 Task: Research Airbnb options in Berbera, Somalia from 12th December, 2023 to 16th December, 2023 for 8 adults.8 bedrooms having 8 beds and 8 bathrooms. Property type can be house. Amenities needed are: wifi, TV, free parkinig on premises, gym, breakfast. Booking option can be shelf check-in. Look for 4 properties as per requirement.
Action: Mouse moved to (528, 155)
Screenshot: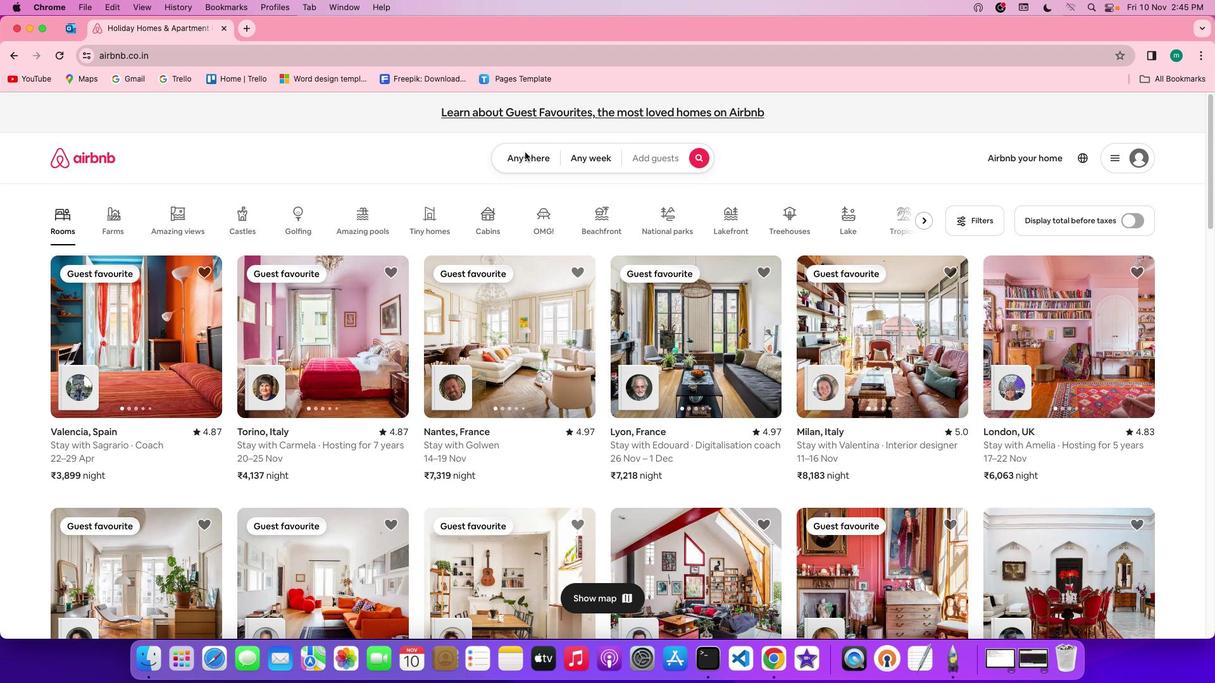 
Action: Mouse pressed left at (528, 155)
Screenshot: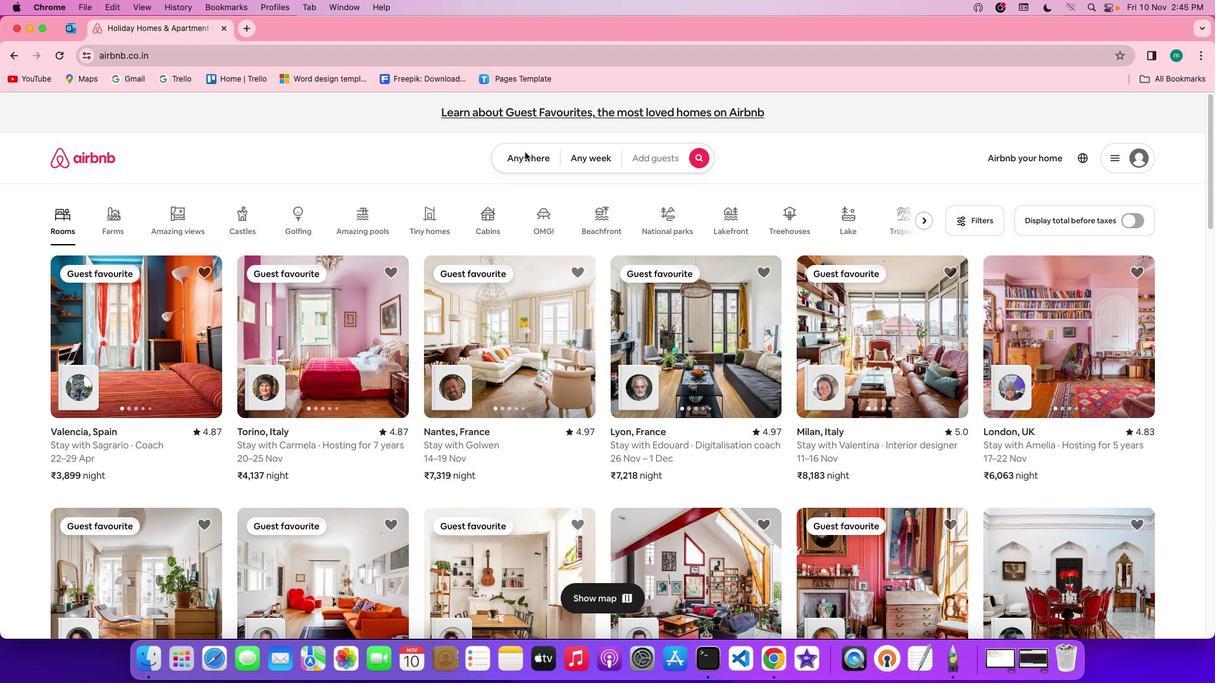 
Action: Mouse pressed left at (528, 155)
Screenshot: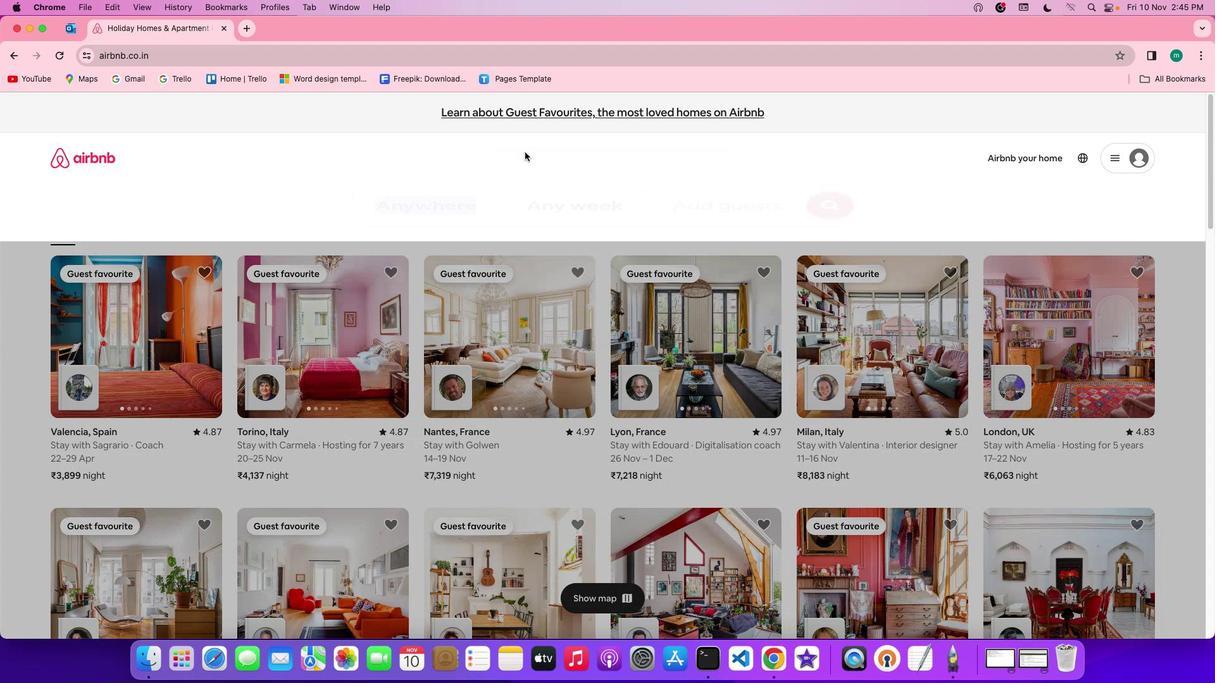 
Action: Mouse moved to (498, 213)
Screenshot: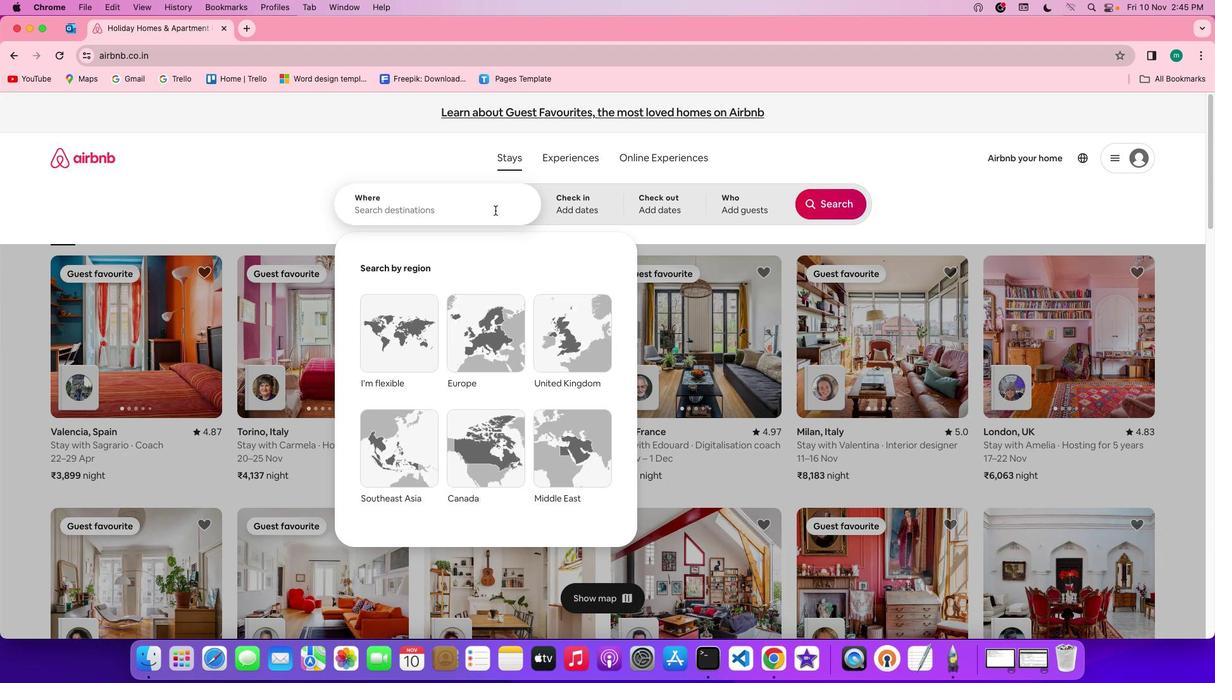 
Action: Mouse pressed left at (498, 213)
Screenshot: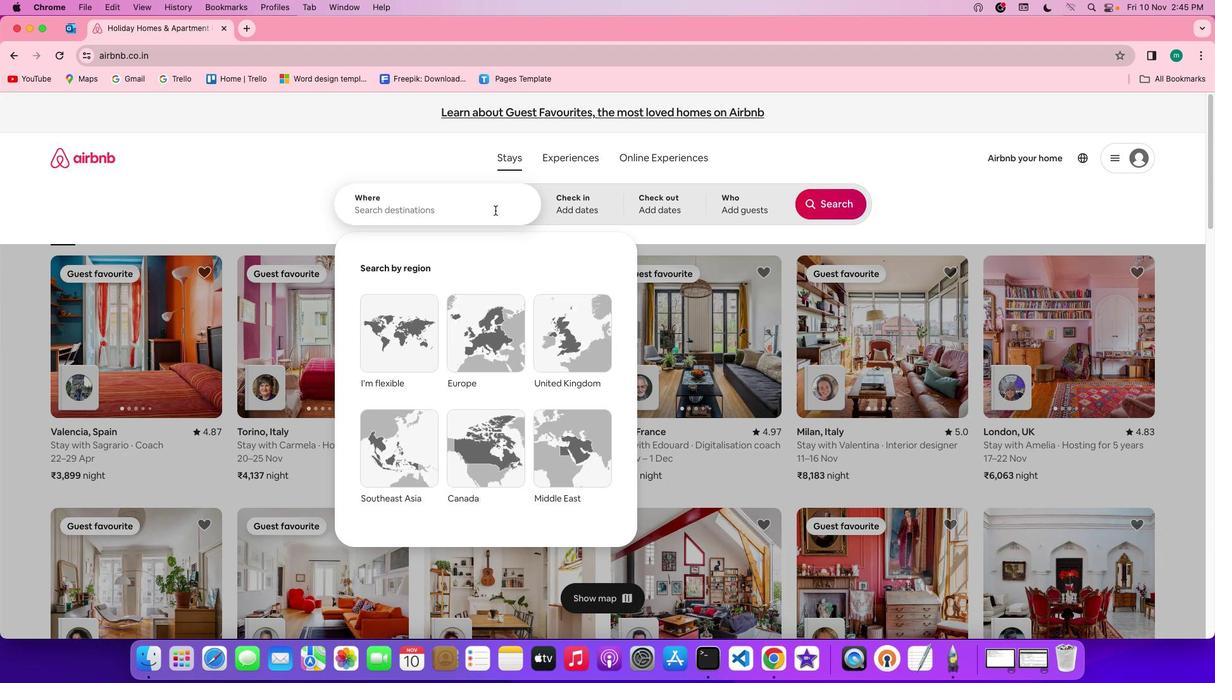 
Action: Key pressed Key.shift'b''e''r''b''e''r''a'','Key.shift'S''o''m''a''l''i''a'
Screenshot: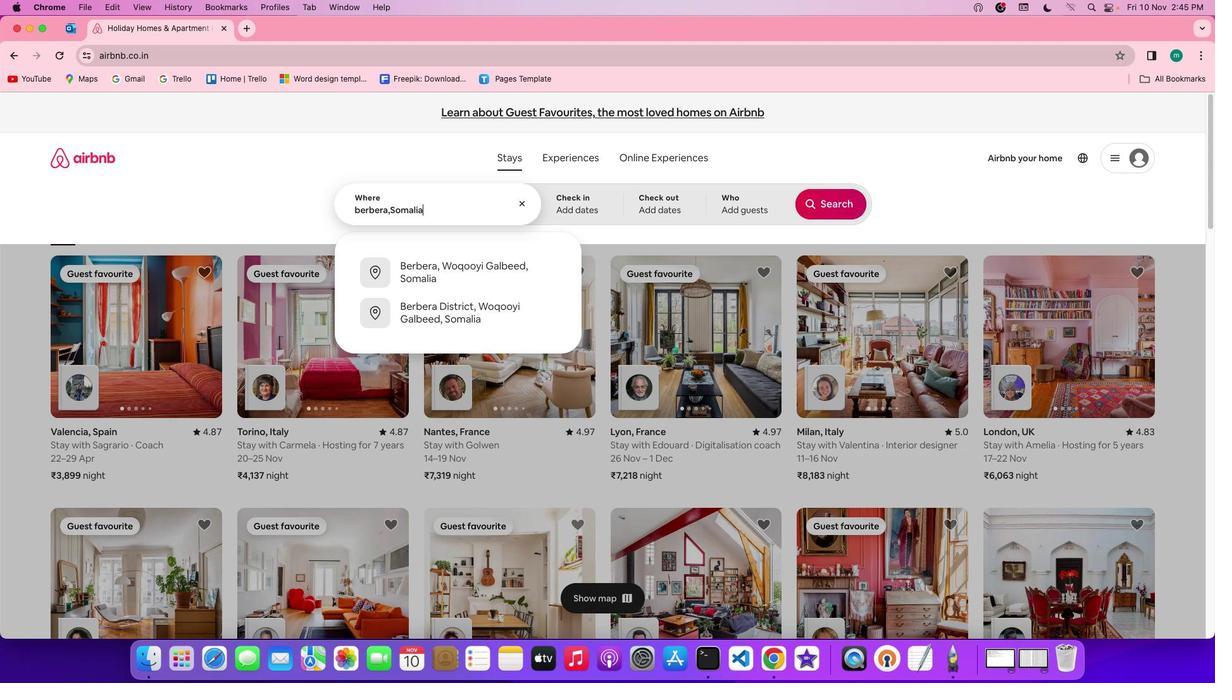 
Action: Mouse moved to (574, 214)
Screenshot: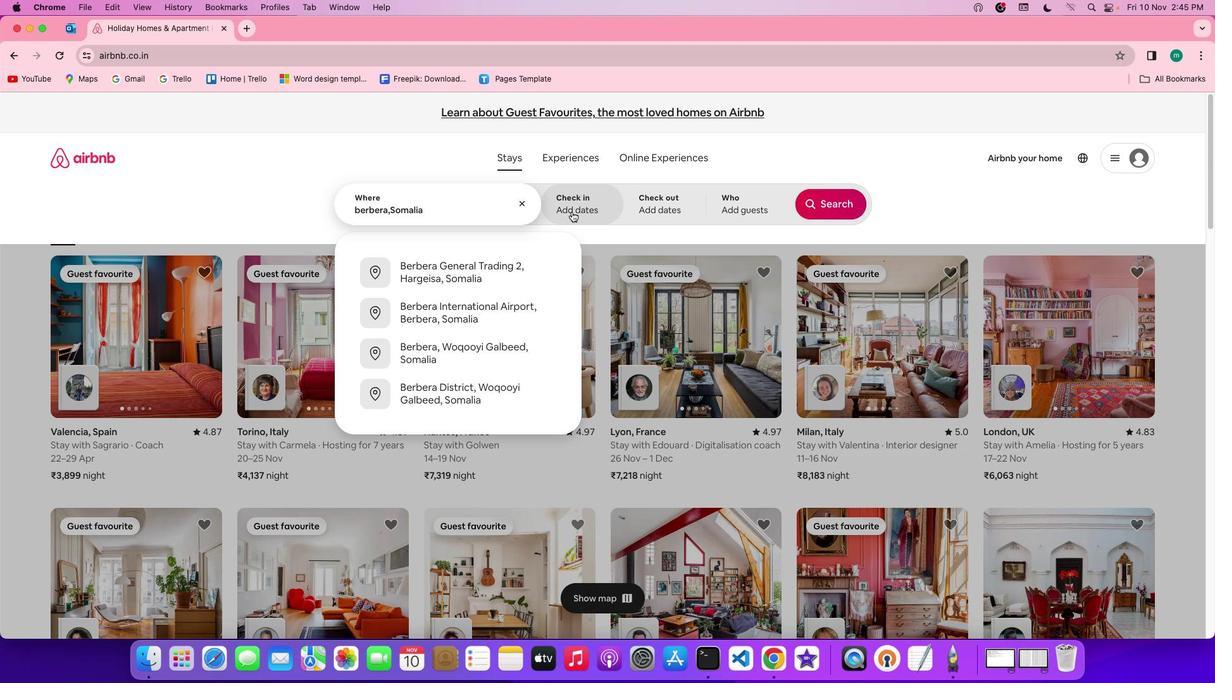 
Action: Mouse pressed left at (574, 214)
Screenshot: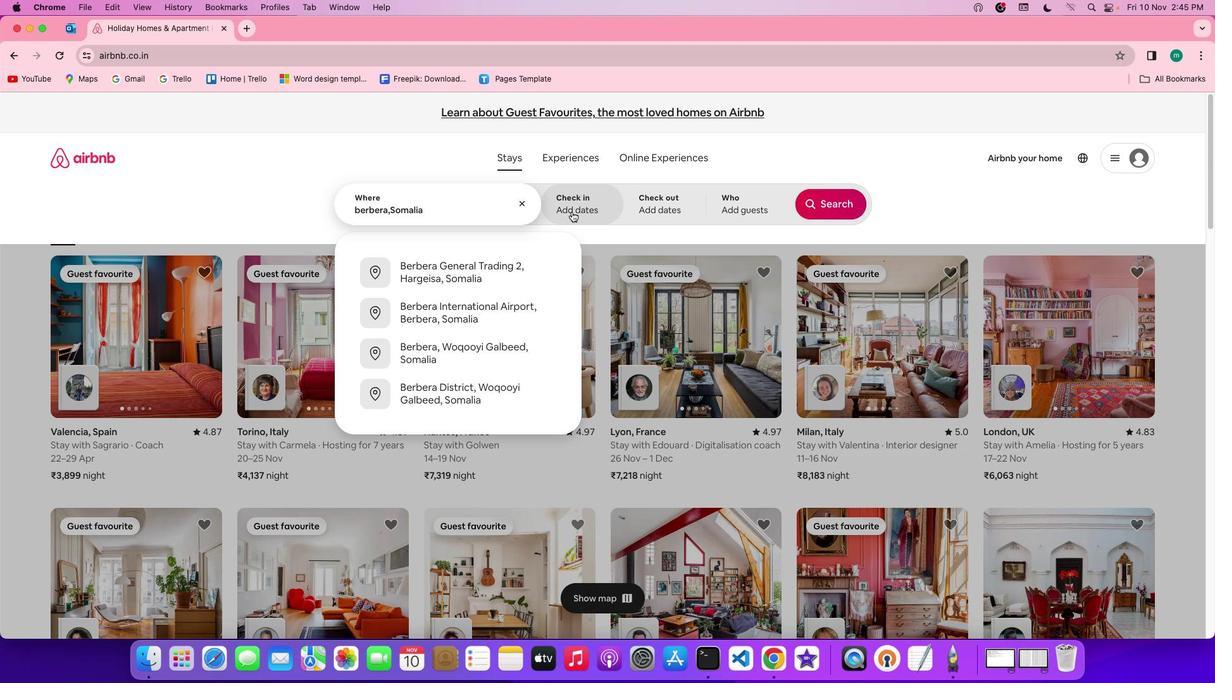 
Action: Mouse moved to (700, 431)
Screenshot: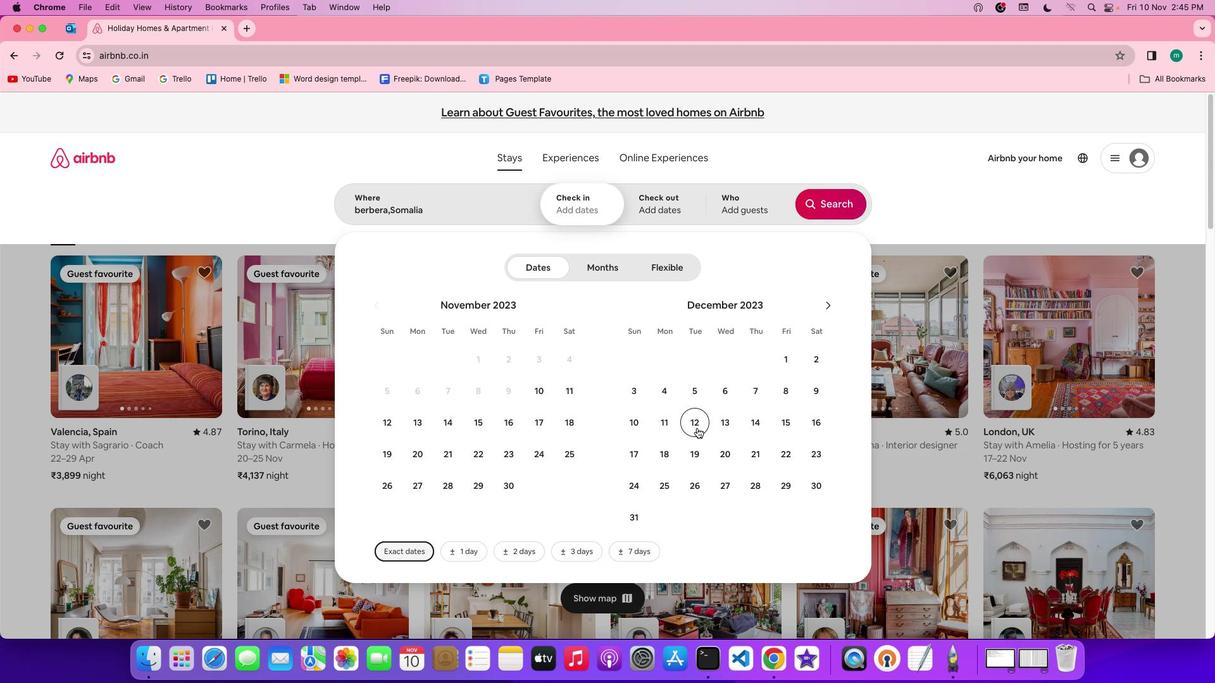
Action: Mouse pressed left at (700, 431)
Screenshot: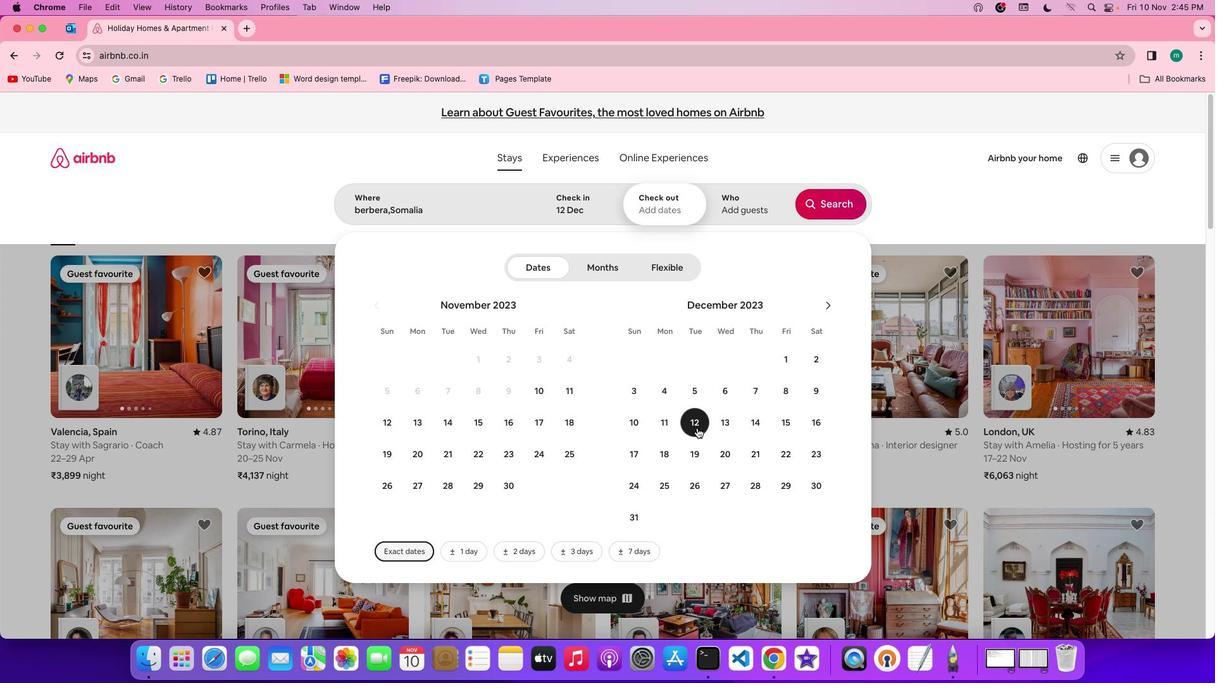 
Action: Mouse moved to (824, 439)
Screenshot: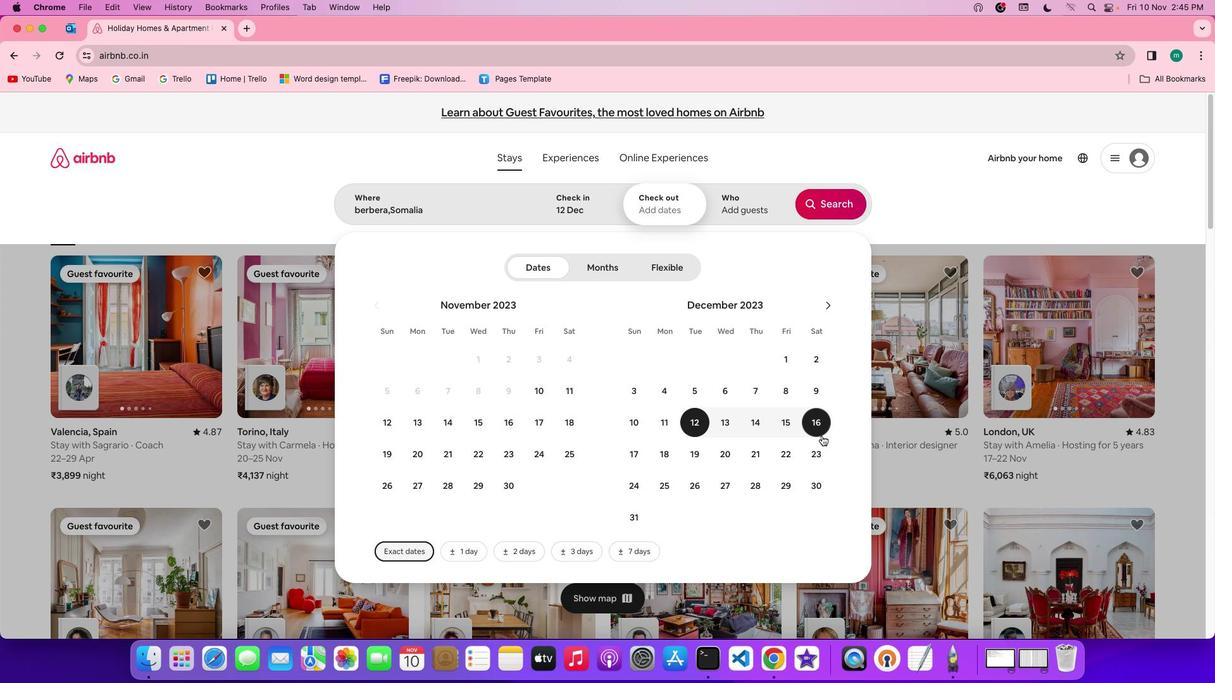 
Action: Mouse pressed left at (824, 439)
Screenshot: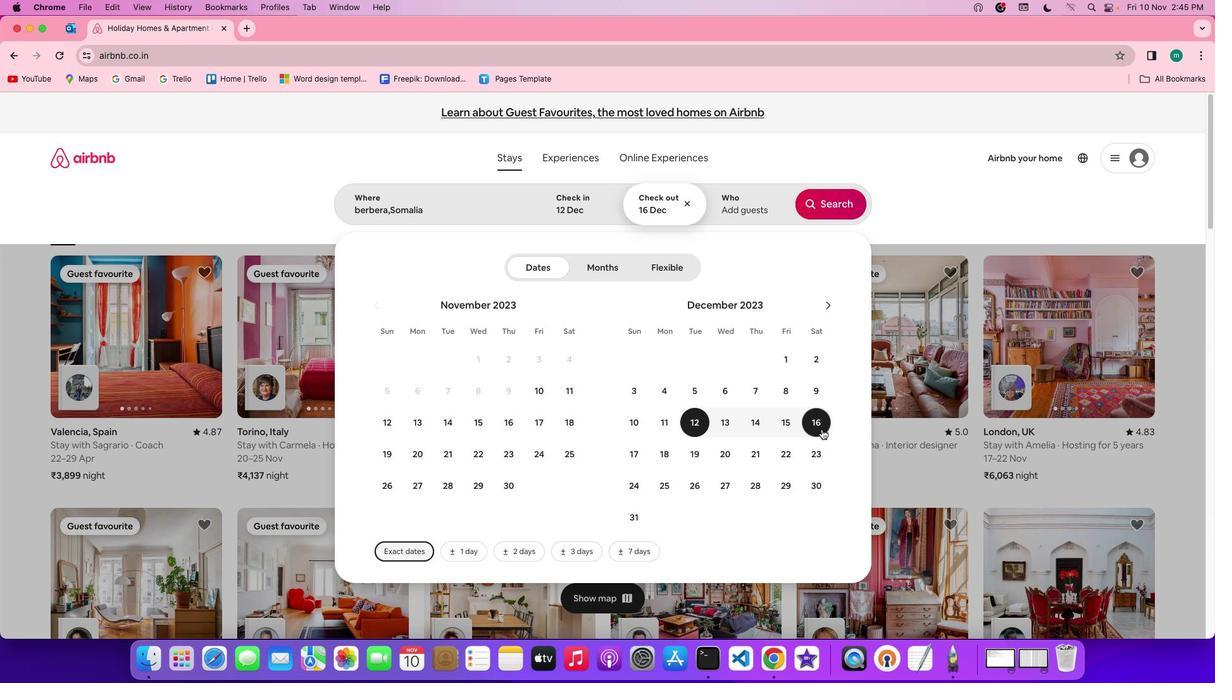 
Action: Mouse moved to (777, 210)
Screenshot: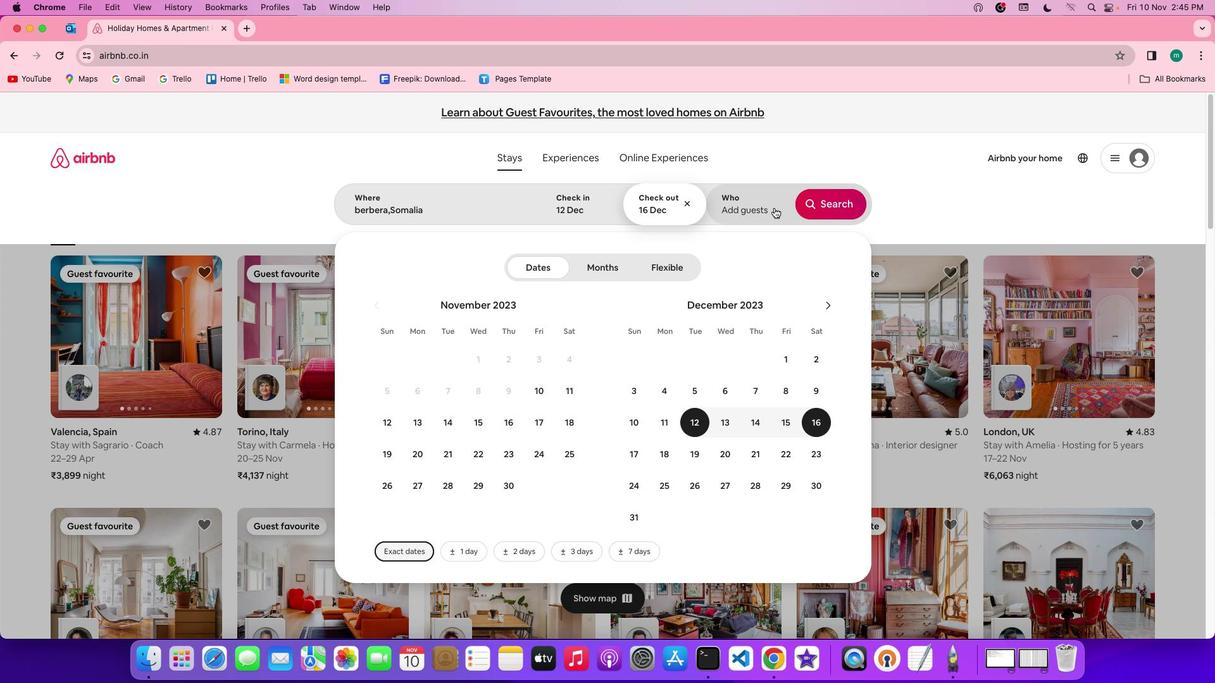 
Action: Mouse pressed left at (777, 210)
Screenshot: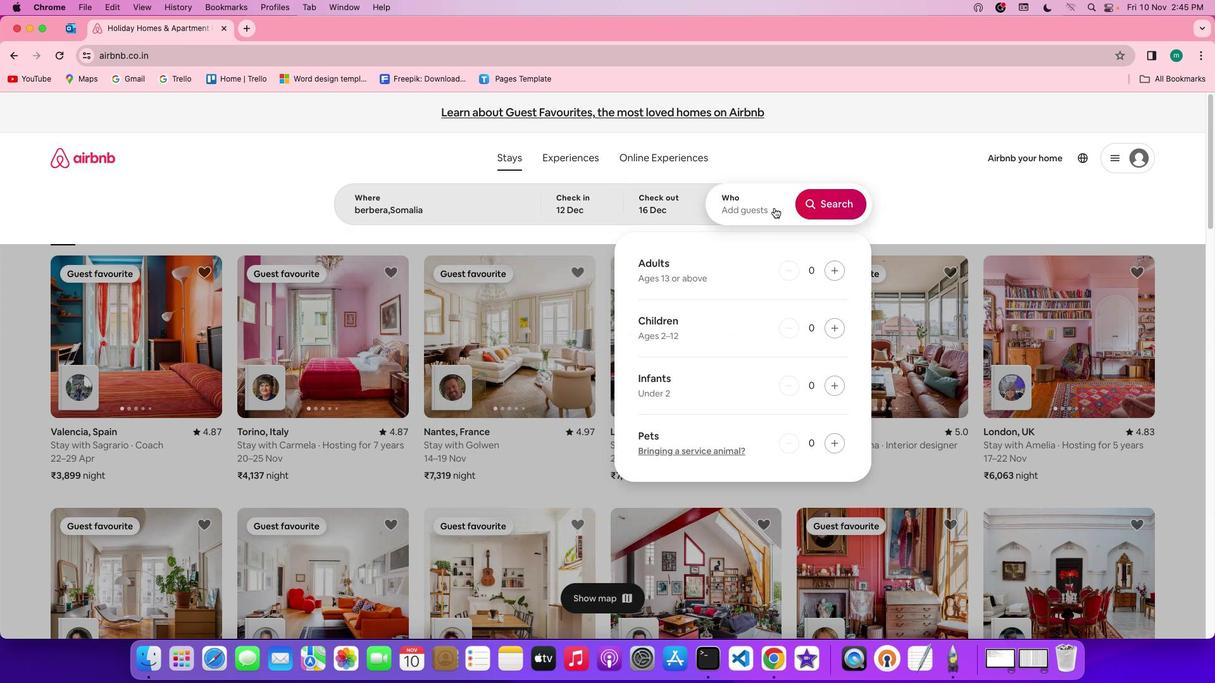 
Action: Mouse moved to (841, 265)
Screenshot: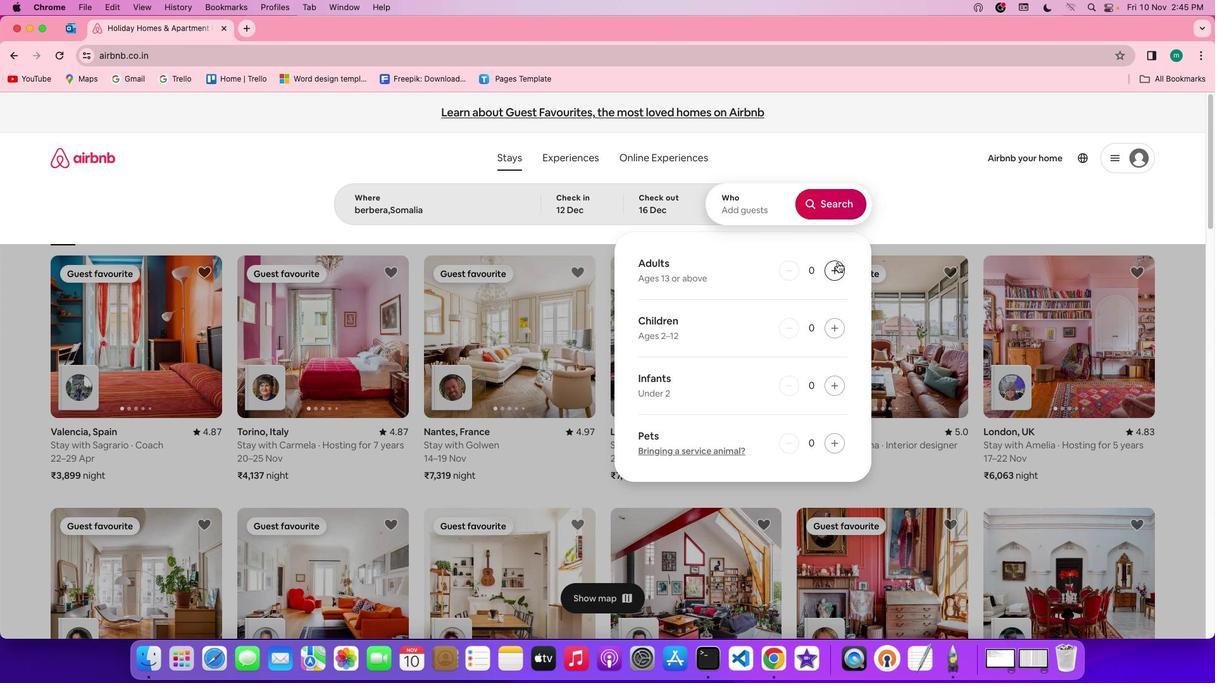 
Action: Mouse pressed left at (841, 265)
Screenshot: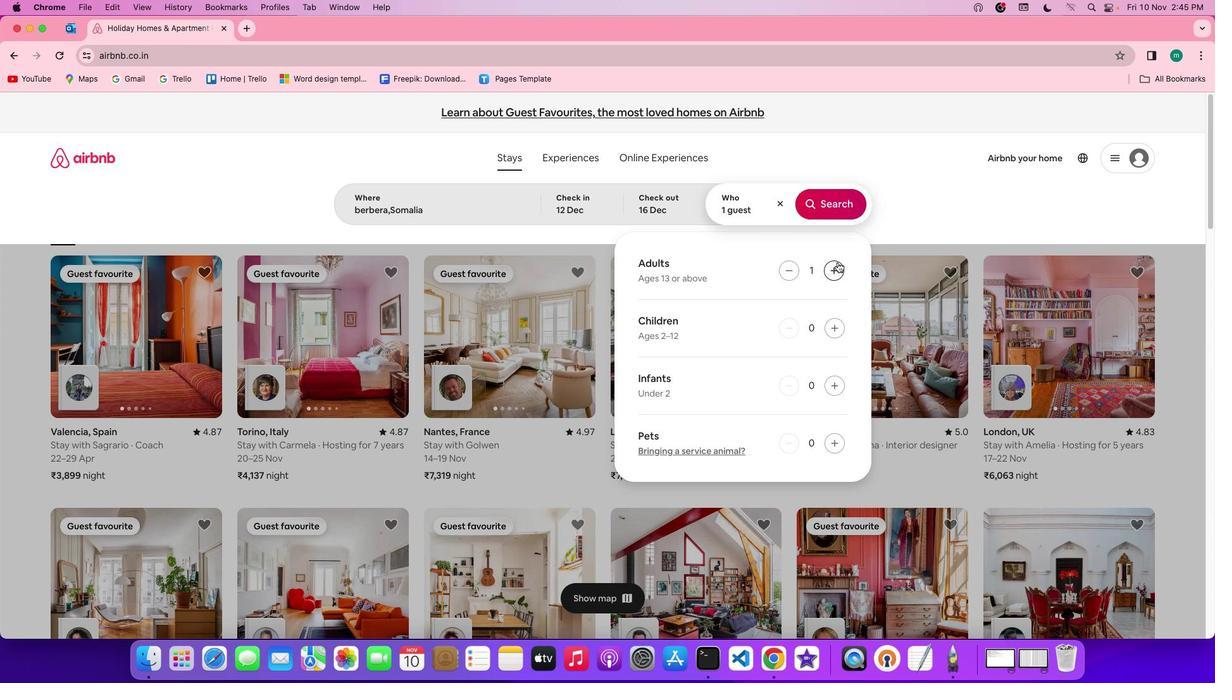 
Action: Mouse pressed left at (841, 265)
Screenshot: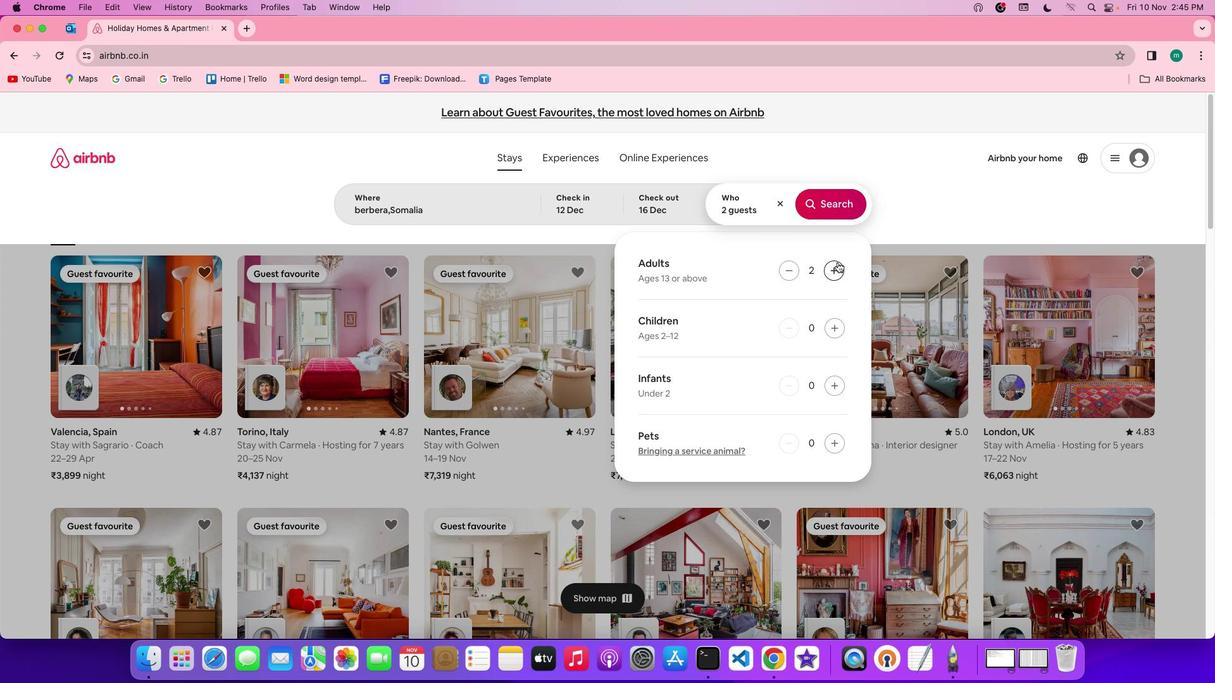 
Action: Mouse pressed left at (841, 265)
Screenshot: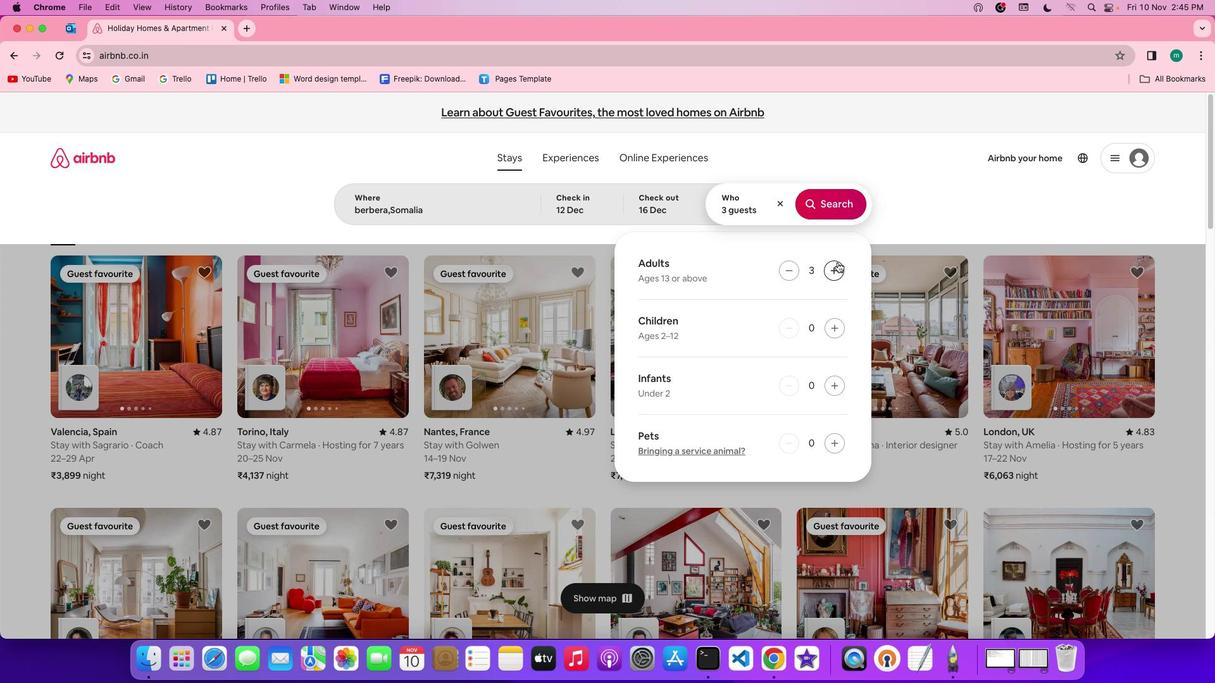 
Action: Mouse pressed left at (841, 265)
Screenshot: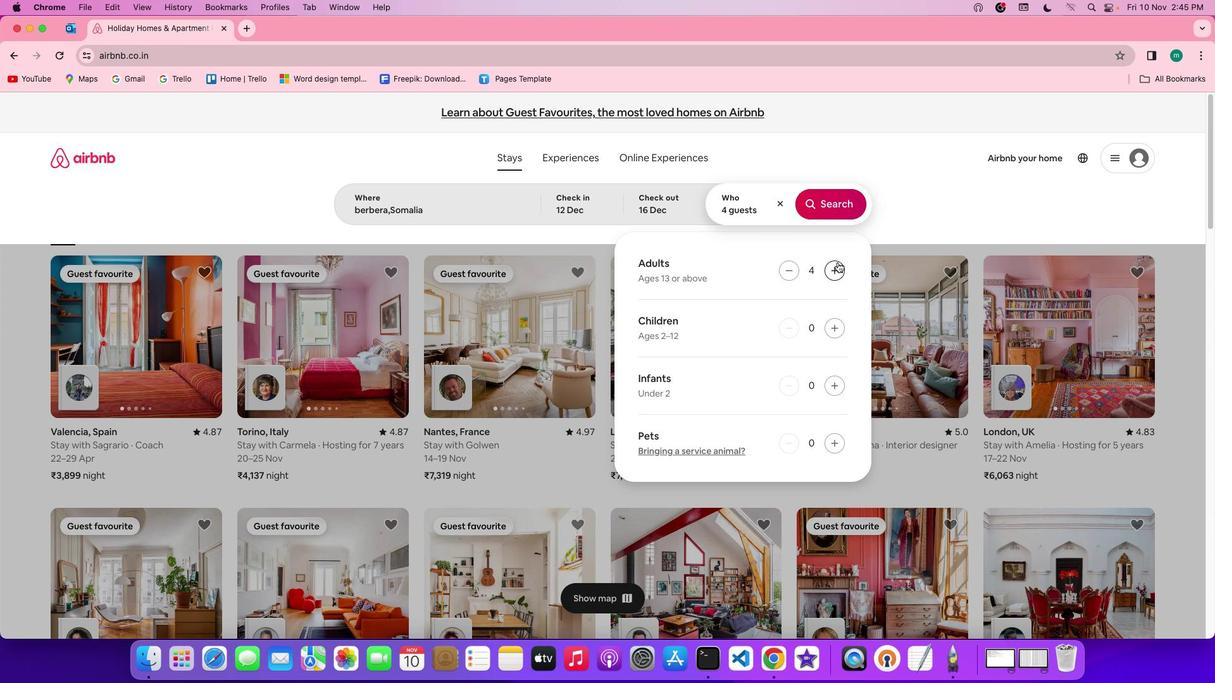 
Action: Mouse pressed left at (841, 265)
Screenshot: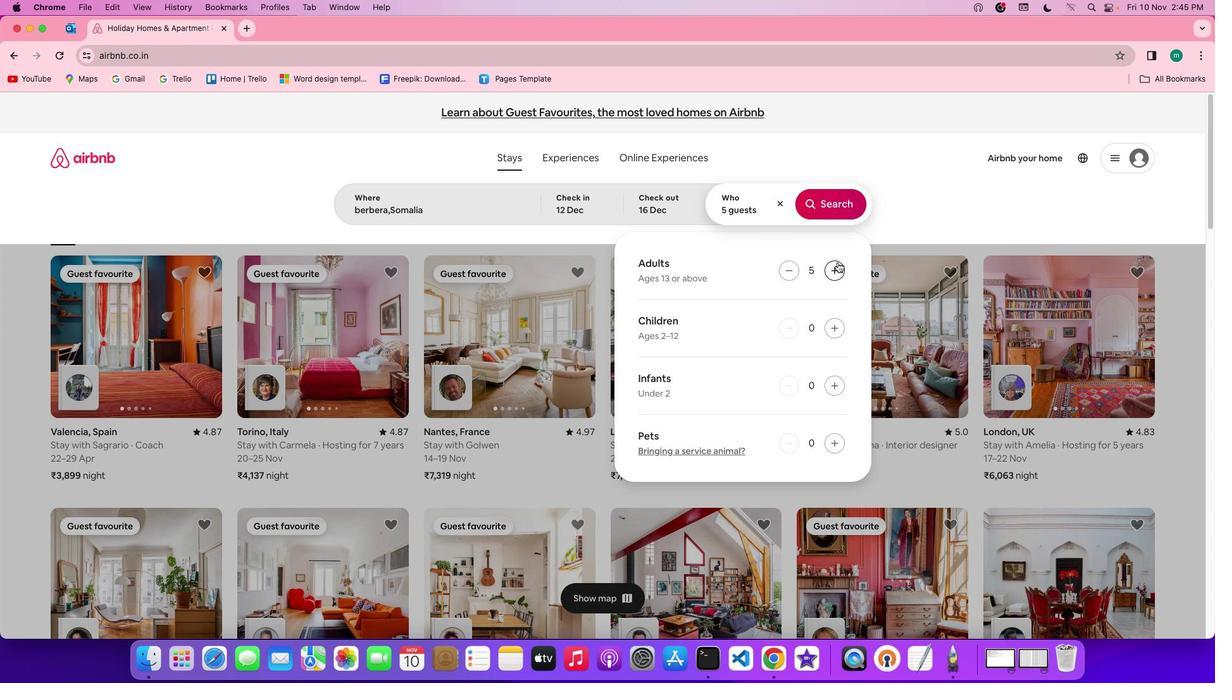 
Action: Mouse pressed left at (841, 265)
Screenshot: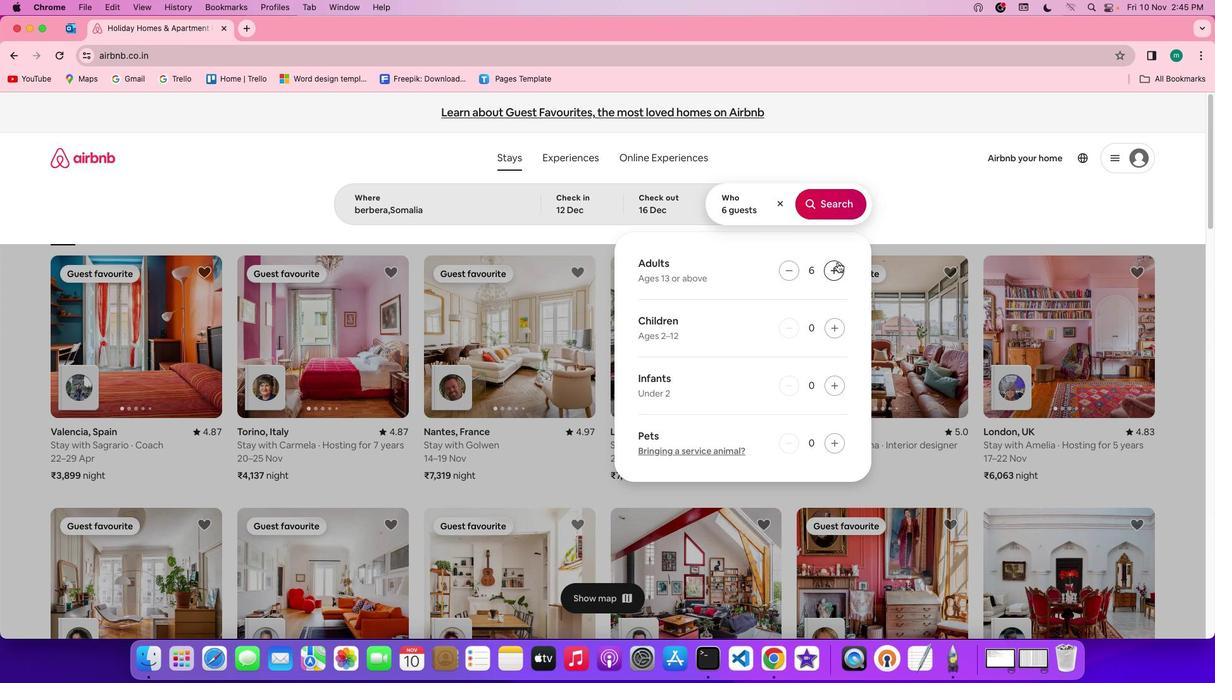 
Action: Mouse pressed left at (841, 265)
Screenshot: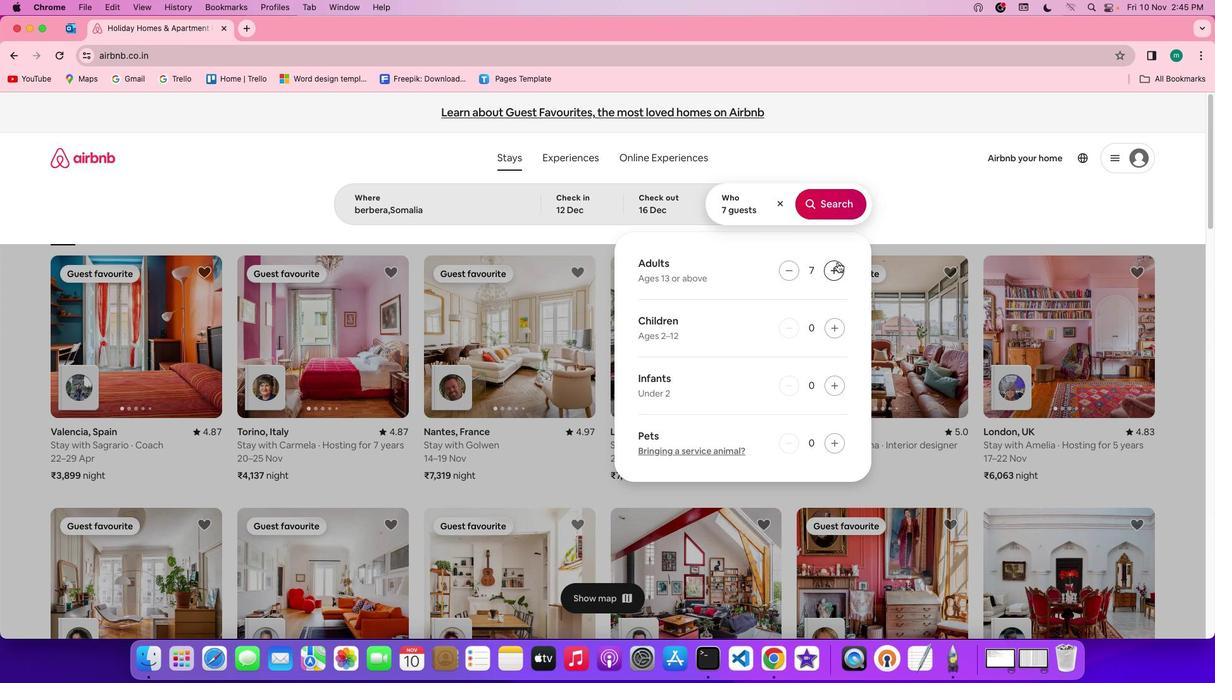 
Action: Mouse pressed left at (841, 265)
Screenshot: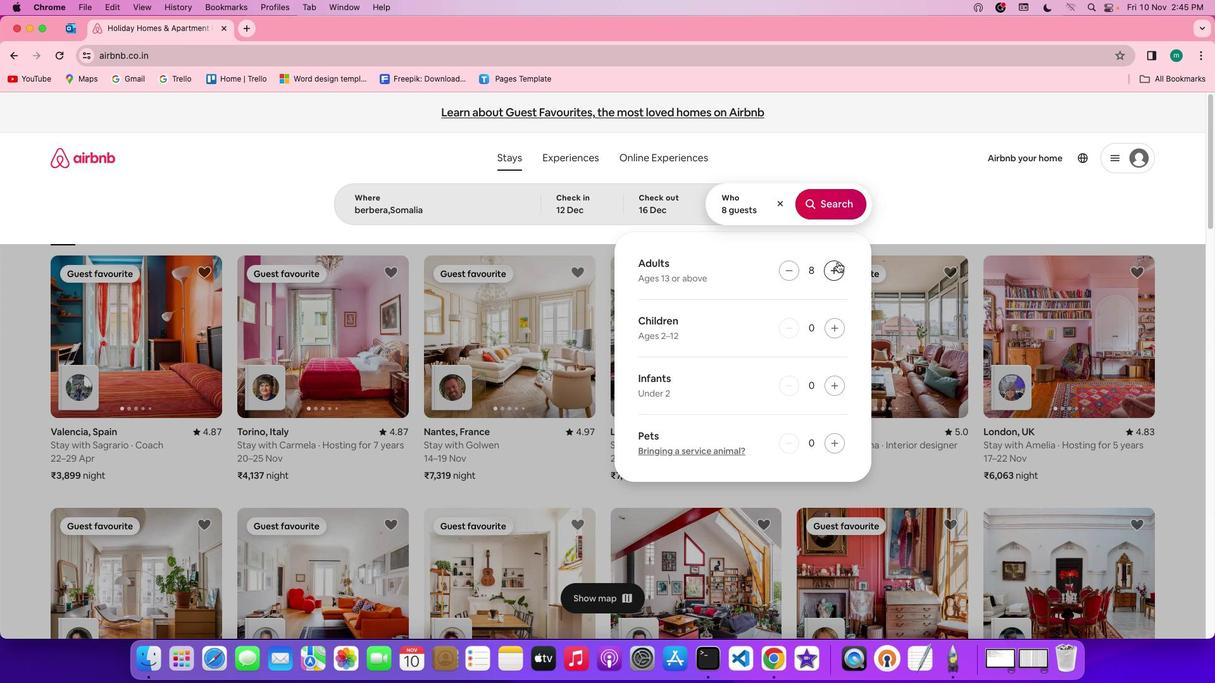 
Action: Mouse moved to (836, 206)
Screenshot: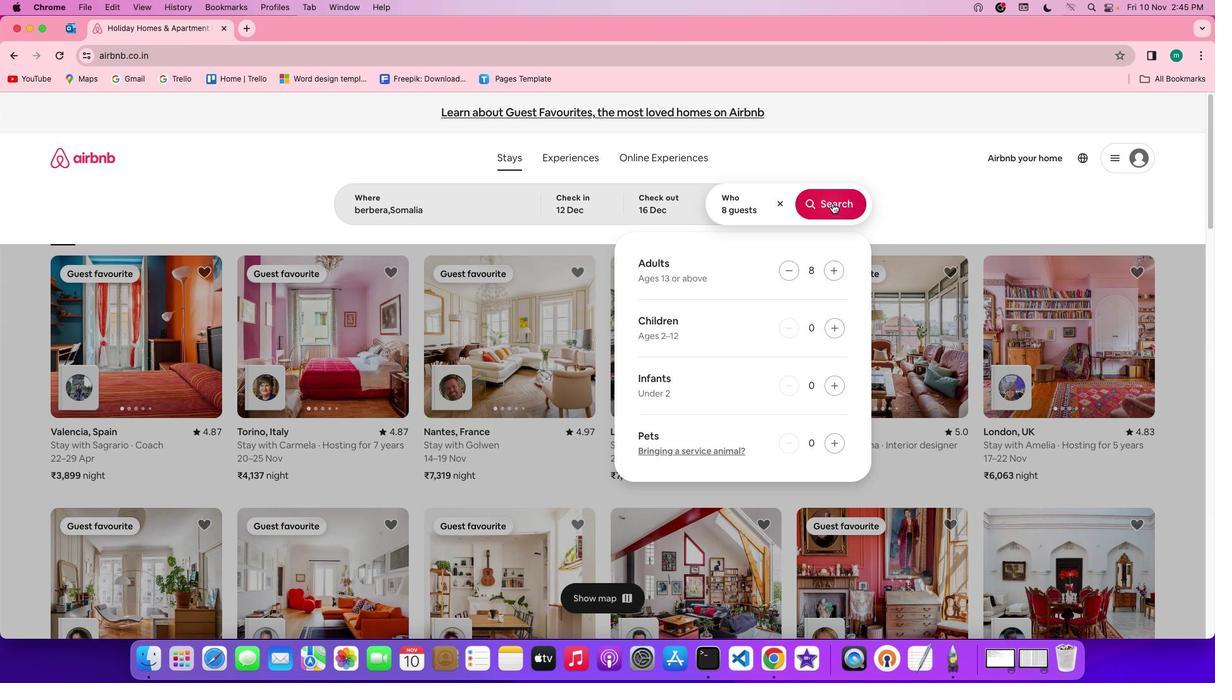 
Action: Mouse pressed left at (836, 206)
Screenshot: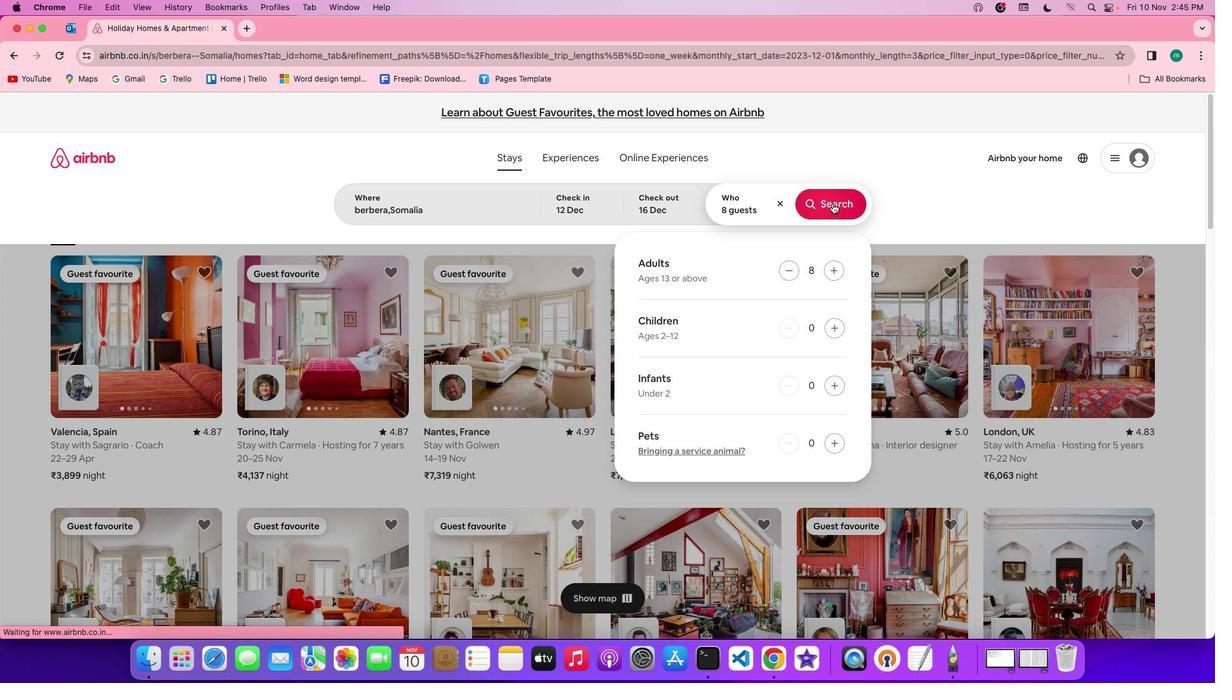 
Action: Mouse moved to (1010, 175)
Screenshot: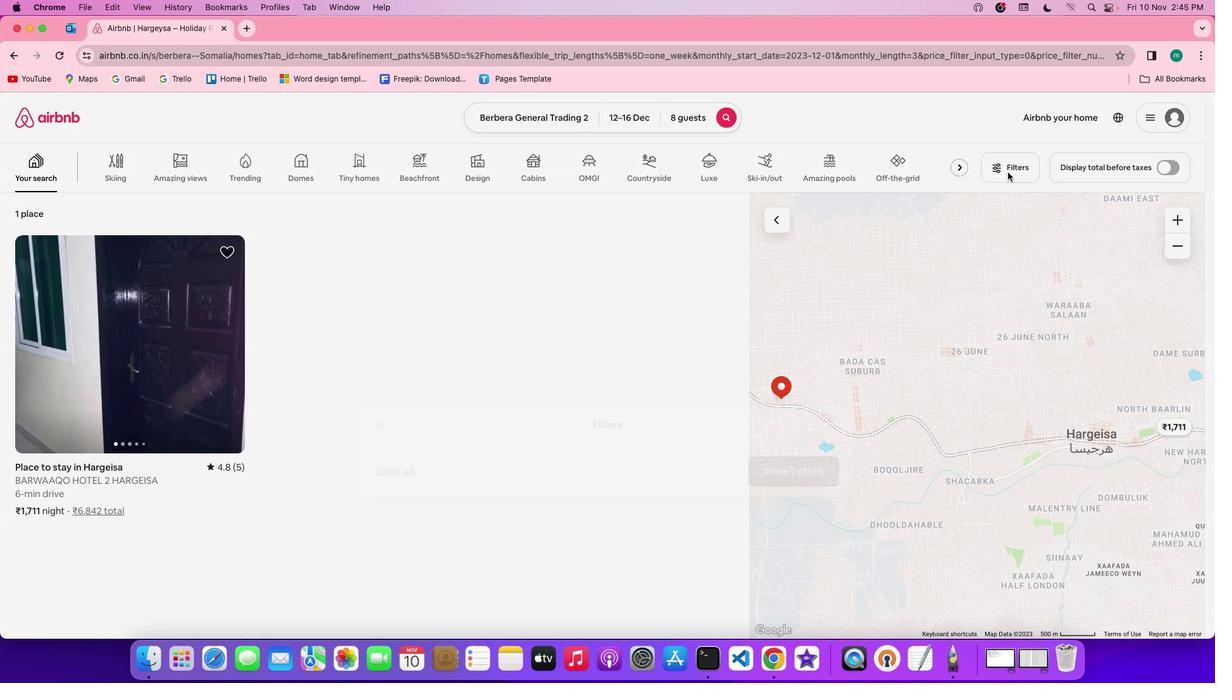 
Action: Mouse pressed left at (1010, 175)
Screenshot: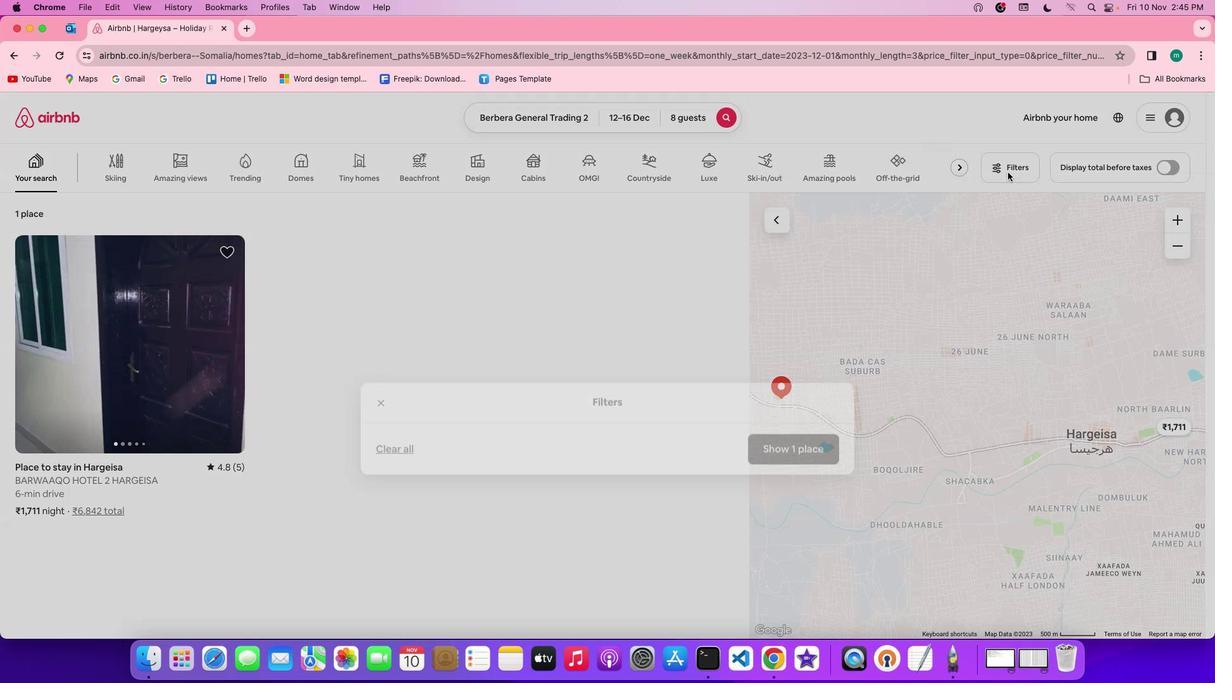 
Action: Mouse moved to (705, 381)
Screenshot: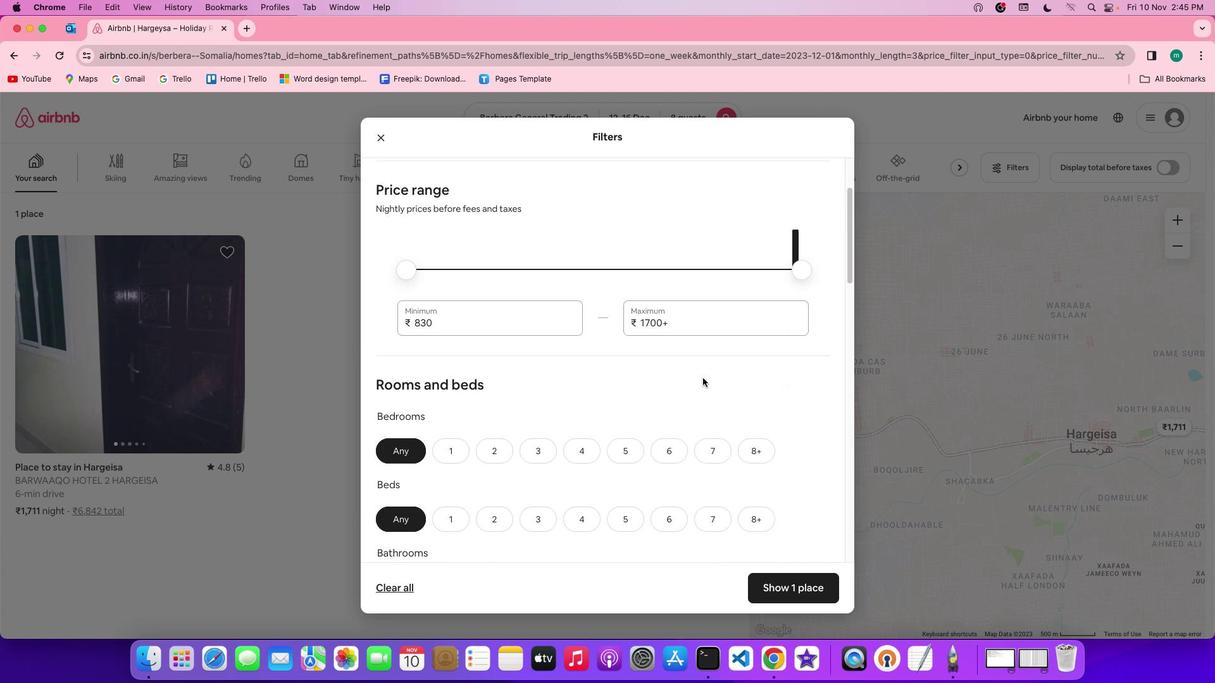 
Action: Mouse scrolled (705, 381) with delta (3, 2)
Screenshot: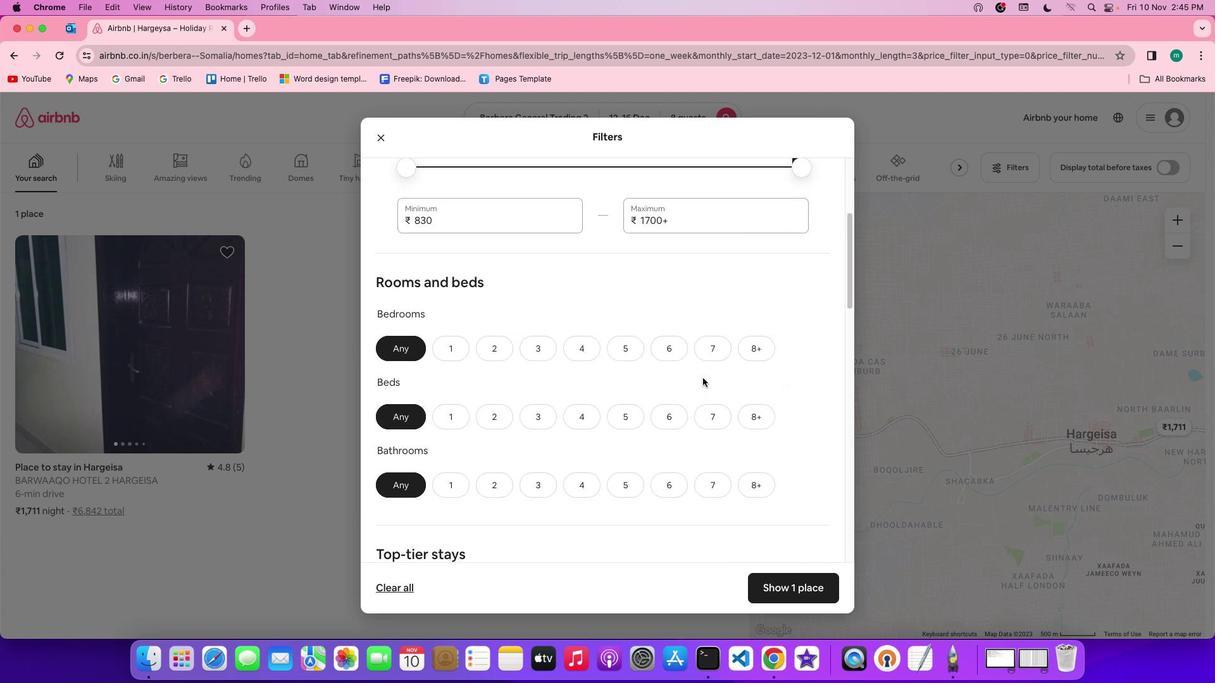 
Action: Mouse scrolled (705, 381) with delta (3, 2)
Screenshot: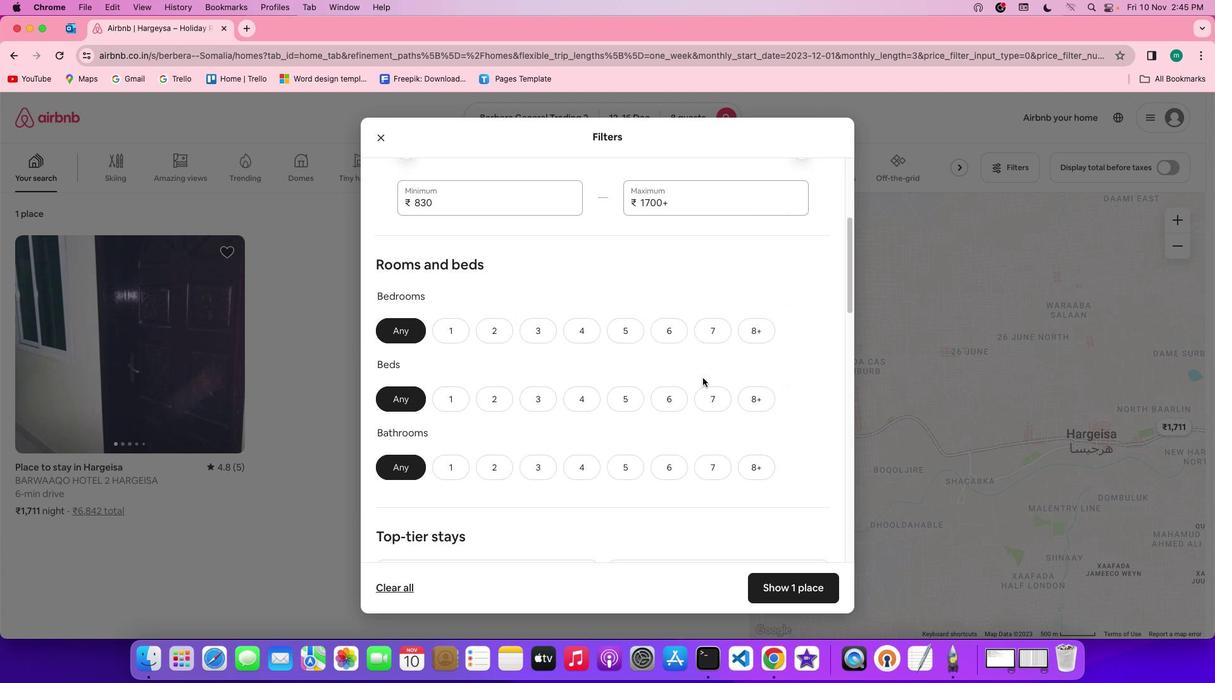 
Action: Mouse scrolled (705, 381) with delta (3, 1)
Screenshot: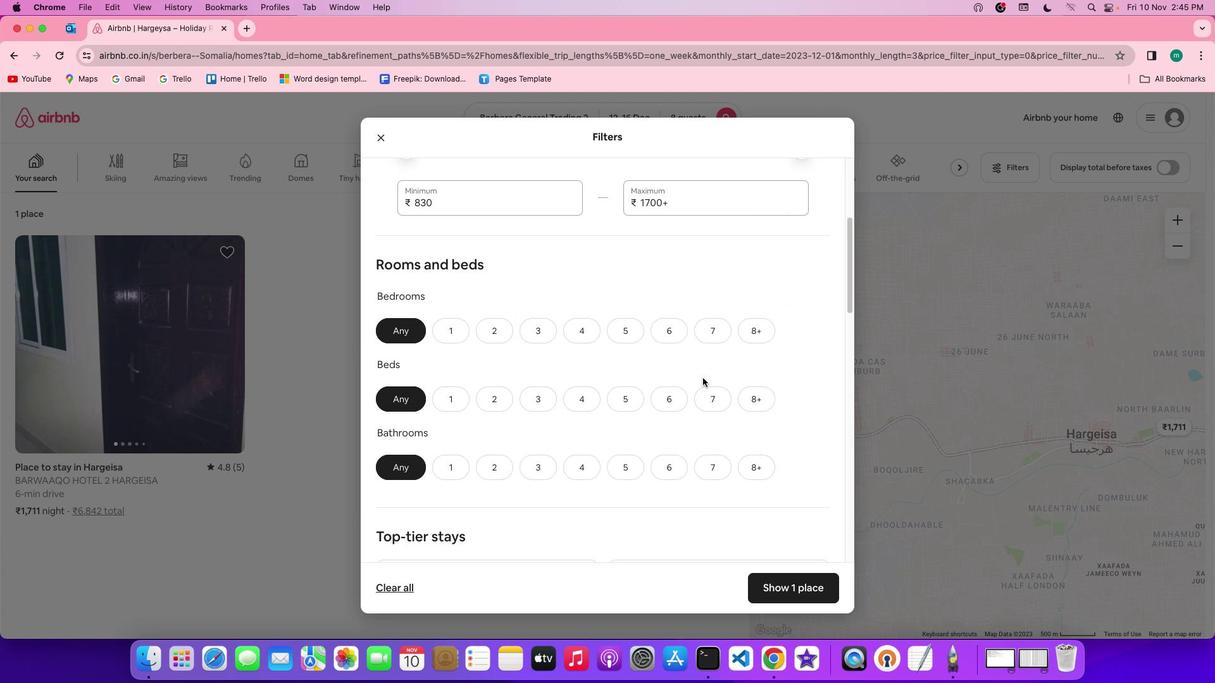 
Action: Mouse scrolled (705, 381) with delta (3, 0)
Screenshot: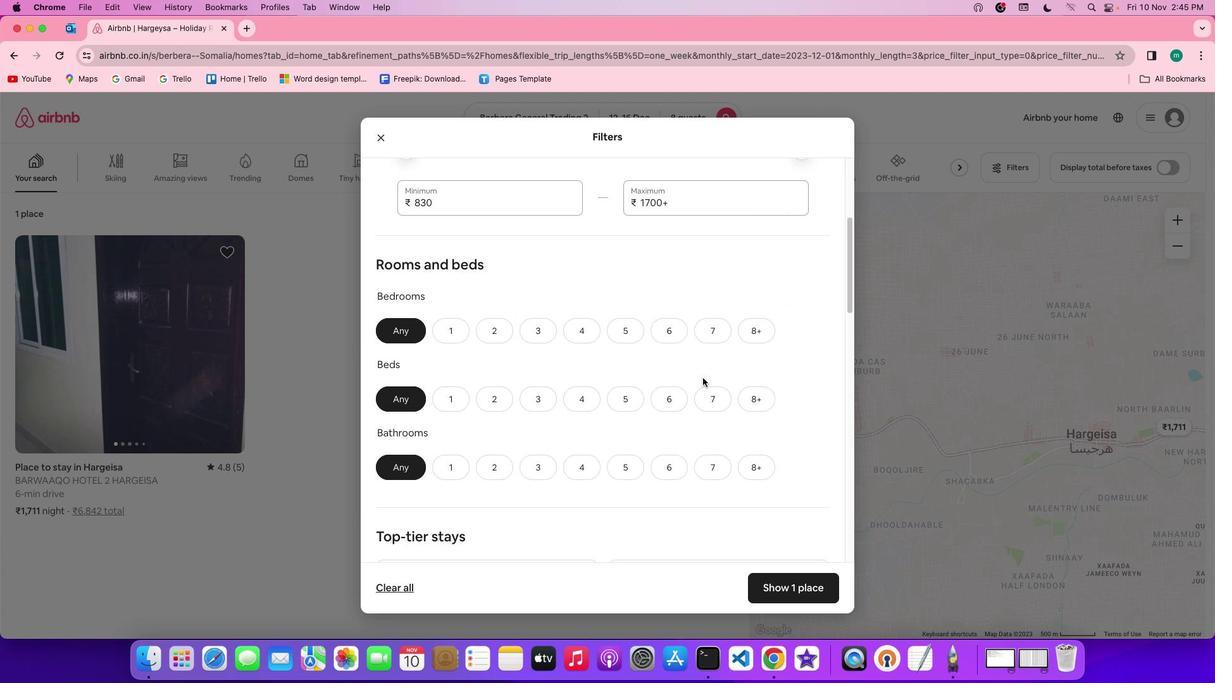 
Action: Mouse moved to (762, 327)
Screenshot: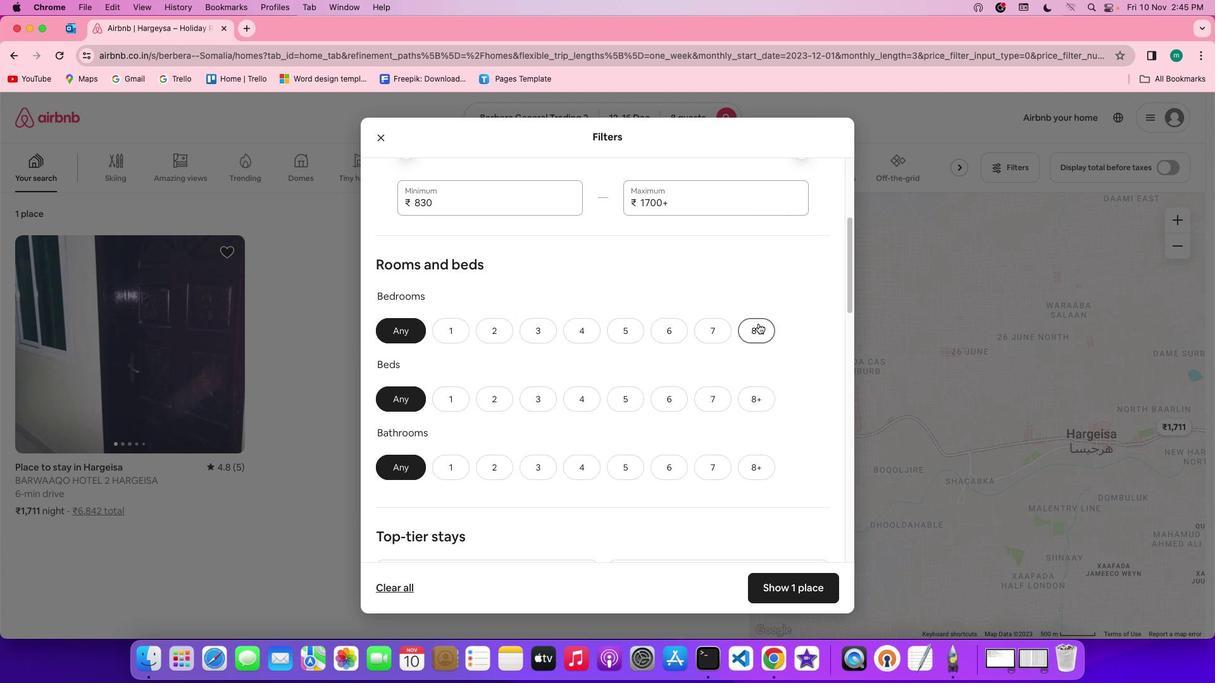 
Action: Mouse pressed left at (762, 327)
Screenshot: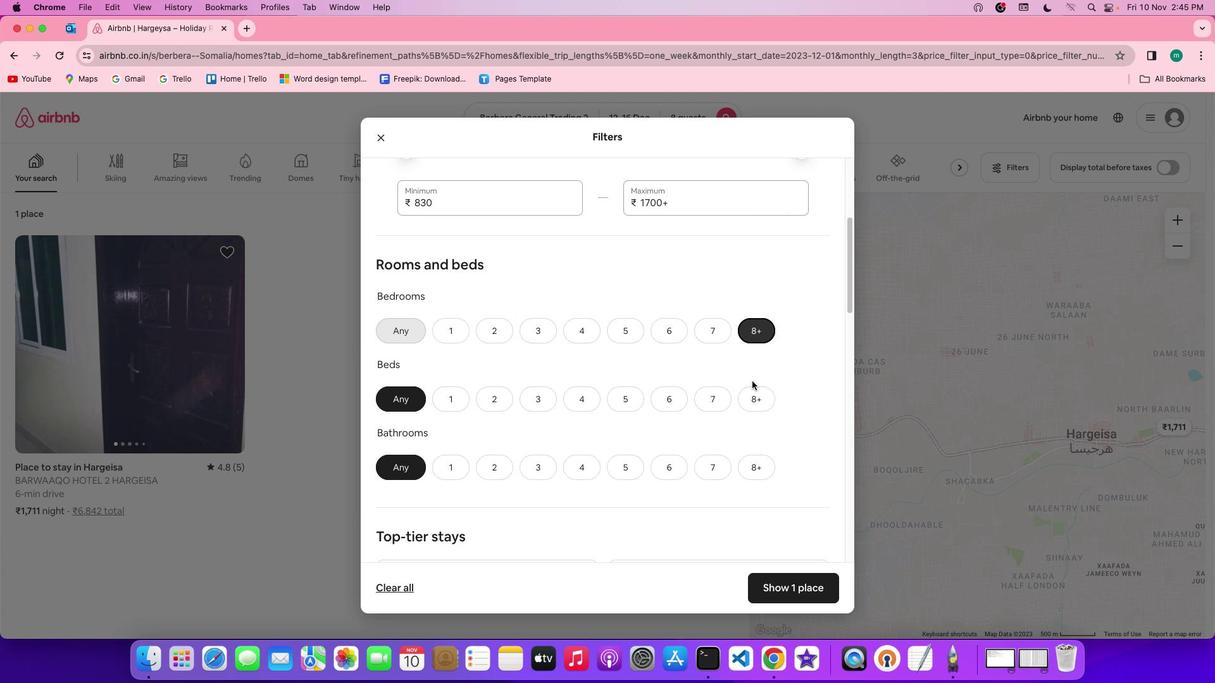 
Action: Mouse moved to (754, 404)
Screenshot: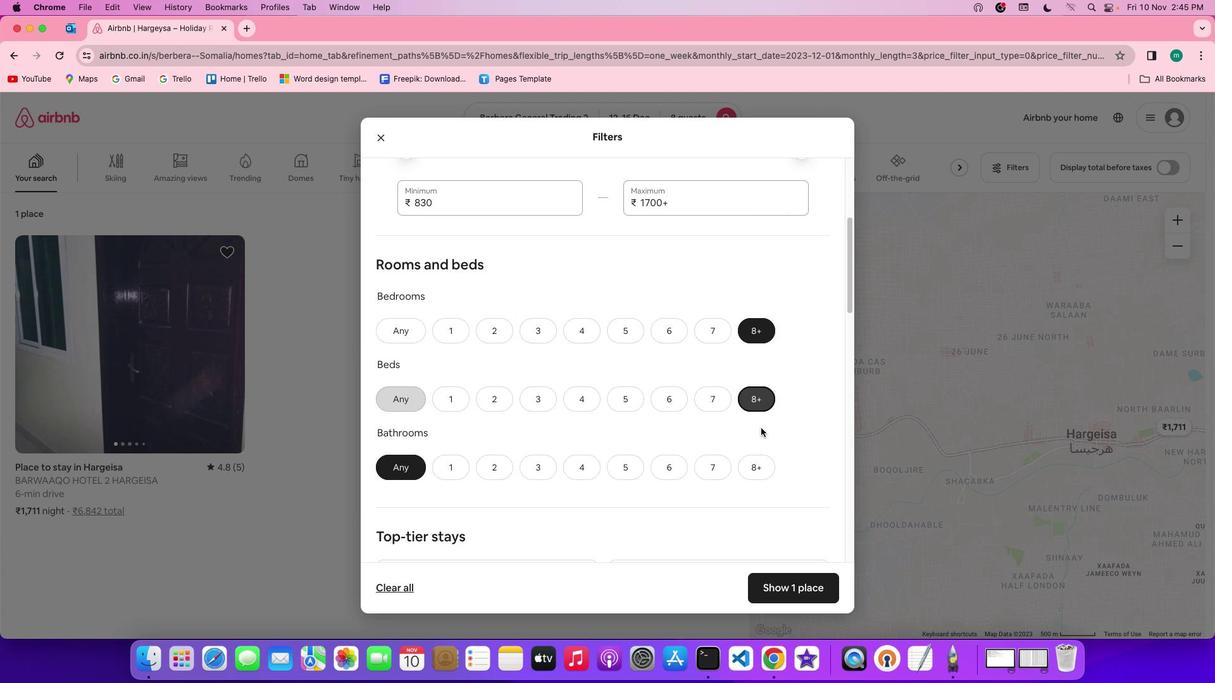 
Action: Mouse pressed left at (754, 404)
Screenshot: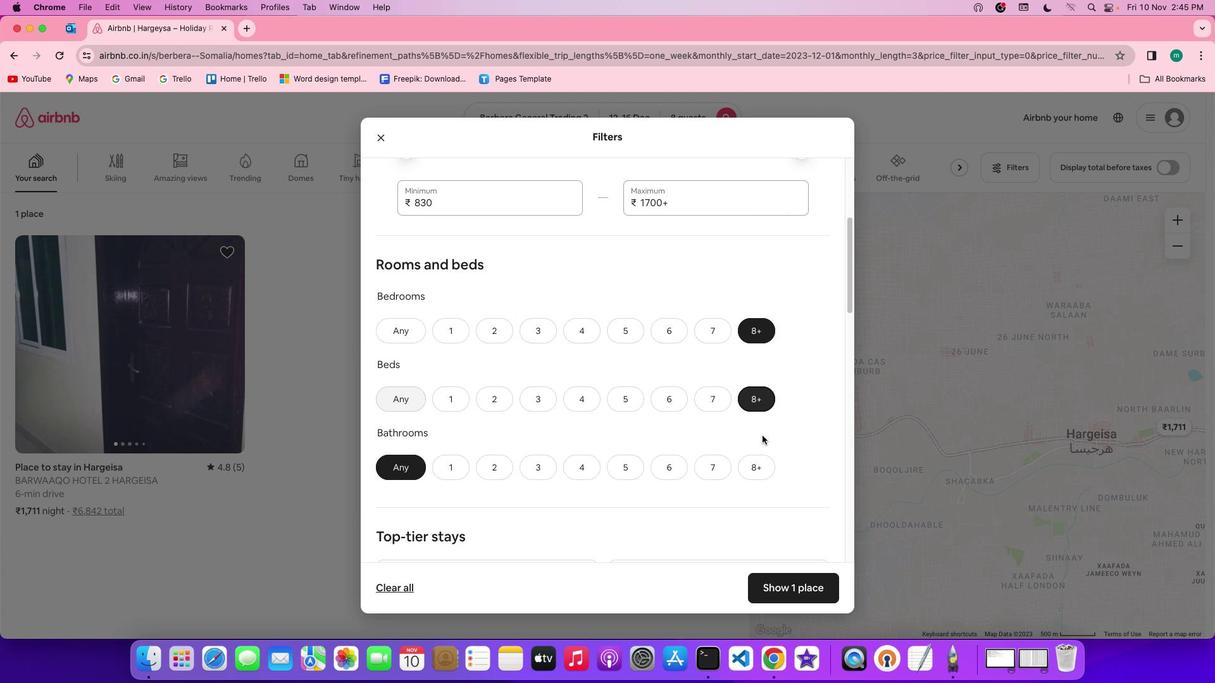 
Action: Mouse moved to (767, 472)
Screenshot: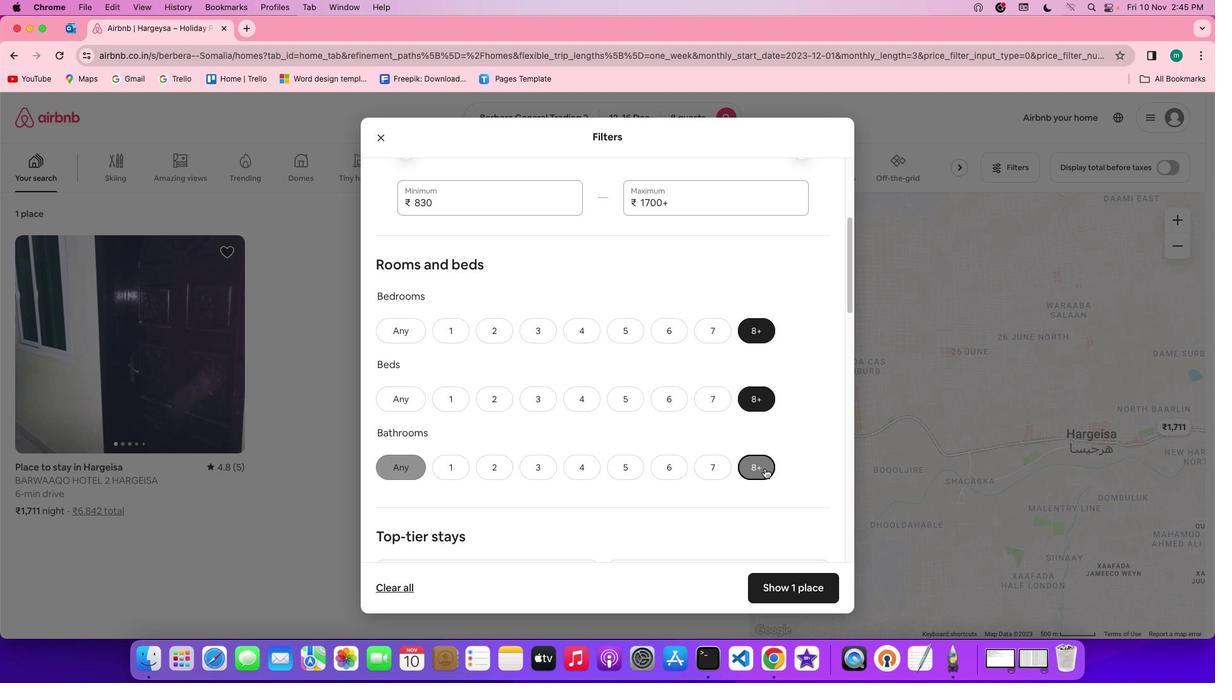 
Action: Mouse pressed left at (767, 472)
Screenshot: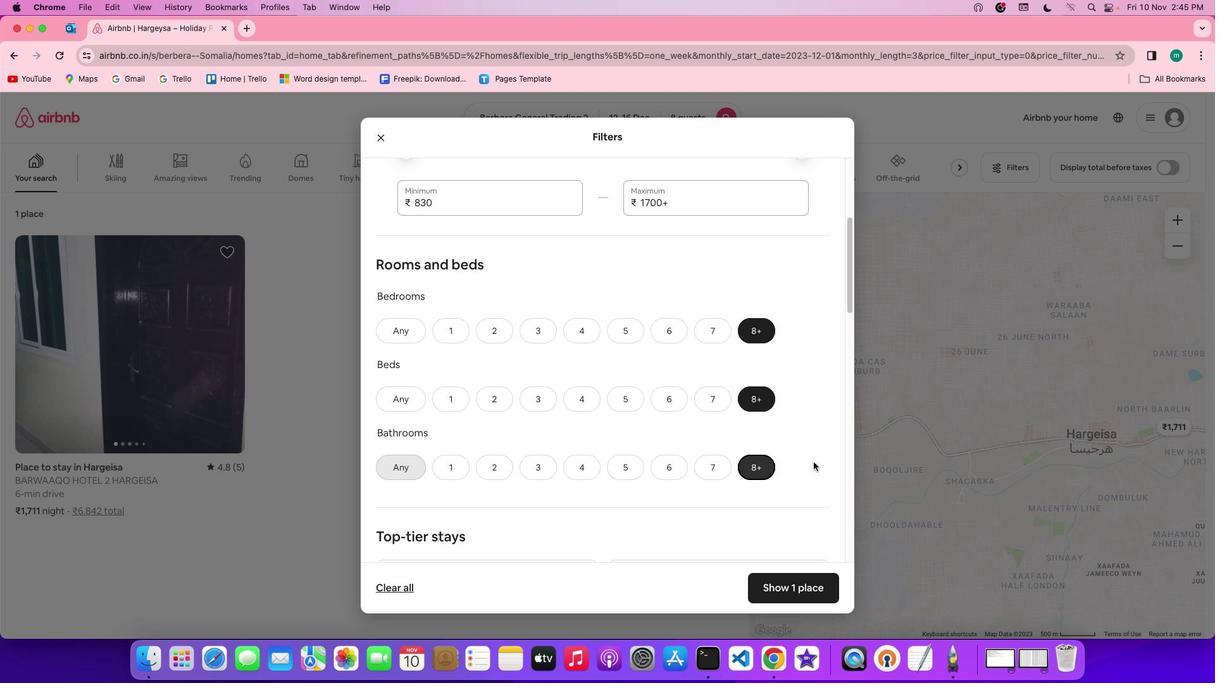 
Action: Mouse moved to (827, 461)
Screenshot: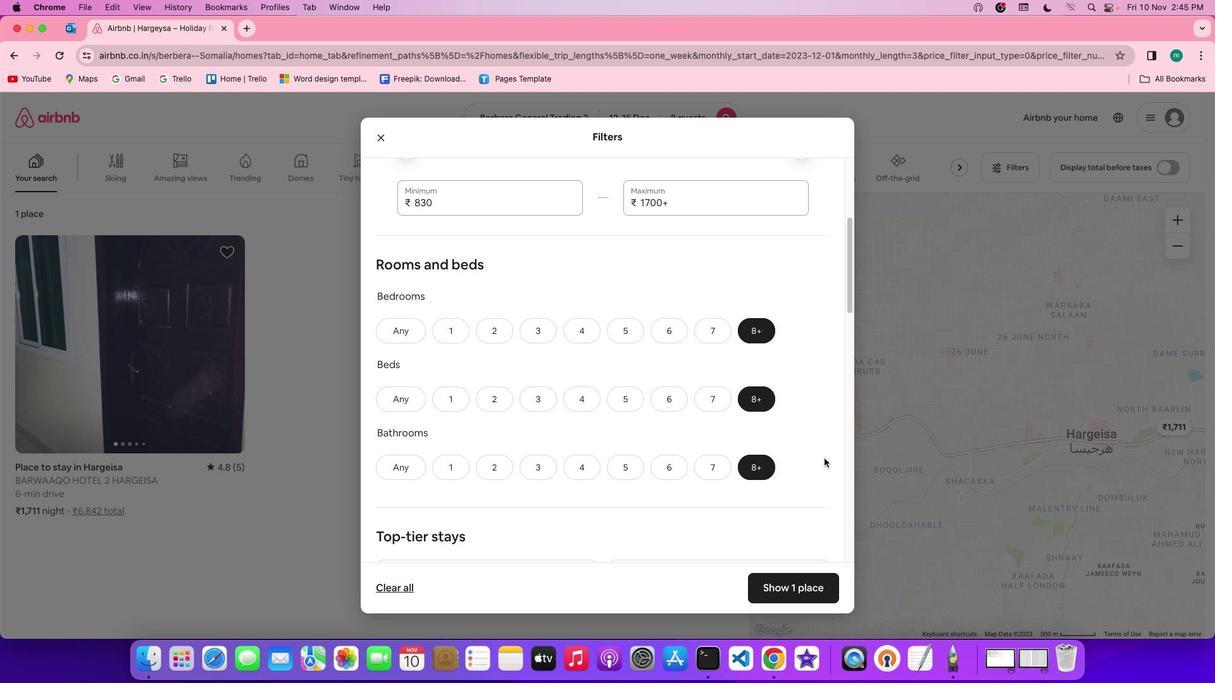
Action: Mouse scrolled (827, 461) with delta (3, 2)
Screenshot: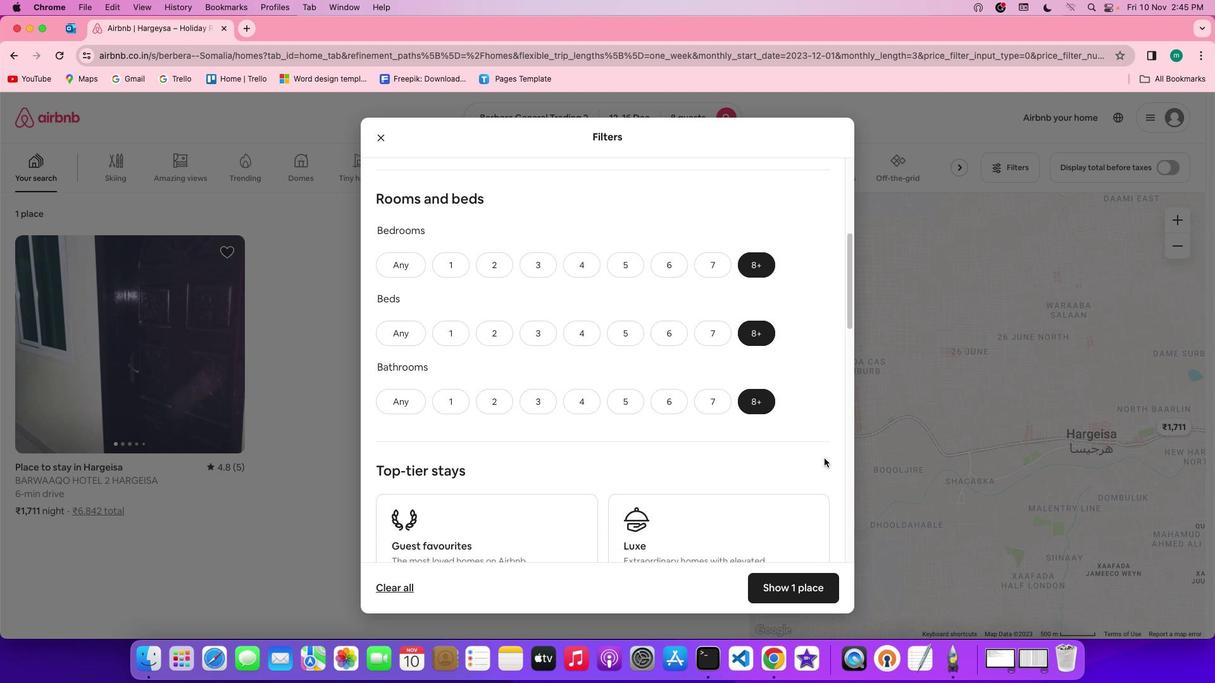 
Action: Mouse scrolled (827, 461) with delta (3, 2)
Screenshot: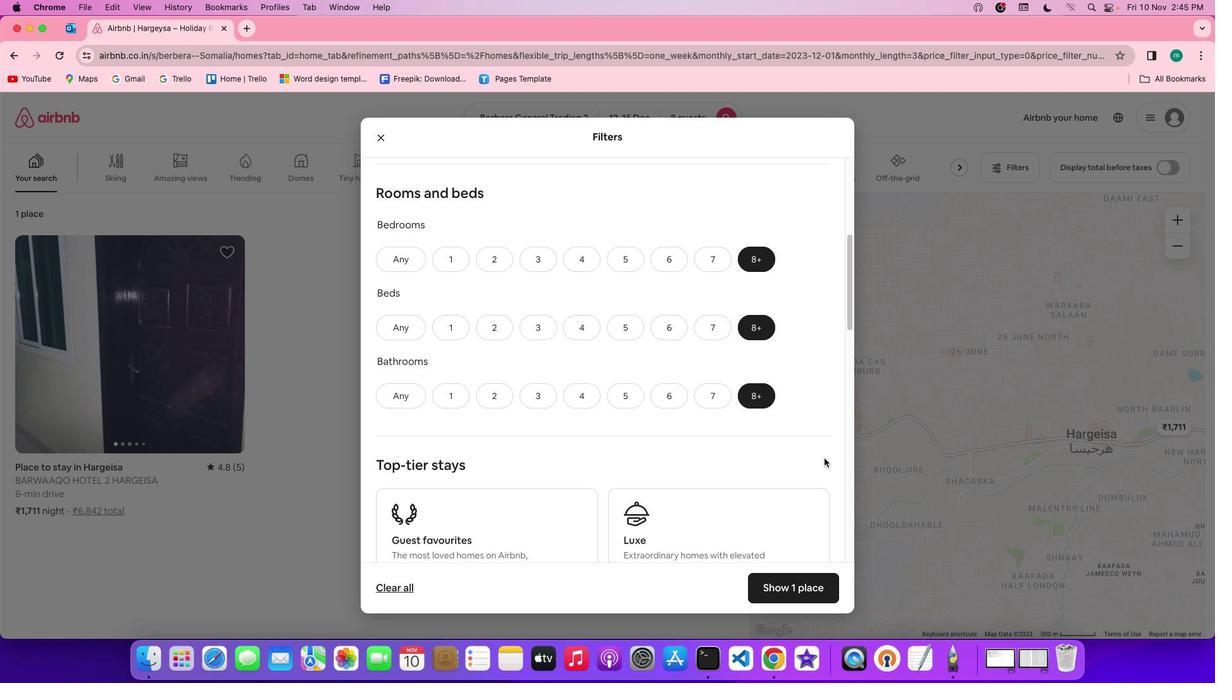 
Action: Mouse scrolled (827, 461) with delta (3, 1)
Screenshot: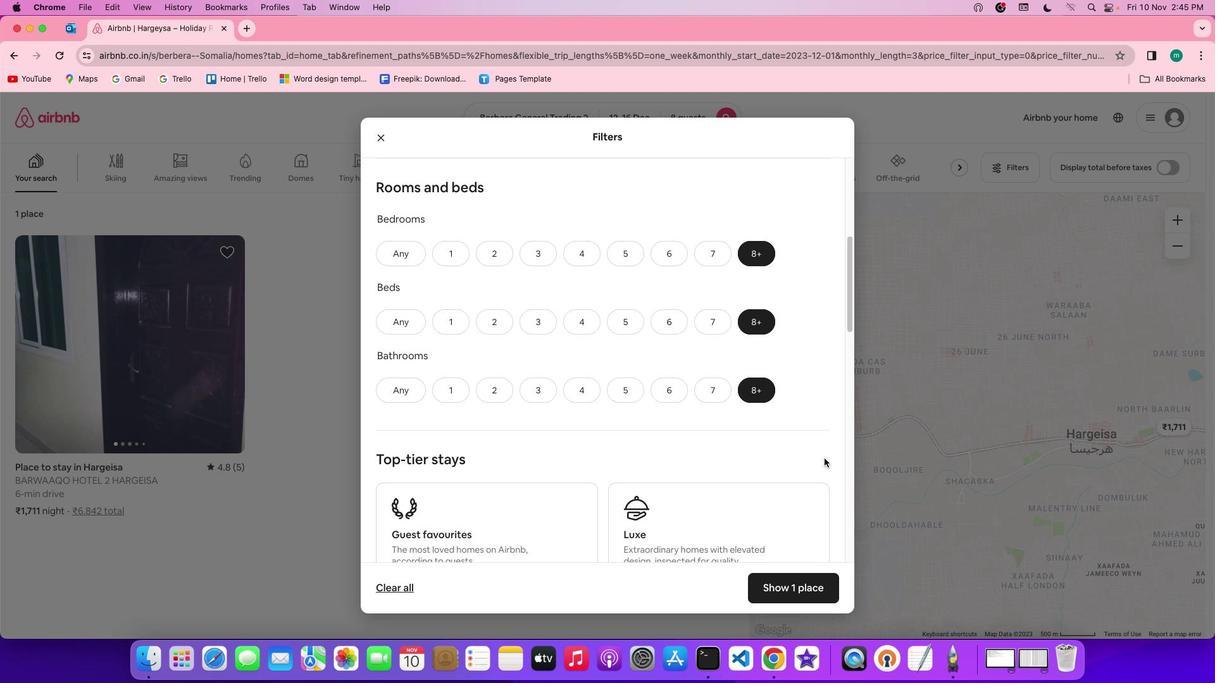 
Action: Mouse scrolled (827, 461) with delta (3, 2)
Screenshot: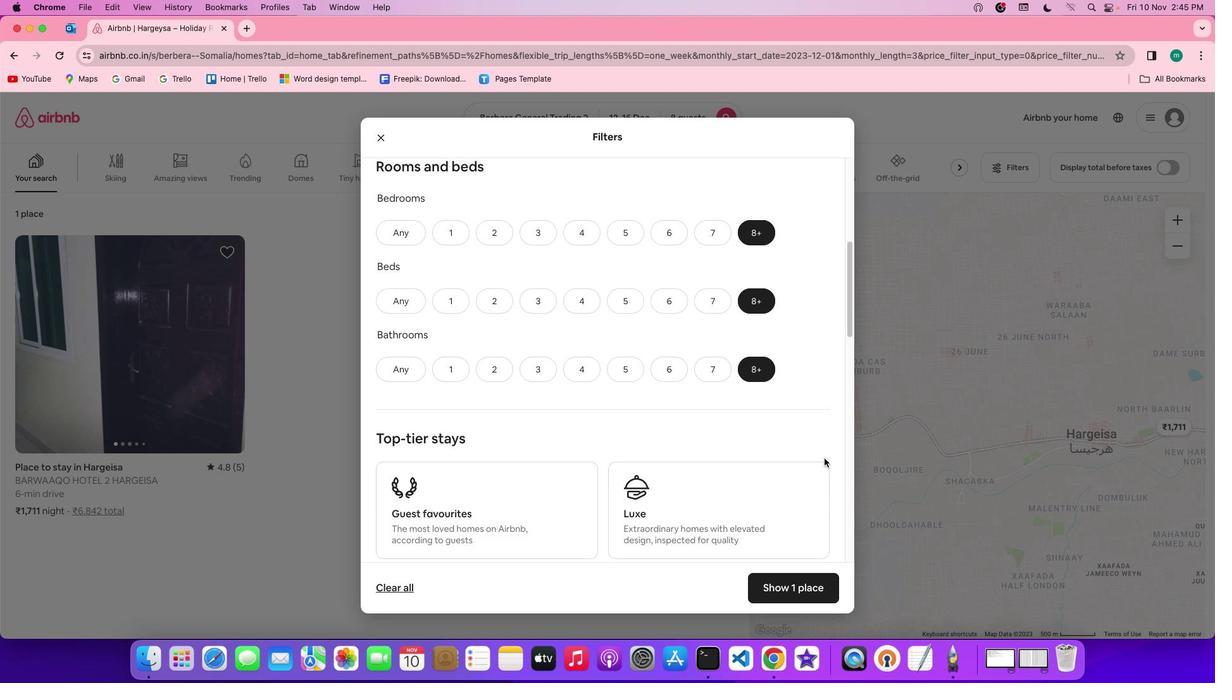 
Action: Mouse scrolled (827, 461) with delta (3, 2)
Screenshot: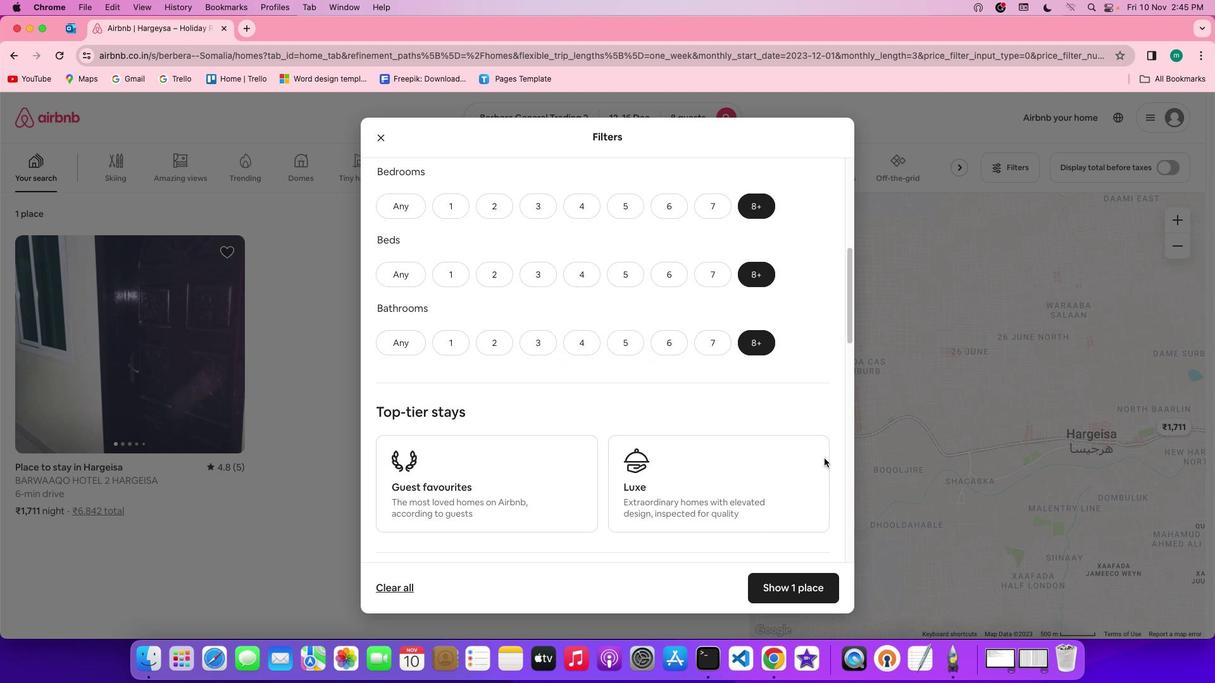 
Action: Mouse scrolled (827, 461) with delta (3, 2)
Screenshot: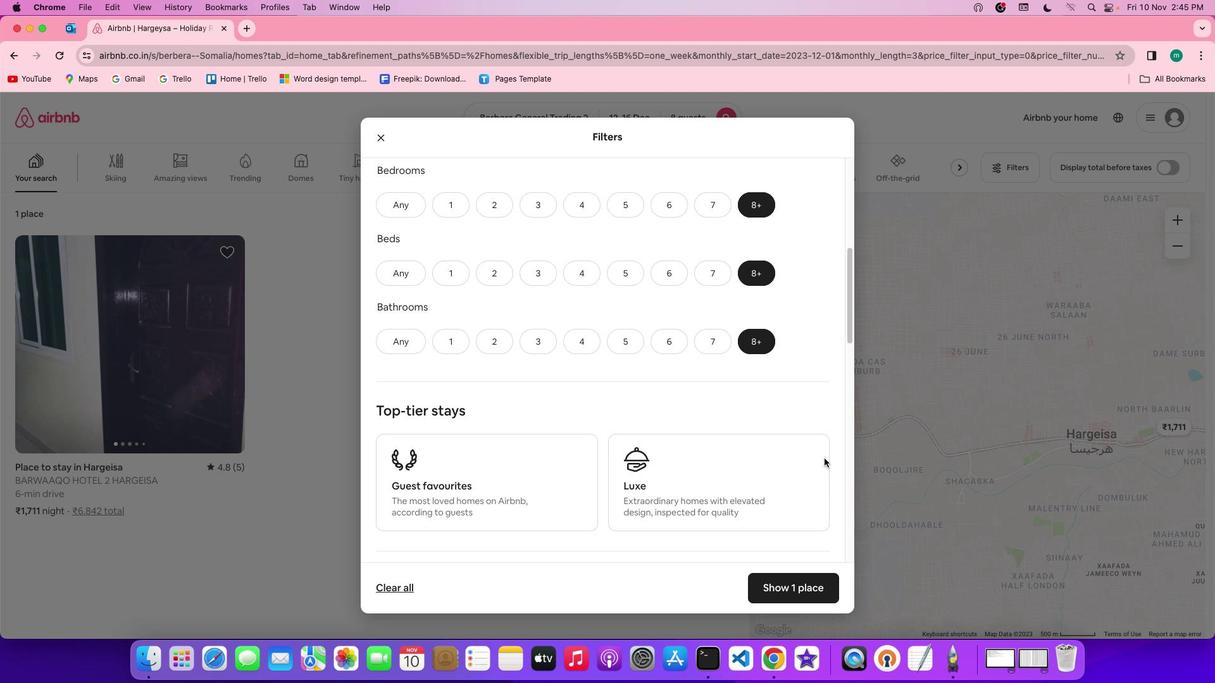 
Action: Mouse scrolled (827, 461) with delta (3, 2)
Screenshot: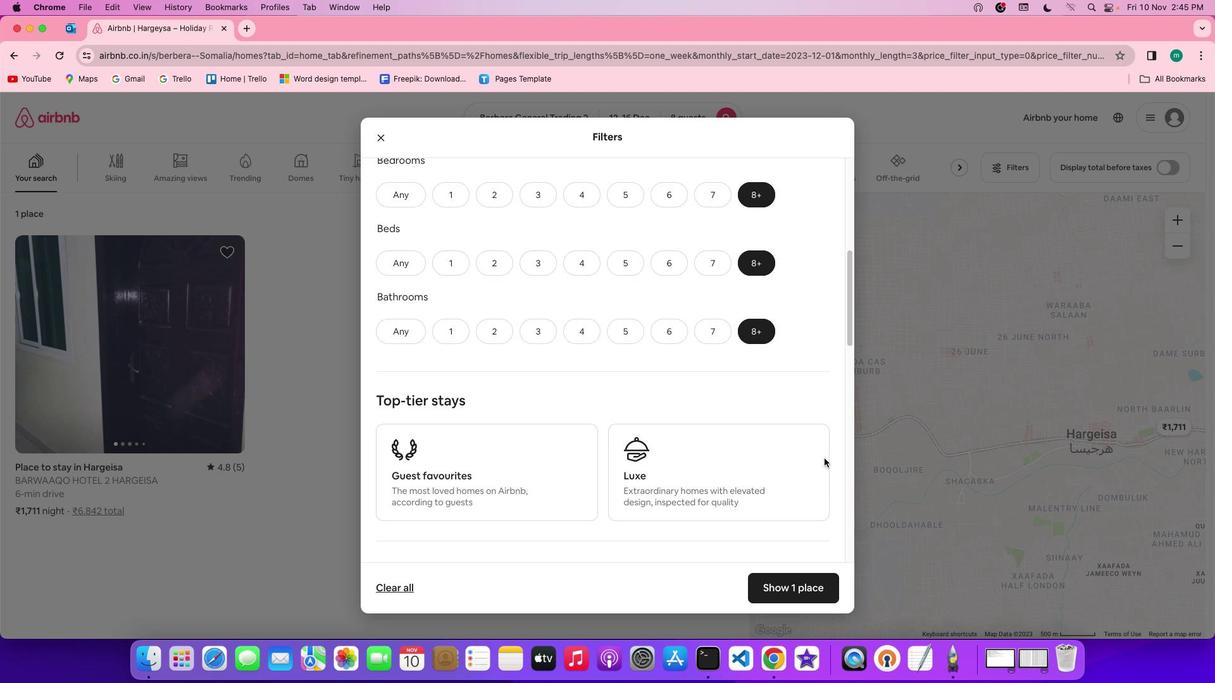 
Action: Mouse scrolled (827, 461) with delta (3, 2)
Screenshot: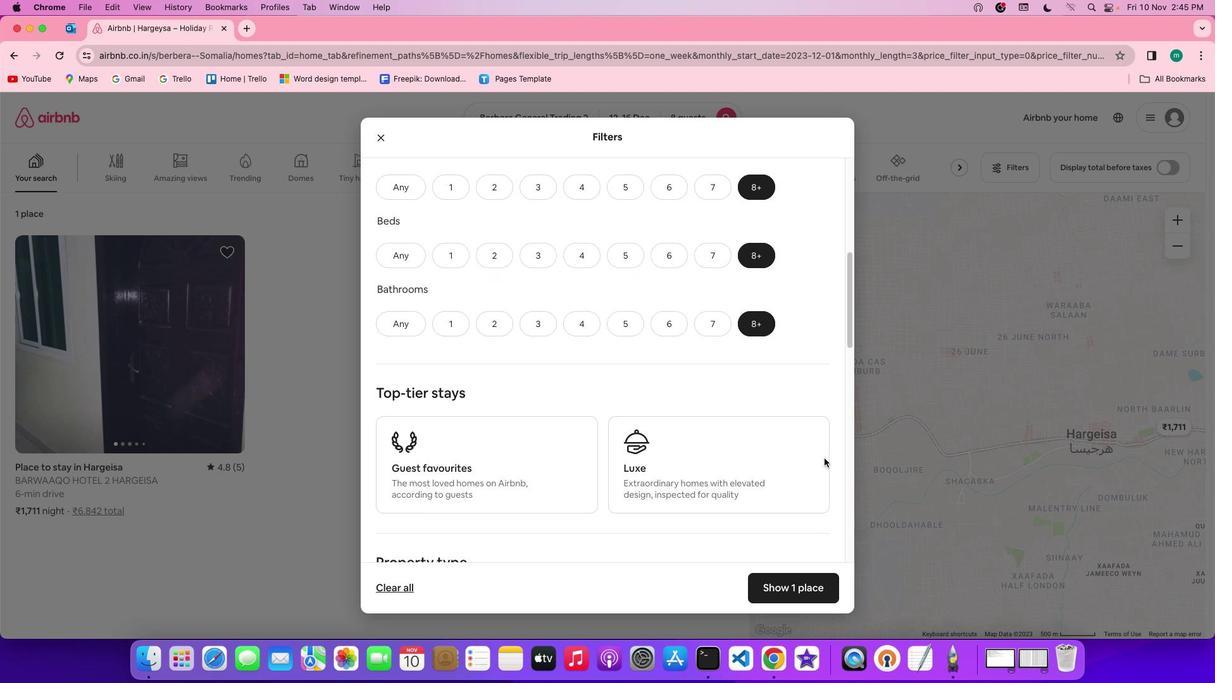 
Action: Mouse scrolled (827, 461) with delta (3, 2)
Screenshot: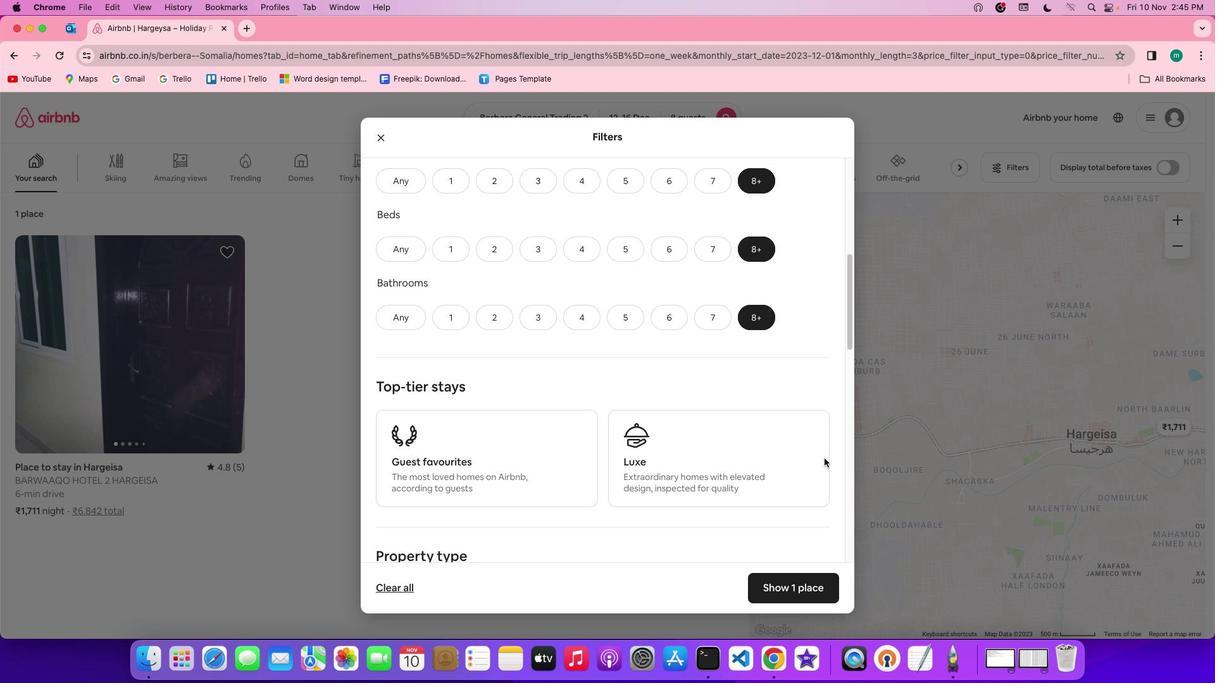 
Action: Mouse scrolled (827, 461) with delta (3, 2)
Screenshot: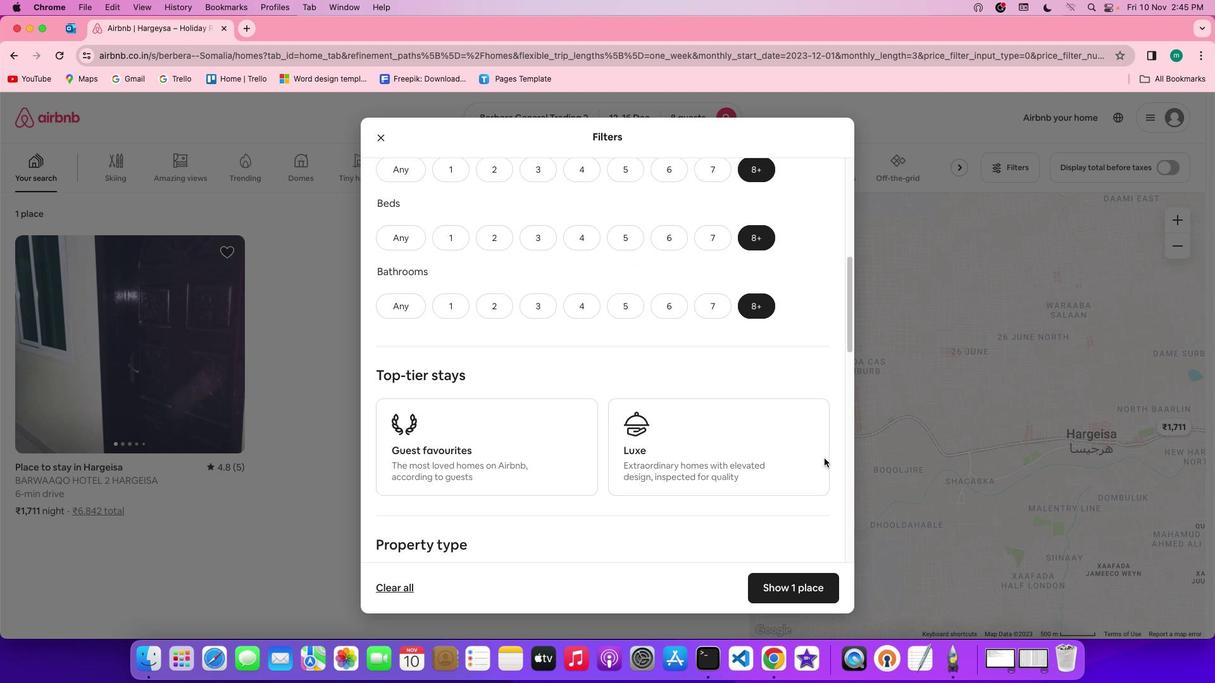 
Action: Mouse scrolled (827, 461) with delta (3, 2)
Screenshot: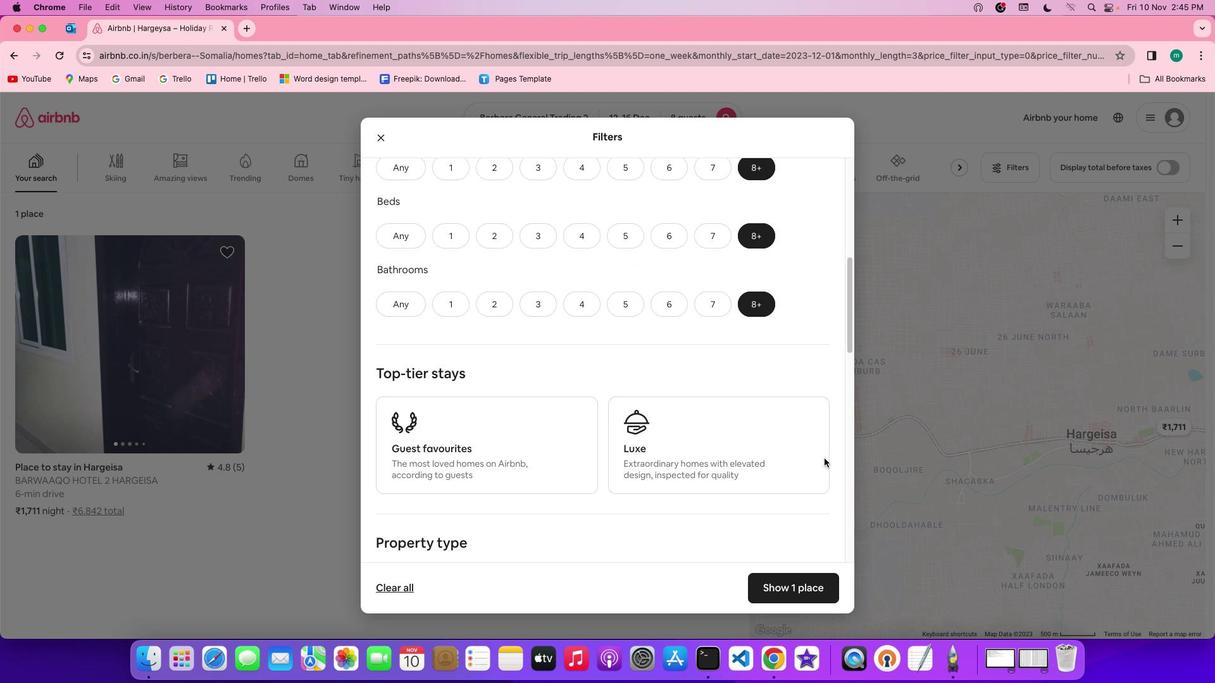 
Action: Mouse scrolled (827, 461) with delta (3, 2)
Screenshot: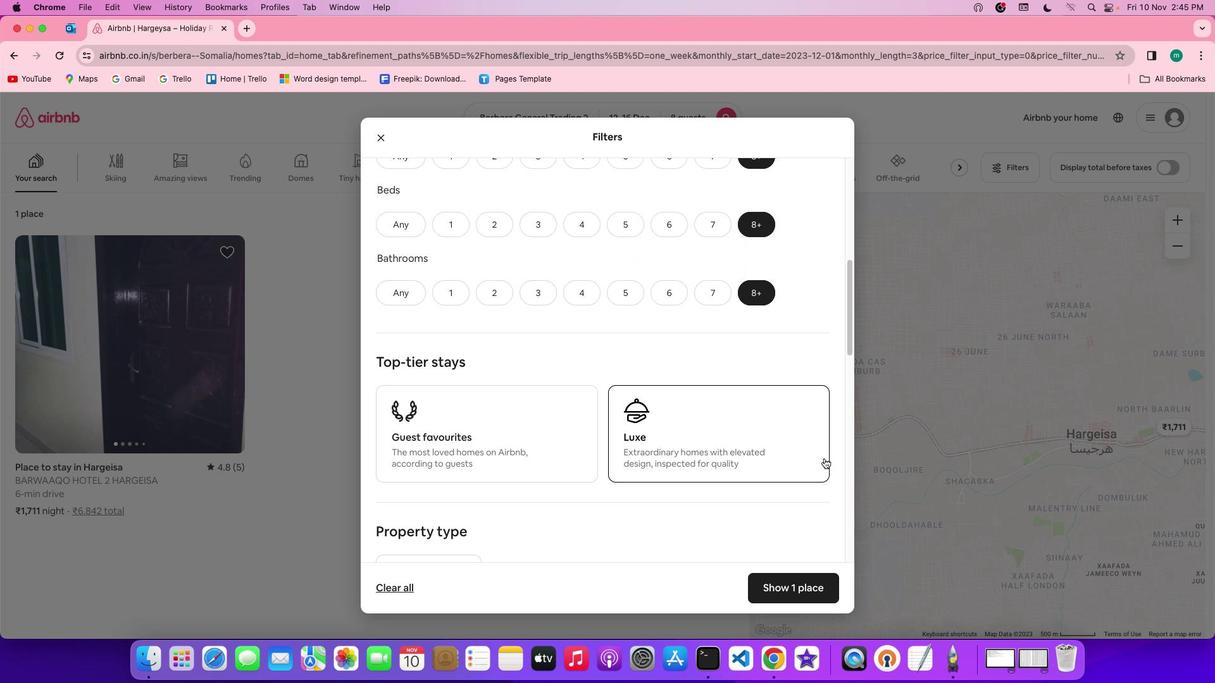 
Action: Mouse scrolled (827, 461) with delta (3, 2)
Screenshot: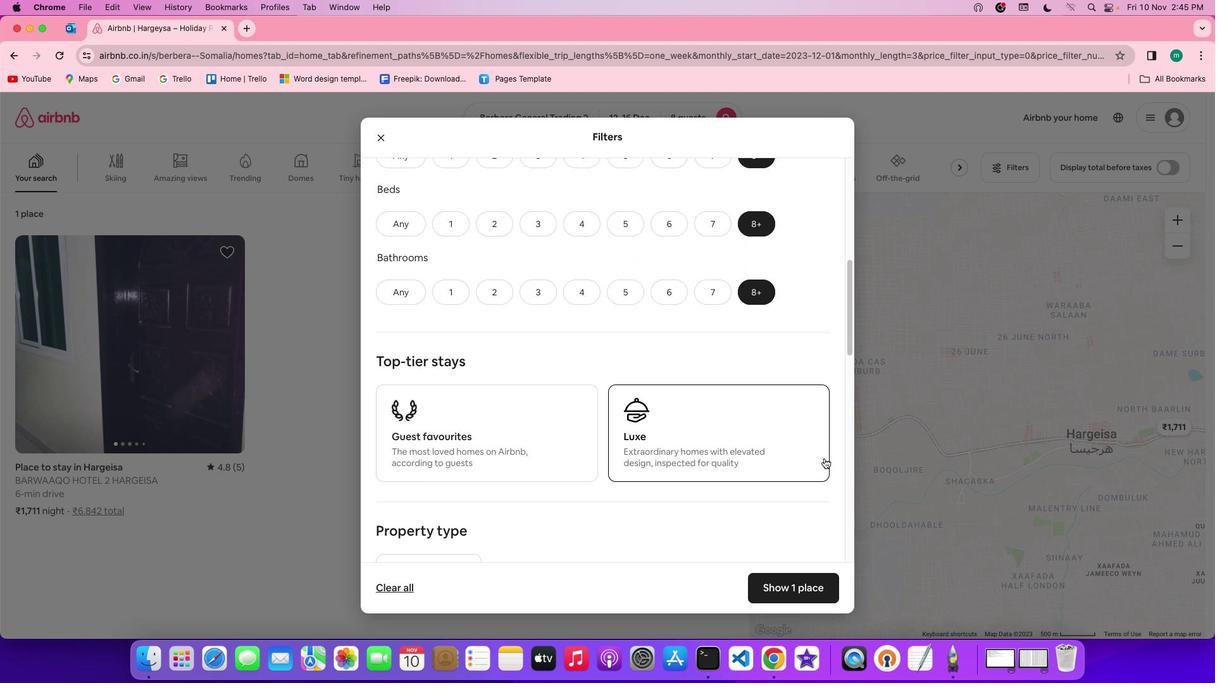 
Action: Mouse scrolled (827, 461) with delta (3, 2)
Screenshot: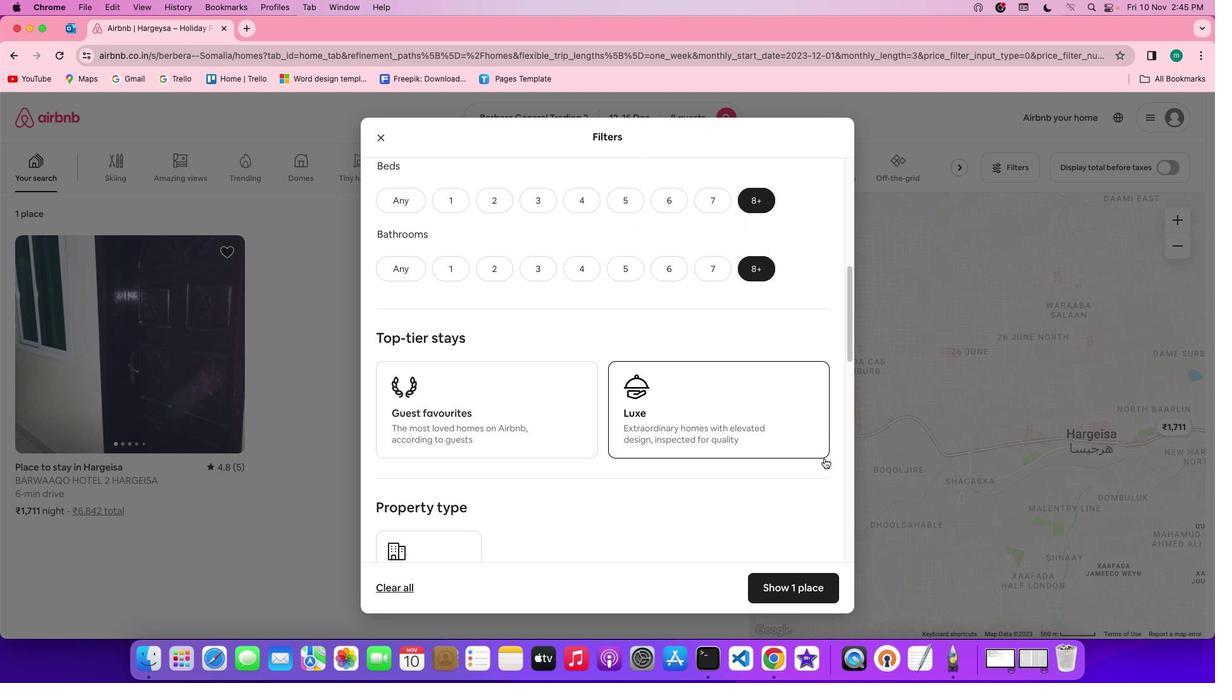 
Action: Mouse scrolled (827, 461) with delta (3, 2)
Screenshot: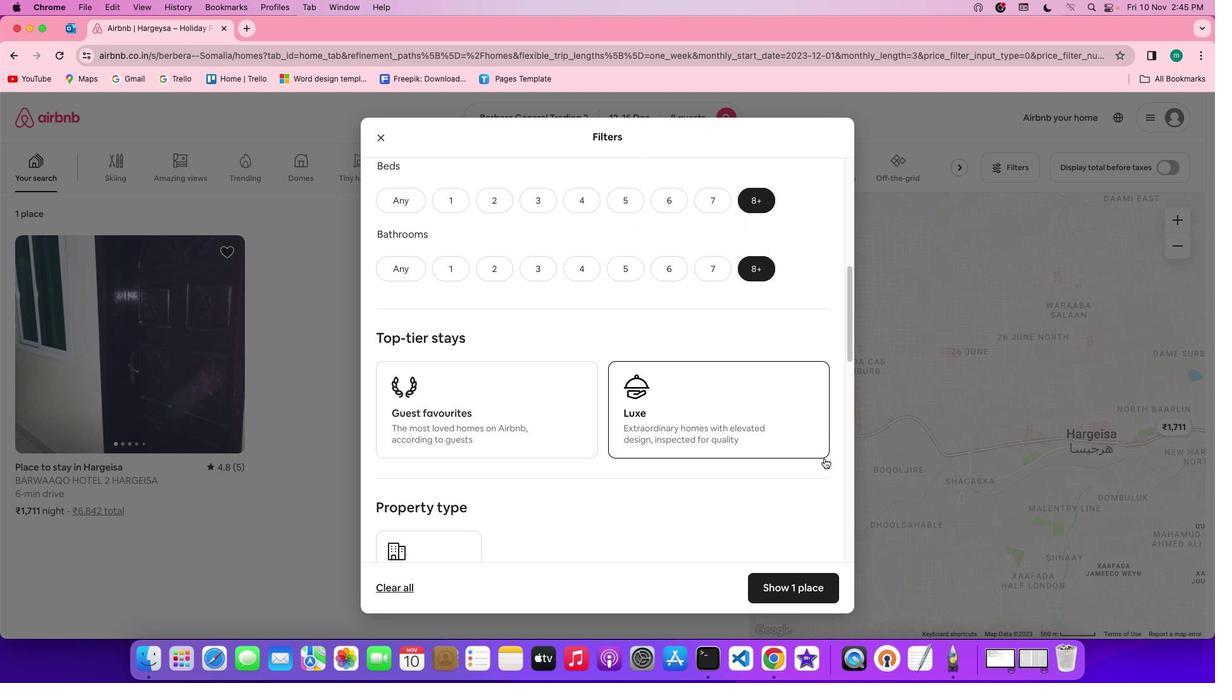 
Action: Mouse scrolled (827, 461) with delta (3, 2)
Screenshot: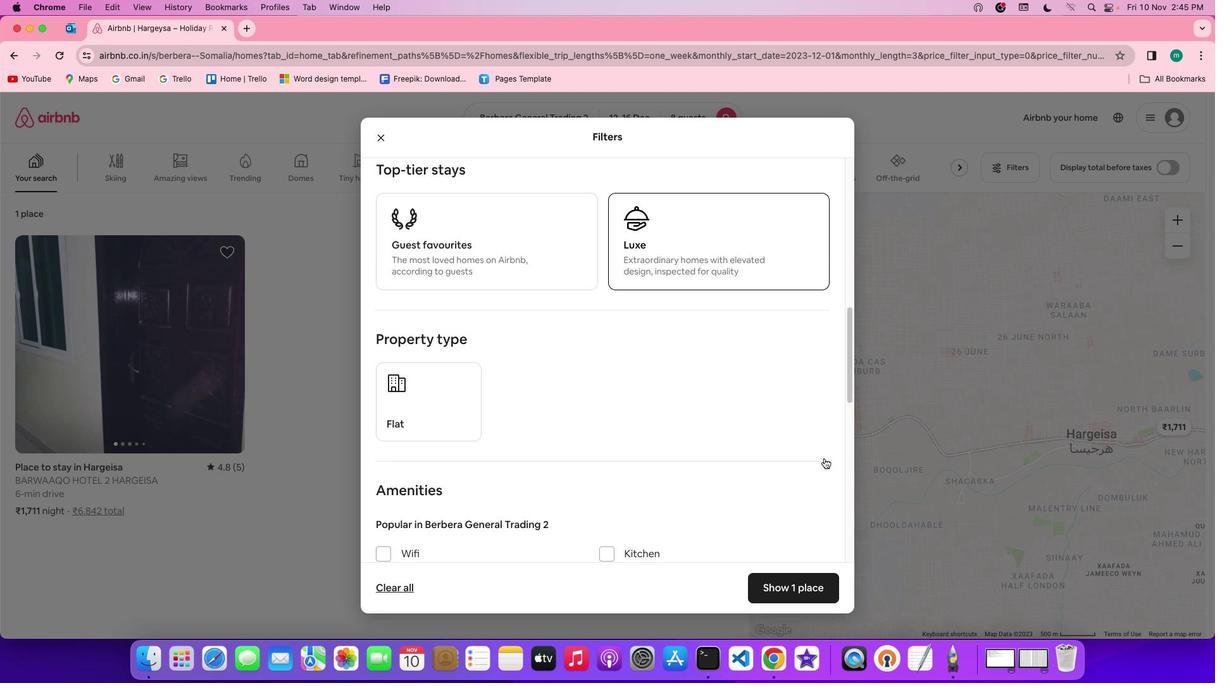
Action: Mouse scrolled (827, 461) with delta (3, 2)
Screenshot: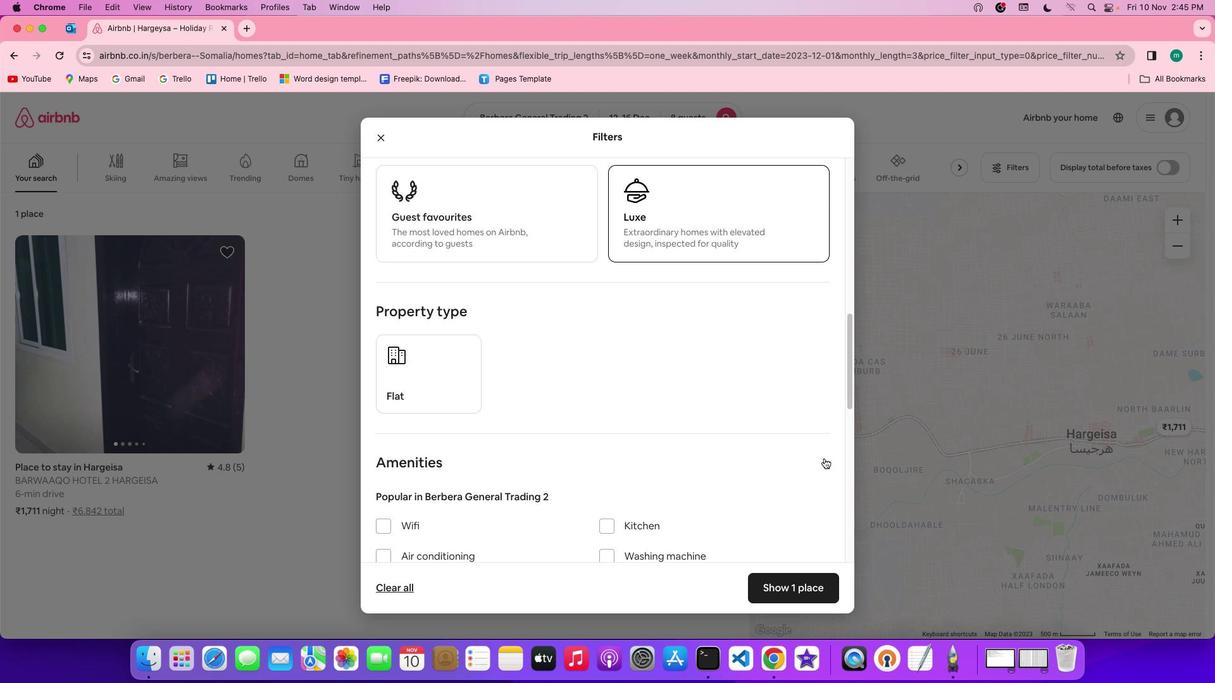 
Action: Mouse scrolled (827, 461) with delta (3, 1)
Screenshot: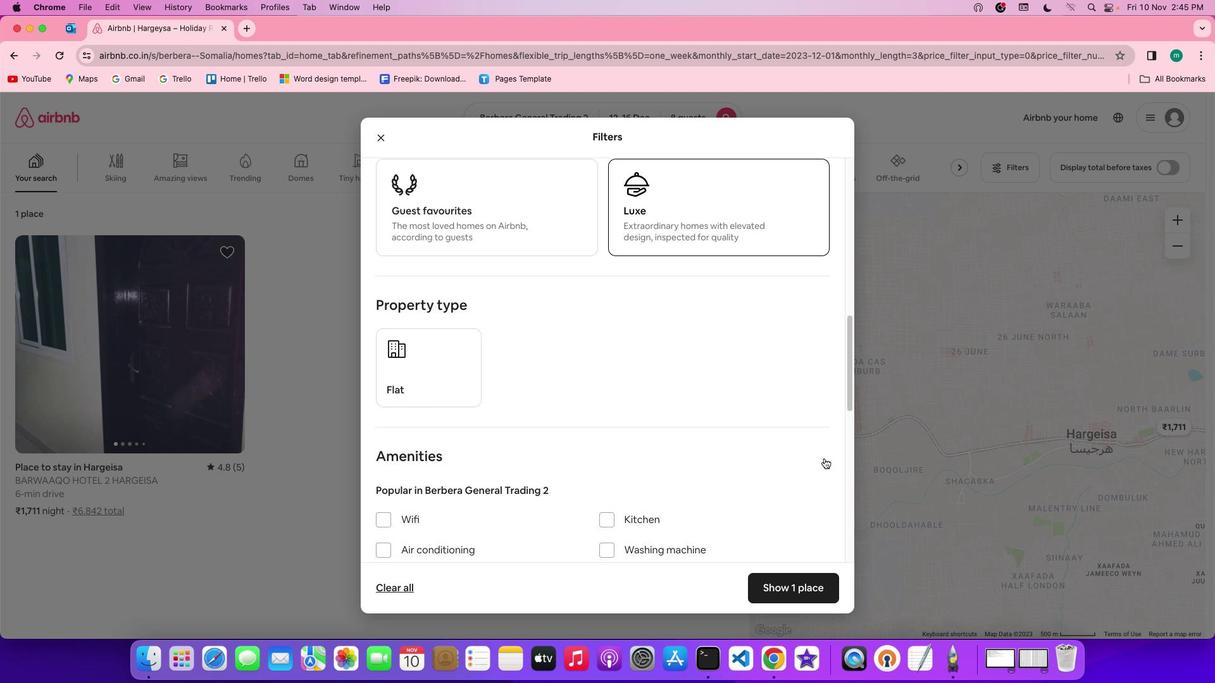 
Action: Mouse scrolled (827, 461) with delta (3, 1)
Screenshot: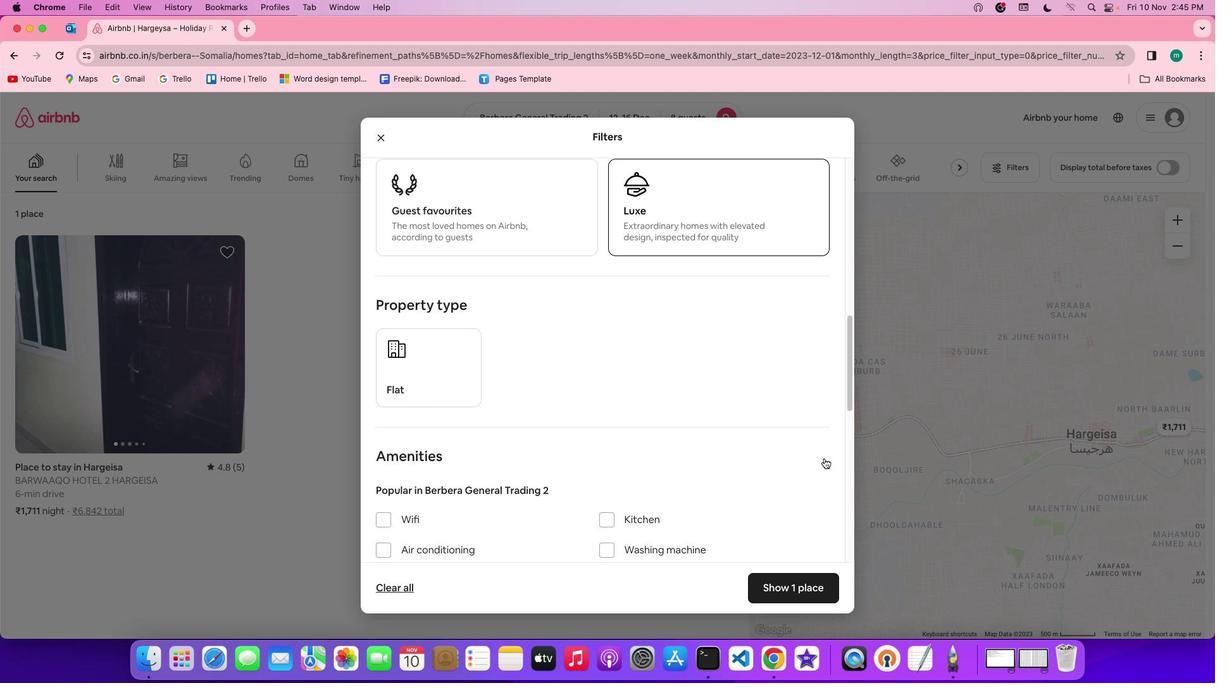 
Action: Mouse moved to (647, 424)
Screenshot: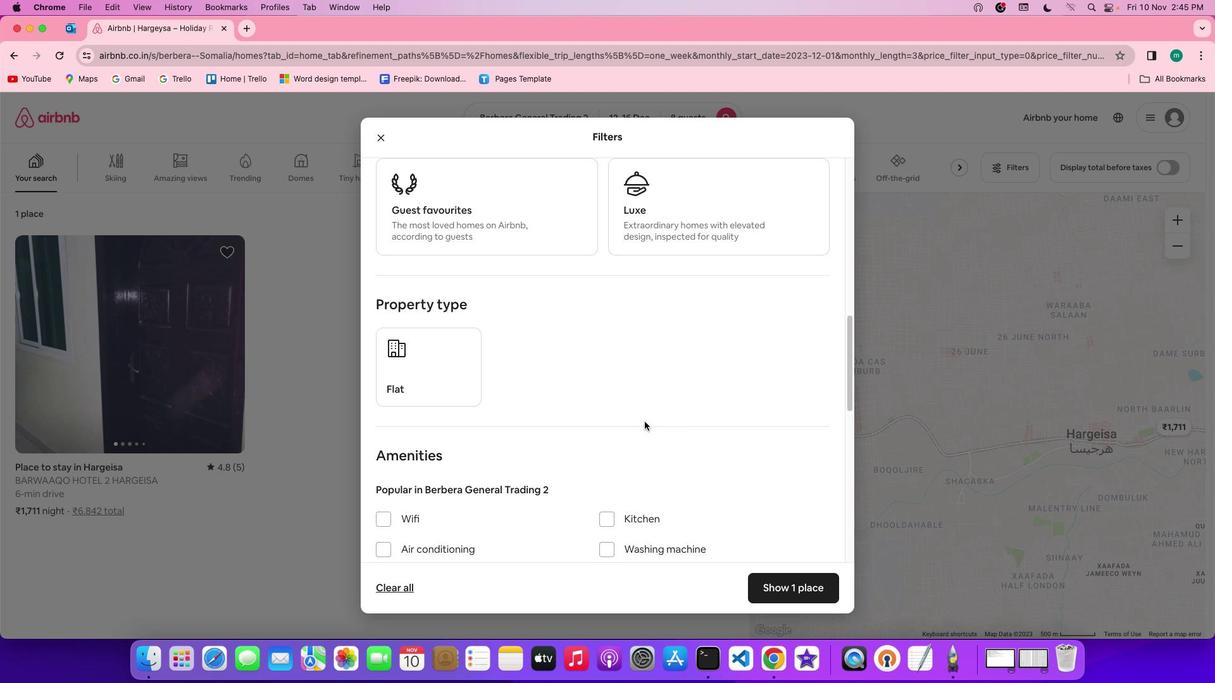 
Action: Mouse scrolled (647, 424) with delta (3, 2)
Screenshot: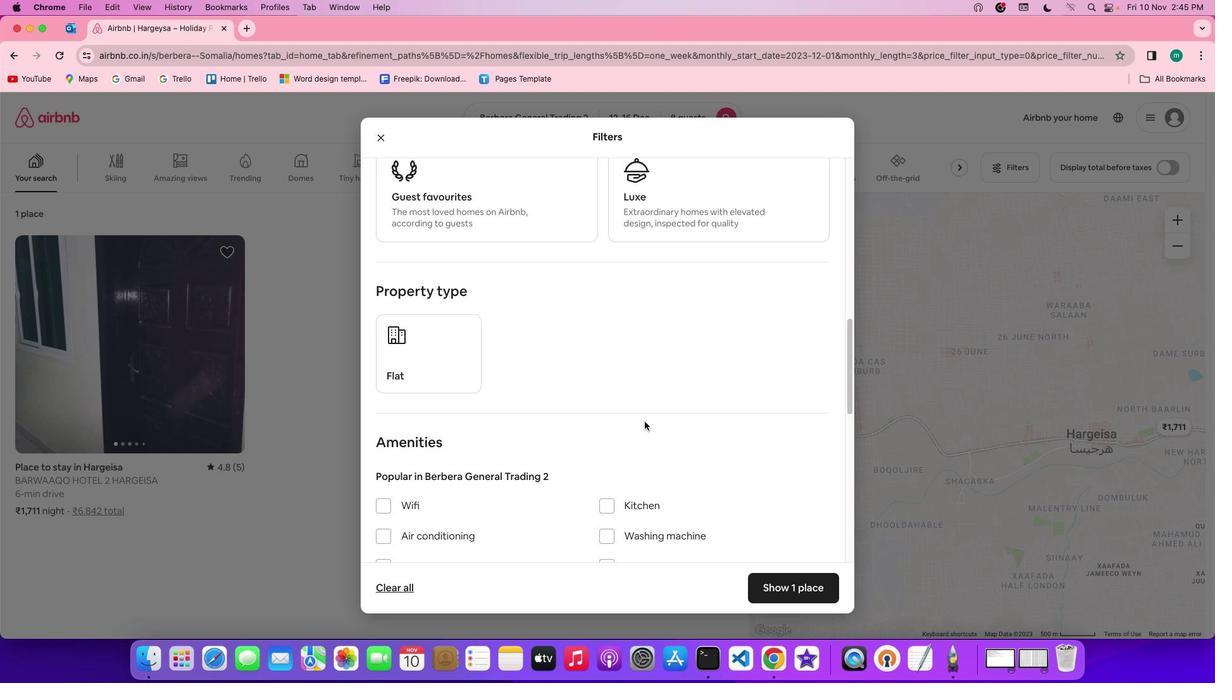 
Action: Mouse scrolled (647, 424) with delta (3, 2)
Screenshot: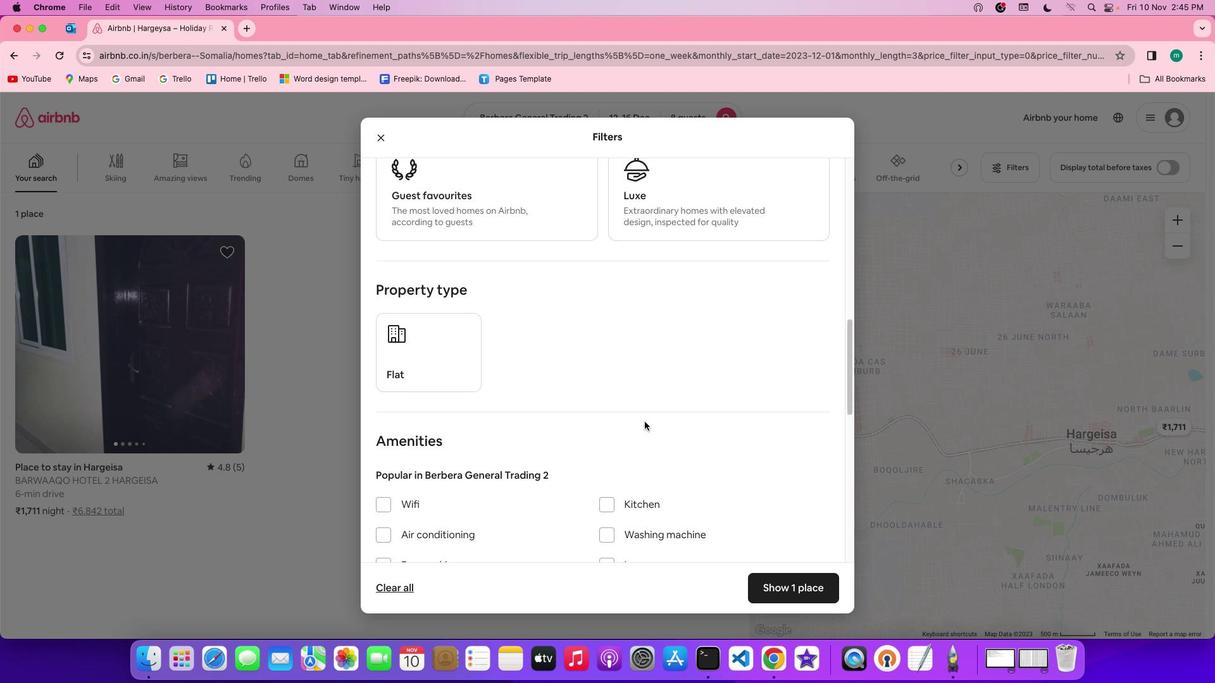 
Action: Mouse scrolled (647, 424) with delta (3, 2)
Screenshot: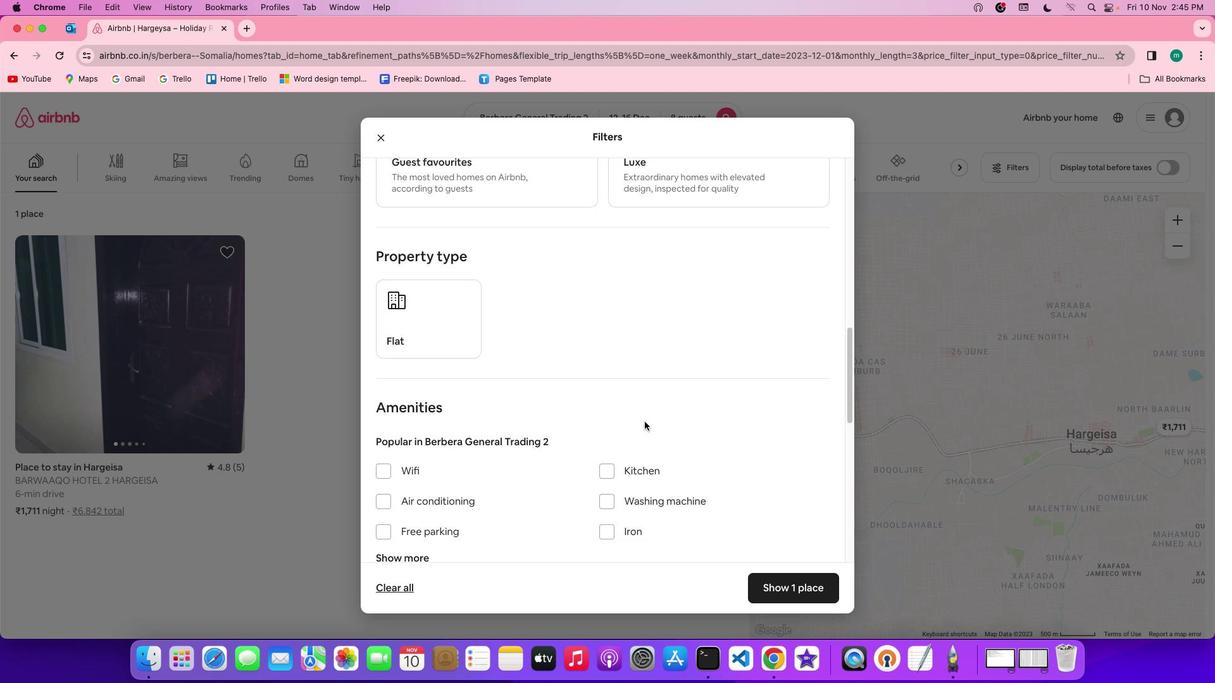 
Action: Mouse scrolled (647, 424) with delta (3, 2)
Screenshot: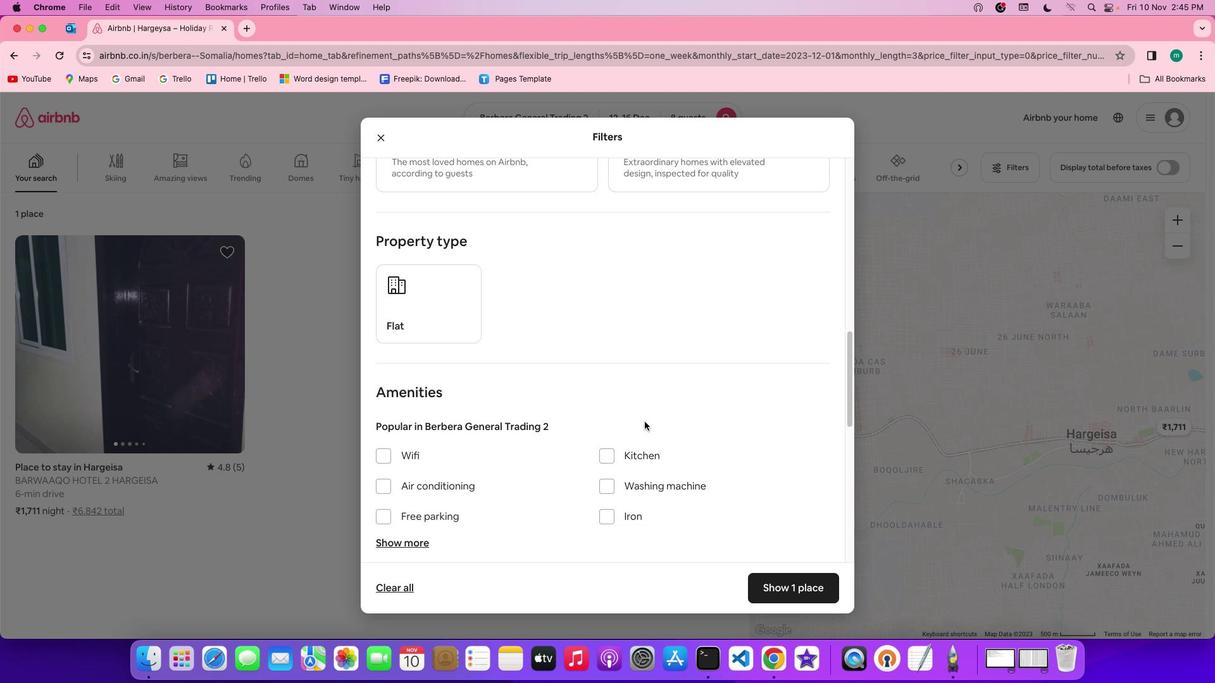 
Action: Mouse scrolled (647, 424) with delta (3, 2)
Screenshot: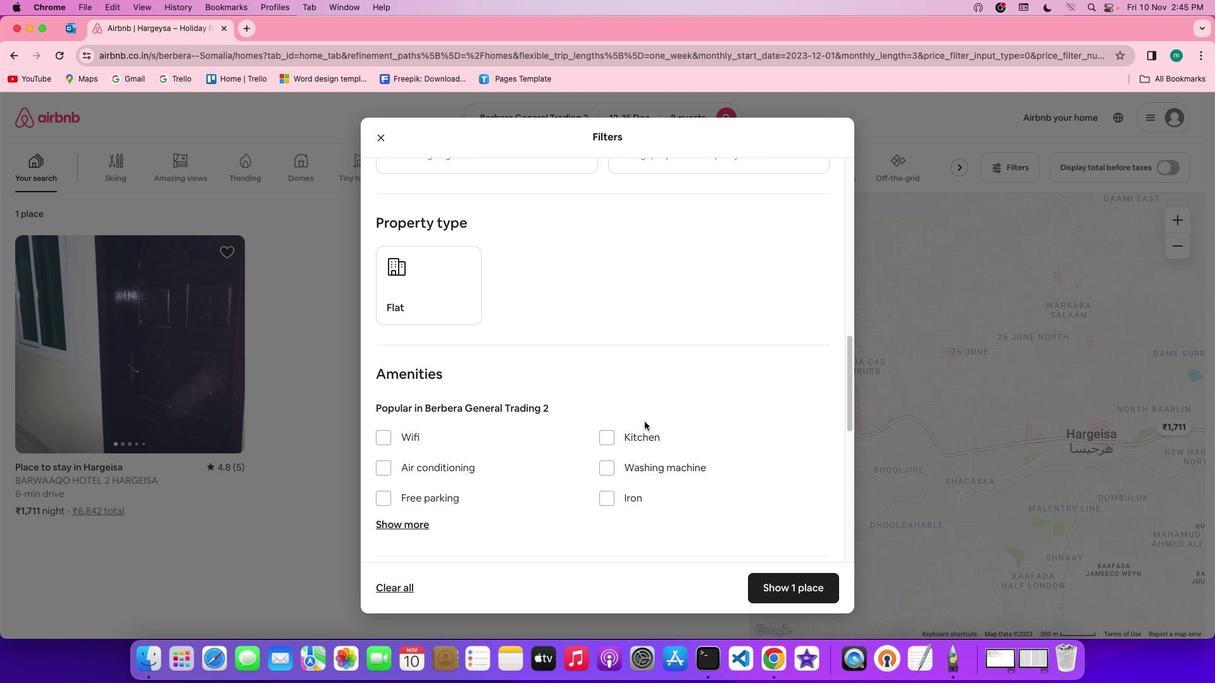 
Action: Mouse scrolled (647, 424) with delta (3, 2)
Screenshot: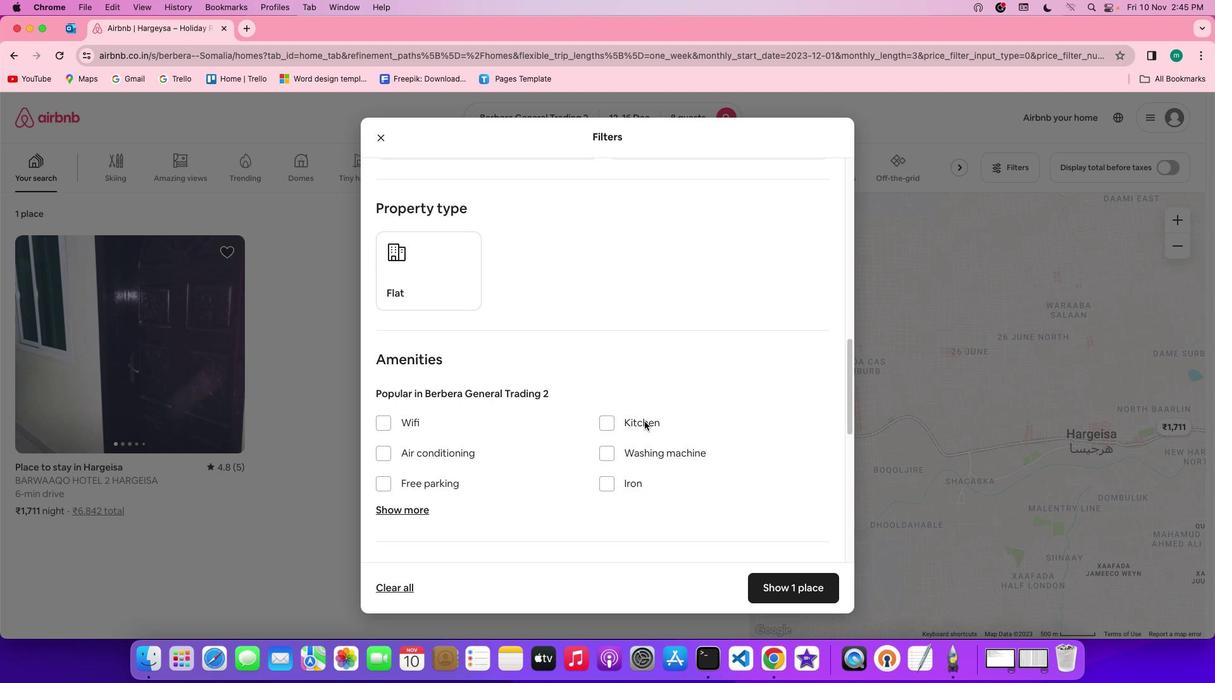 
Action: Mouse scrolled (647, 424) with delta (3, 2)
Screenshot: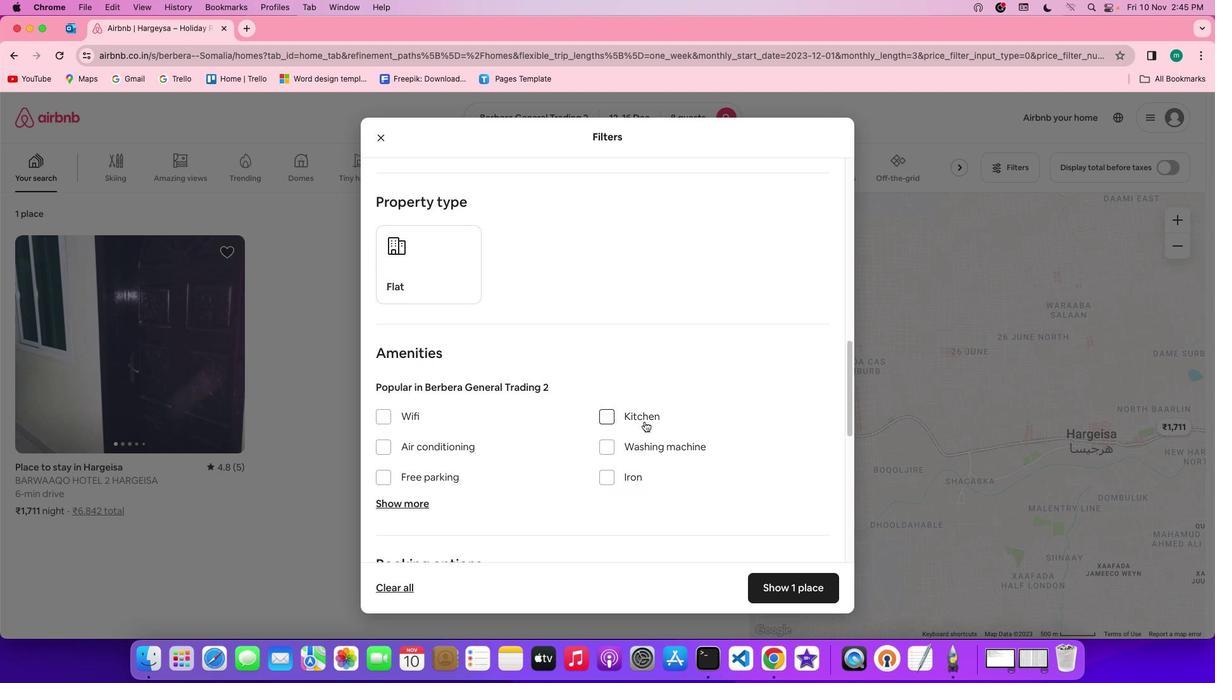 
Action: Mouse scrolled (647, 424) with delta (3, 2)
Screenshot: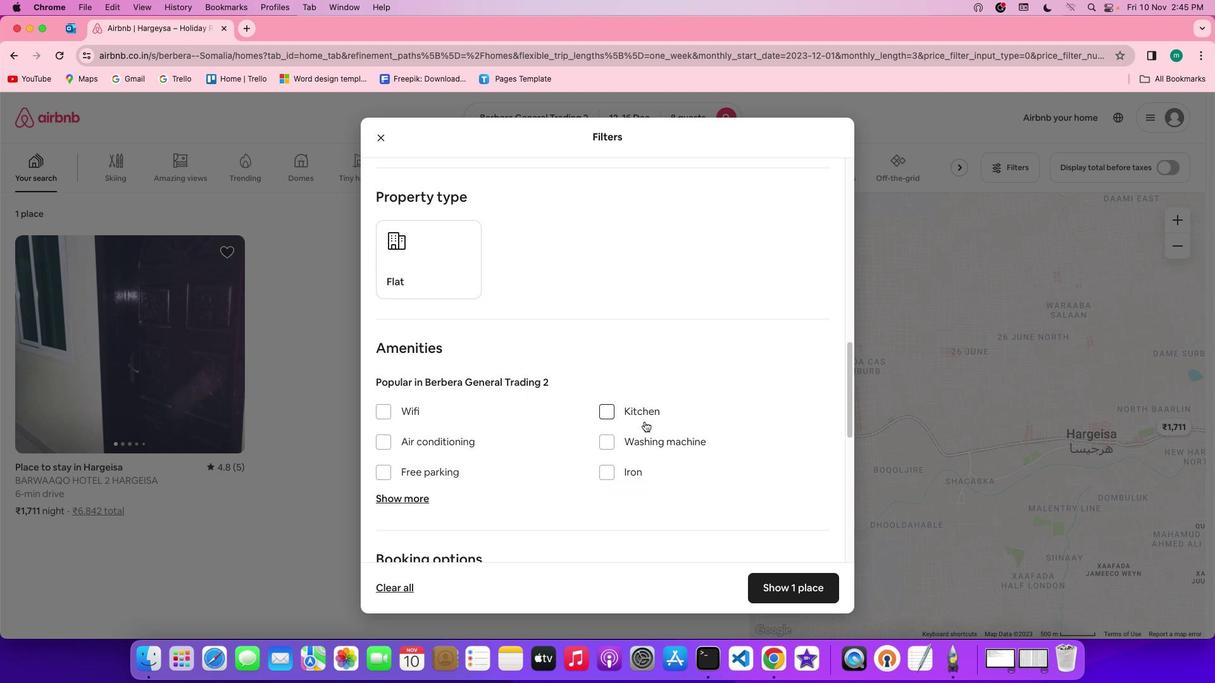 
Action: Mouse scrolled (647, 424) with delta (3, 2)
Screenshot: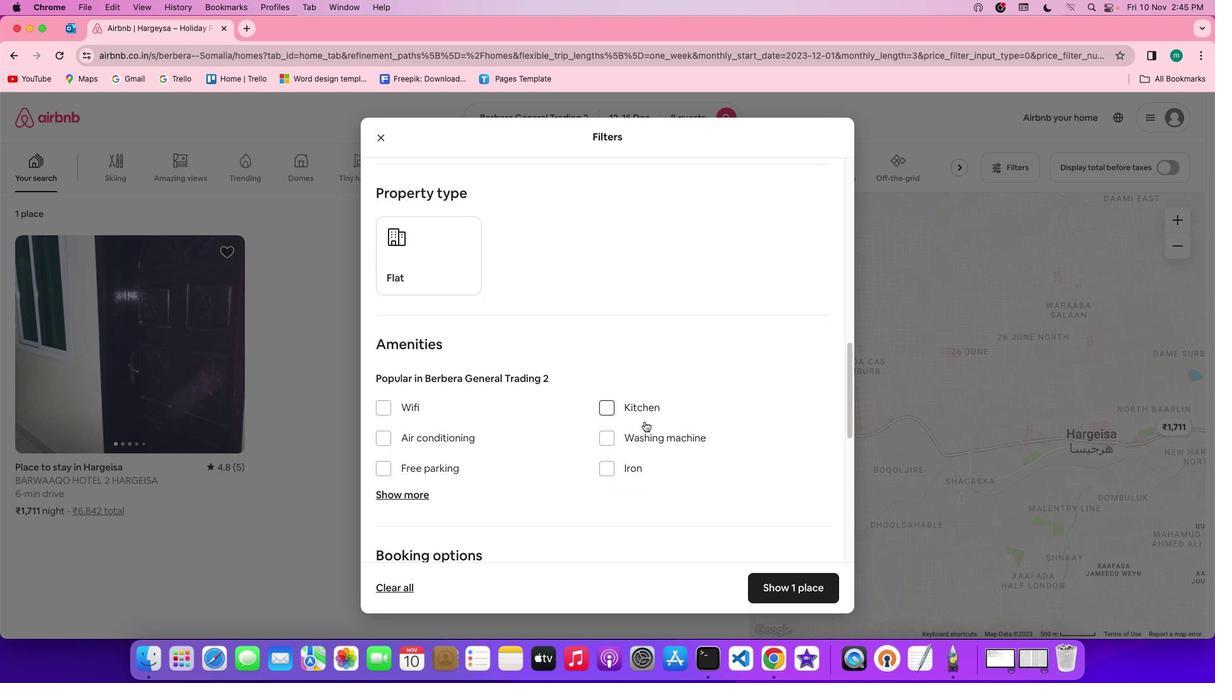 
Action: Mouse scrolled (647, 424) with delta (3, 2)
Screenshot: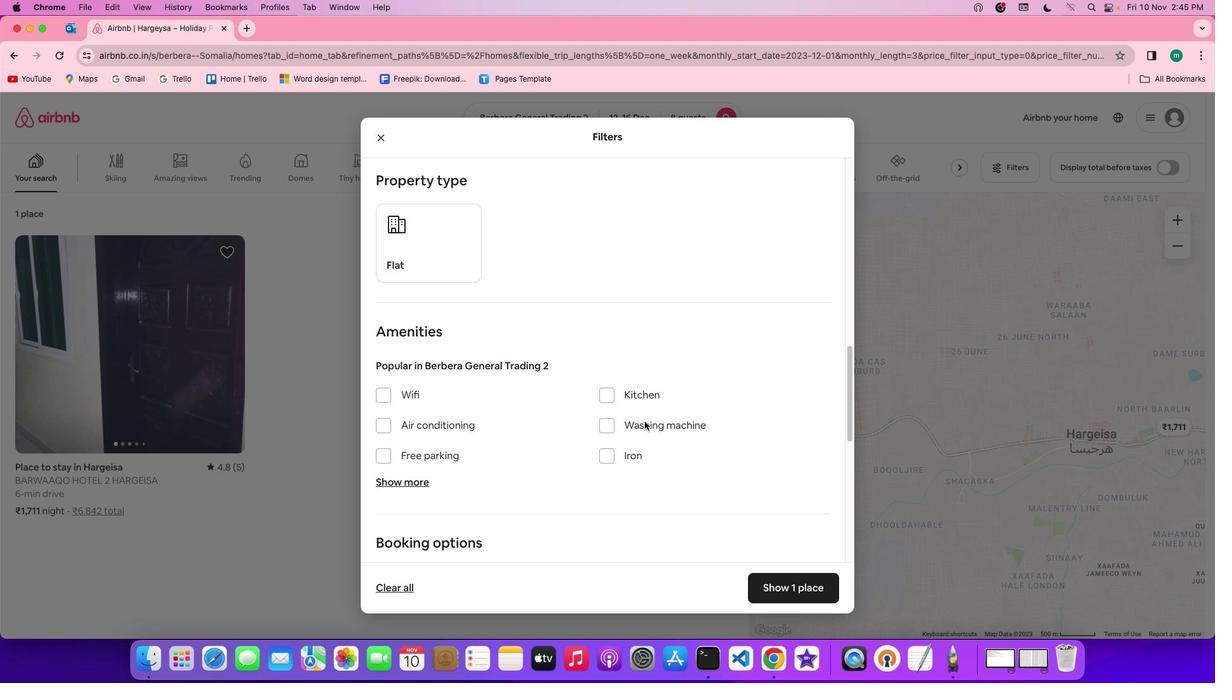 
Action: Mouse scrolled (647, 424) with delta (3, 2)
Screenshot: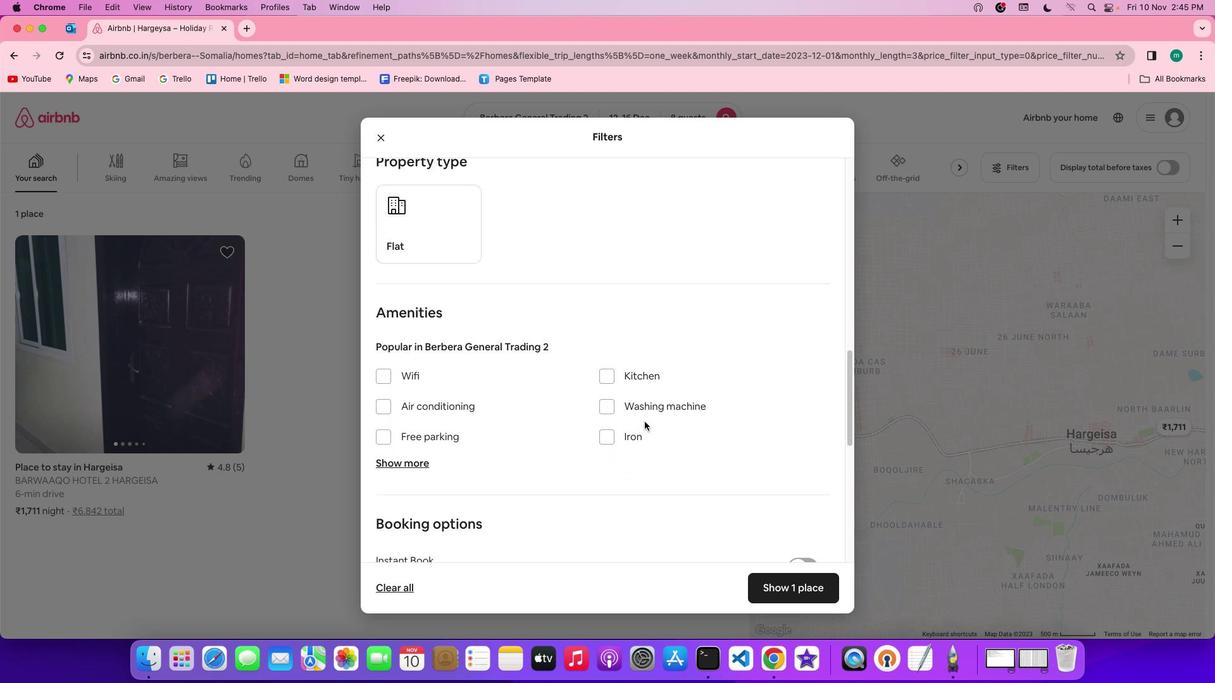 
Action: Mouse scrolled (647, 424) with delta (3, 2)
Screenshot: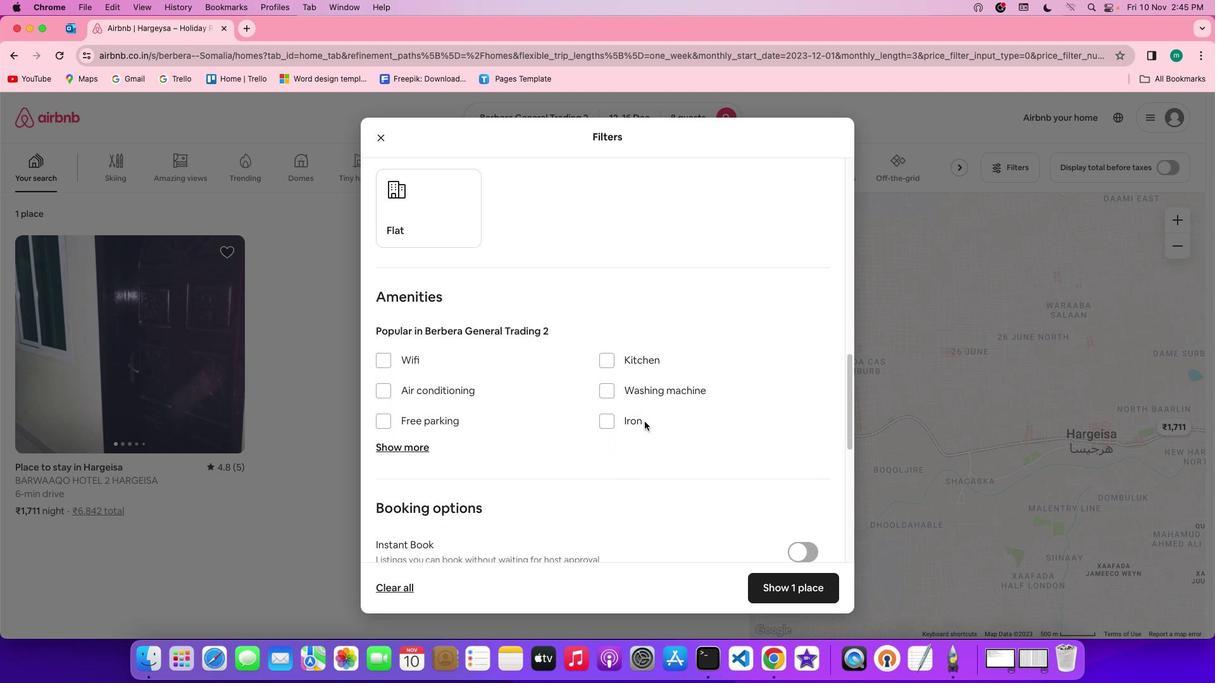 
Action: Mouse scrolled (647, 424) with delta (3, 2)
Screenshot: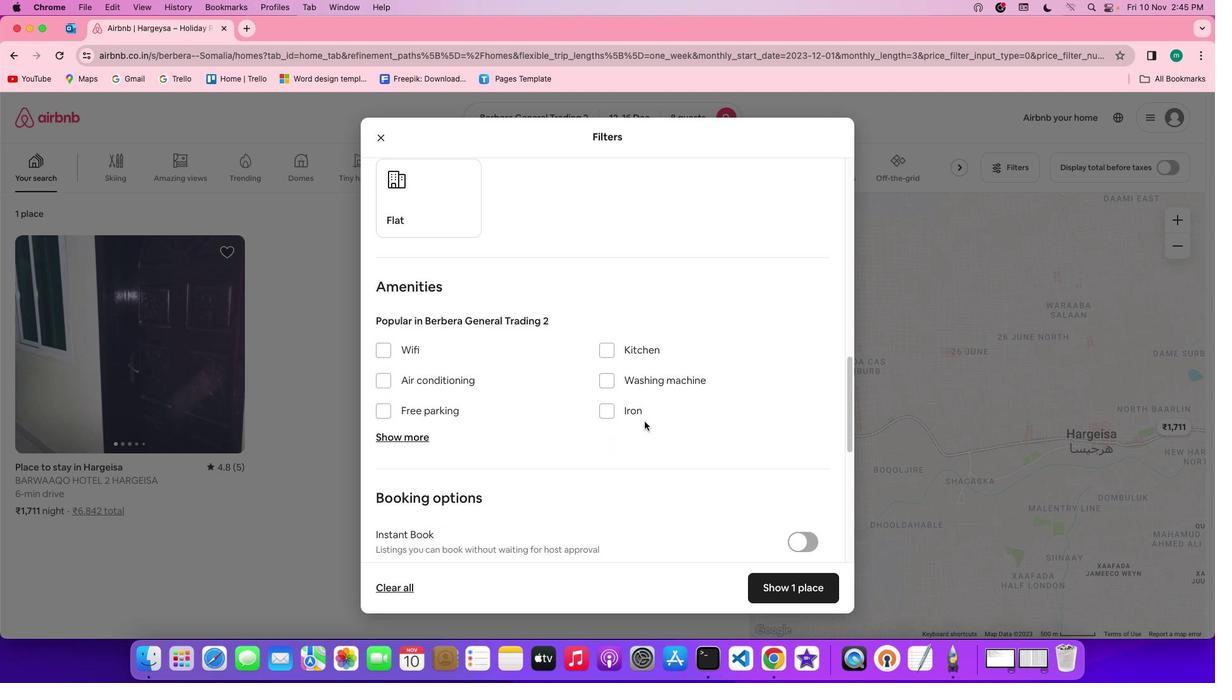 
Action: Mouse scrolled (647, 424) with delta (3, 2)
Screenshot: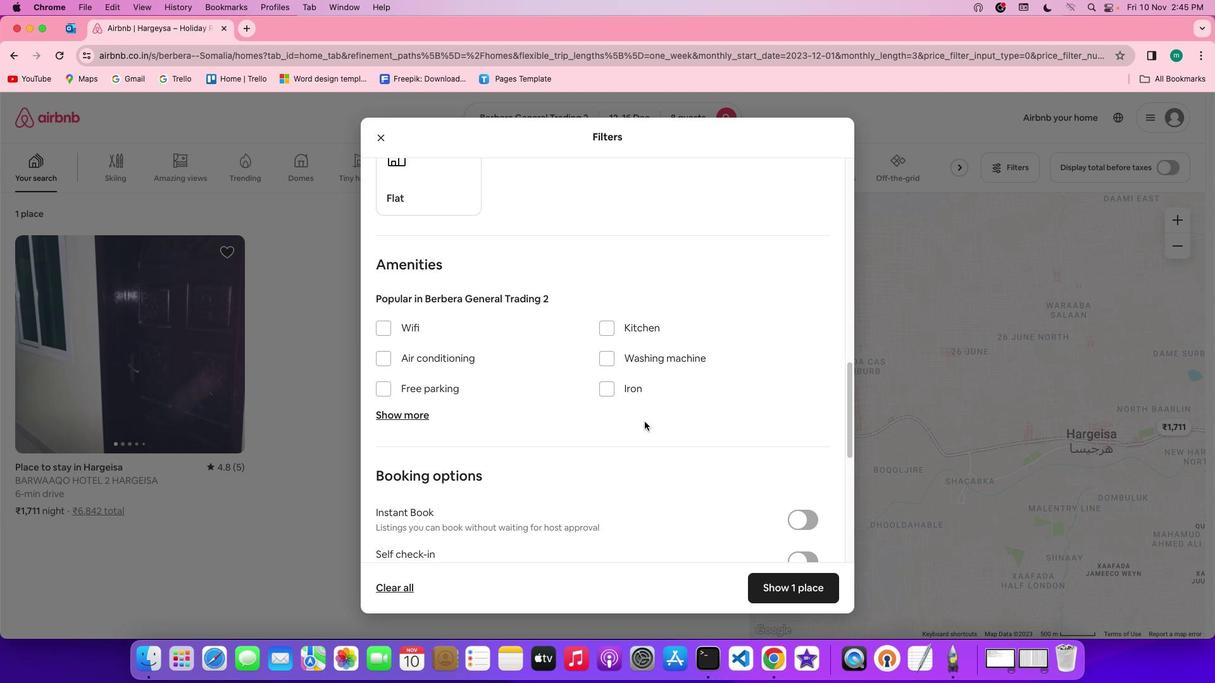 
Action: Mouse scrolled (647, 424) with delta (3, 2)
Screenshot: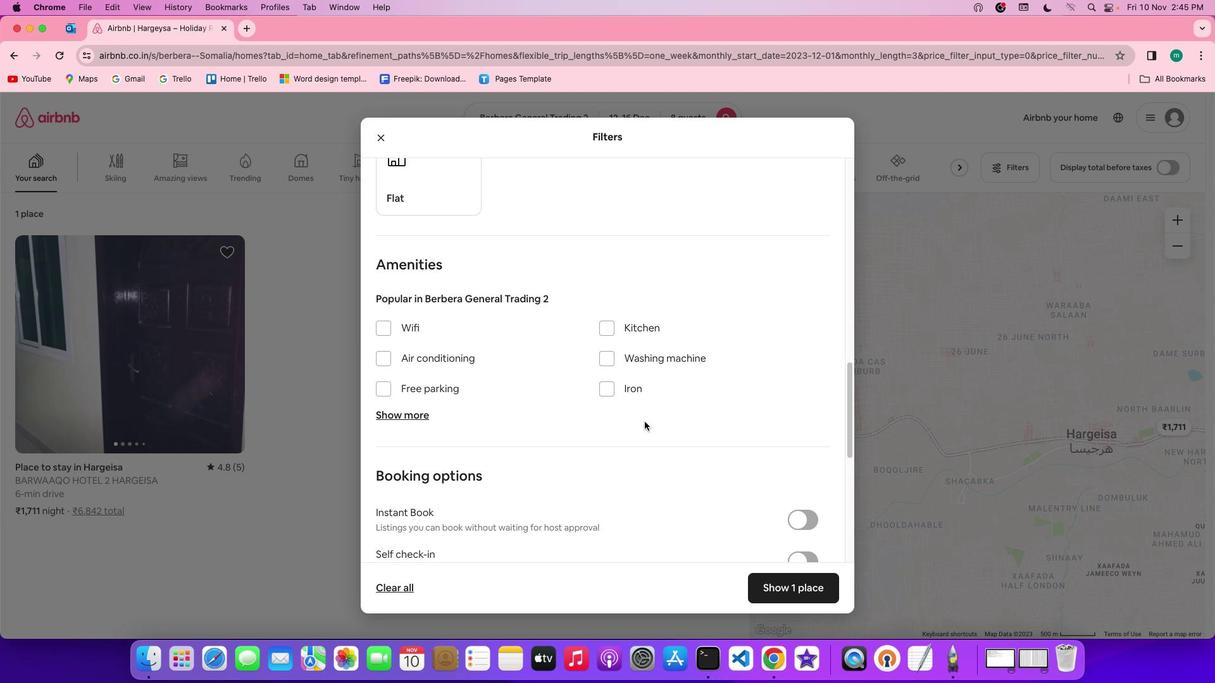 
Action: Mouse moved to (381, 327)
Screenshot: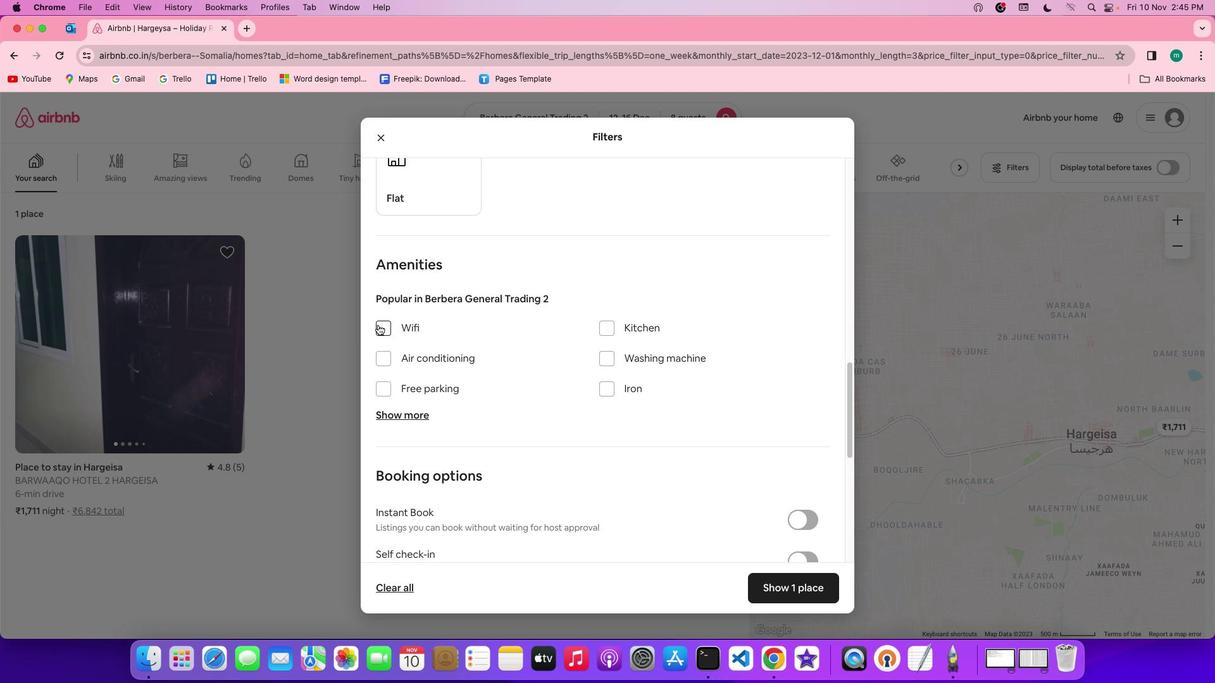 
Action: Mouse pressed left at (381, 327)
Screenshot: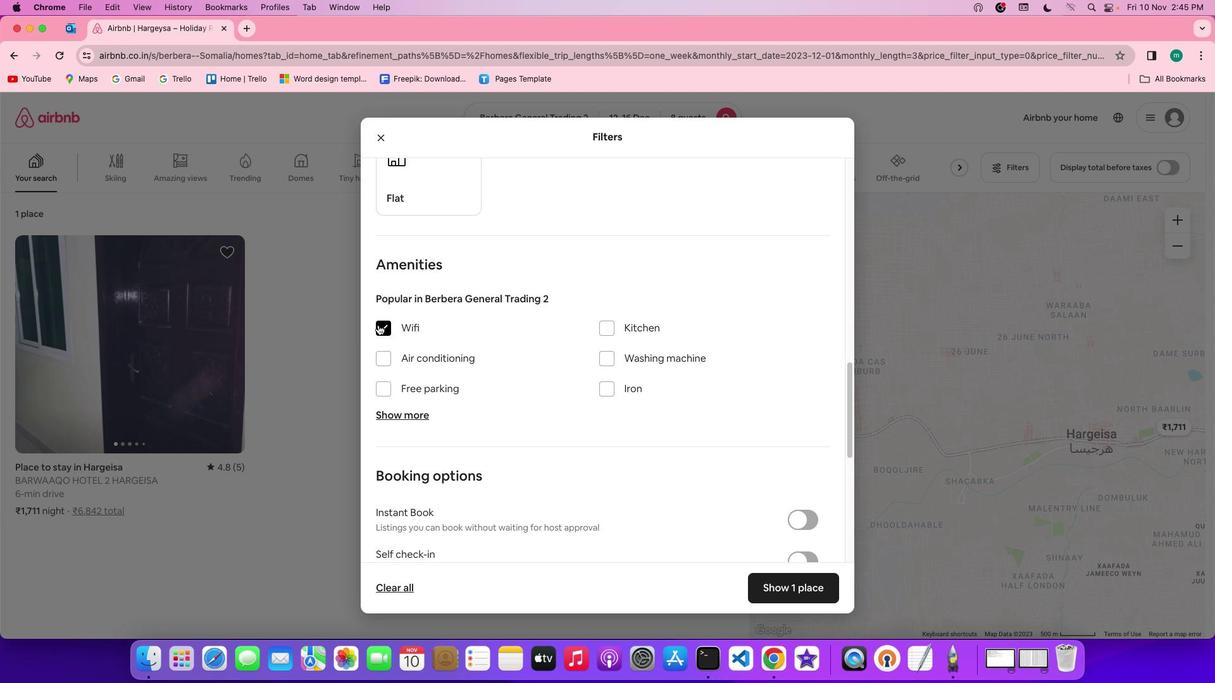 
Action: Mouse moved to (410, 415)
Screenshot: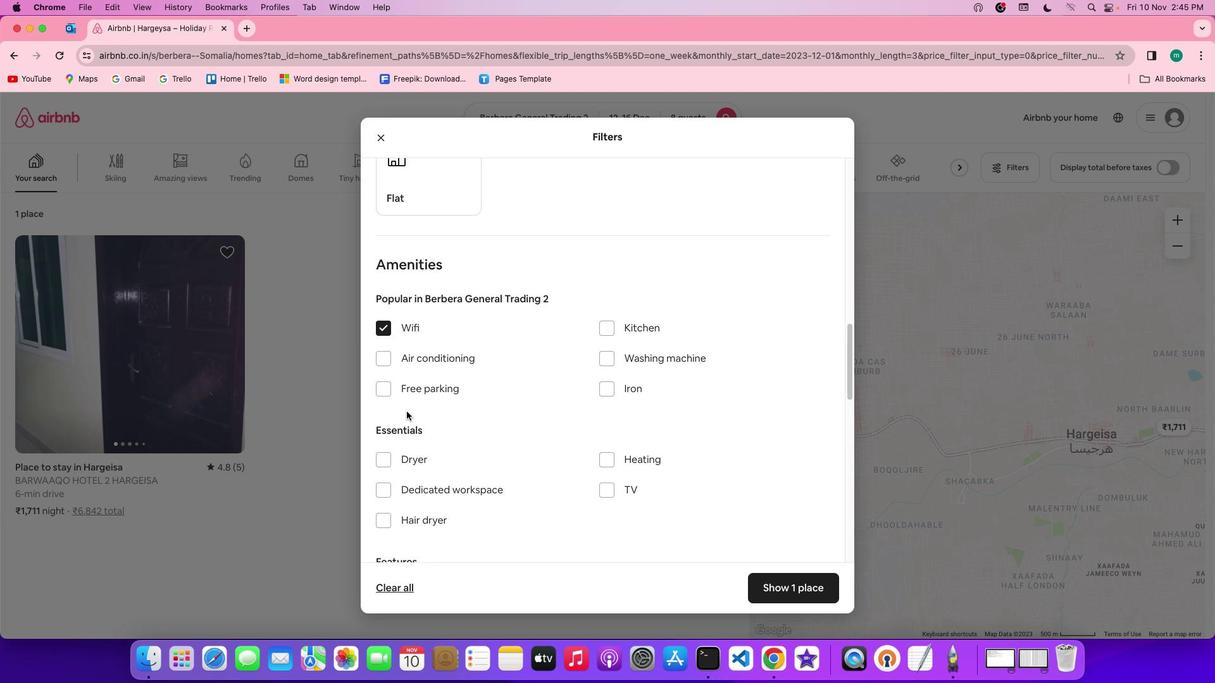 
Action: Mouse pressed left at (410, 415)
Screenshot: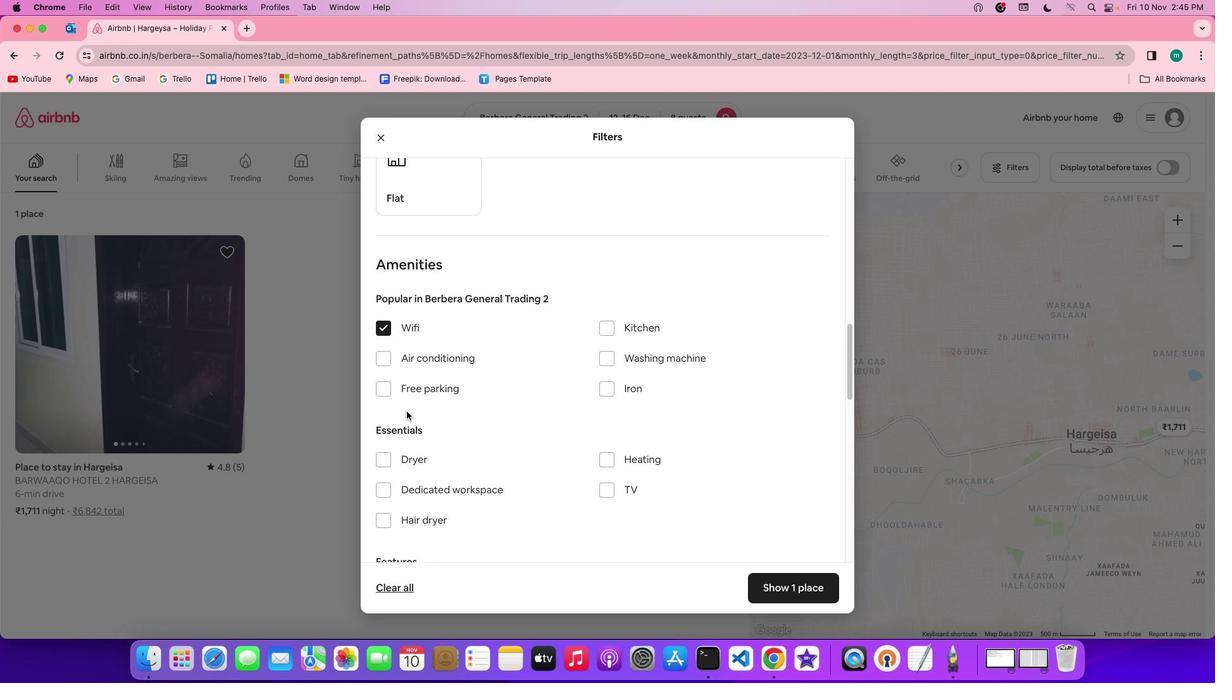 
Action: Mouse moved to (615, 498)
Screenshot: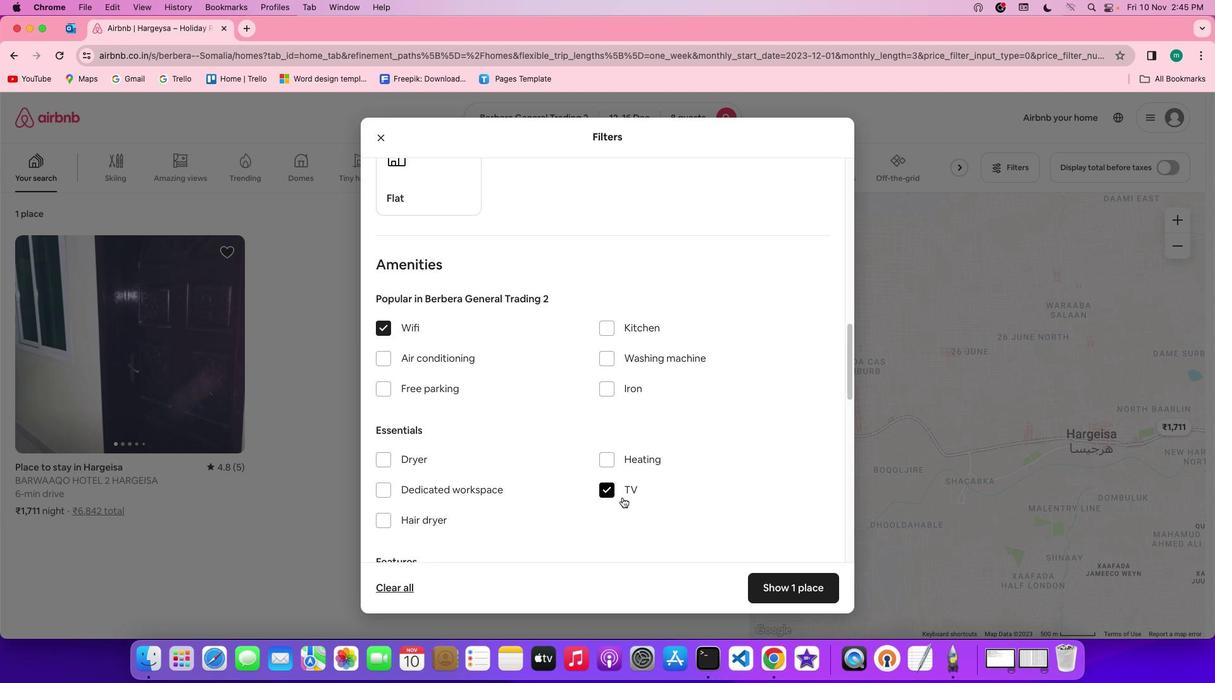 
Action: Mouse pressed left at (615, 498)
Screenshot: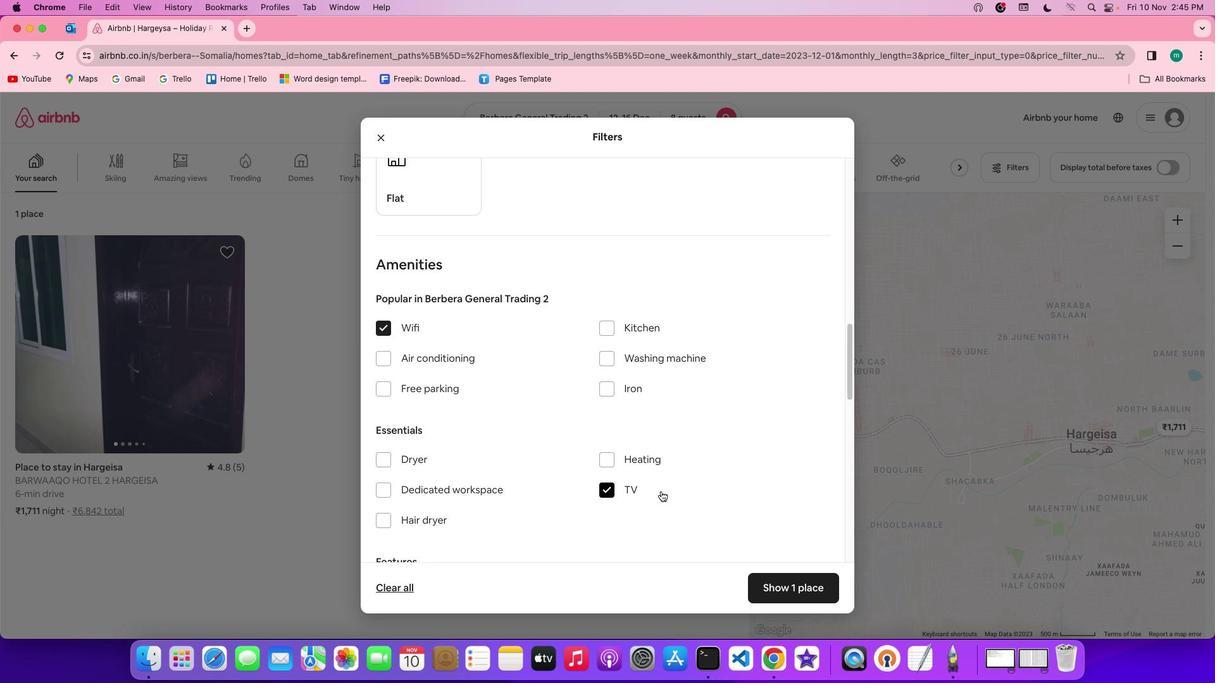 
Action: Mouse moved to (700, 481)
Screenshot: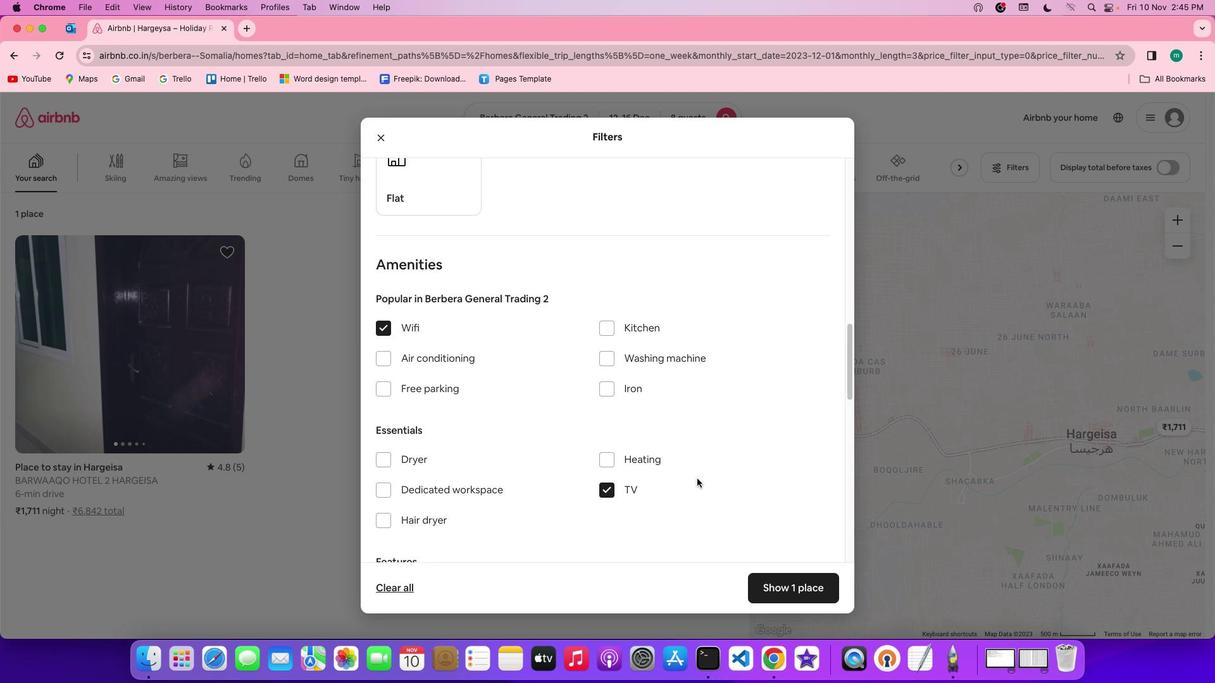 
Action: Mouse scrolled (700, 481) with delta (3, 2)
Screenshot: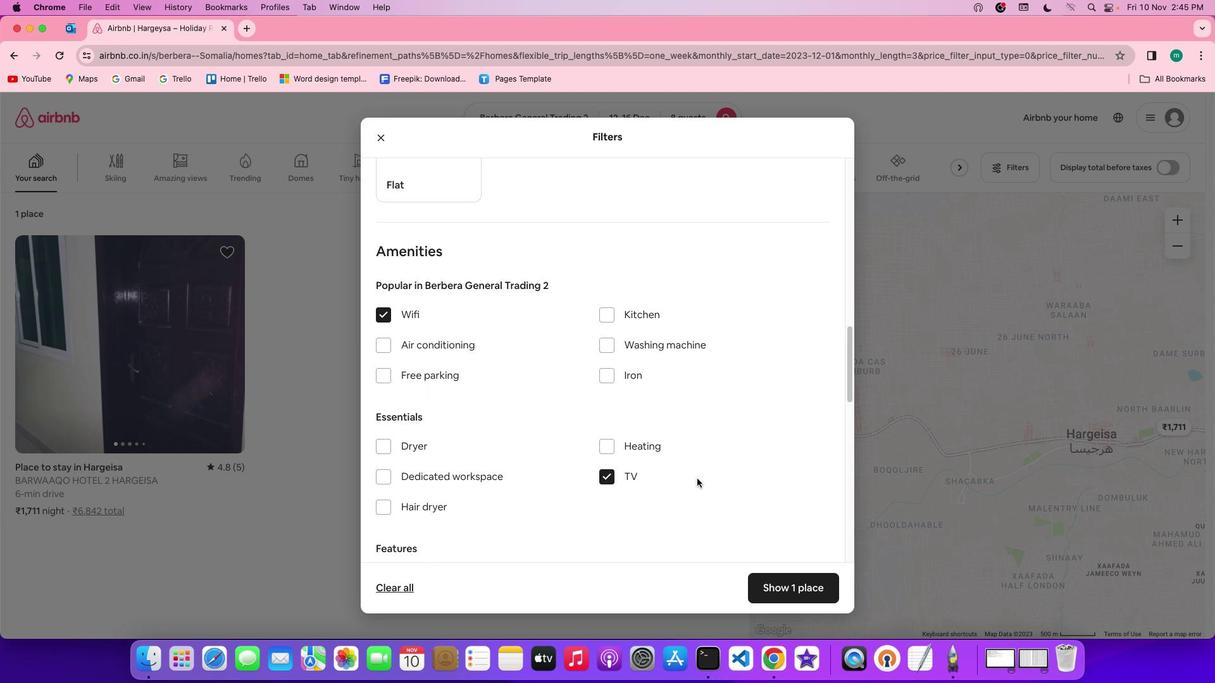 
Action: Mouse scrolled (700, 481) with delta (3, 2)
Screenshot: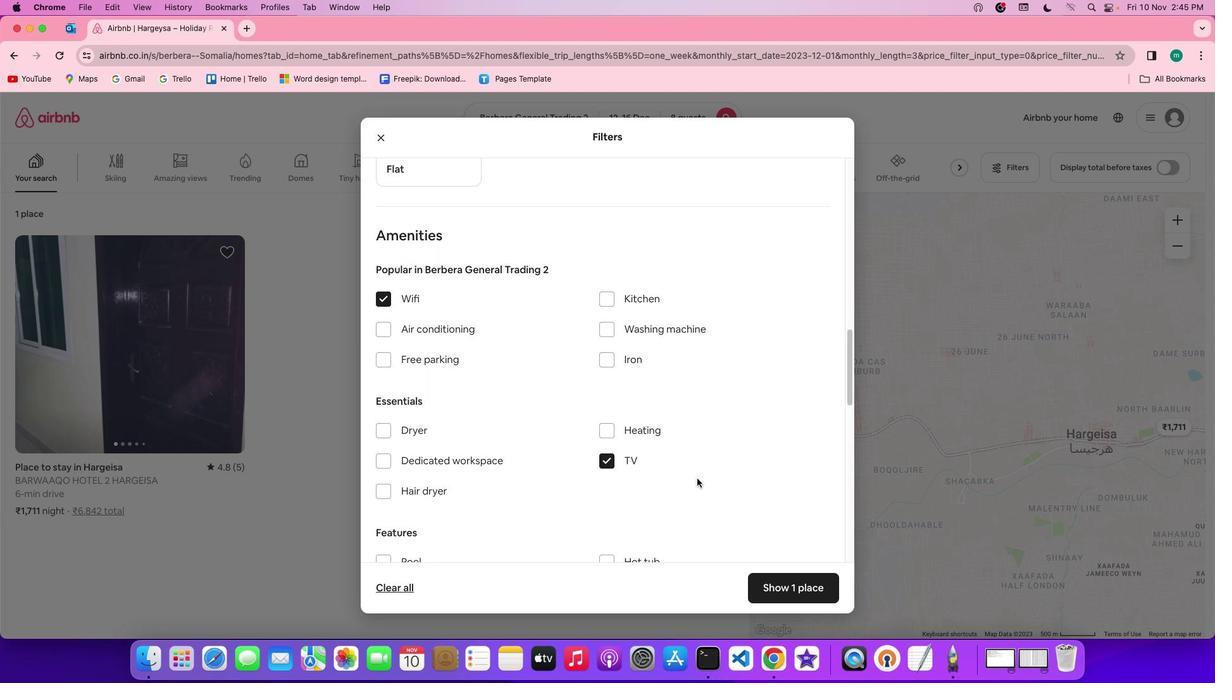 
Action: Mouse scrolled (700, 481) with delta (3, 2)
Screenshot: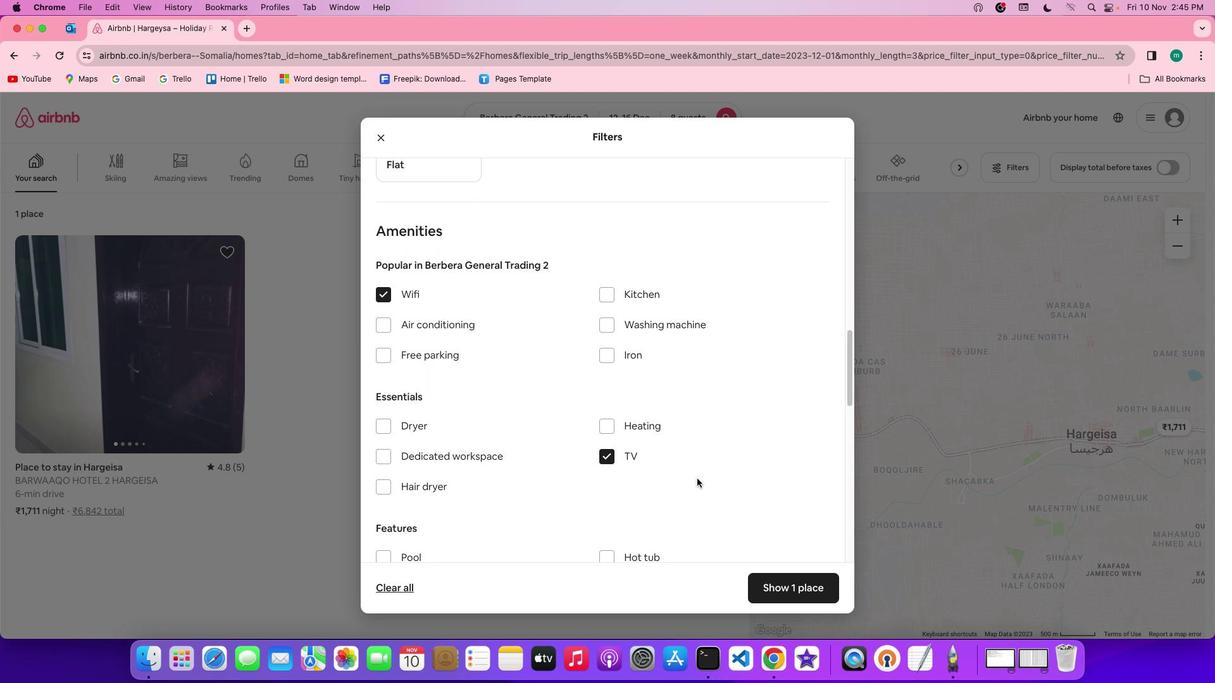 
Action: Mouse scrolled (700, 481) with delta (3, 2)
Screenshot: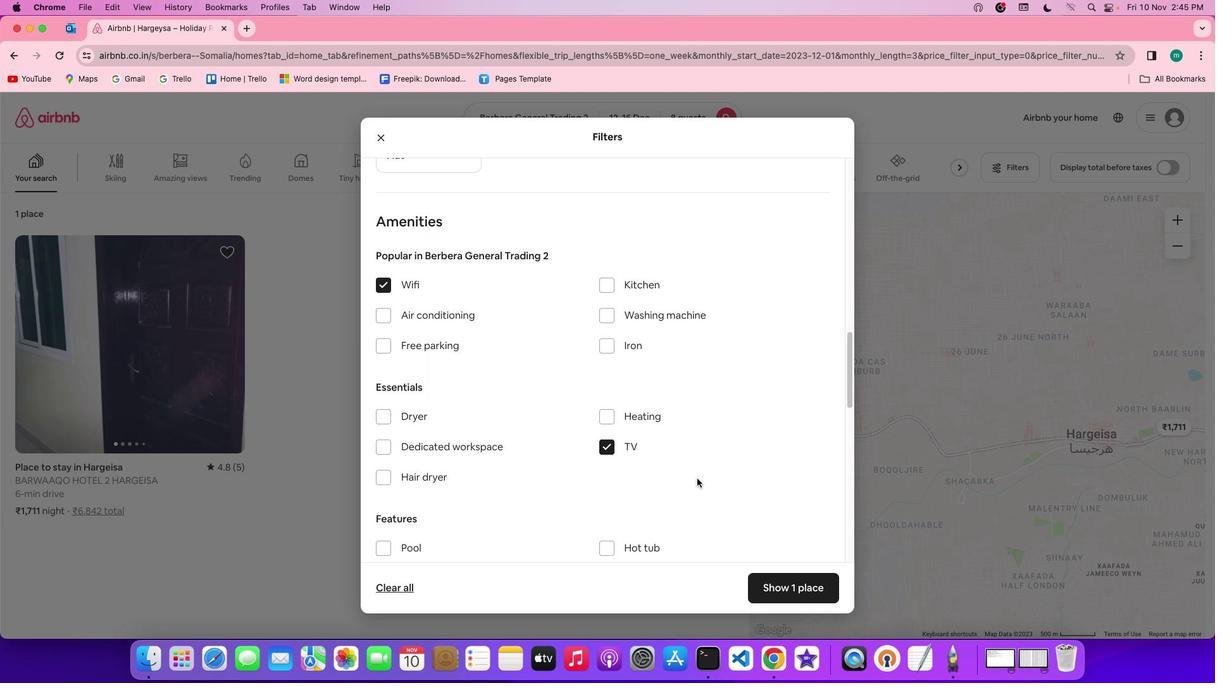 
Action: Mouse scrolled (700, 481) with delta (3, 2)
Screenshot: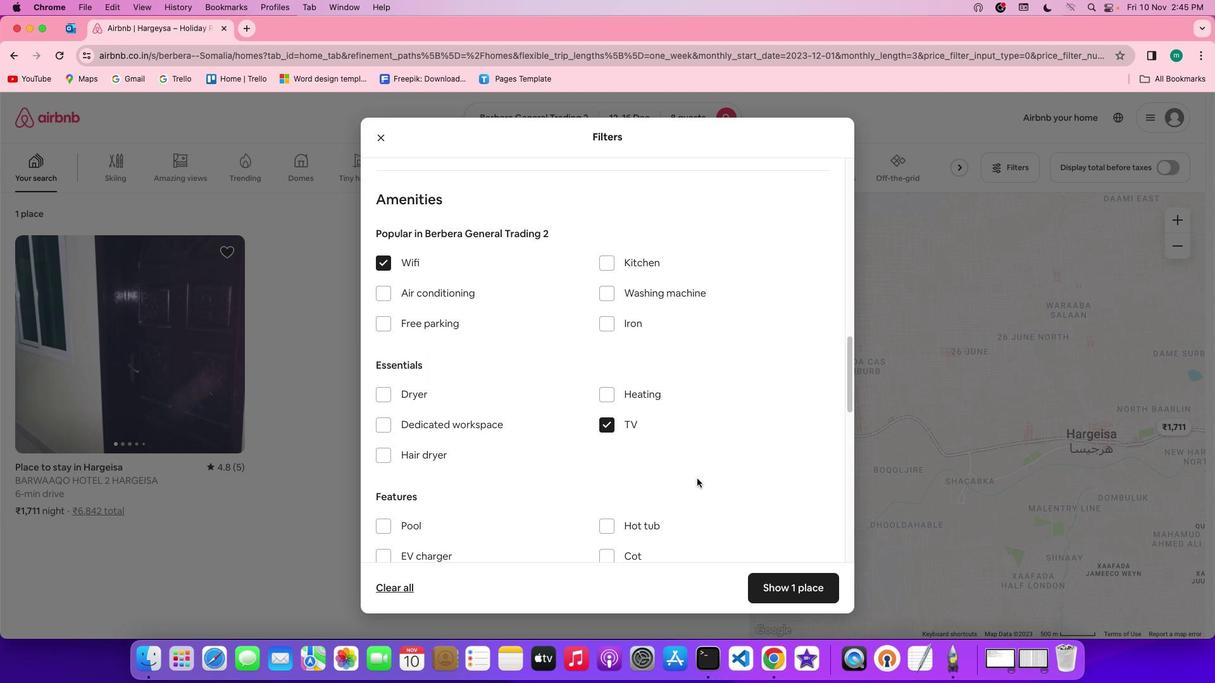 
Action: Mouse scrolled (700, 481) with delta (3, 2)
Screenshot: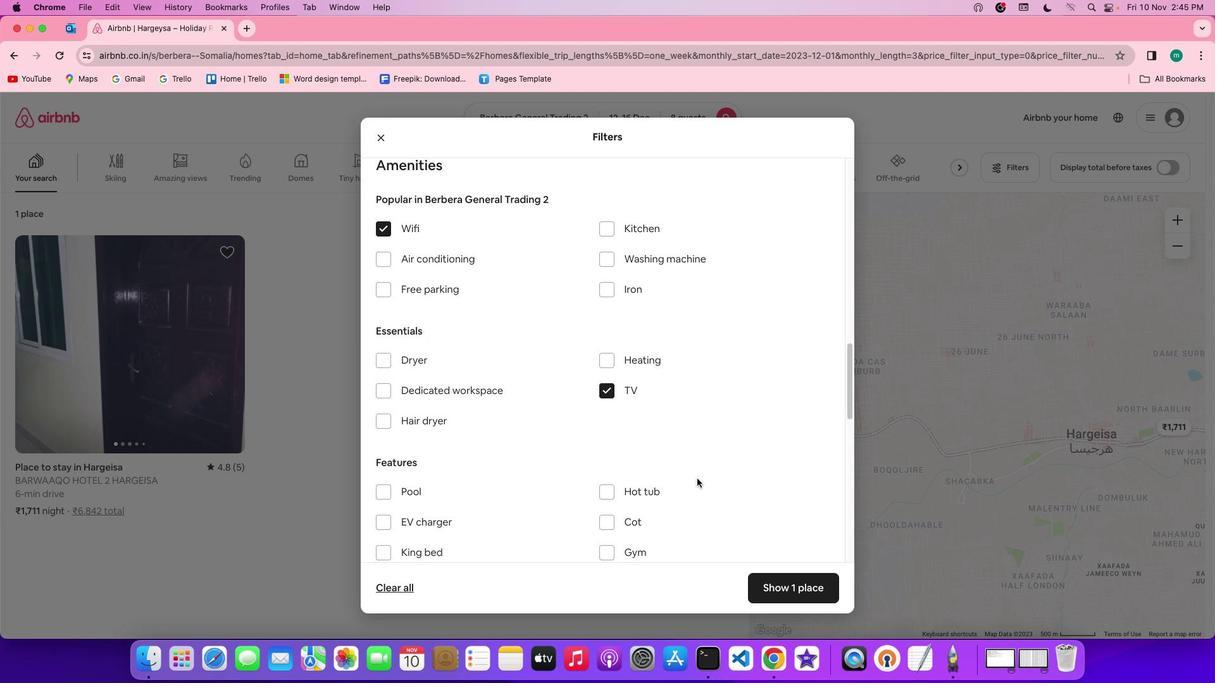 
Action: Mouse scrolled (700, 481) with delta (3, 2)
Screenshot: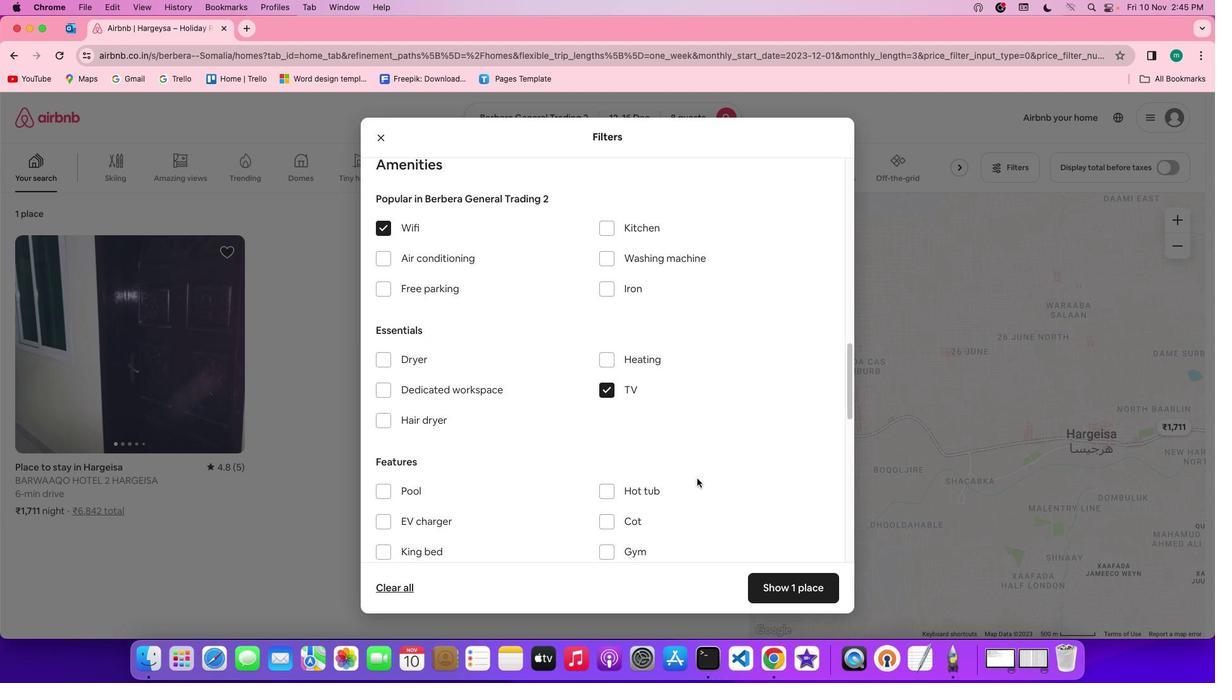 
Action: Mouse scrolled (700, 481) with delta (3, 2)
Screenshot: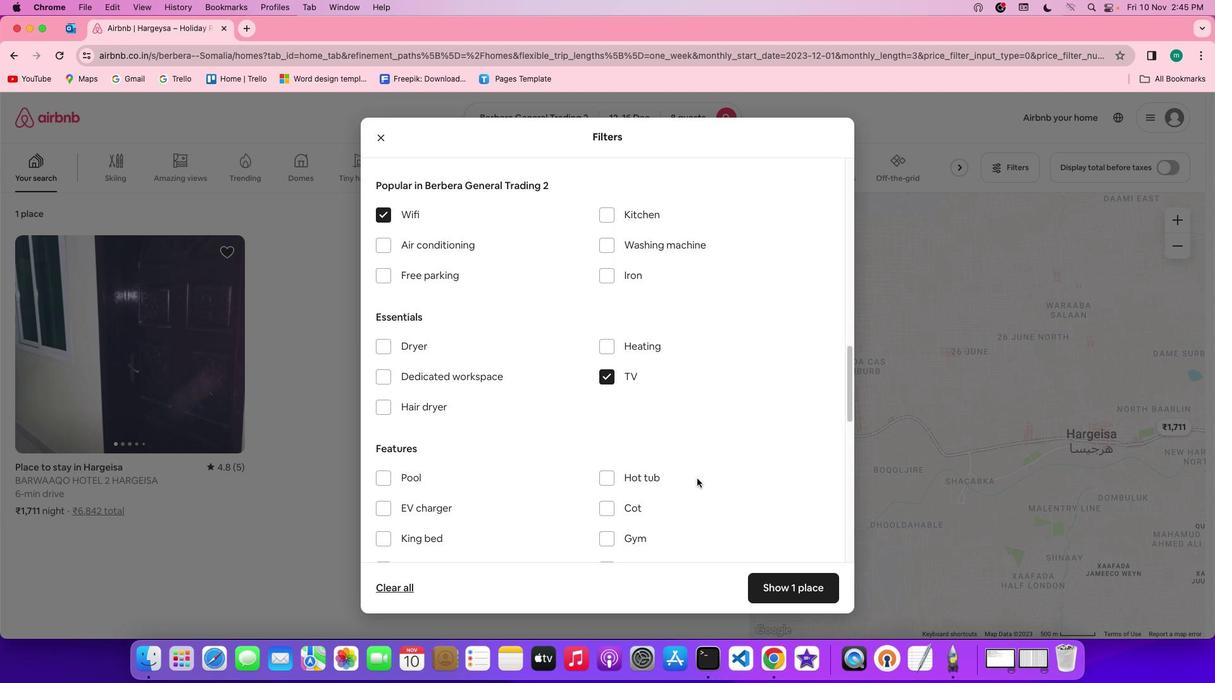 
Action: Mouse scrolled (700, 481) with delta (3, 2)
Screenshot: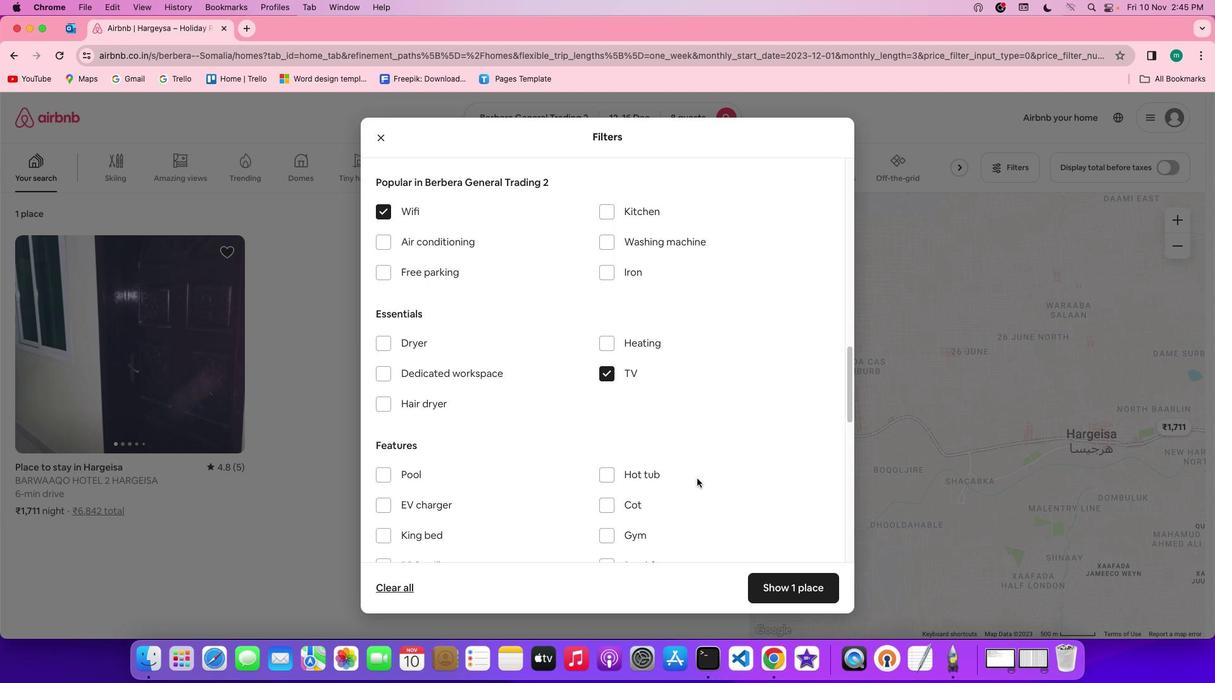 
Action: Mouse scrolled (700, 481) with delta (3, 2)
Screenshot: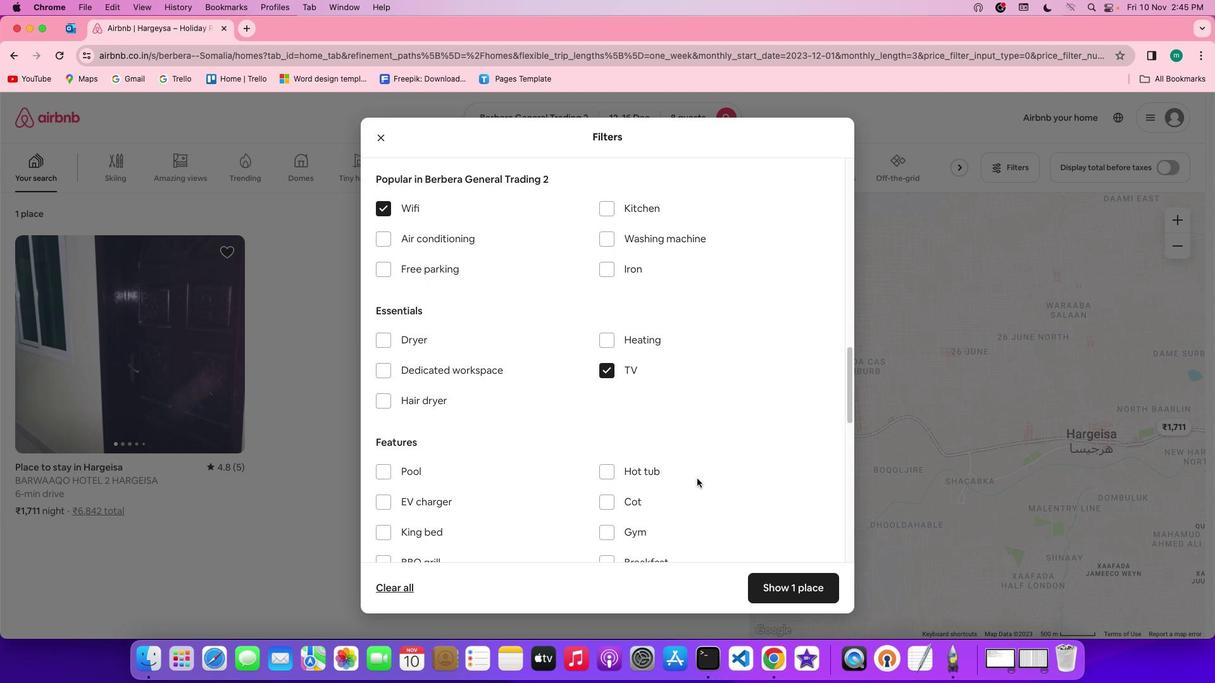 
Action: Mouse scrolled (700, 481) with delta (3, 2)
Screenshot: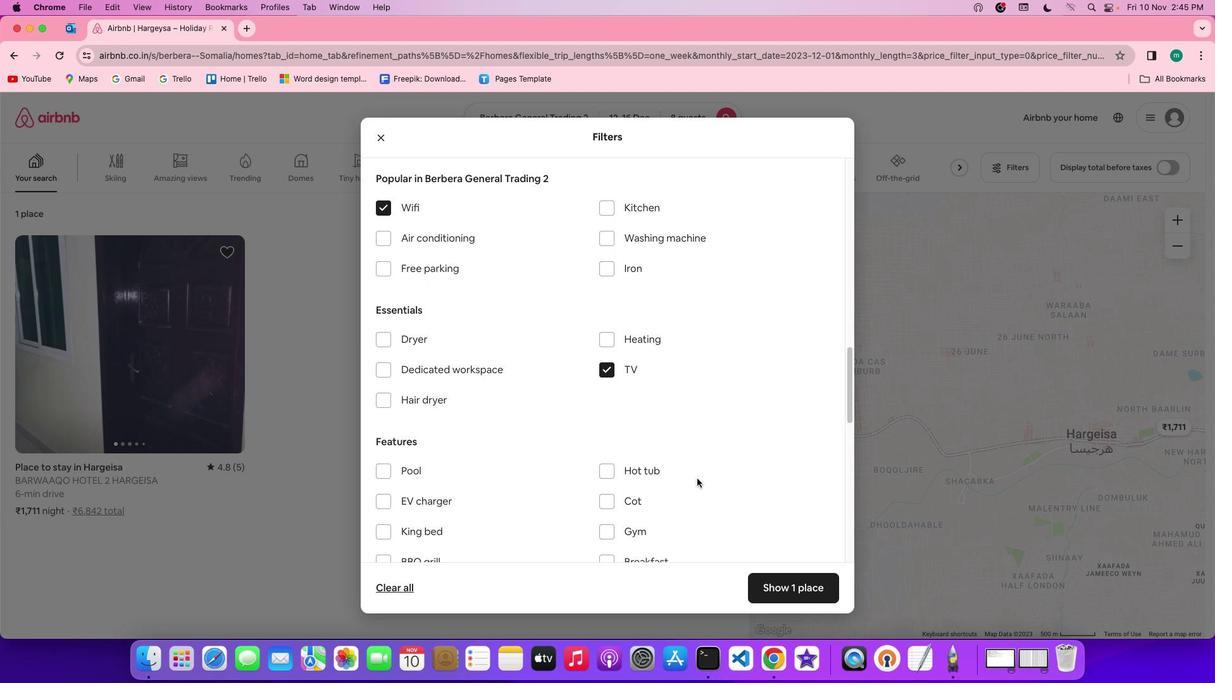 
Action: Mouse scrolled (700, 481) with delta (3, 2)
Screenshot: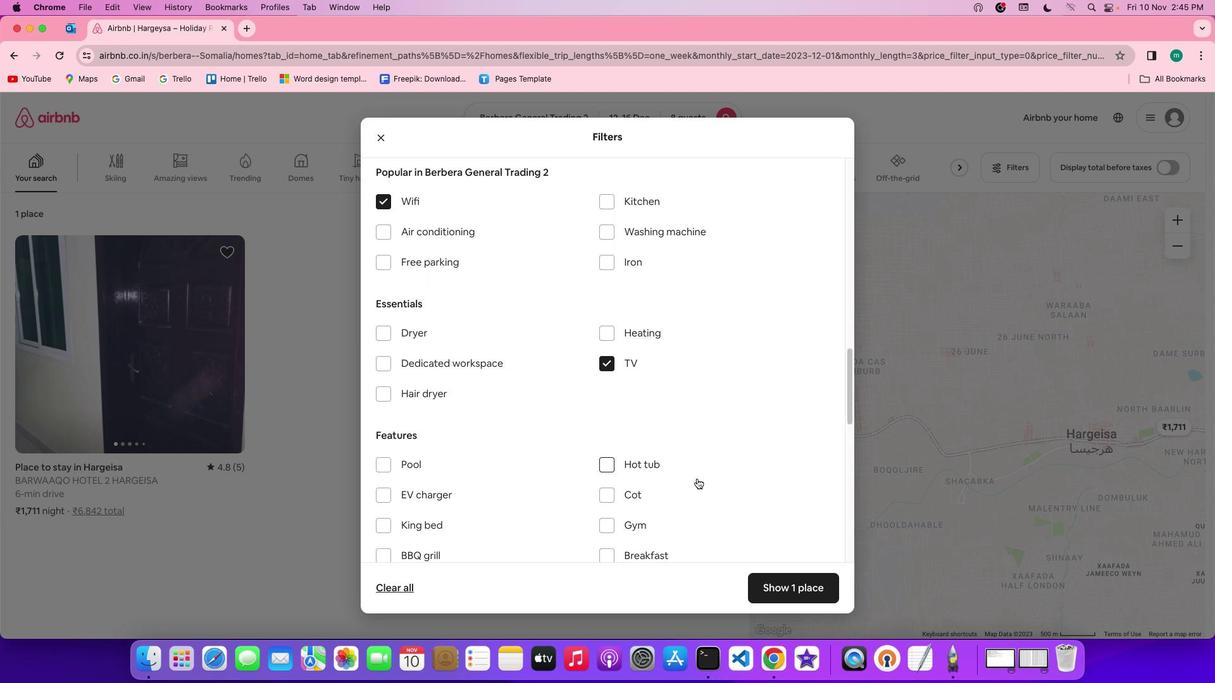 
Action: Mouse scrolled (700, 481) with delta (3, 2)
Screenshot: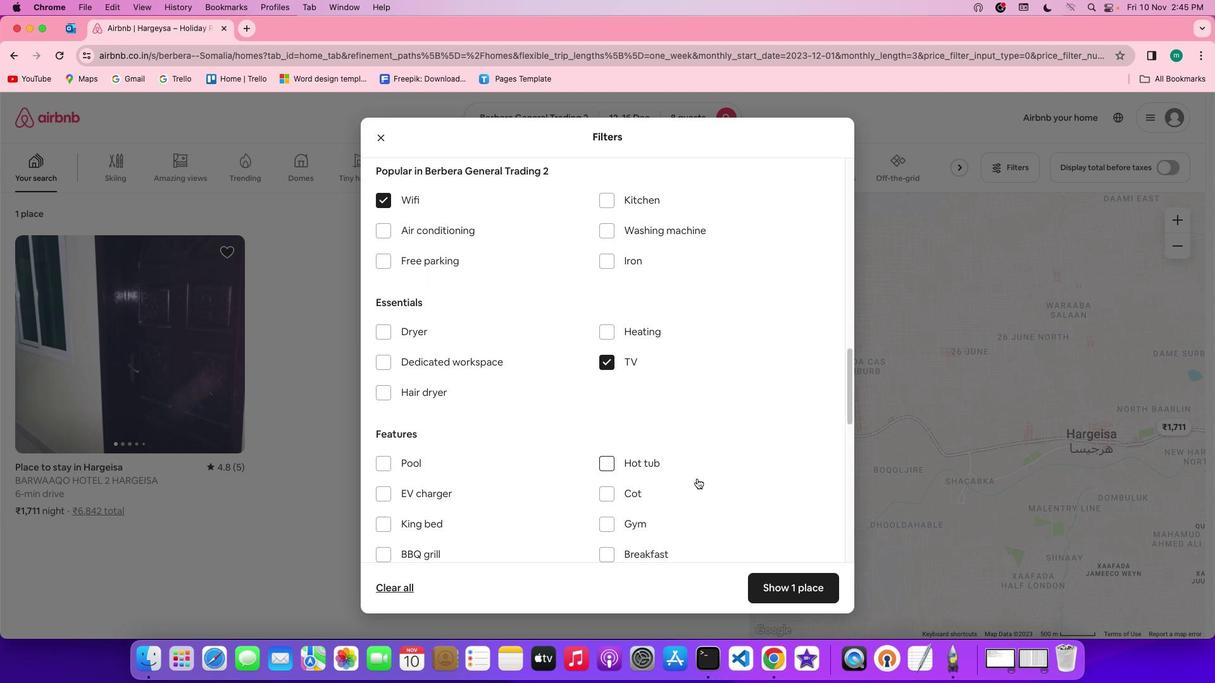 
Action: Mouse moved to (441, 263)
Screenshot: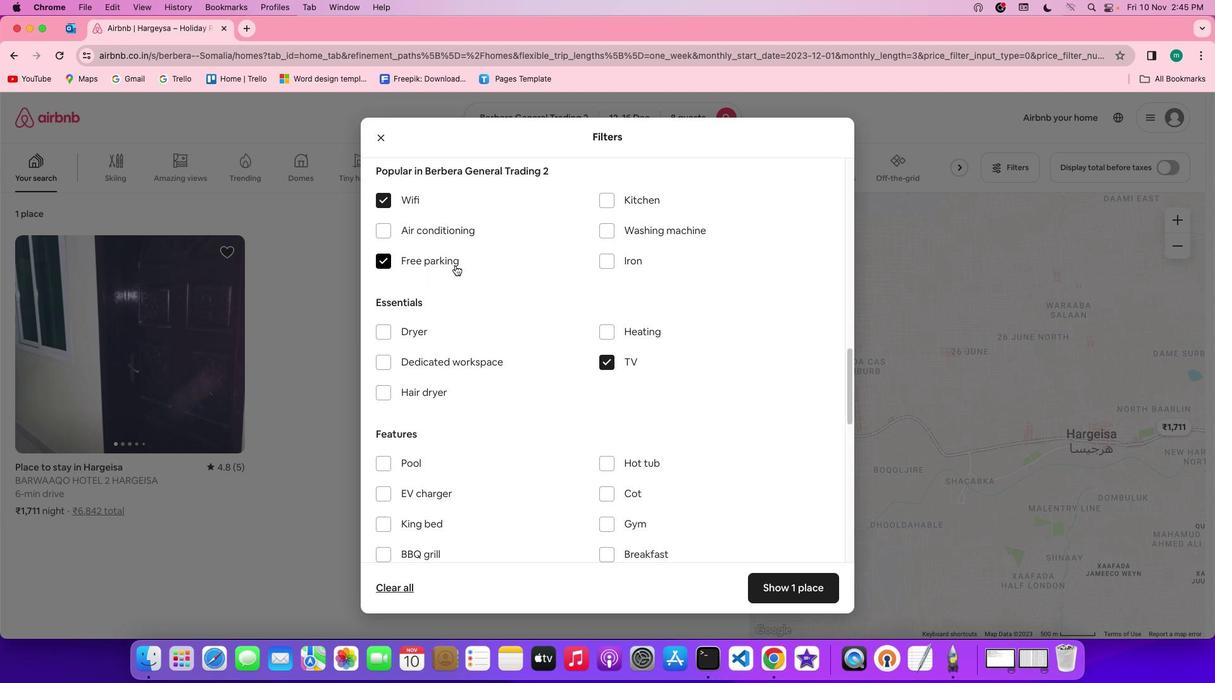 
Action: Mouse pressed left at (441, 263)
Screenshot: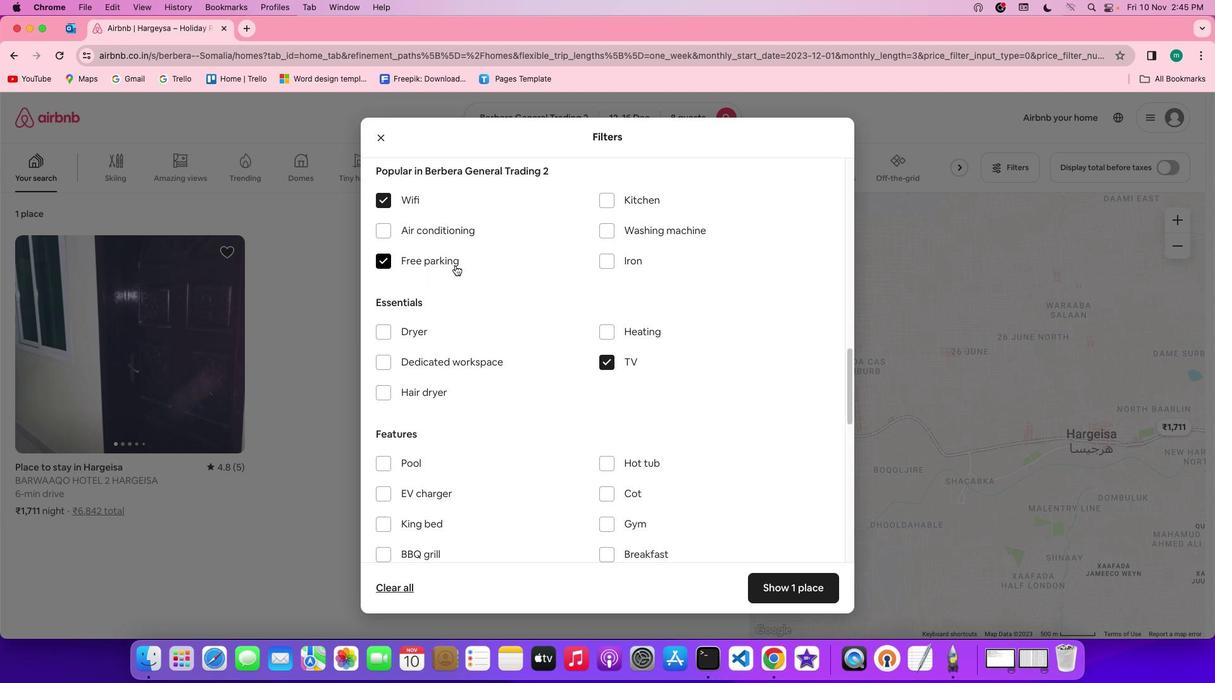 
Action: Mouse moved to (650, 340)
Screenshot: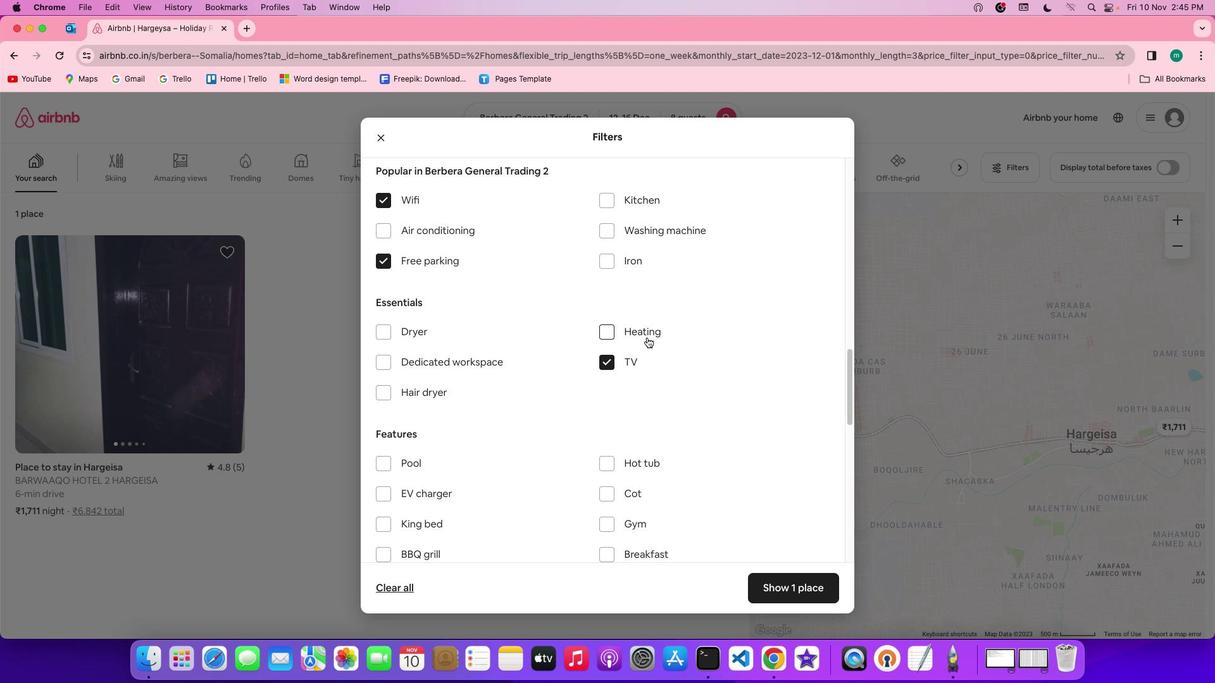 
Action: Mouse scrolled (650, 340) with delta (3, 2)
Screenshot: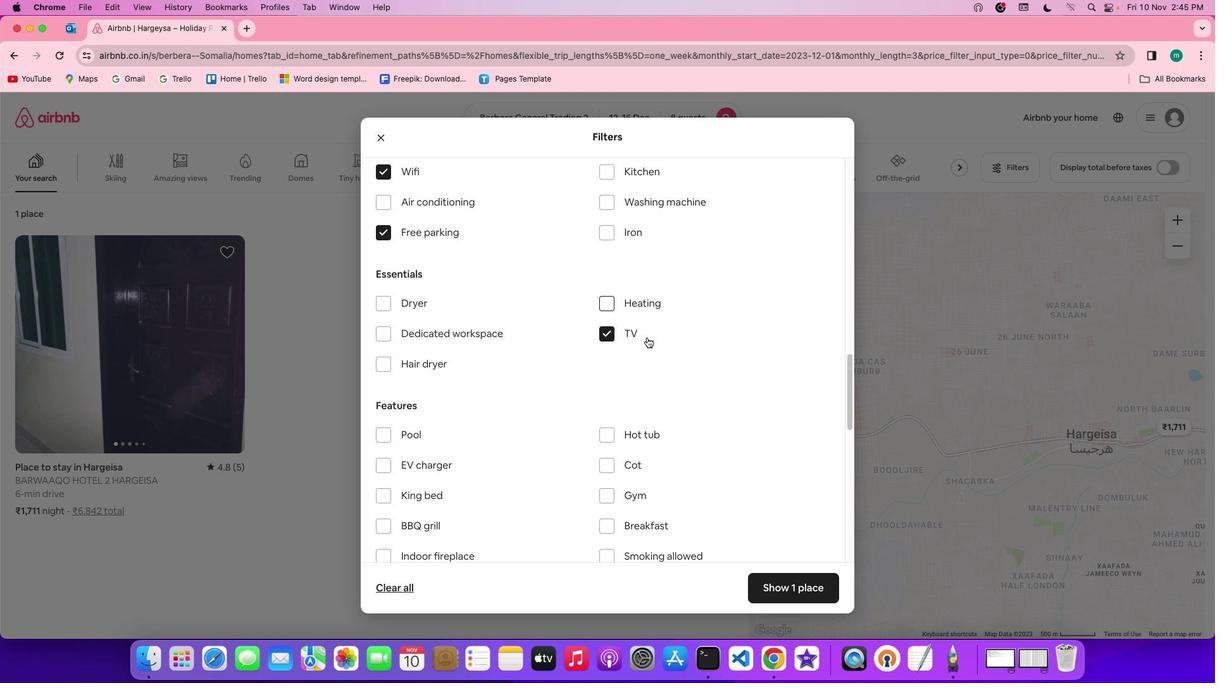 
Action: Mouse scrolled (650, 340) with delta (3, 2)
Screenshot: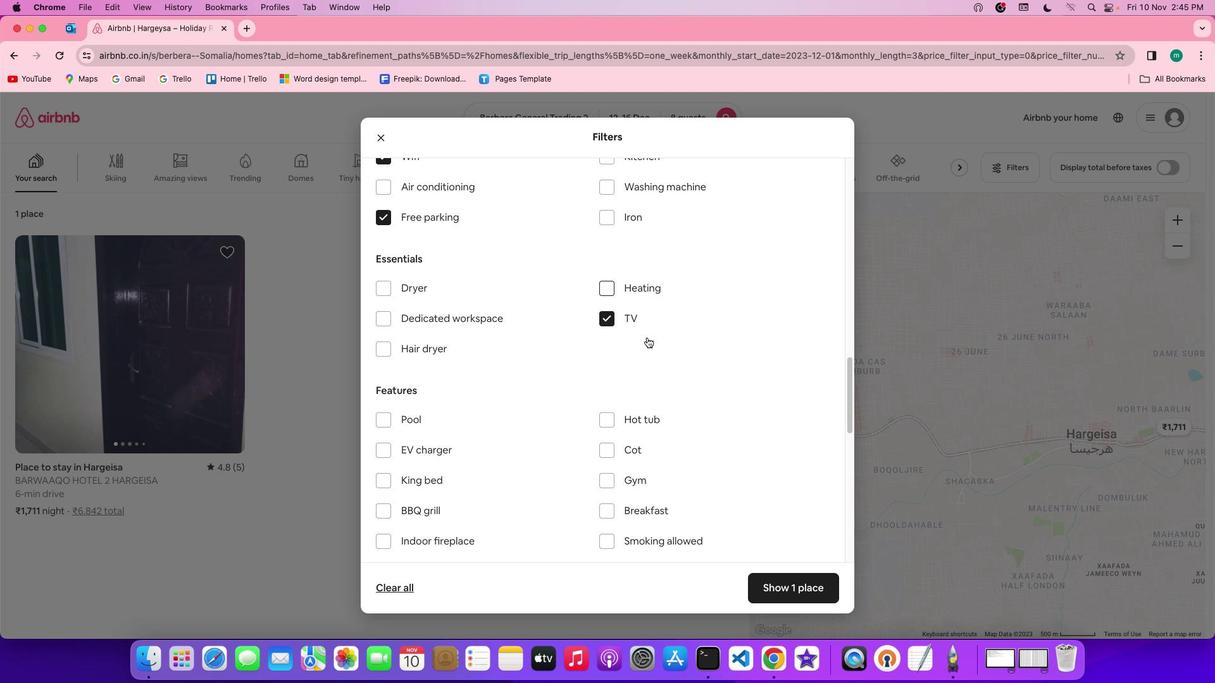 
Action: Mouse scrolled (650, 340) with delta (3, 2)
Screenshot: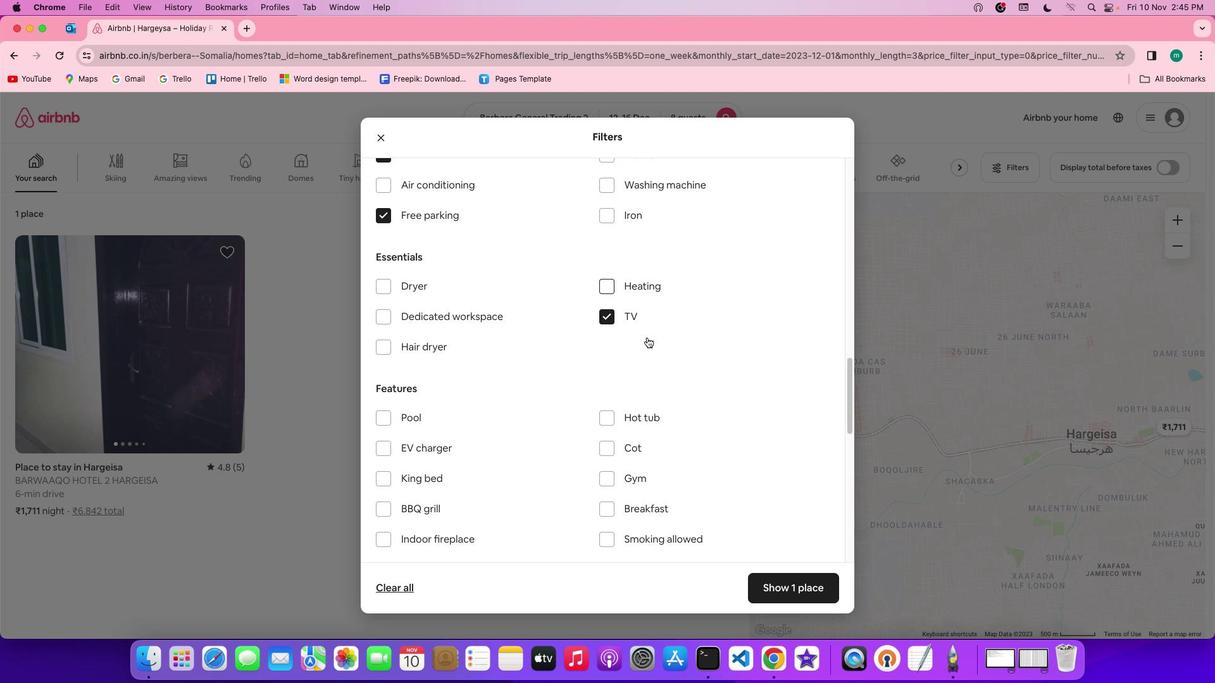 
Action: Mouse scrolled (650, 340) with delta (3, 2)
Screenshot: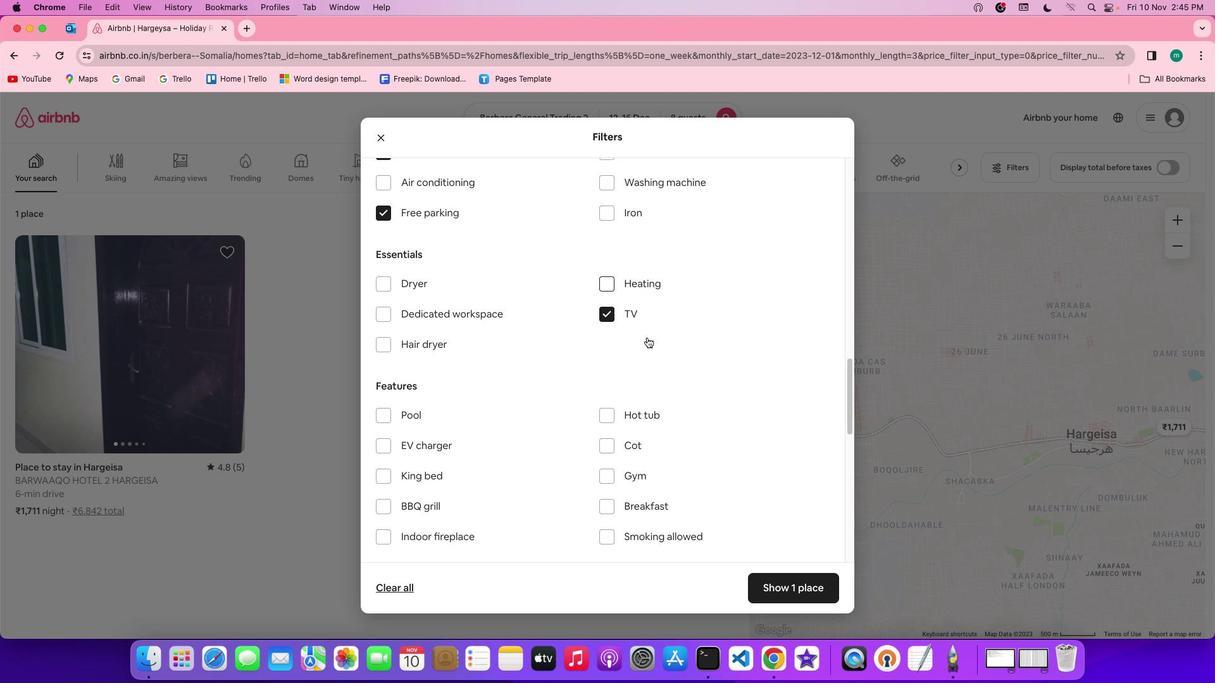 
Action: Mouse scrolled (650, 340) with delta (3, 2)
Screenshot: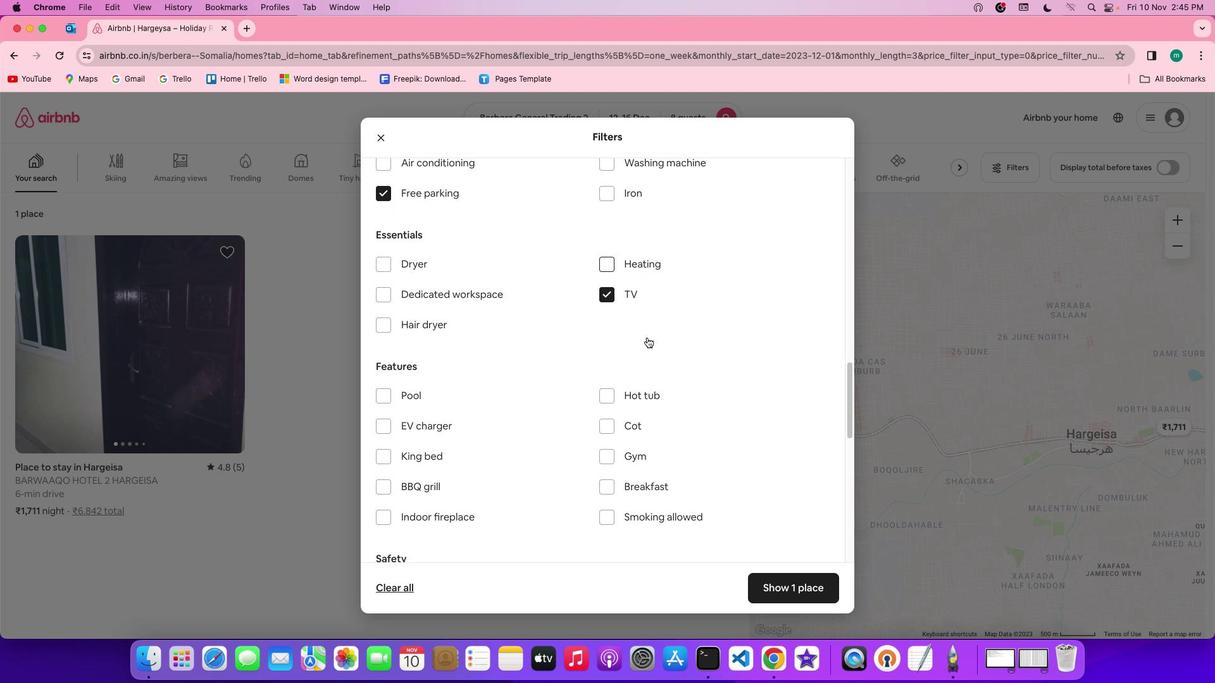 
Action: Mouse scrolled (650, 340) with delta (3, 2)
Screenshot: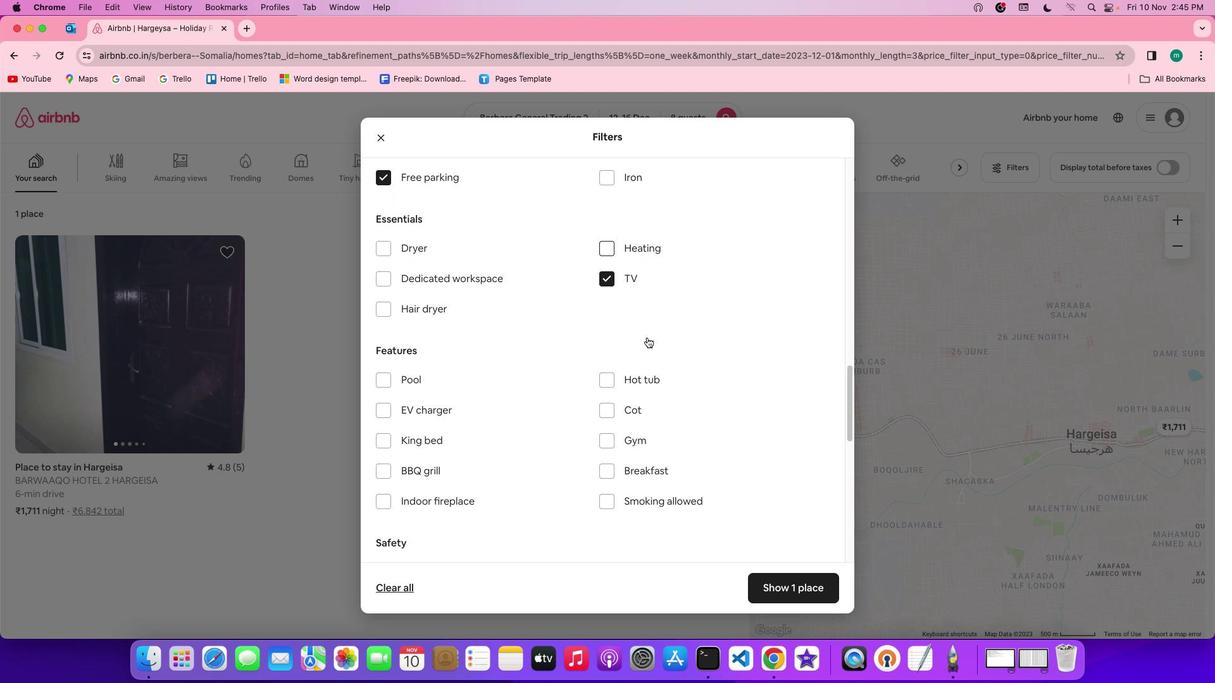 
Action: Mouse scrolled (650, 340) with delta (3, 2)
Screenshot: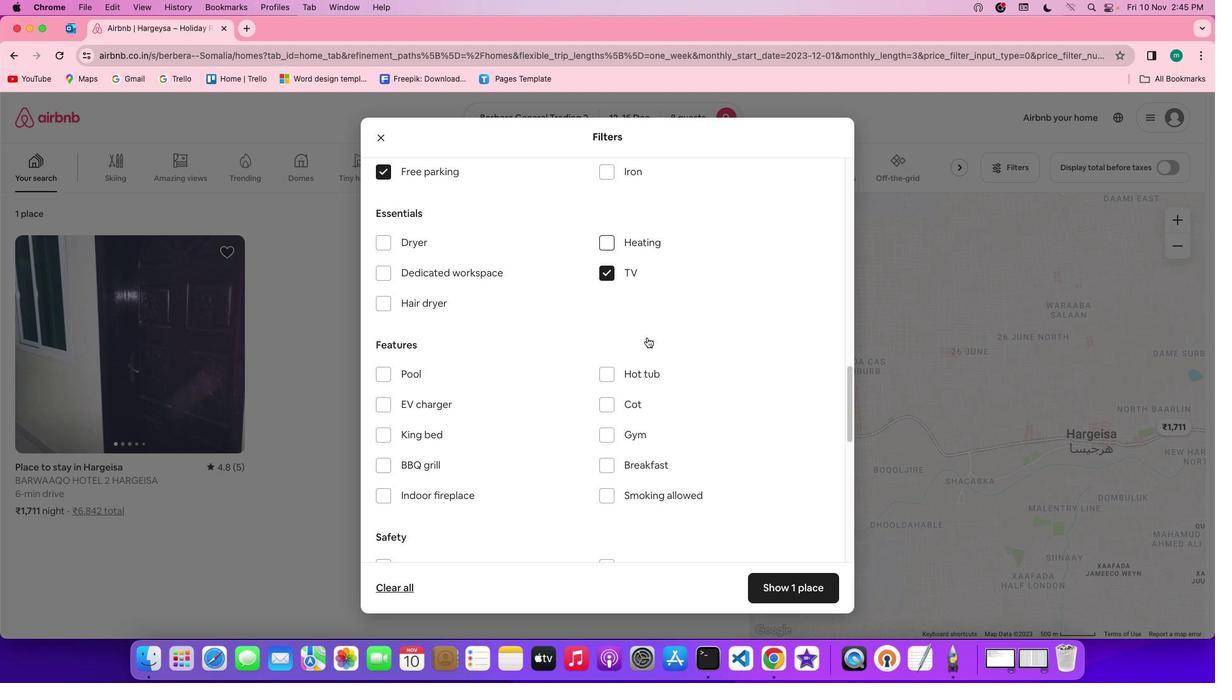 
Action: Mouse scrolled (650, 340) with delta (3, 2)
Screenshot: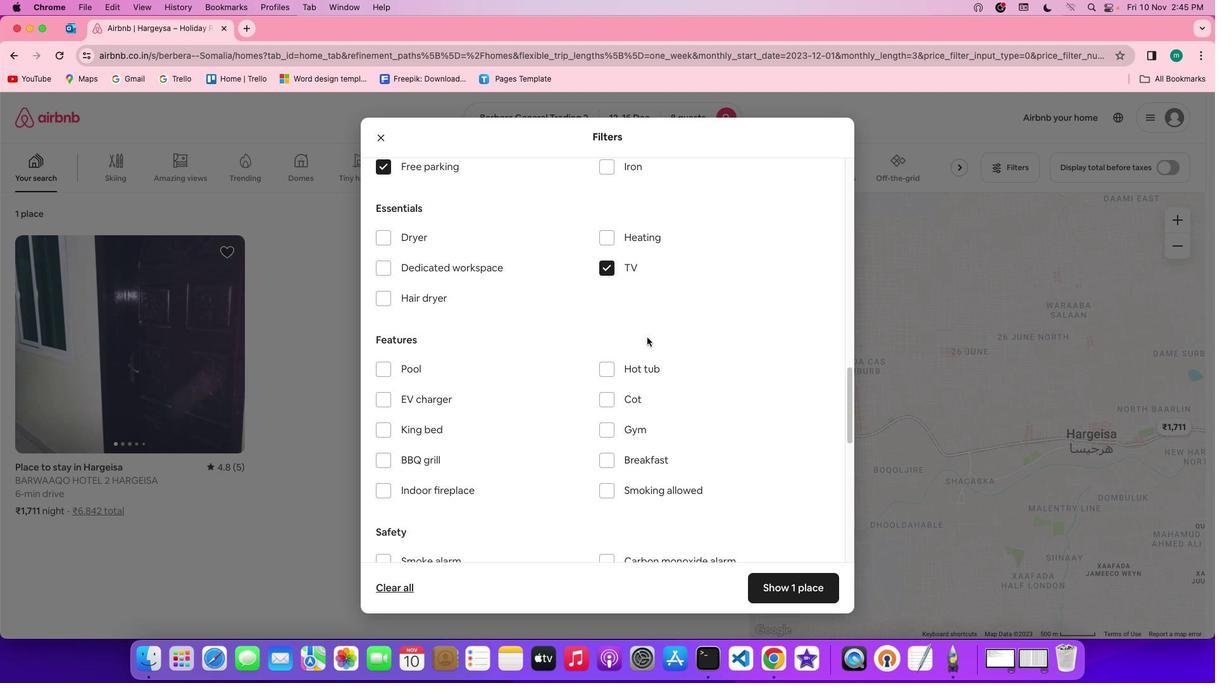 
Action: Mouse scrolled (650, 340) with delta (3, 2)
Screenshot: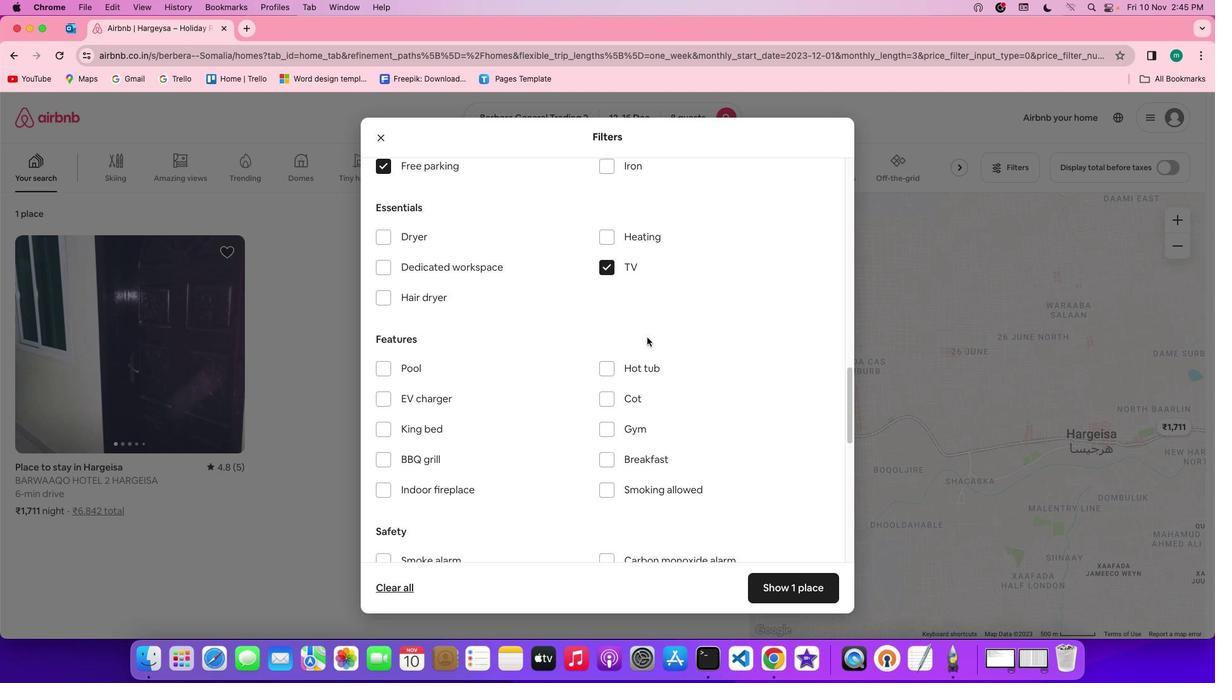 
Action: Mouse scrolled (650, 340) with delta (3, 2)
Screenshot: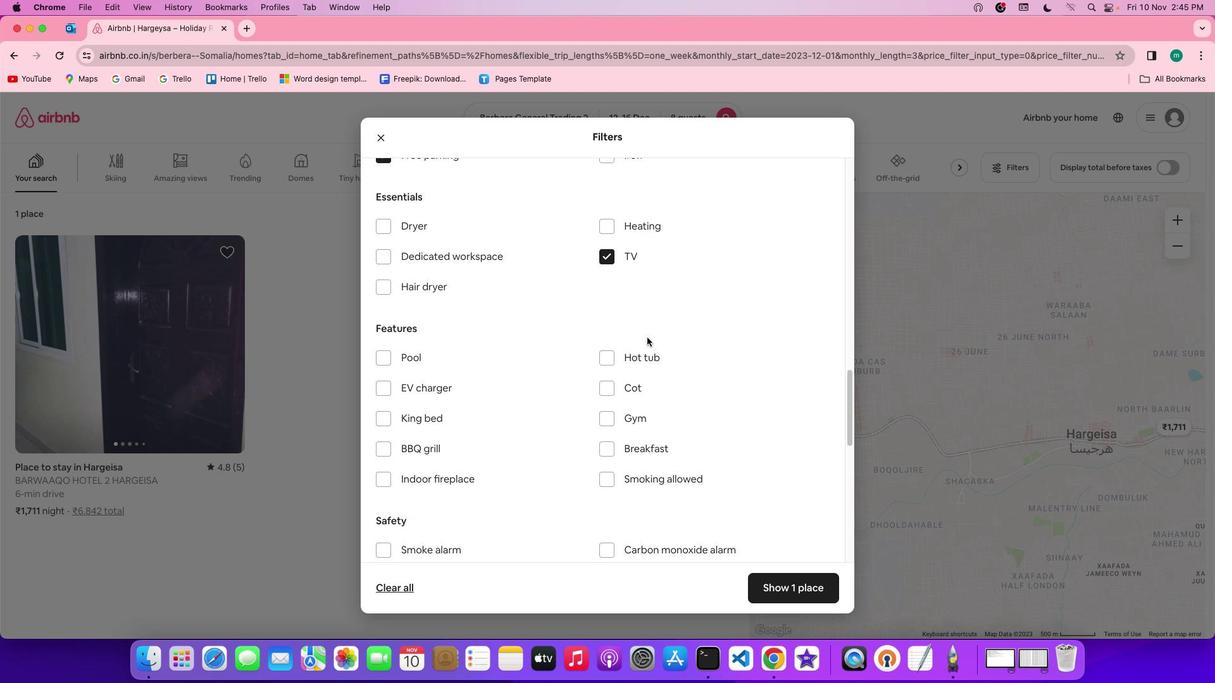 
Action: Mouse scrolled (650, 340) with delta (3, 2)
Screenshot: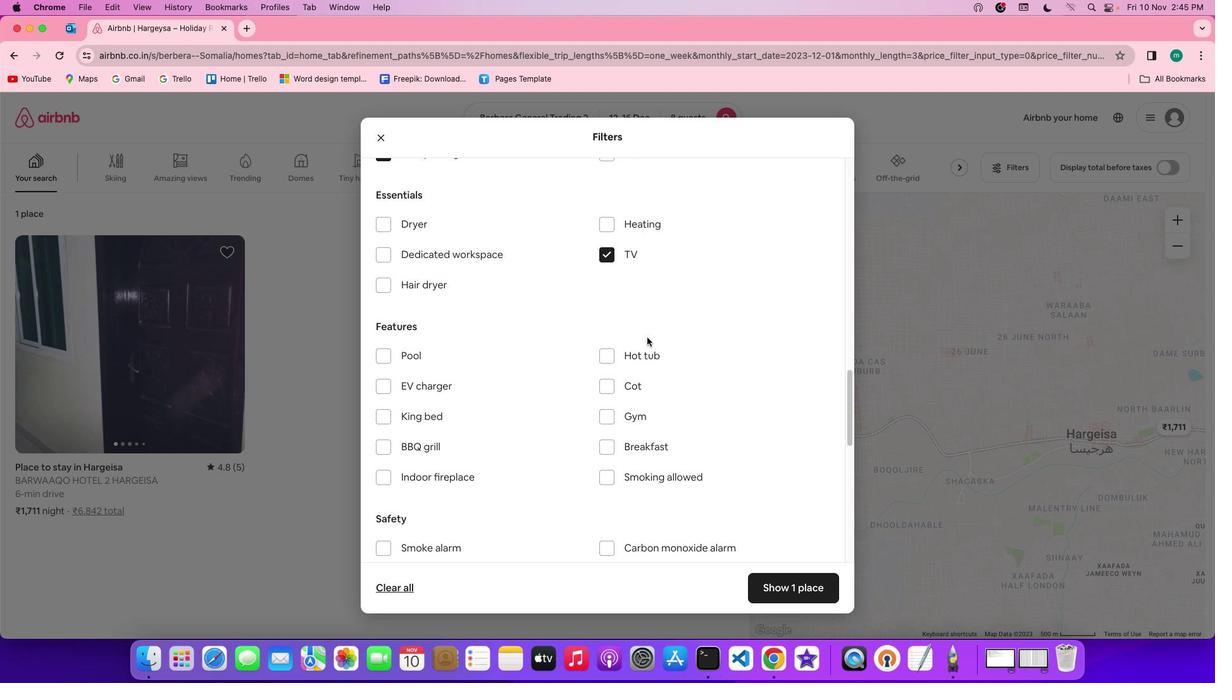 
Action: Mouse scrolled (650, 340) with delta (3, 2)
Screenshot: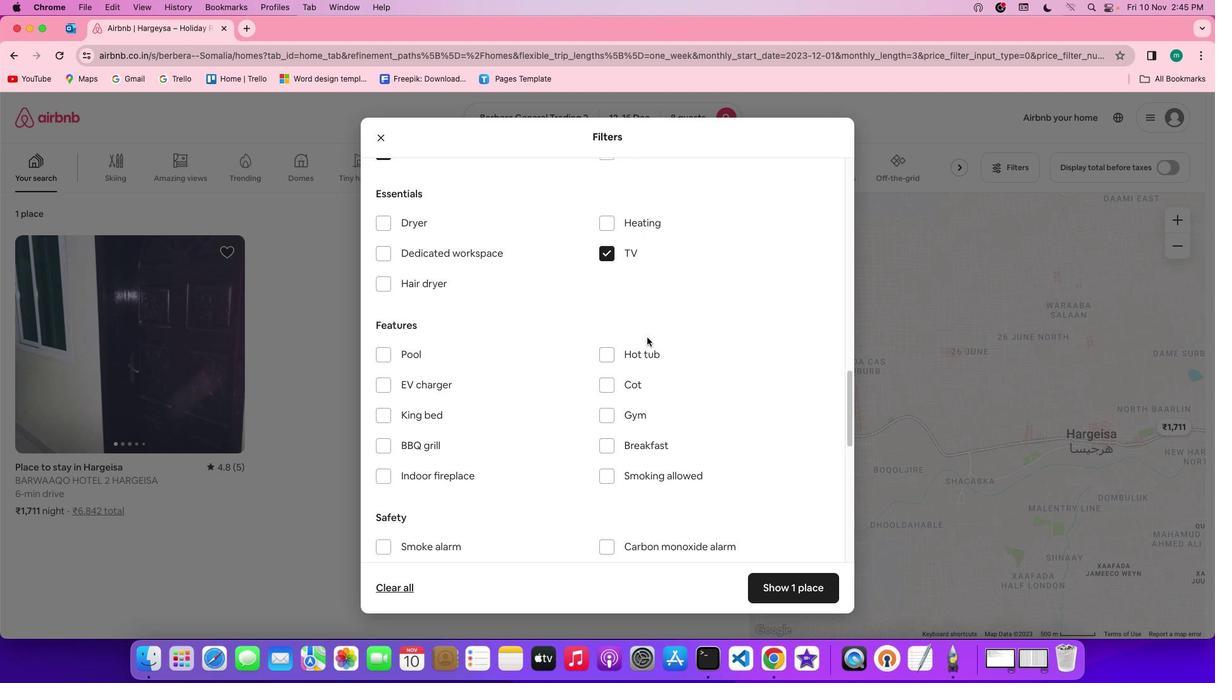 
Action: Mouse moved to (637, 420)
Screenshot: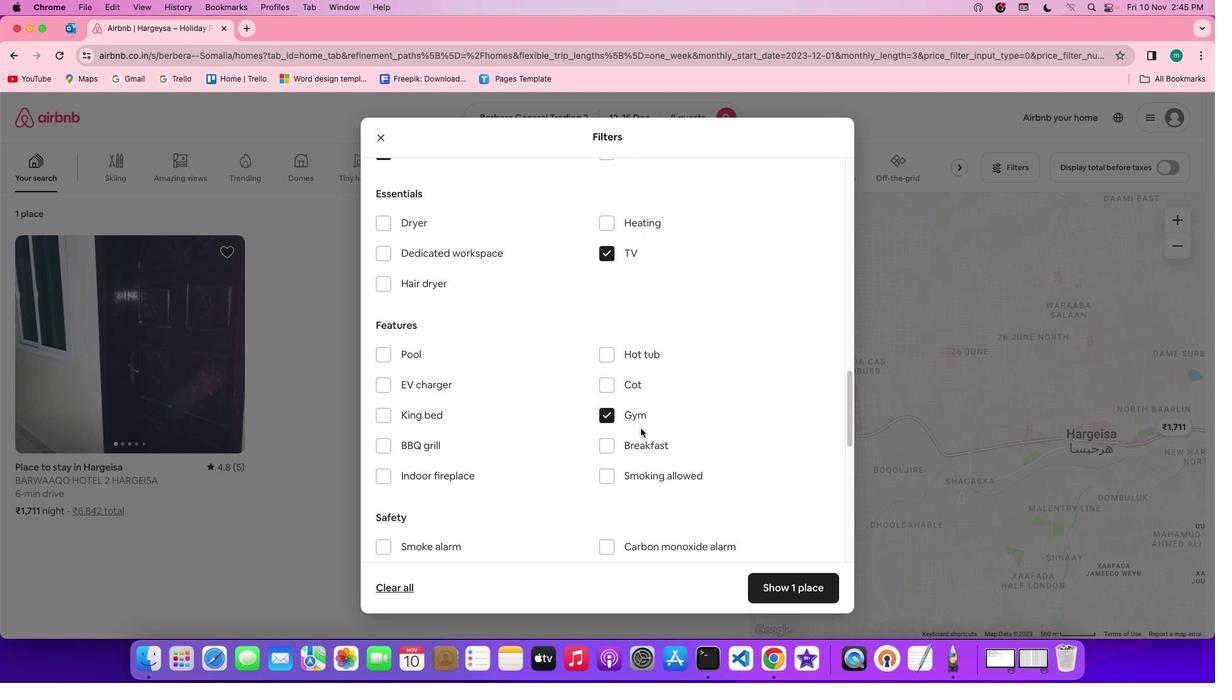 
Action: Mouse pressed left at (637, 420)
Screenshot: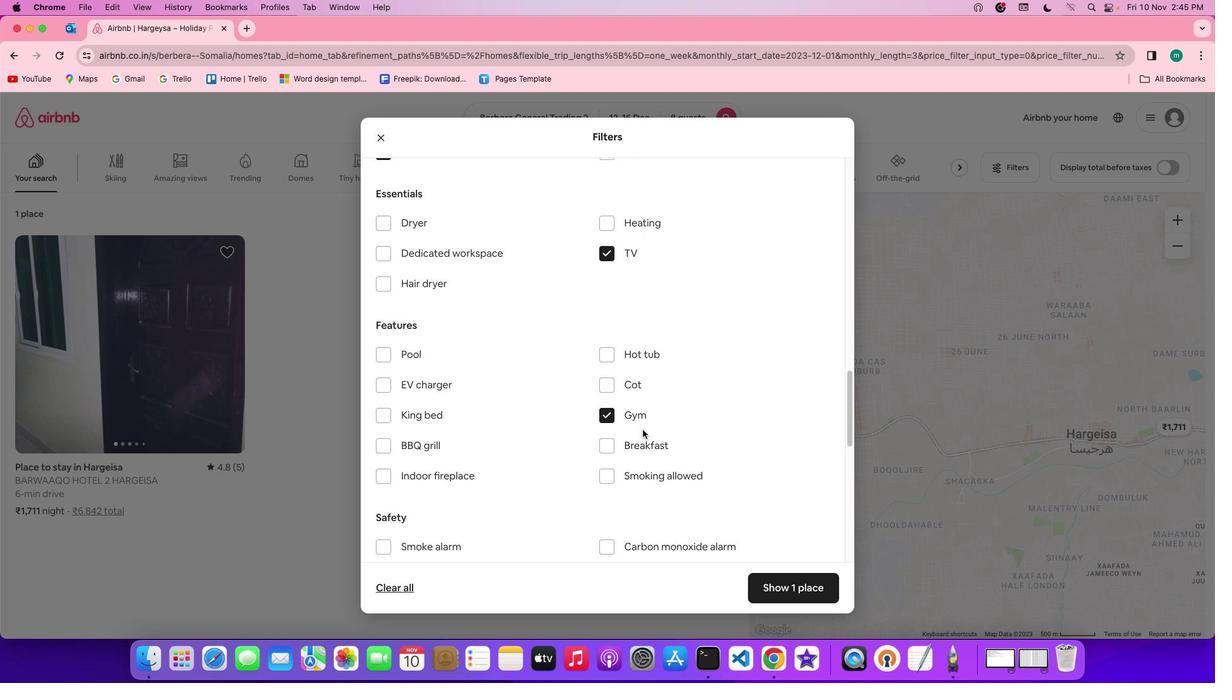 
Action: Mouse moved to (643, 448)
Screenshot: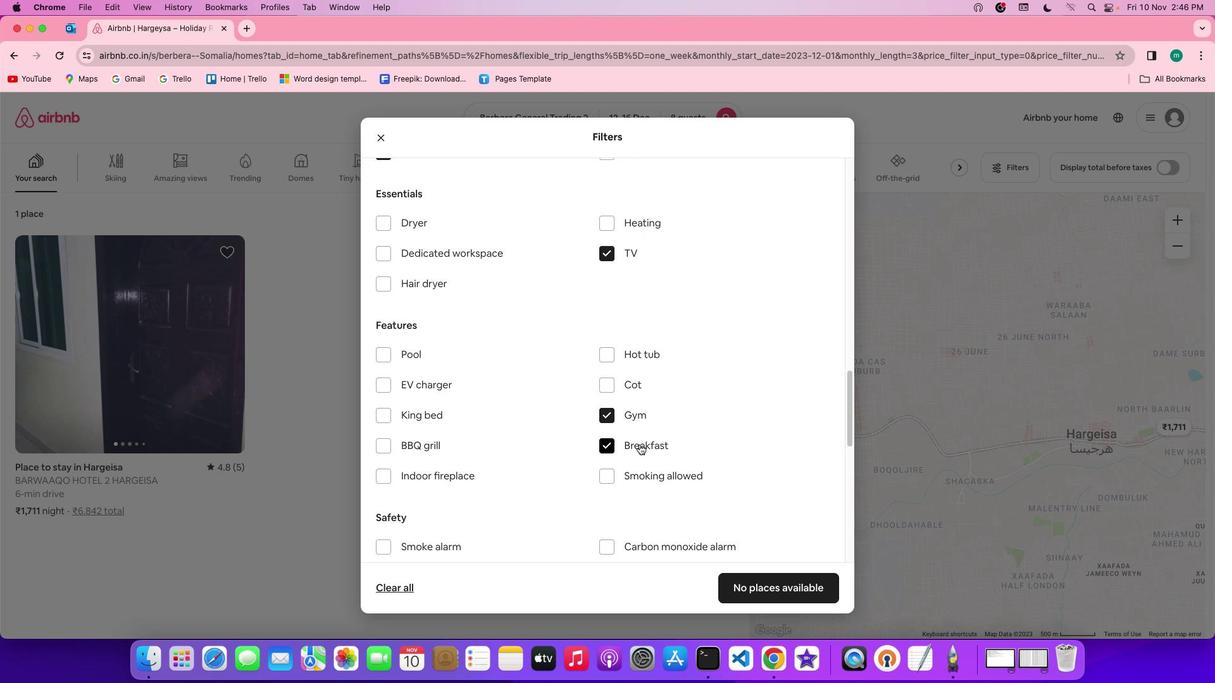 
Action: Mouse pressed left at (643, 448)
Screenshot: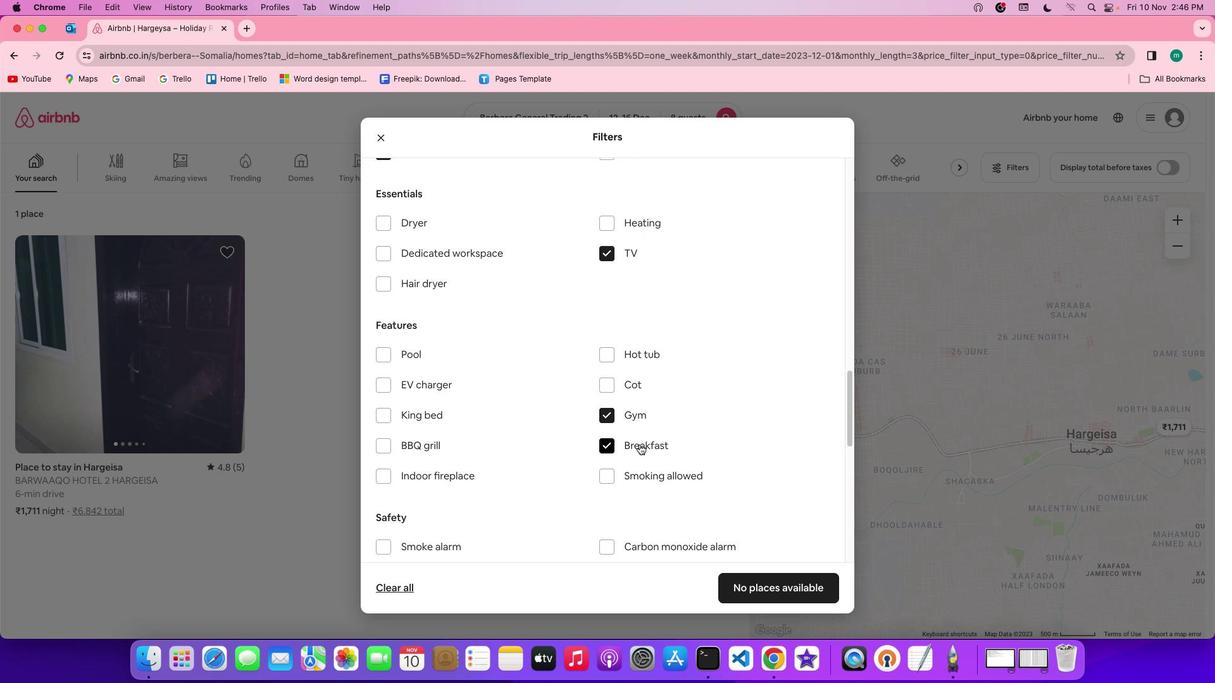 
Action: Mouse moved to (769, 431)
Screenshot: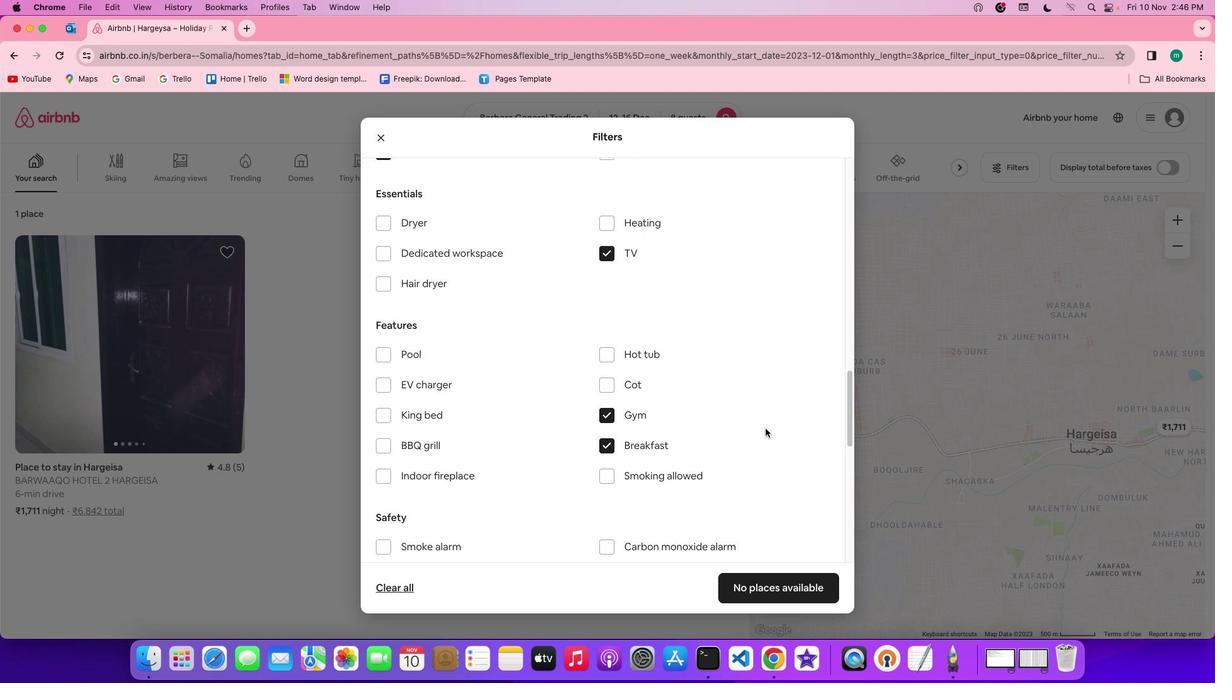 
Action: Mouse scrolled (769, 431) with delta (3, 2)
Screenshot: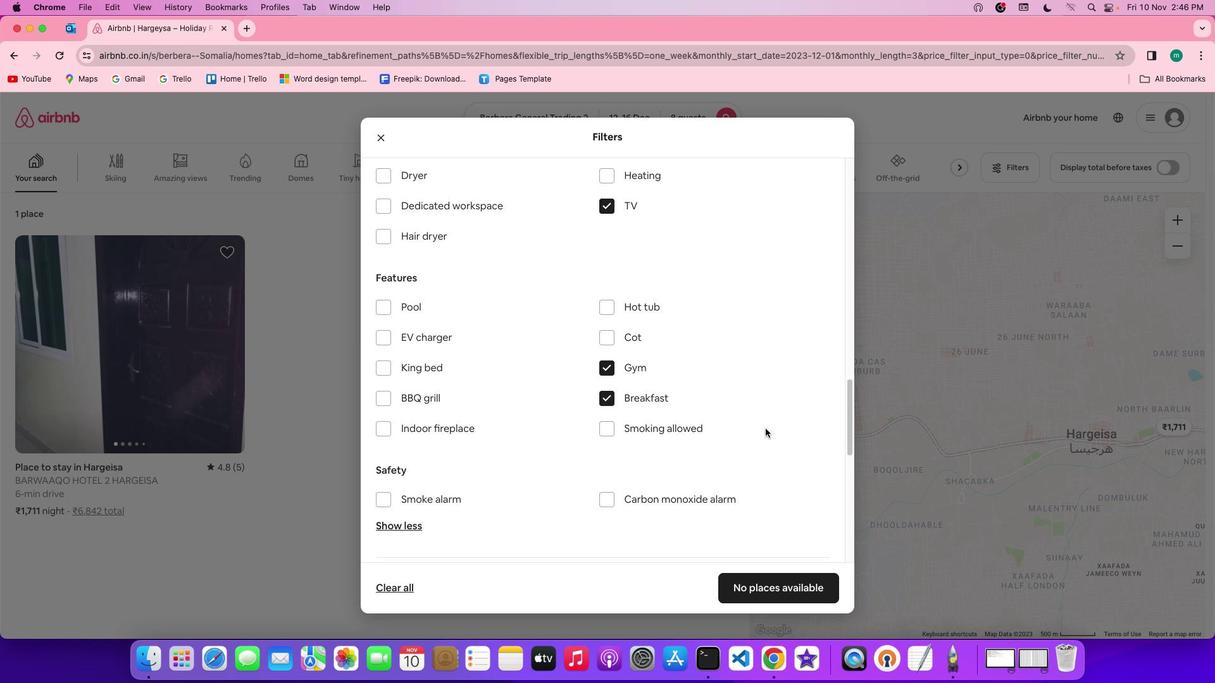 
Action: Mouse scrolled (769, 431) with delta (3, 2)
Screenshot: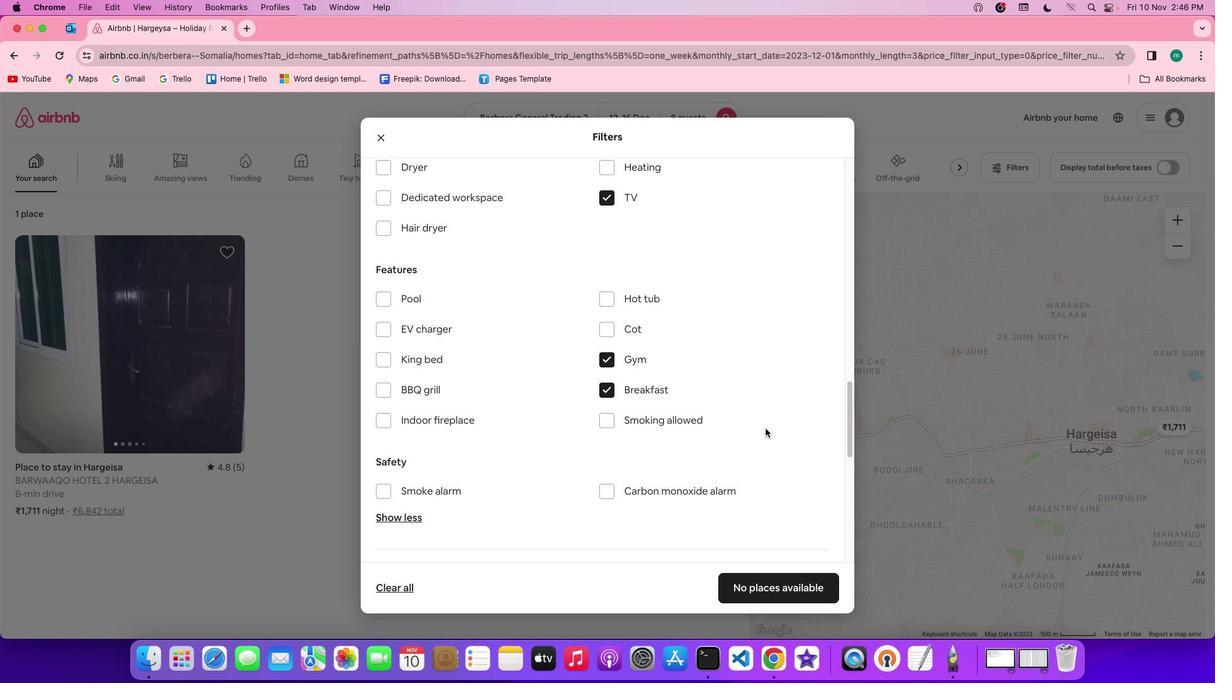 
Action: Mouse scrolled (769, 431) with delta (3, 2)
Screenshot: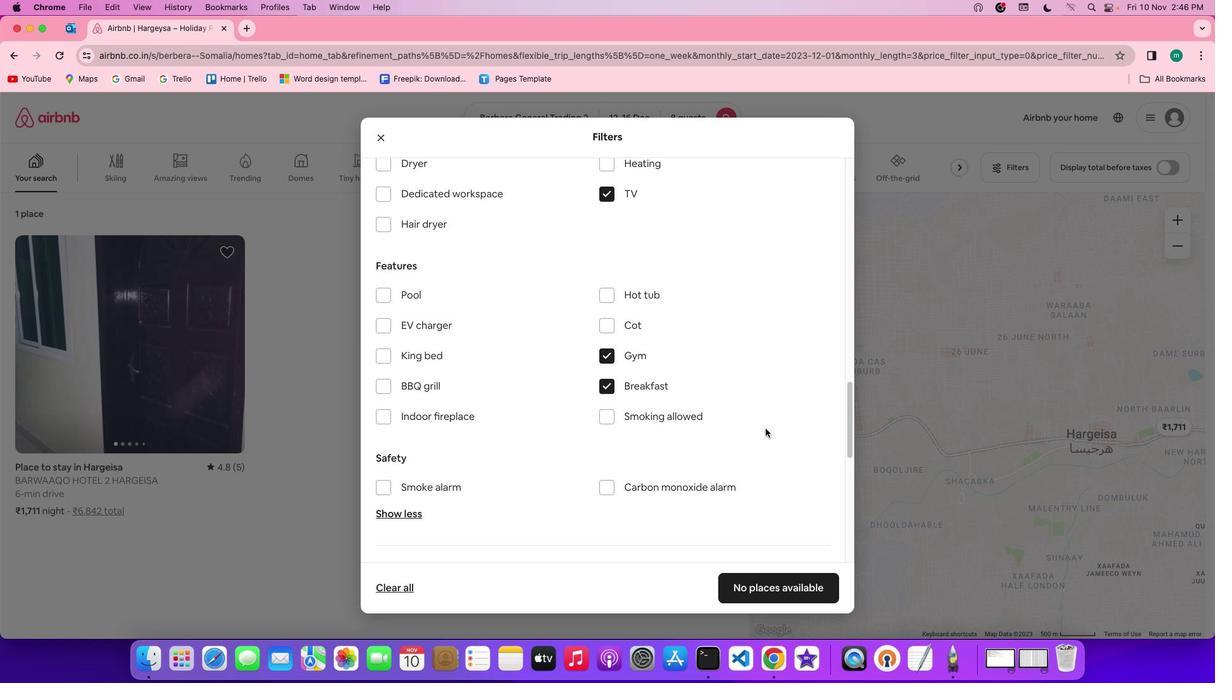 
Action: Mouse scrolled (769, 431) with delta (3, 2)
Screenshot: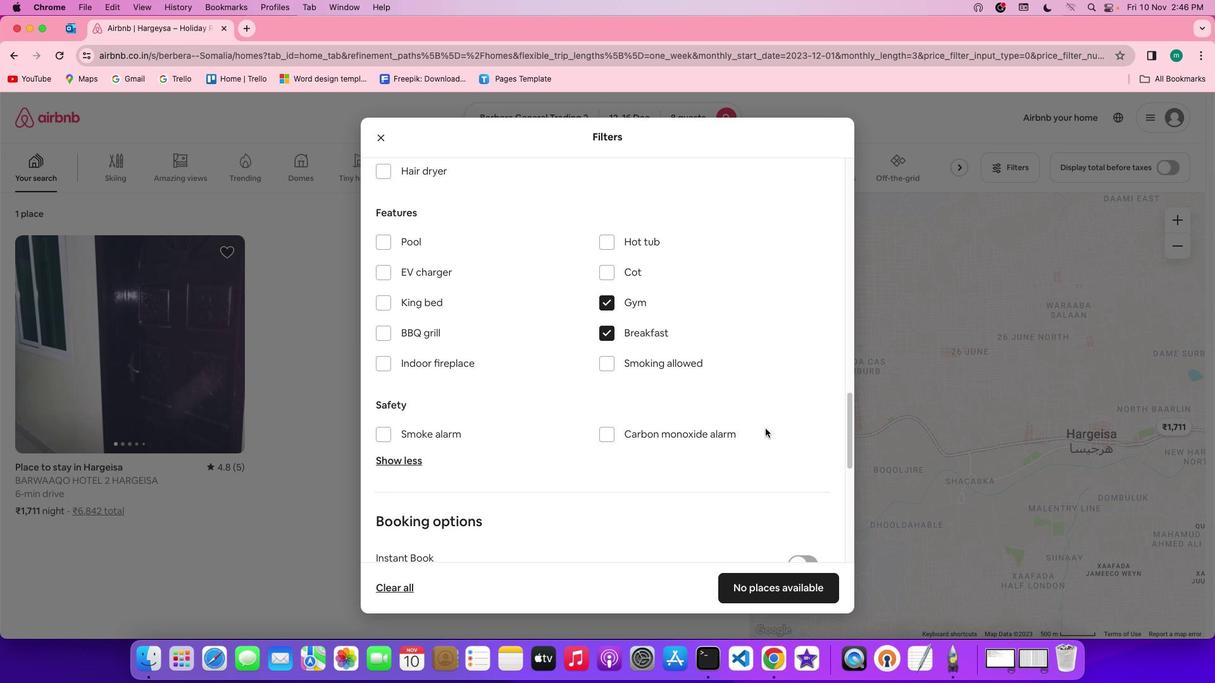 
Action: Mouse scrolled (769, 431) with delta (3, 2)
Screenshot: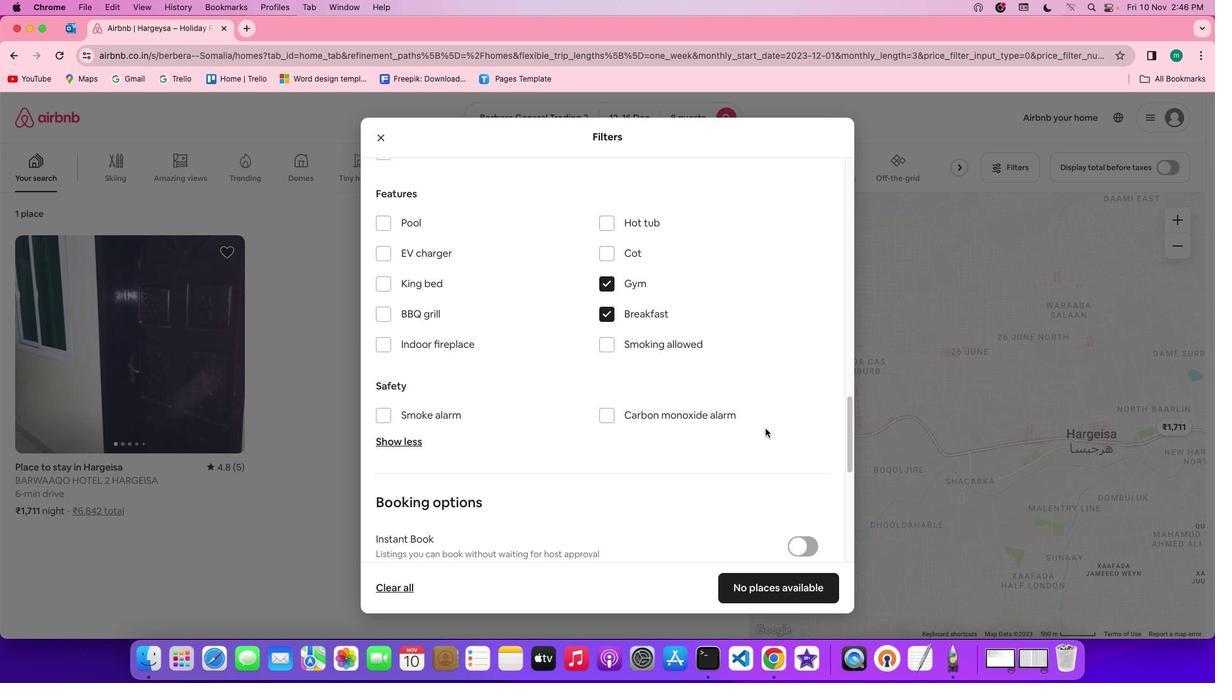 
Action: Mouse scrolled (769, 431) with delta (3, 1)
Screenshot: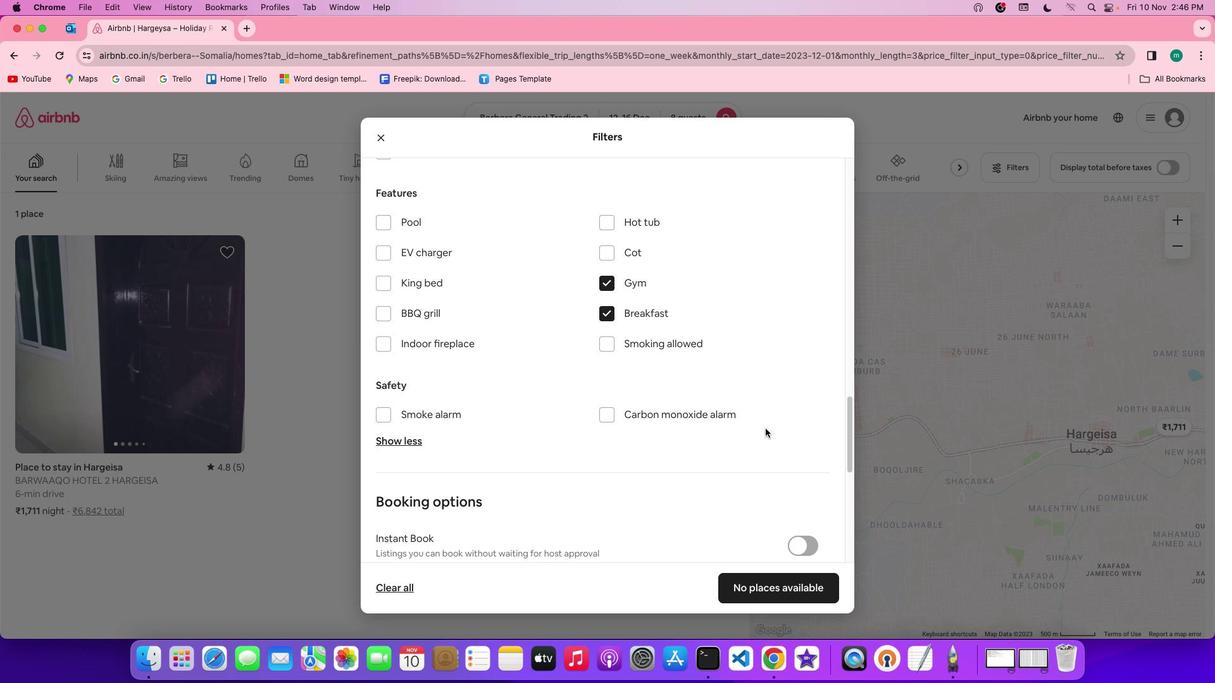 
Action: Mouse scrolled (769, 431) with delta (3, 2)
Screenshot: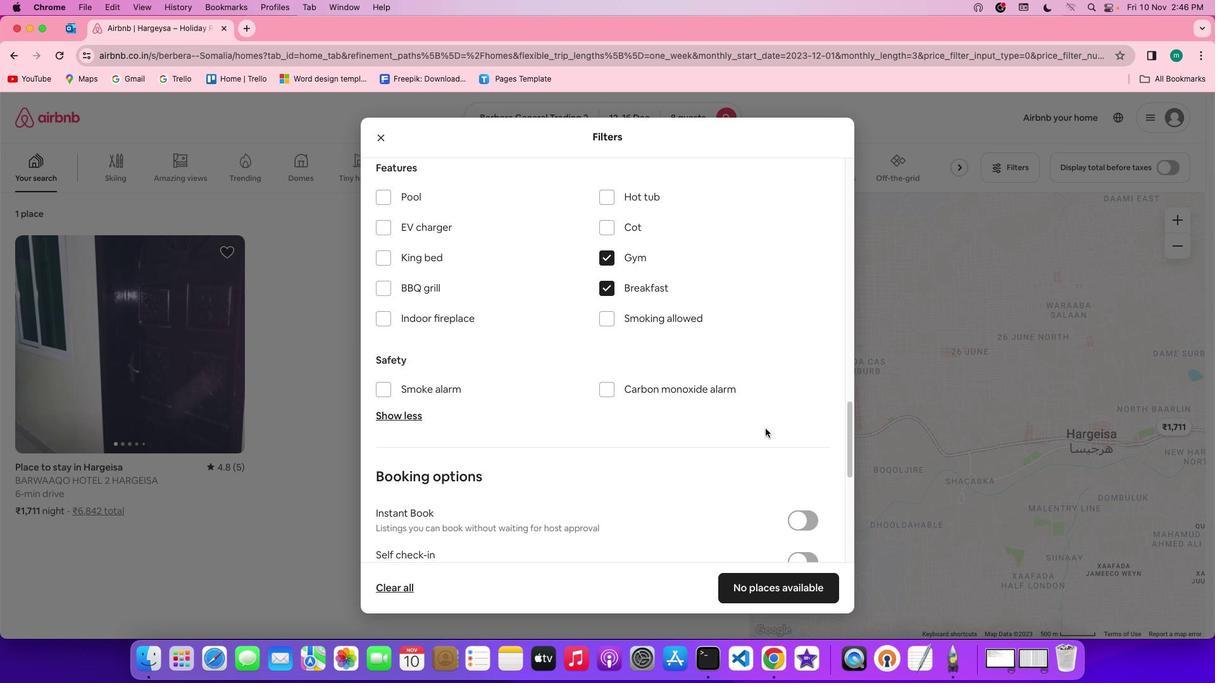 
Action: Mouse scrolled (769, 431) with delta (3, 2)
Screenshot: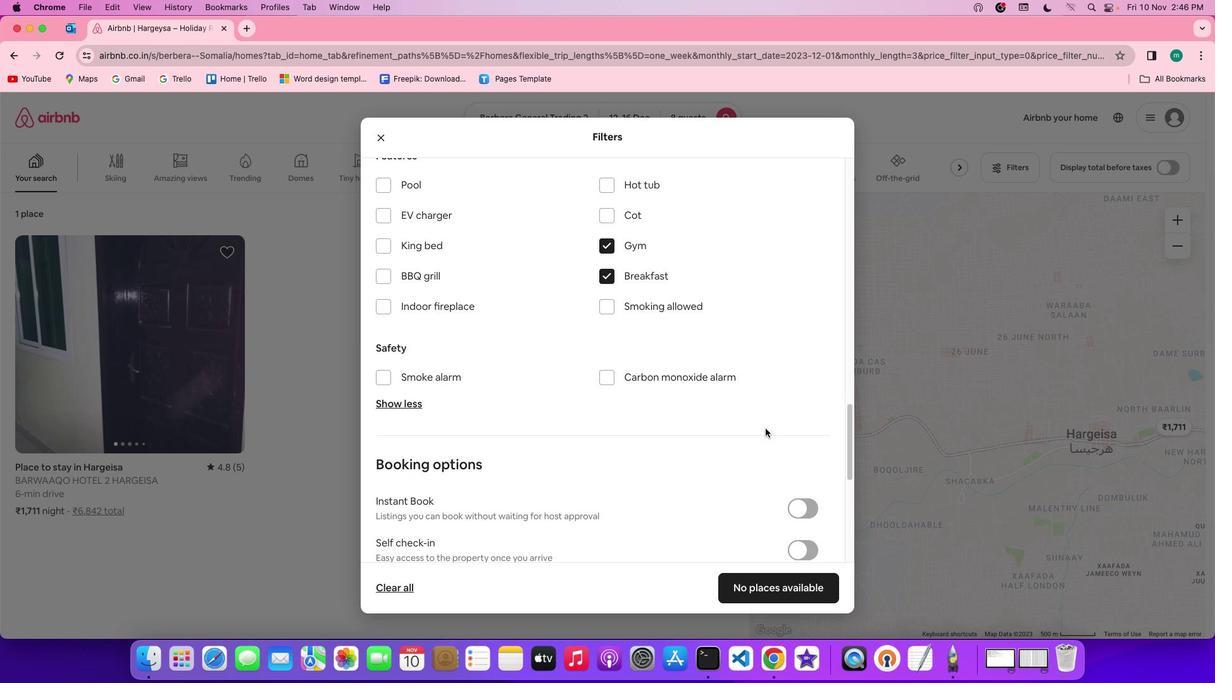 
Action: Mouse scrolled (769, 431) with delta (3, 2)
Screenshot: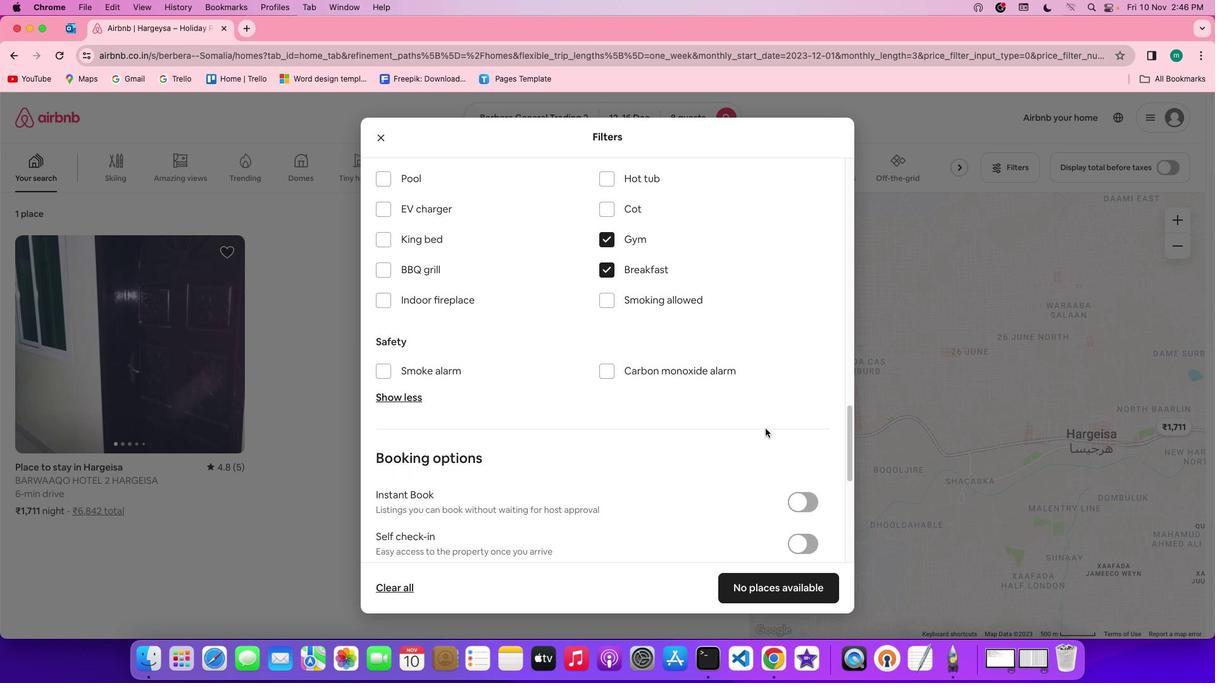 
Action: Mouse scrolled (769, 431) with delta (3, 2)
Screenshot: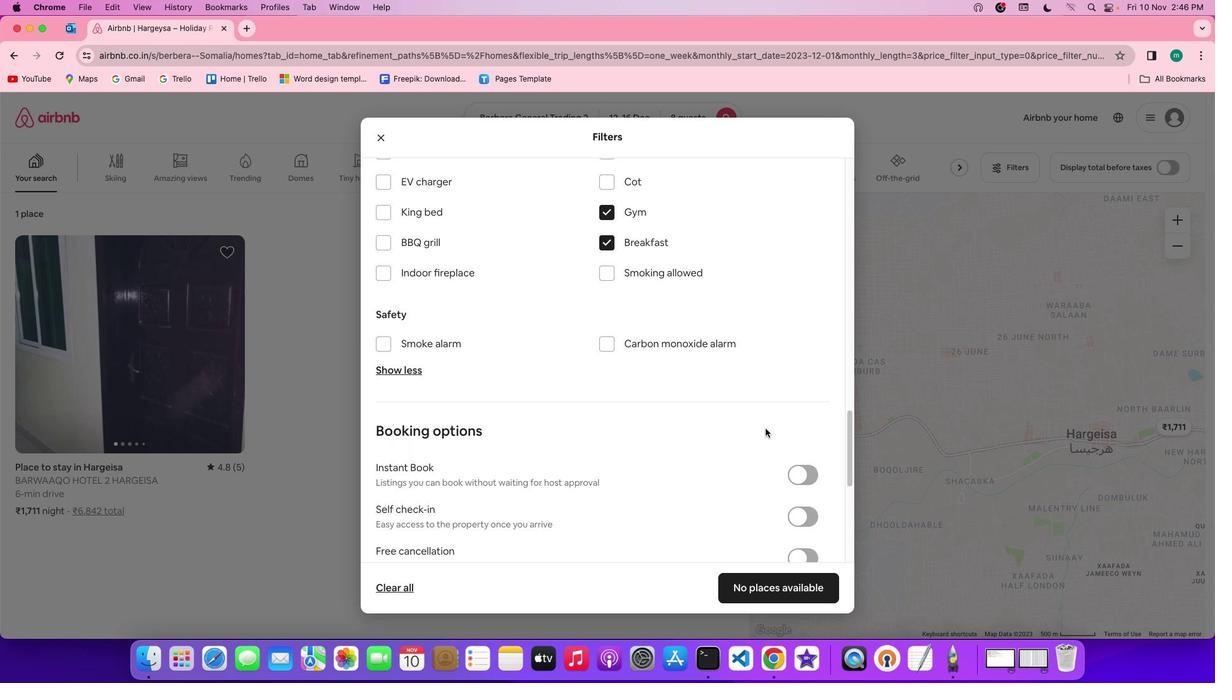 
Action: Mouse scrolled (769, 431) with delta (3, 2)
Screenshot: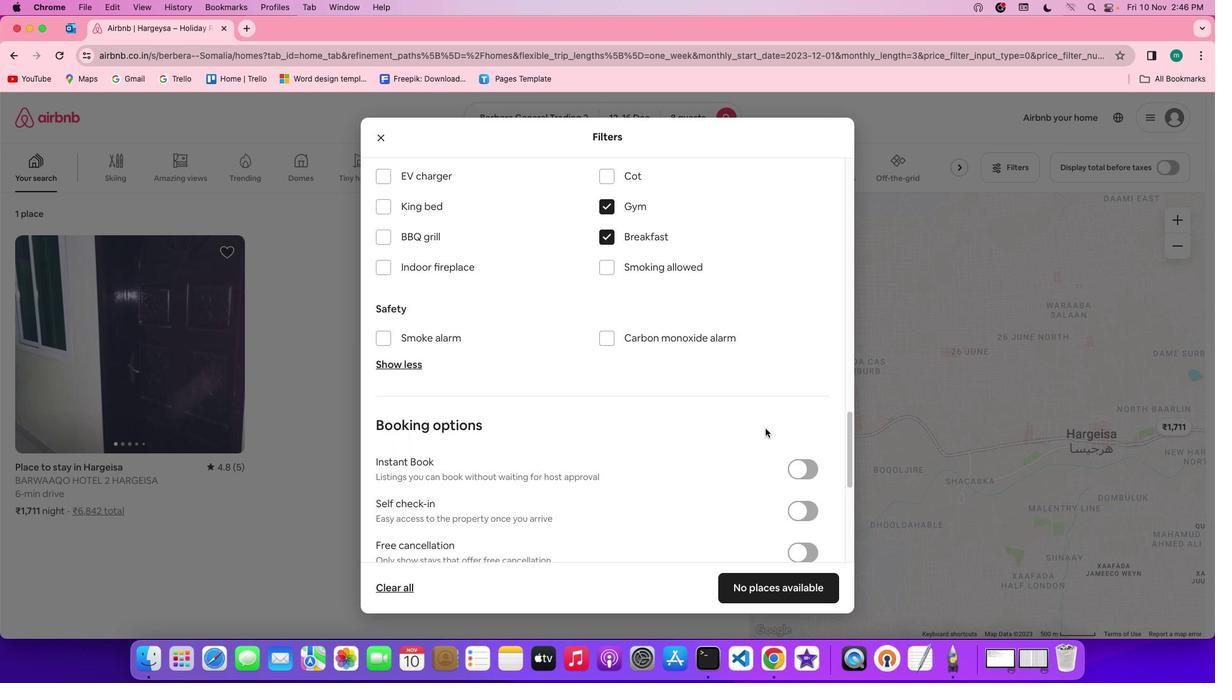
Action: Mouse scrolled (769, 431) with delta (3, 2)
Screenshot: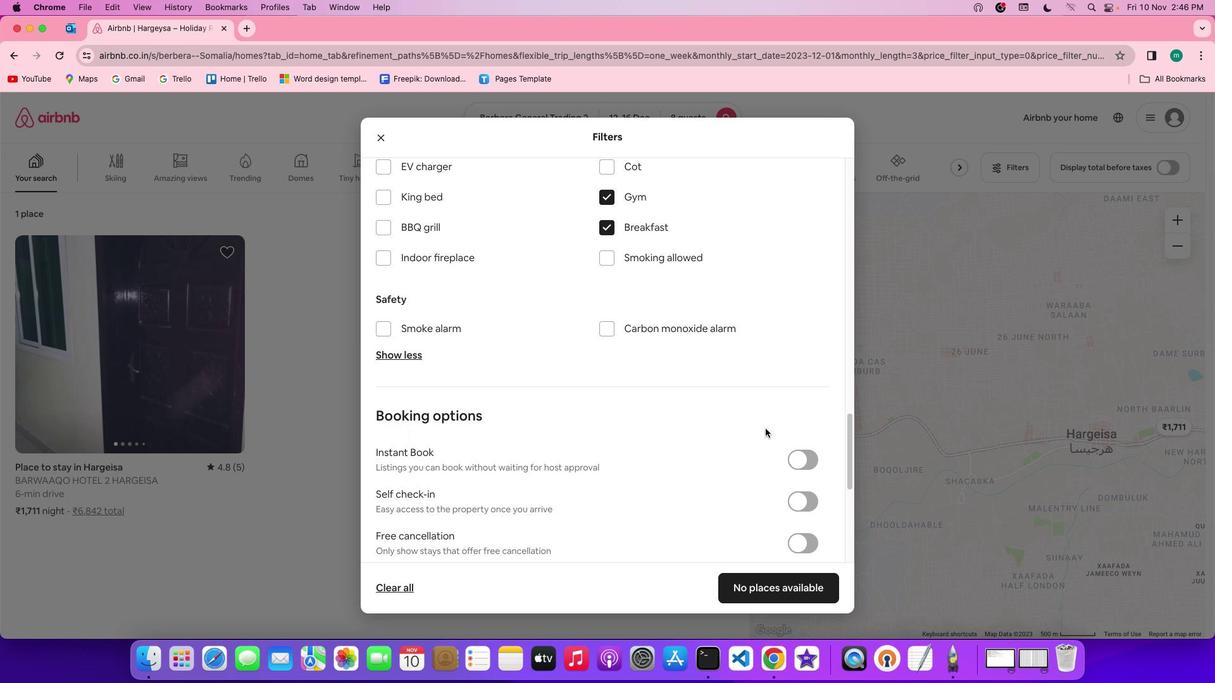 
Action: Mouse scrolled (769, 431) with delta (3, 2)
Screenshot: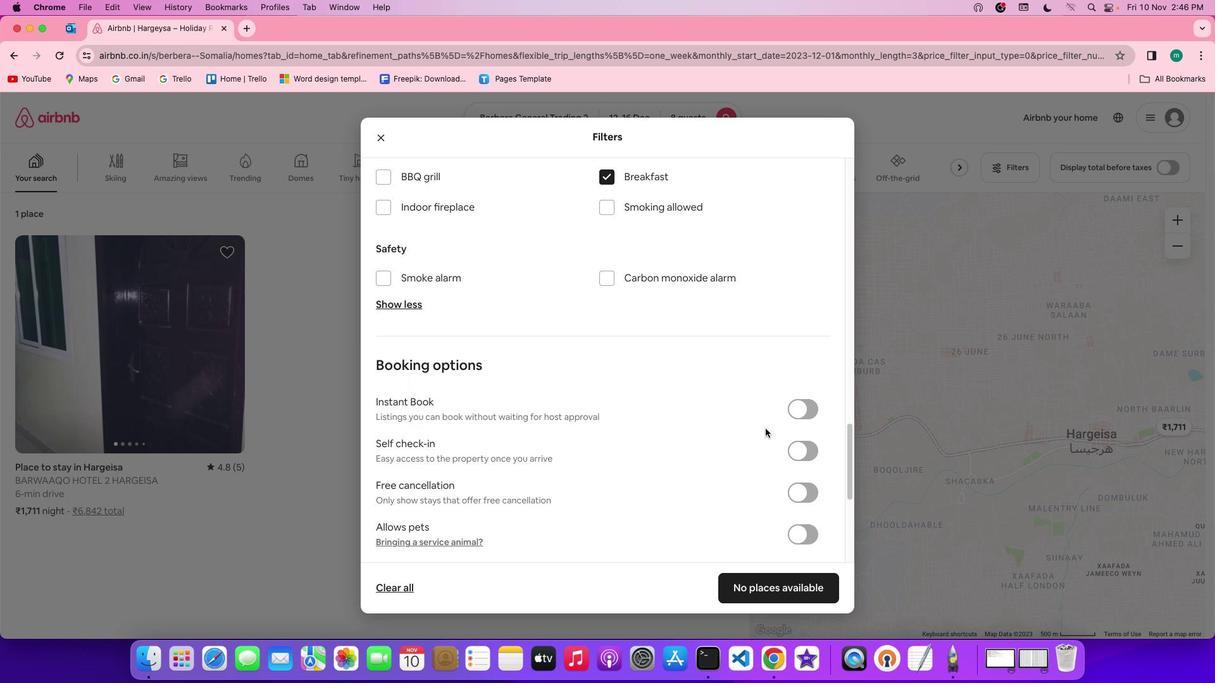 
Action: Mouse scrolled (769, 431) with delta (3, 2)
Screenshot: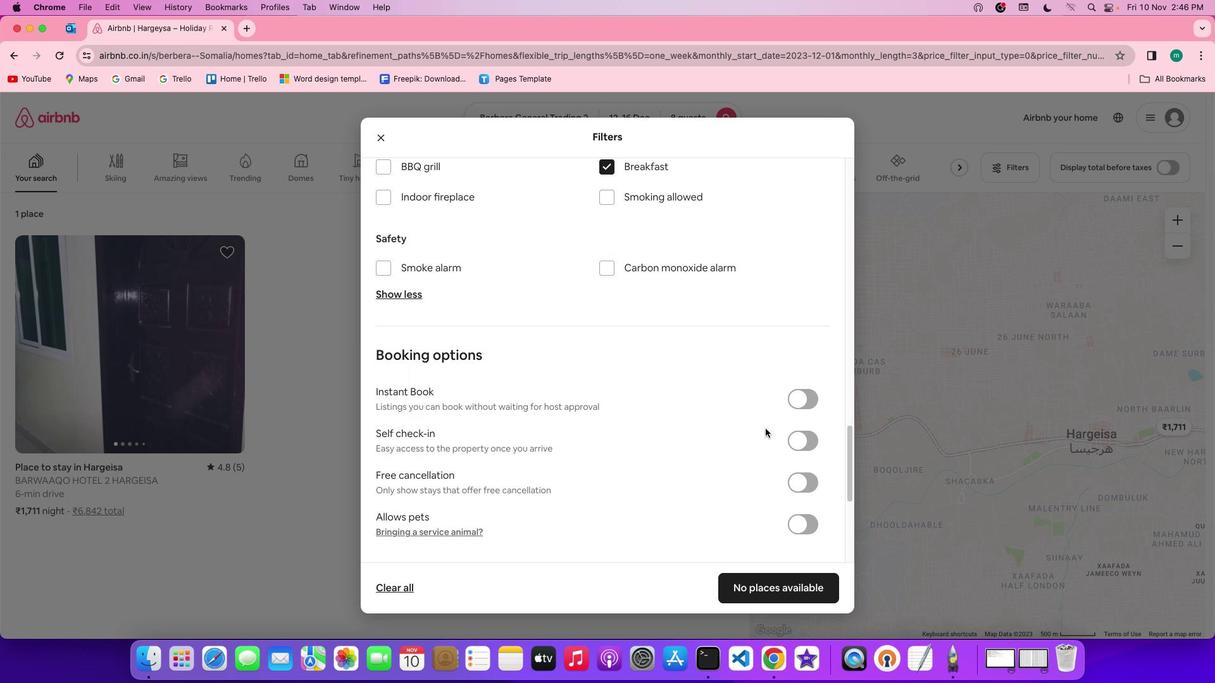 
Action: Mouse scrolled (769, 431) with delta (3, 2)
Screenshot: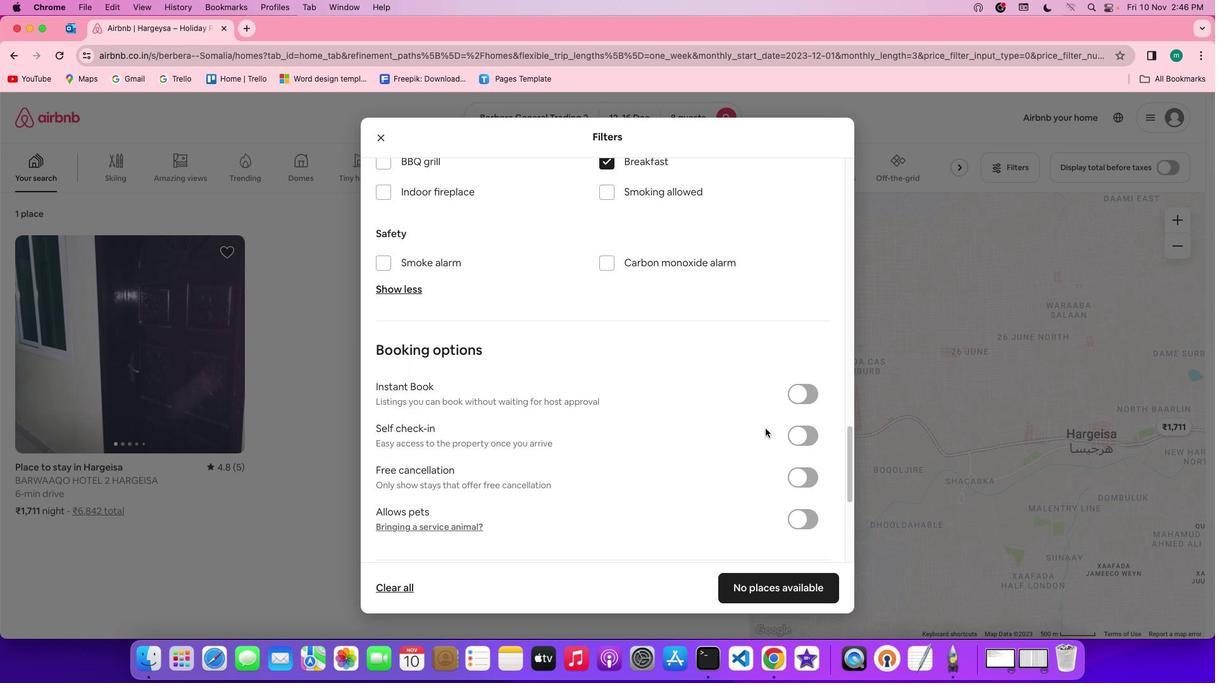 
Action: Mouse scrolled (769, 431) with delta (3, 2)
Screenshot: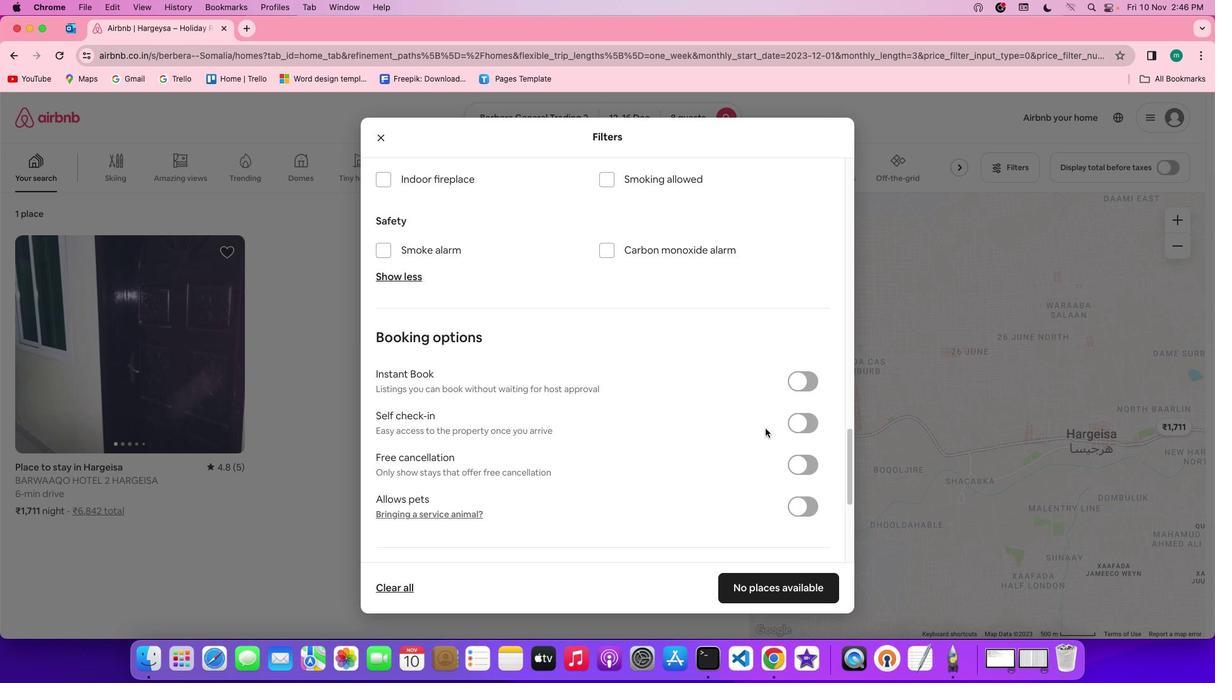 
Action: Mouse scrolled (769, 431) with delta (3, 2)
Screenshot: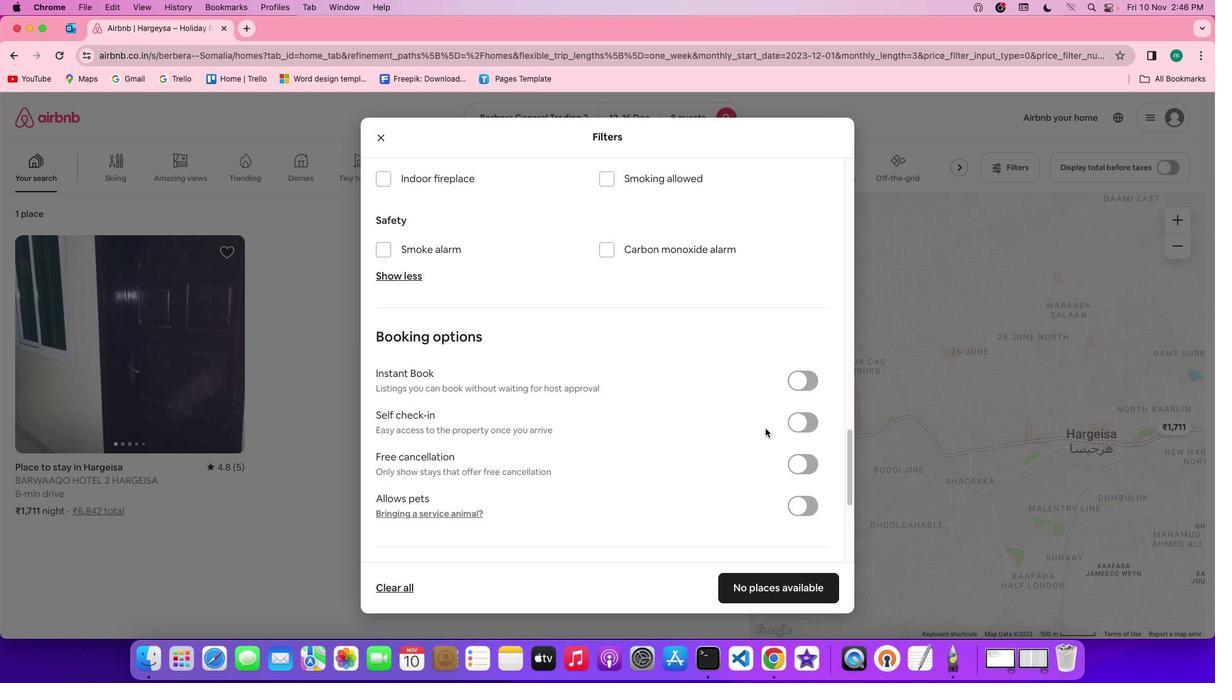 
Action: Mouse scrolled (769, 431) with delta (3, 2)
Screenshot: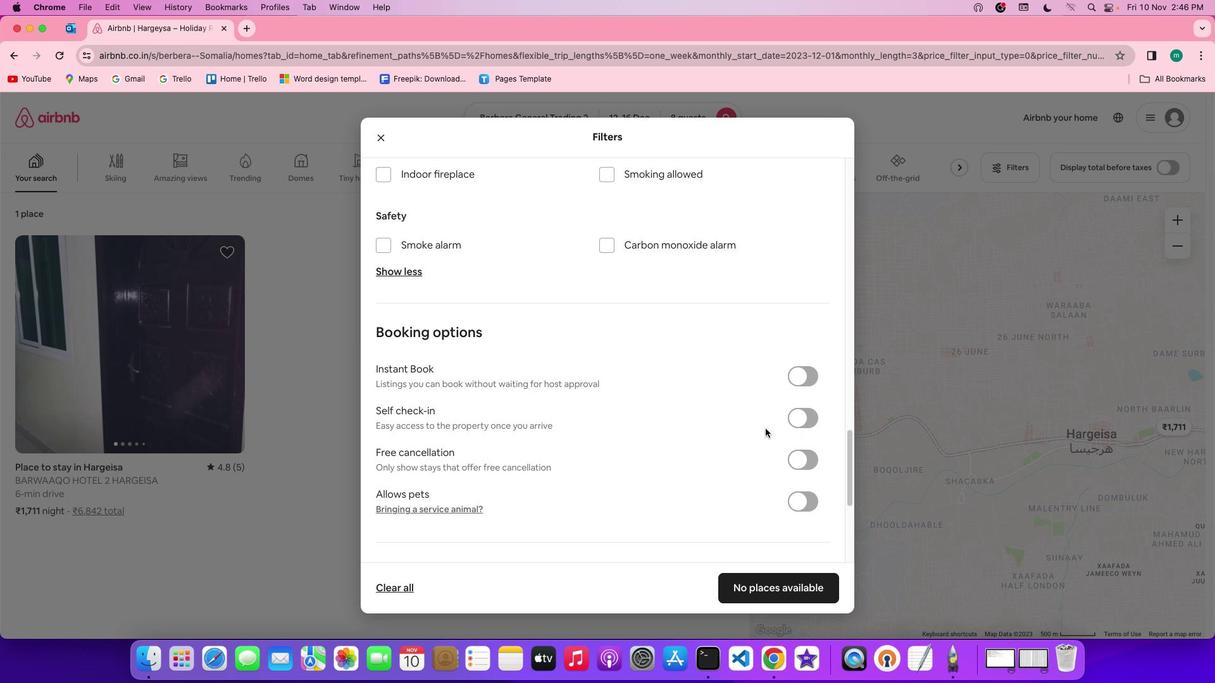 
Action: Mouse scrolled (769, 431) with delta (3, 2)
Screenshot: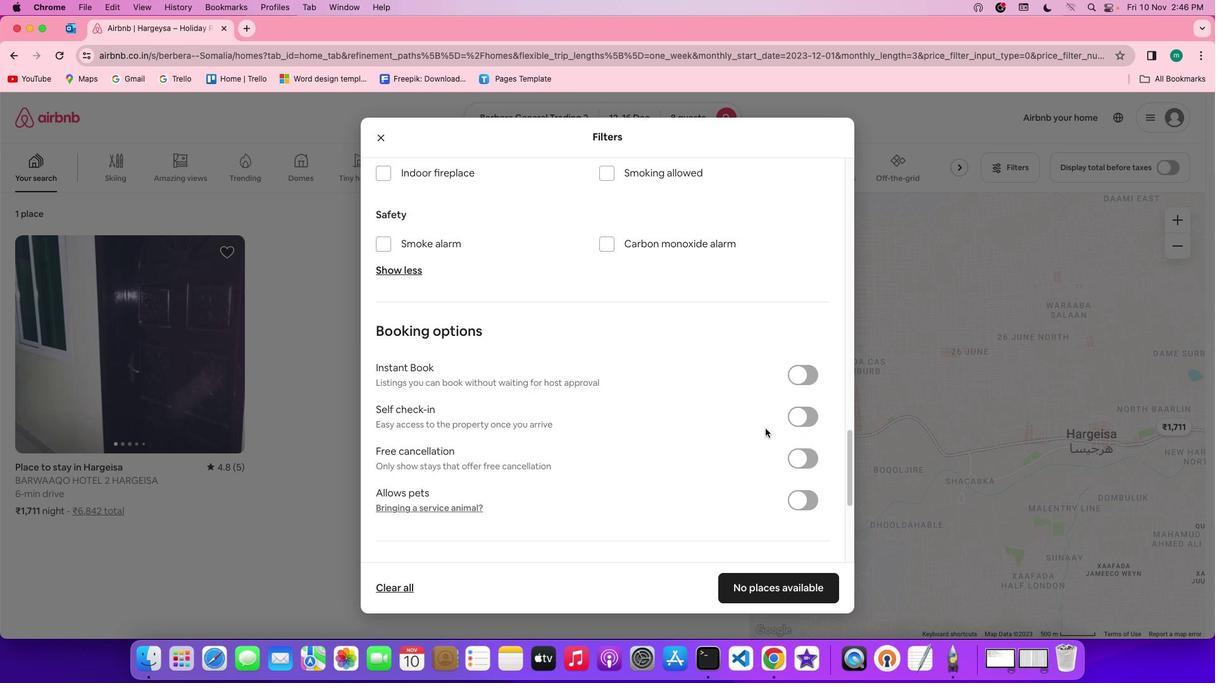 
Action: Mouse scrolled (769, 431) with delta (3, 2)
Screenshot: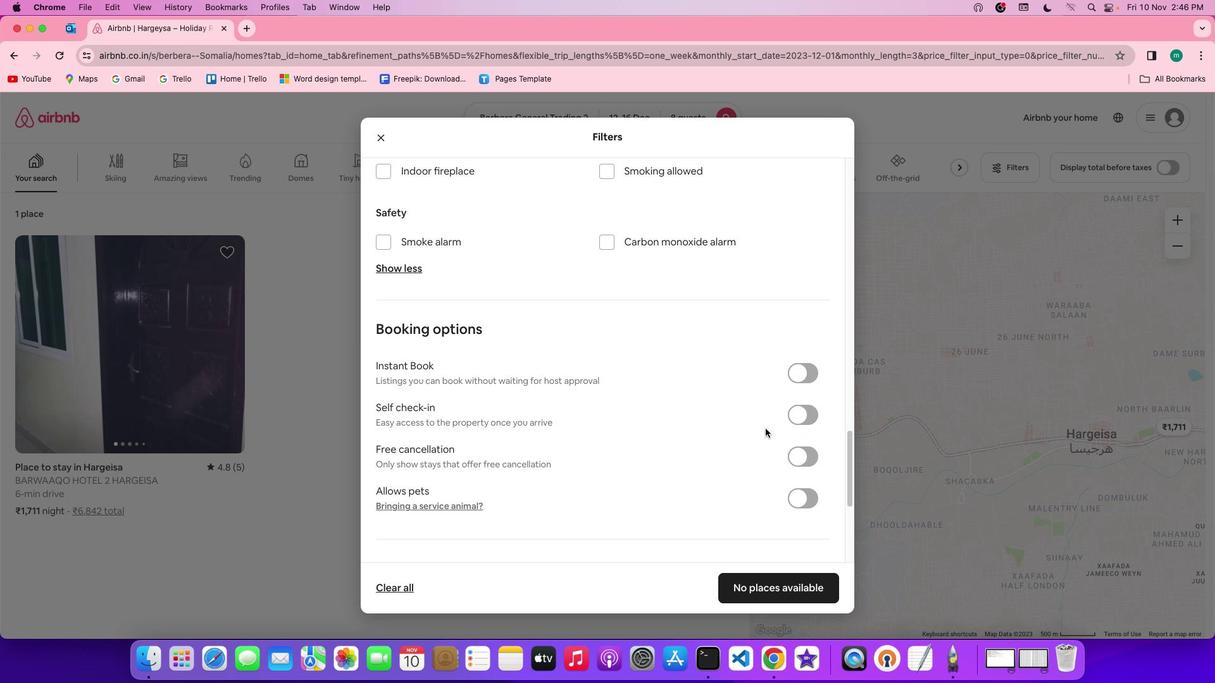 
Action: Mouse scrolled (769, 431) with delta (3, 2)
Screenshot: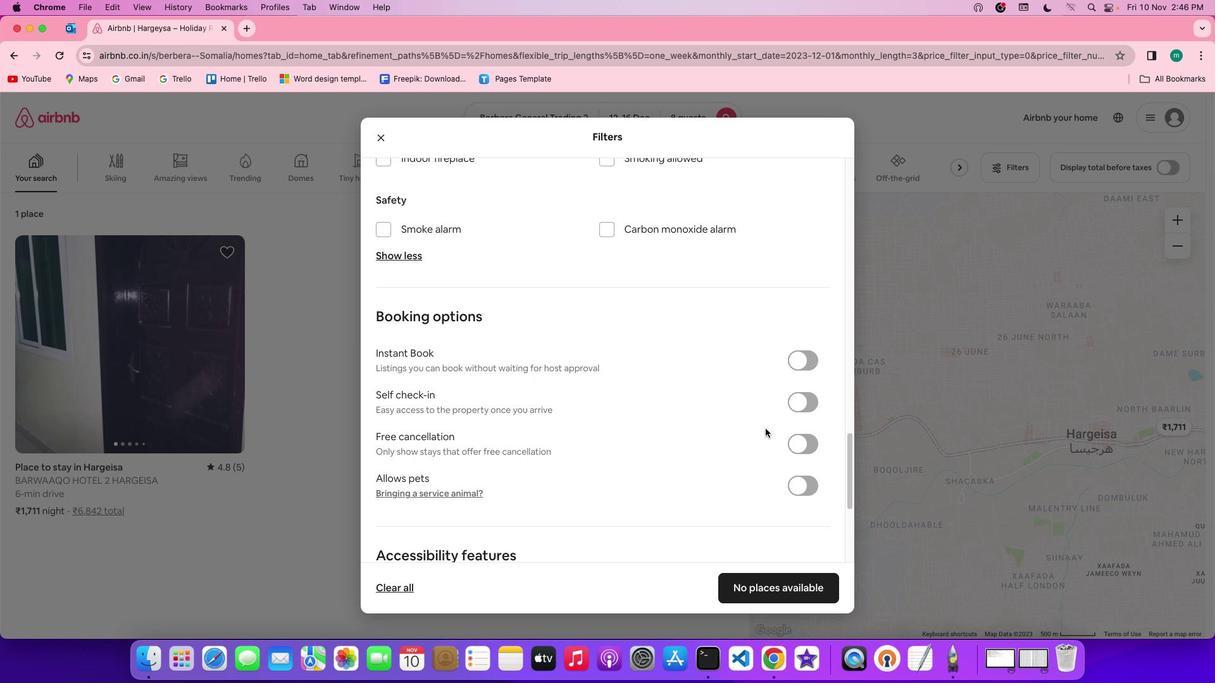 
Action: Mouse scrolled (769, 431) with delta (3, 2)
Screenshot: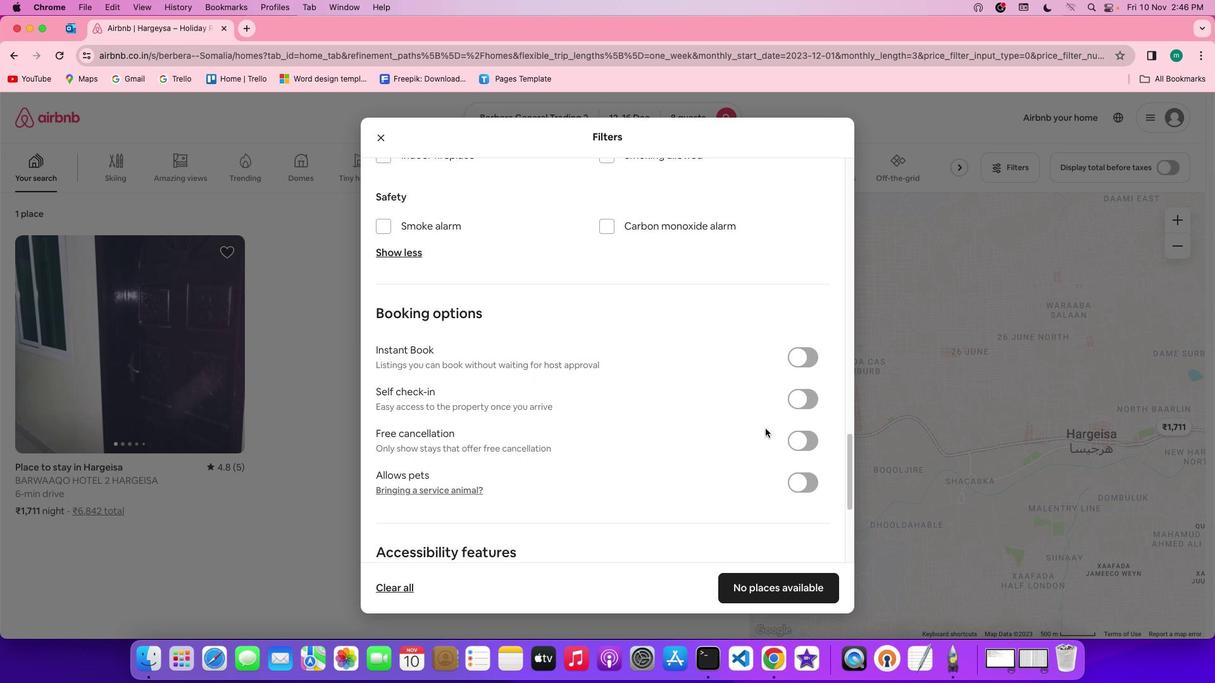 
Action: Mouse scrolled (769, 431) with delta (3, 2)
Screenshot: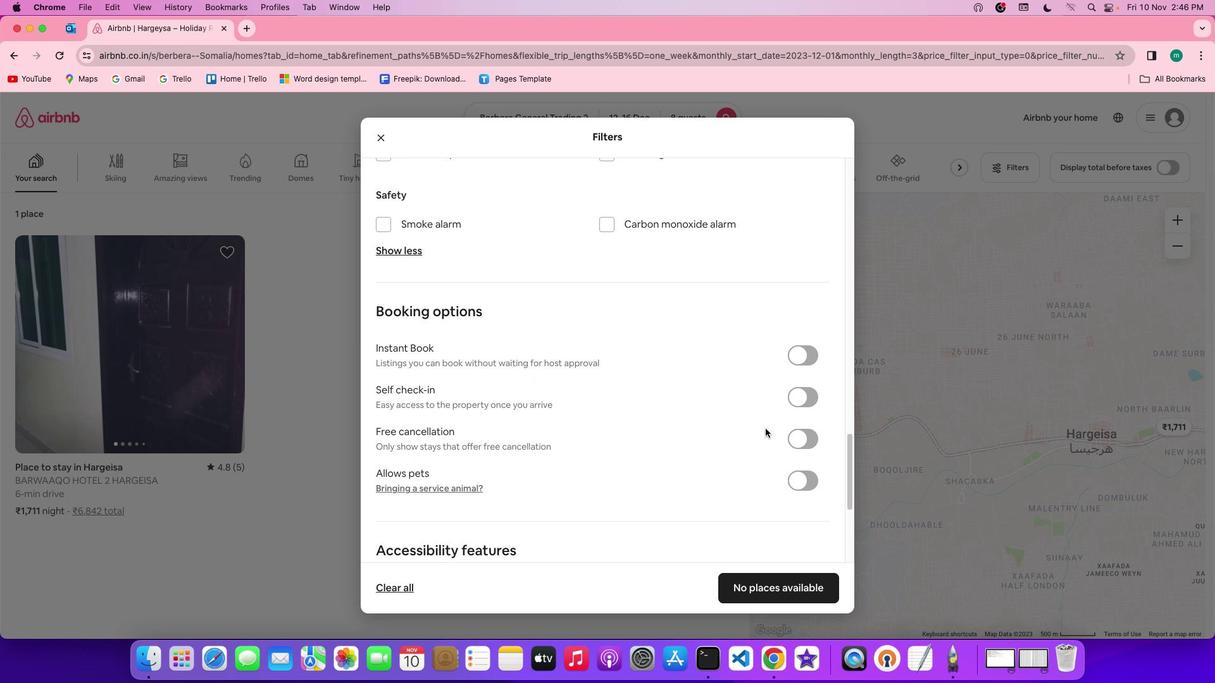 
Action: Mouse moved to (814, 407)
Screenshot: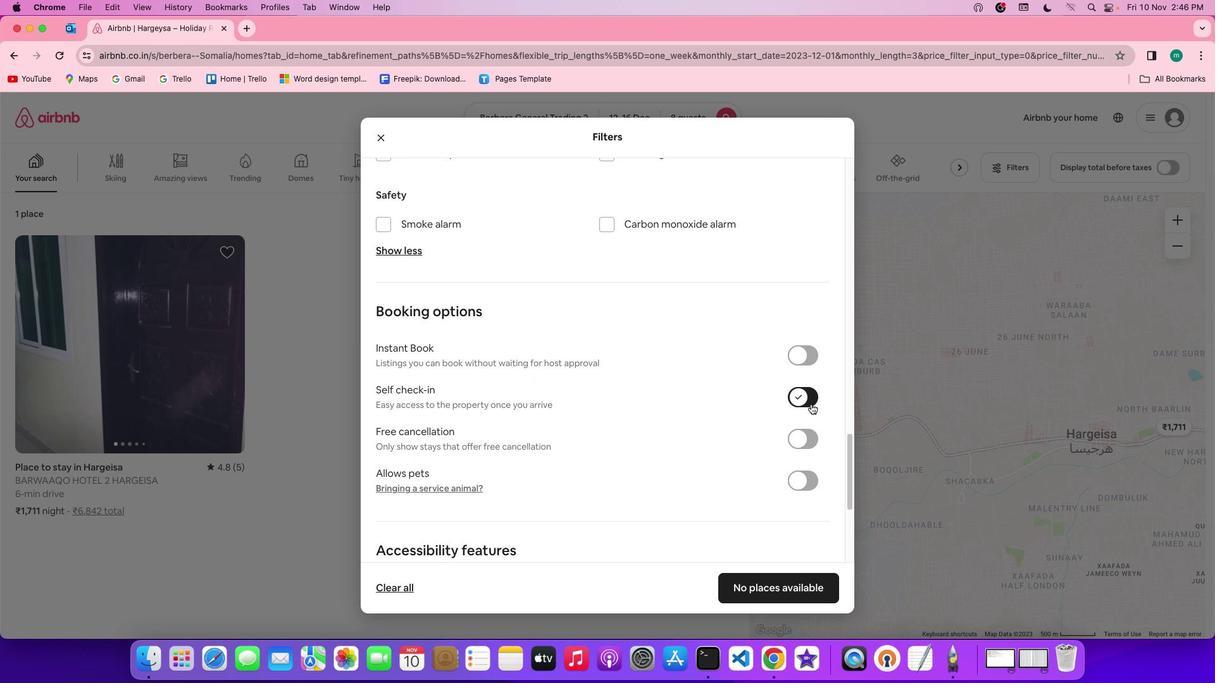 
Action: Mouse pressed left at (814, 407)
Screenshot: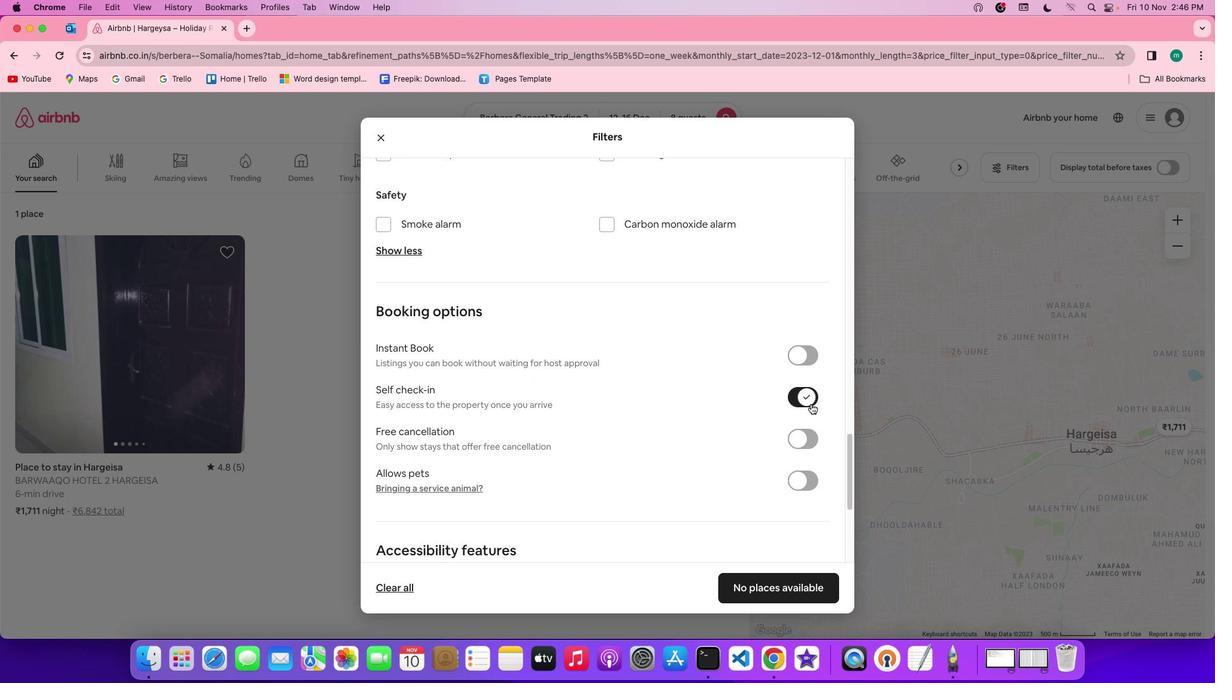 
Action: Mouse moved to (640, 416)
Screenshot: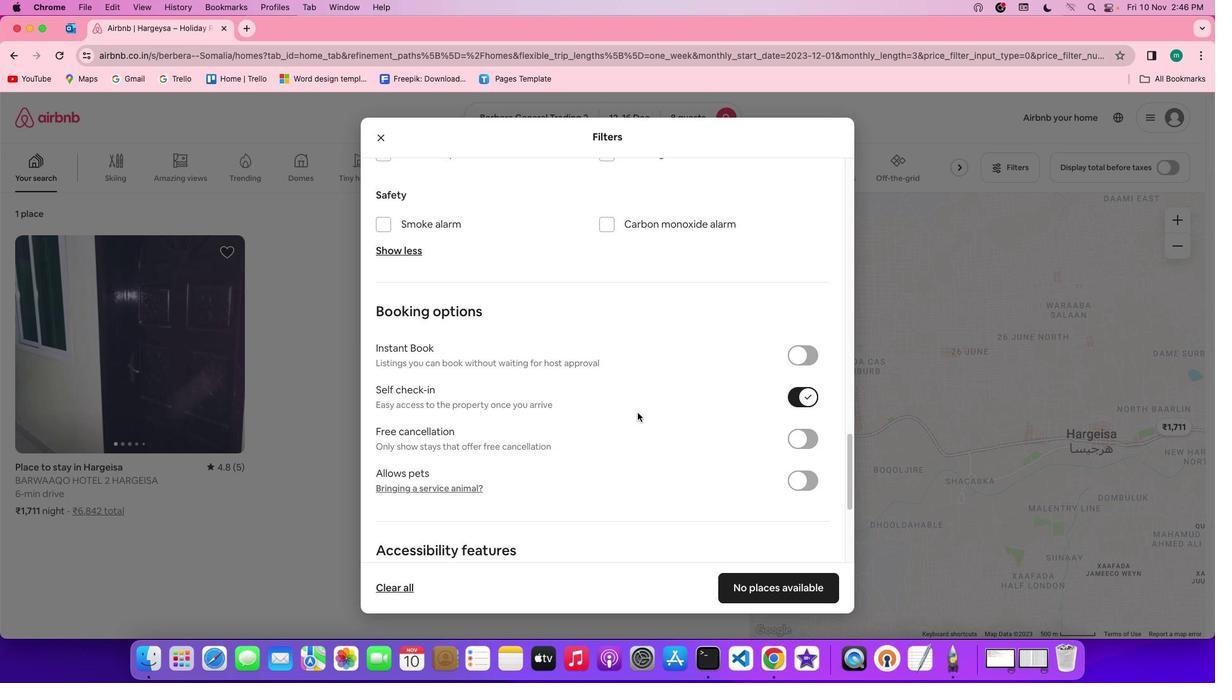 
Action: Mouse scrolled (640, 416) with delta (3, 2)
Screenshot: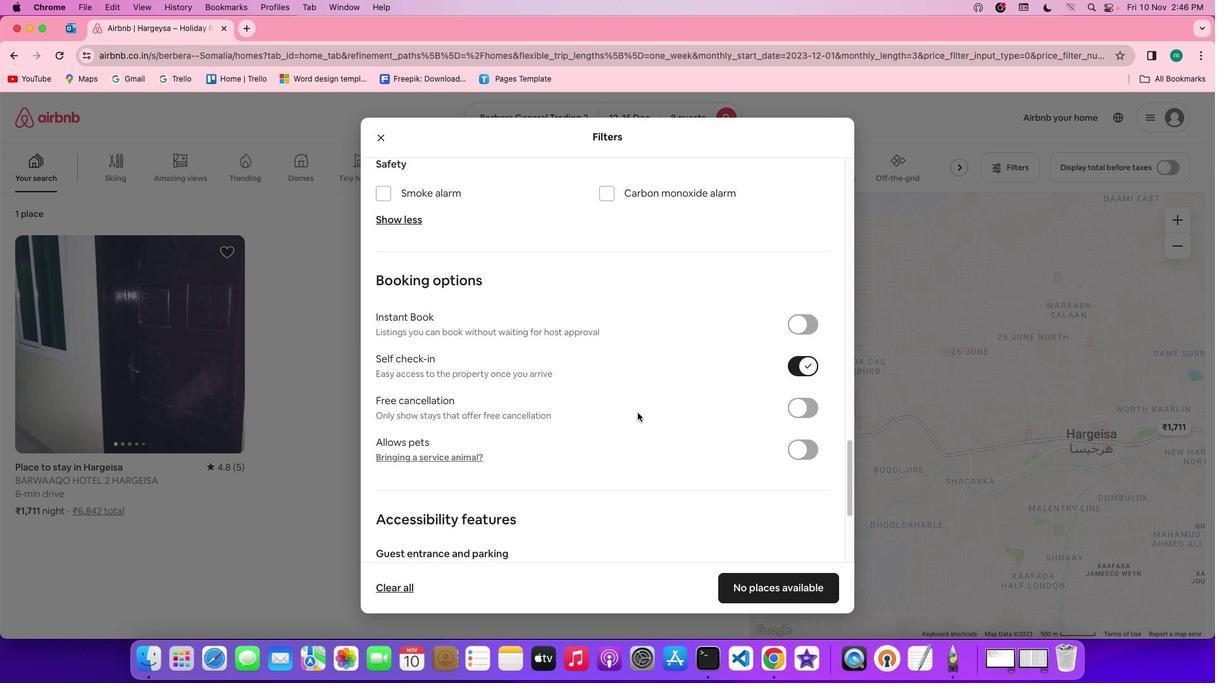 
Action: Mouse scrolled (640, 416) with delta (3, 2)
Screenshot: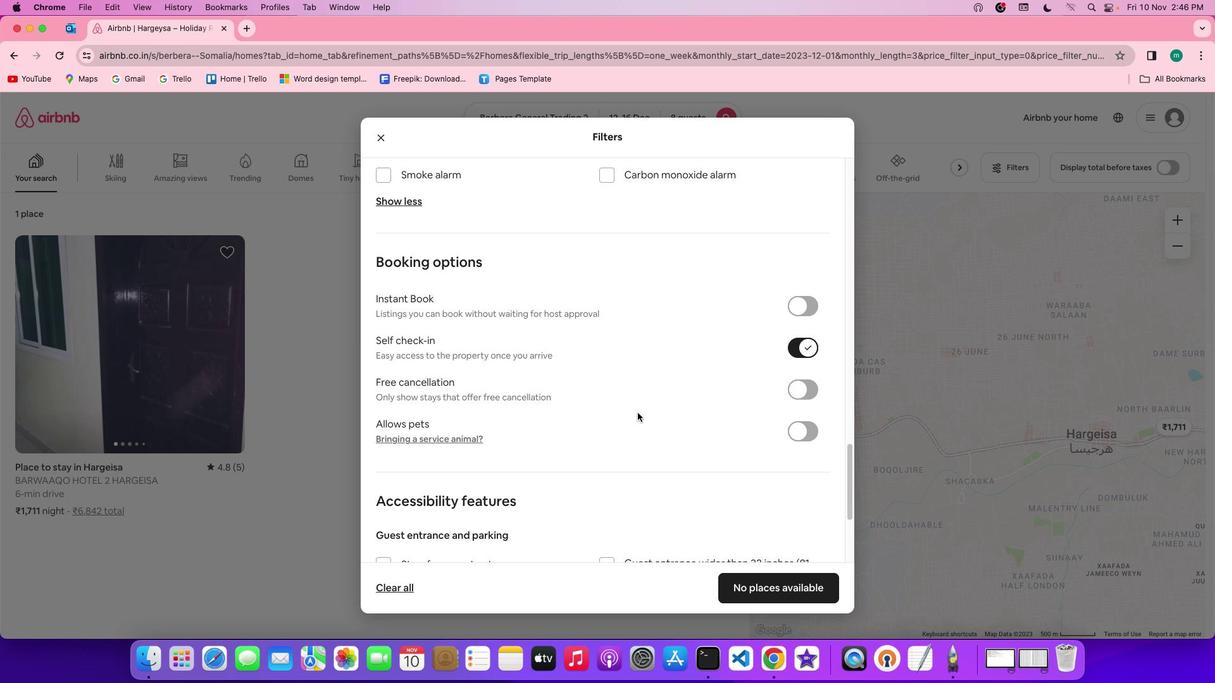 
Action: Mouse scrolled (640, 416) with delta (3, 2)
Screenshot: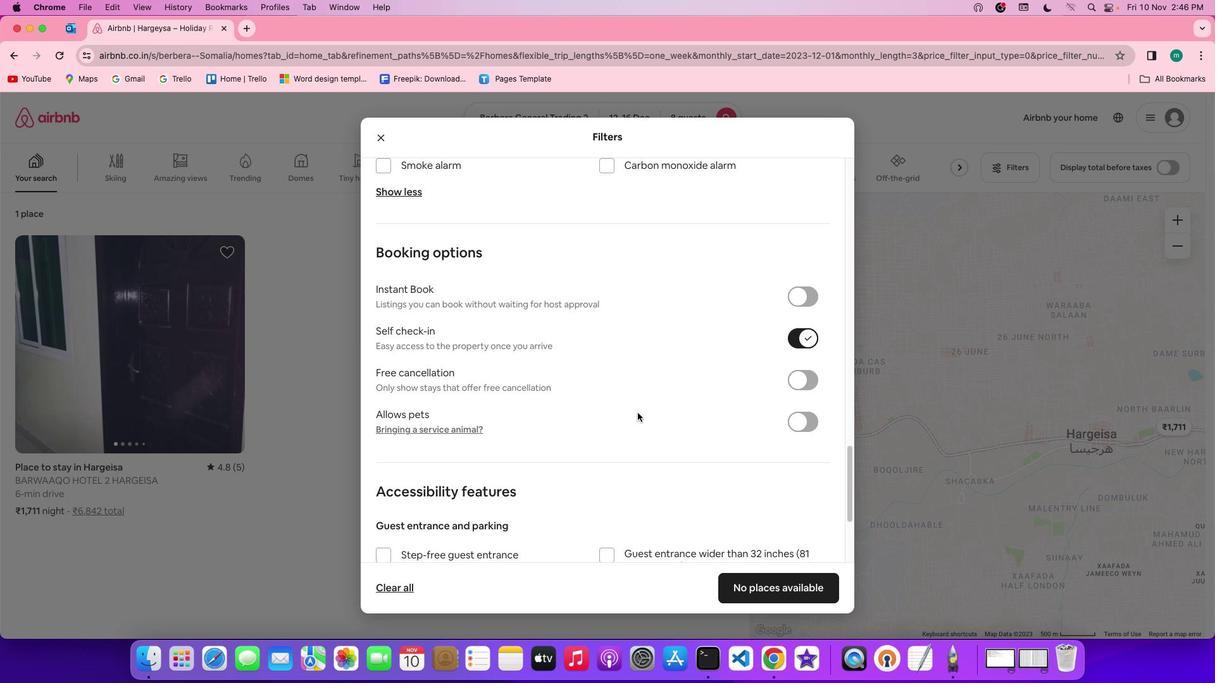 
Action: Mouse scrolled (640, 416) with delta (3, 2)
Screenshot: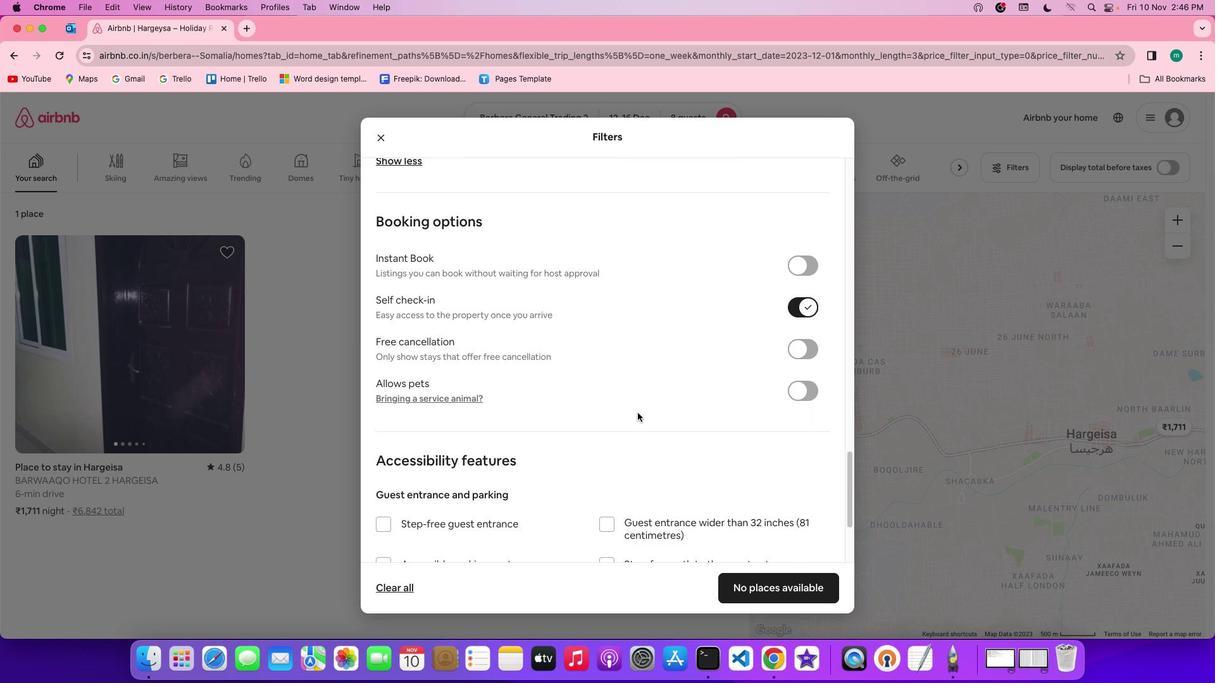 
Action: Mouse scrolled (640, 416) with delta (3, 2)
Screenshot: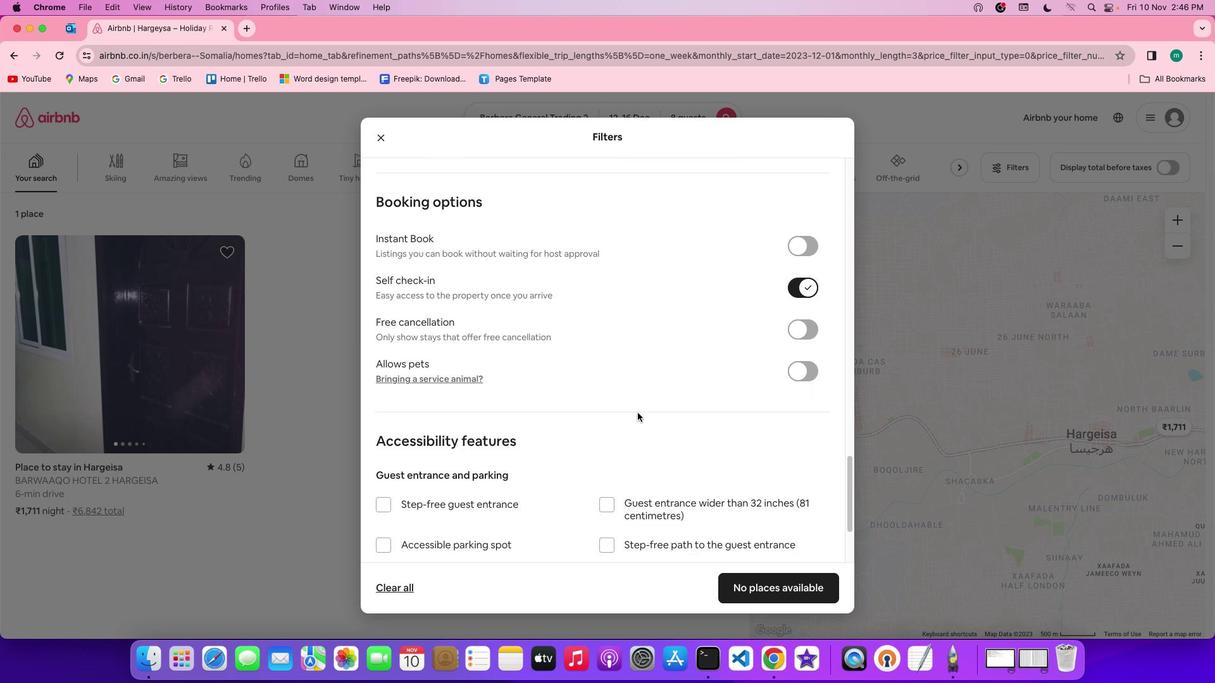 
Action: Mouse scrolled (640, 416) with delta (3, 2)
Screenshot: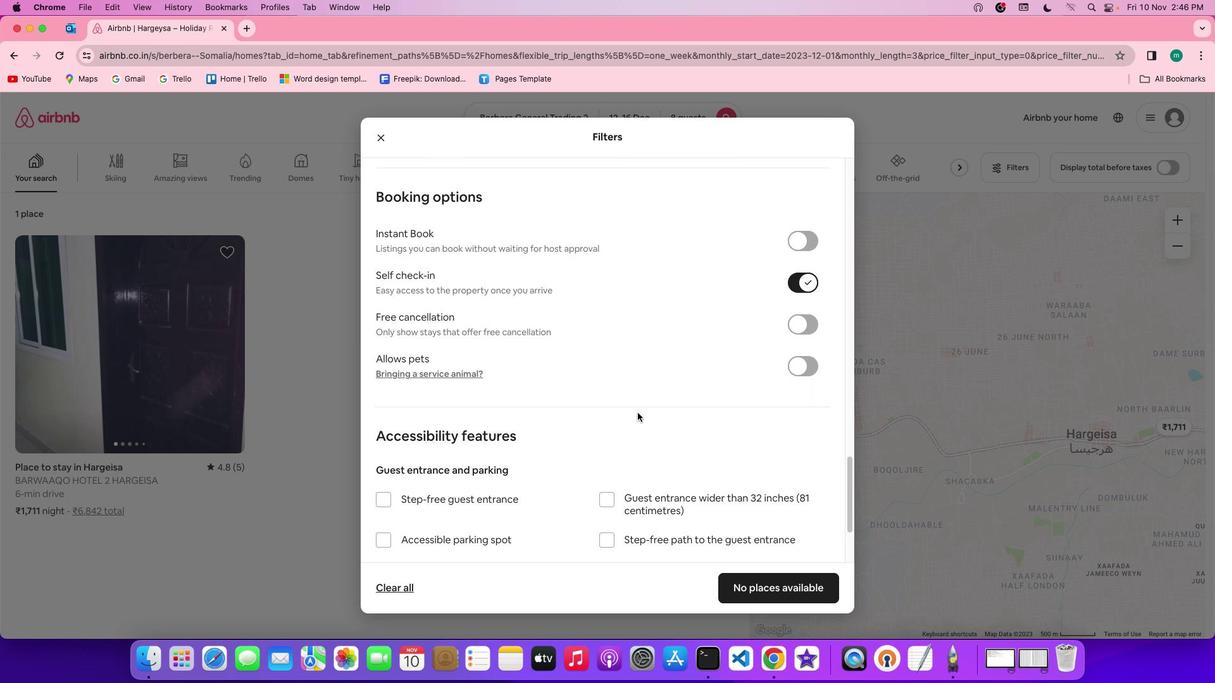 
Action: Mouse scrolled (640, 416) with delta (3, 2)
Screenshot: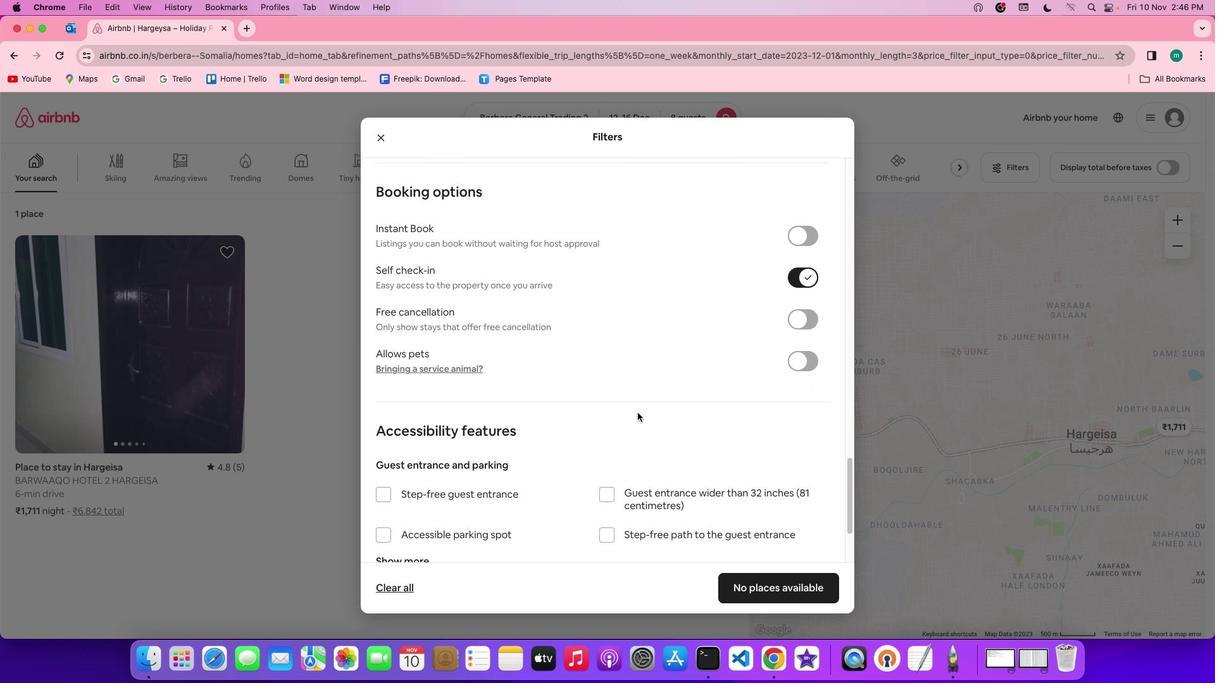 
Action: Mouse scrolled (640, 416) with delta (3, 2)
Screenshot: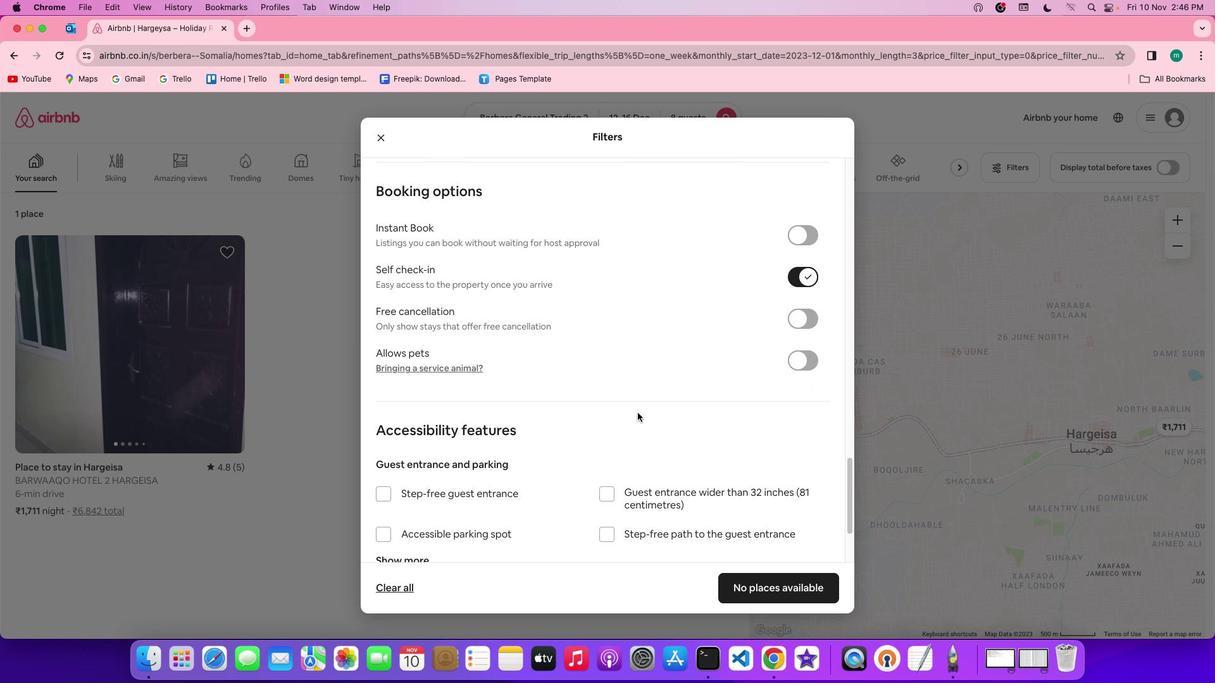 
Action: Mouse scrolled (640, 416) with delta (3, 2)
Screenshot: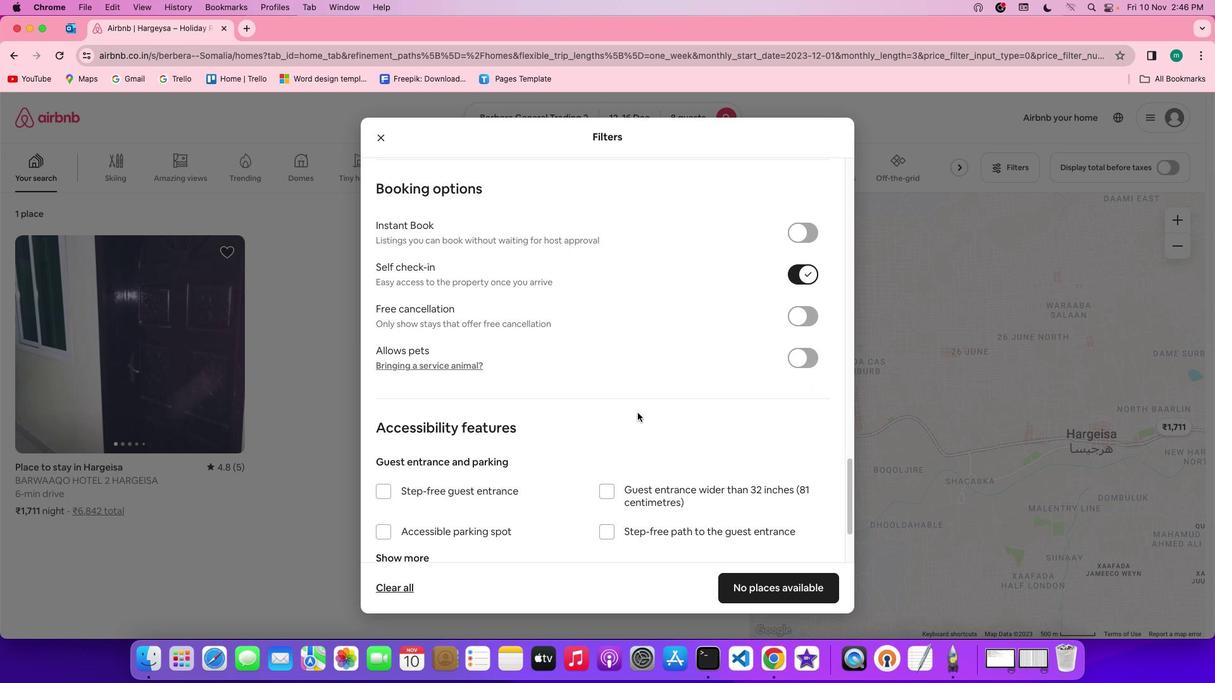 
Action: Mouse scrolled (640, 416) with delta (3, 2)
Screenshot: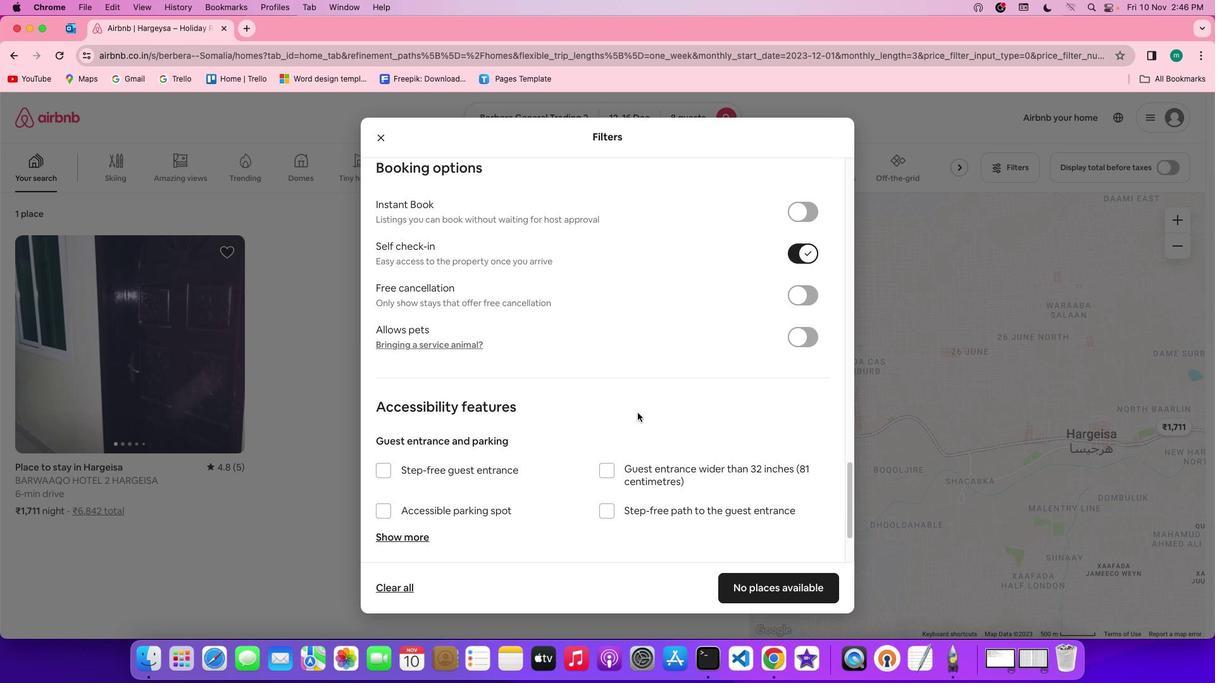 
Action: Mouse scrolled (640, 416) with delta (3, 2)
Screenshot: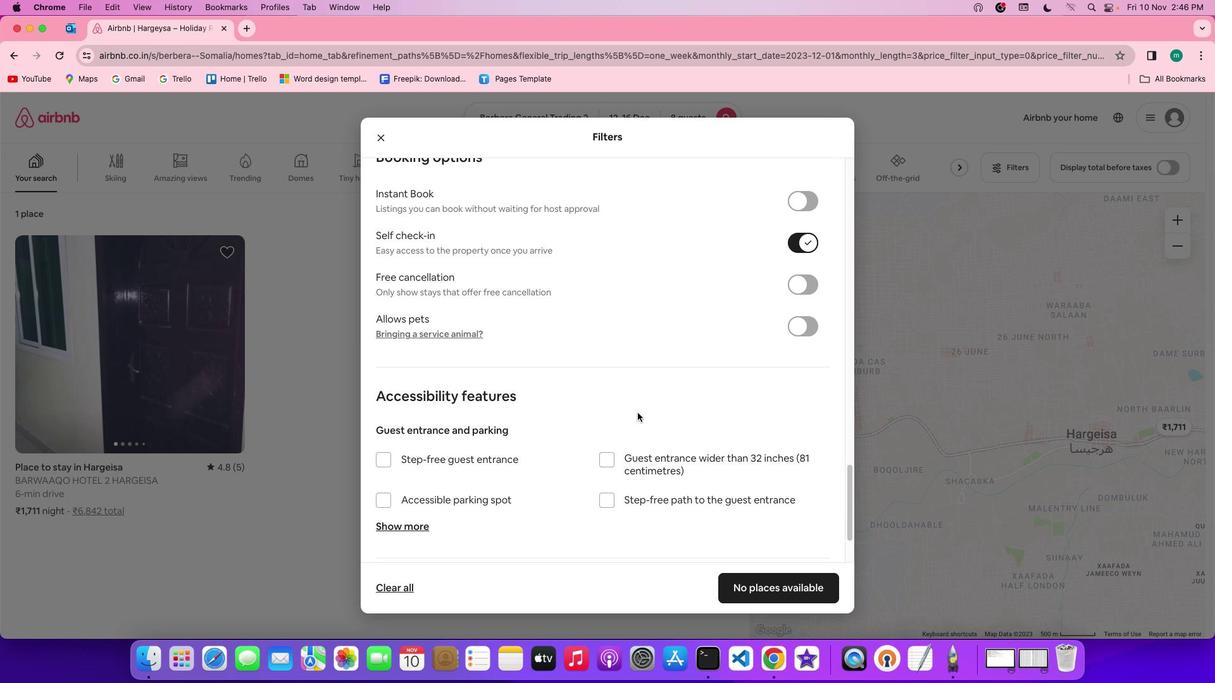 
Action: Mouse scrolled (640, 416) with delta (3, 2)
Screenshot: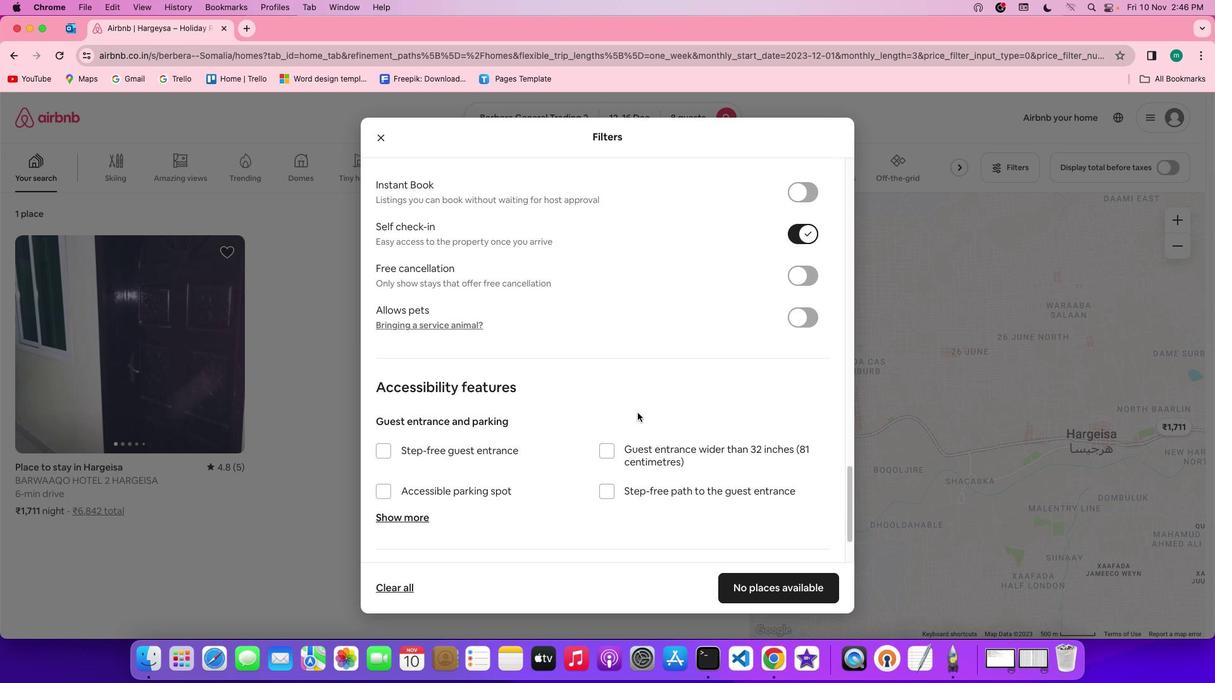 
Action: Mouse scrolled (640, 416) with delta (3, 2)
Screenshot: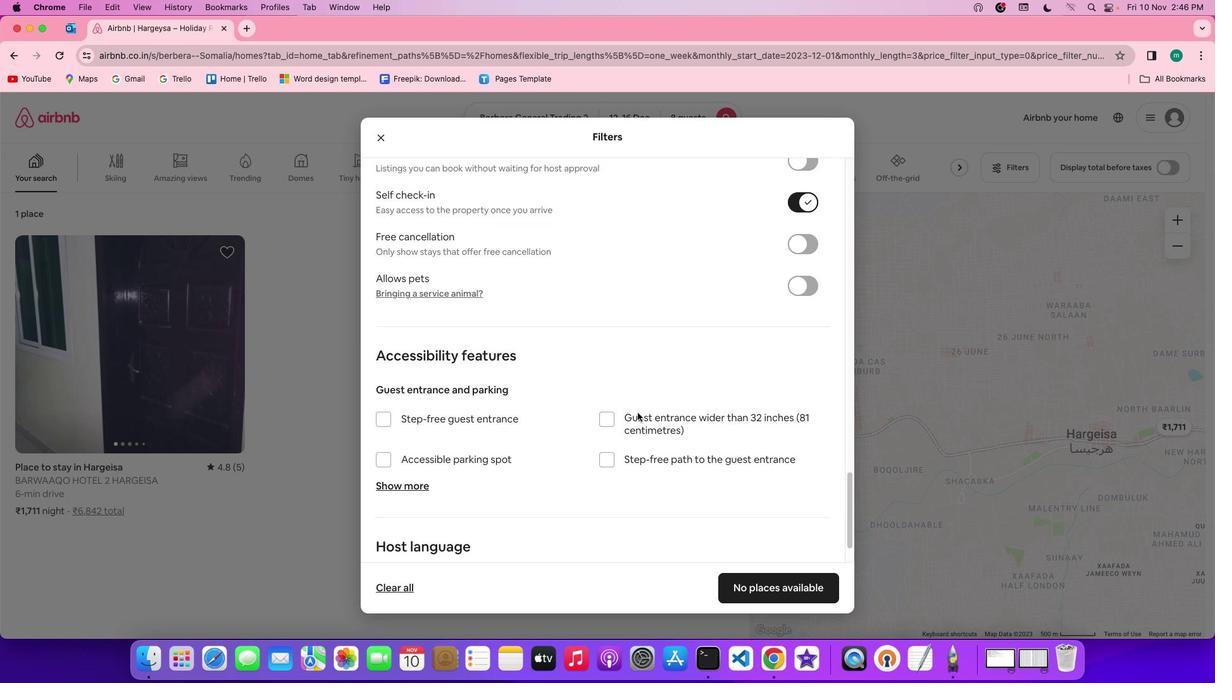 
Action: Mouse scrolled (640, 416) with delta (3, 2)
Screenshot: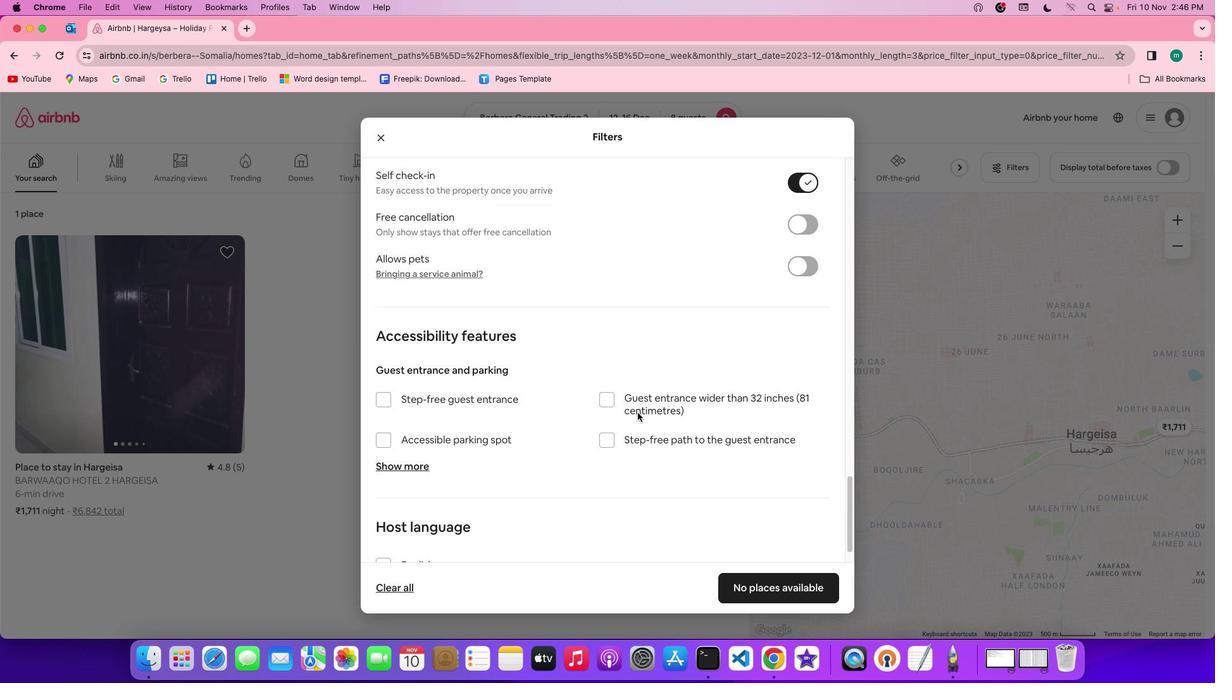 
Action: Mouse scrolled (640, 416) with delta (3, 2)
Screenshot: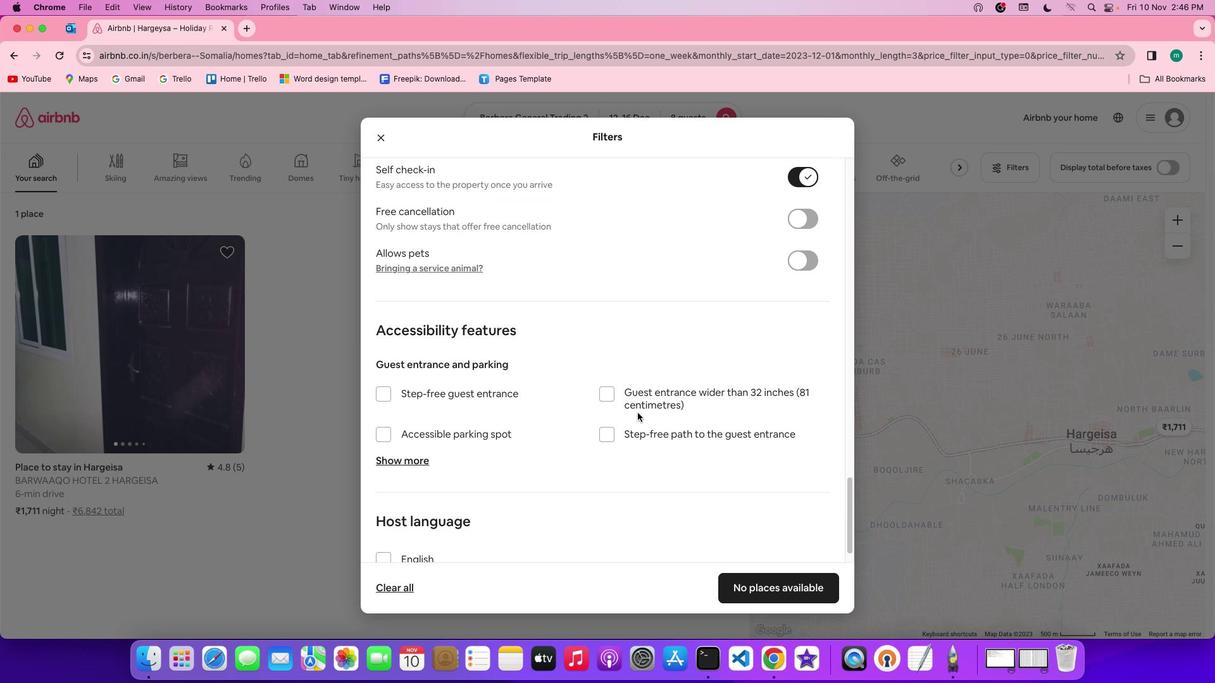 
Action: Mouse scrolled (640, 416) with delta (3, 2)
Screenshot: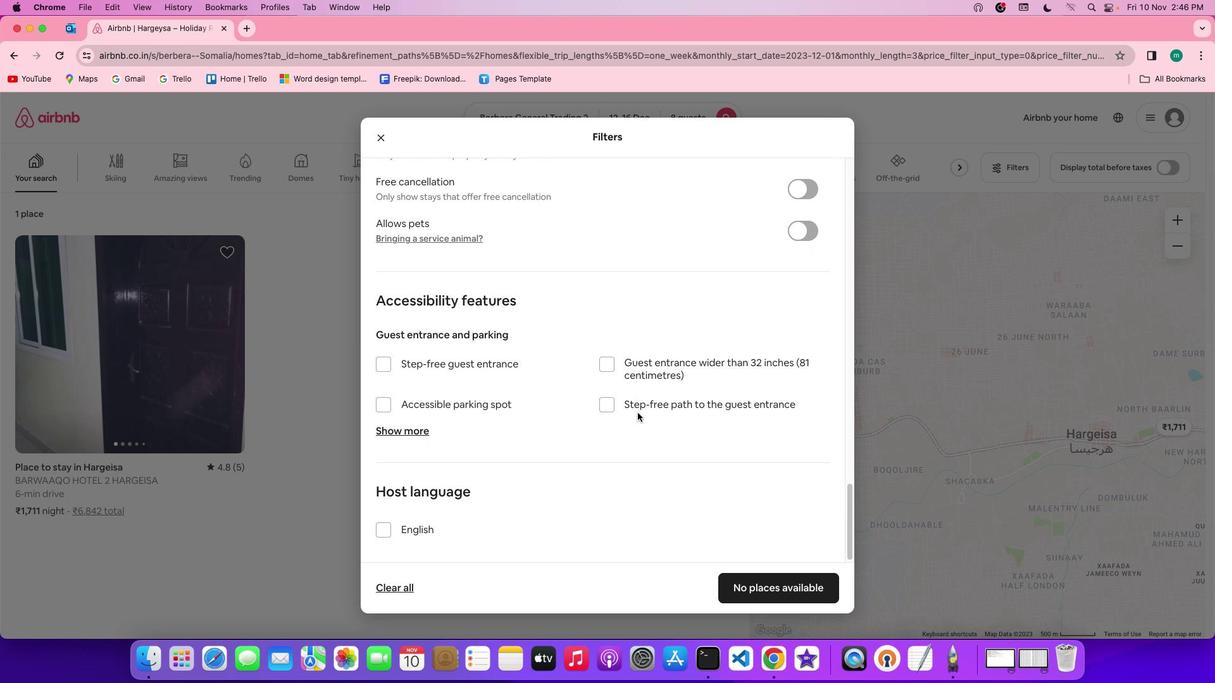 
Action: Mouse scrolled (640, 416) with delta (3, 2)
Screenshot: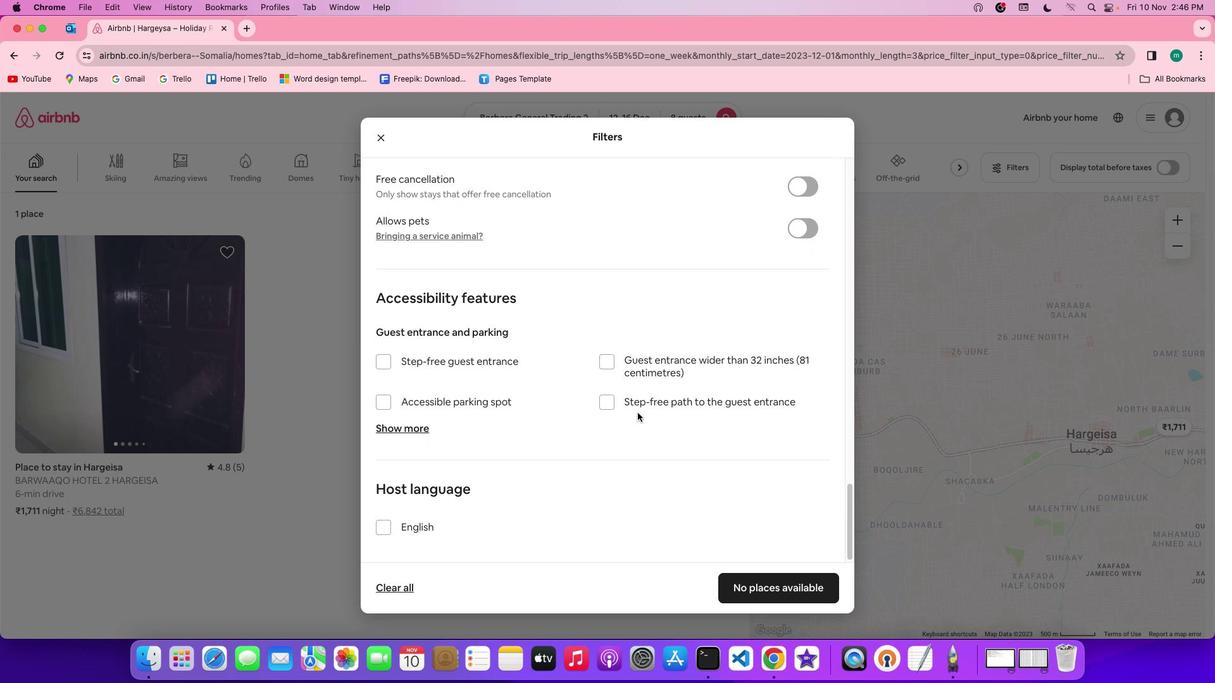 
Action: Mouse scrolled (640, 416) with delta (3, 1)
Screenshot: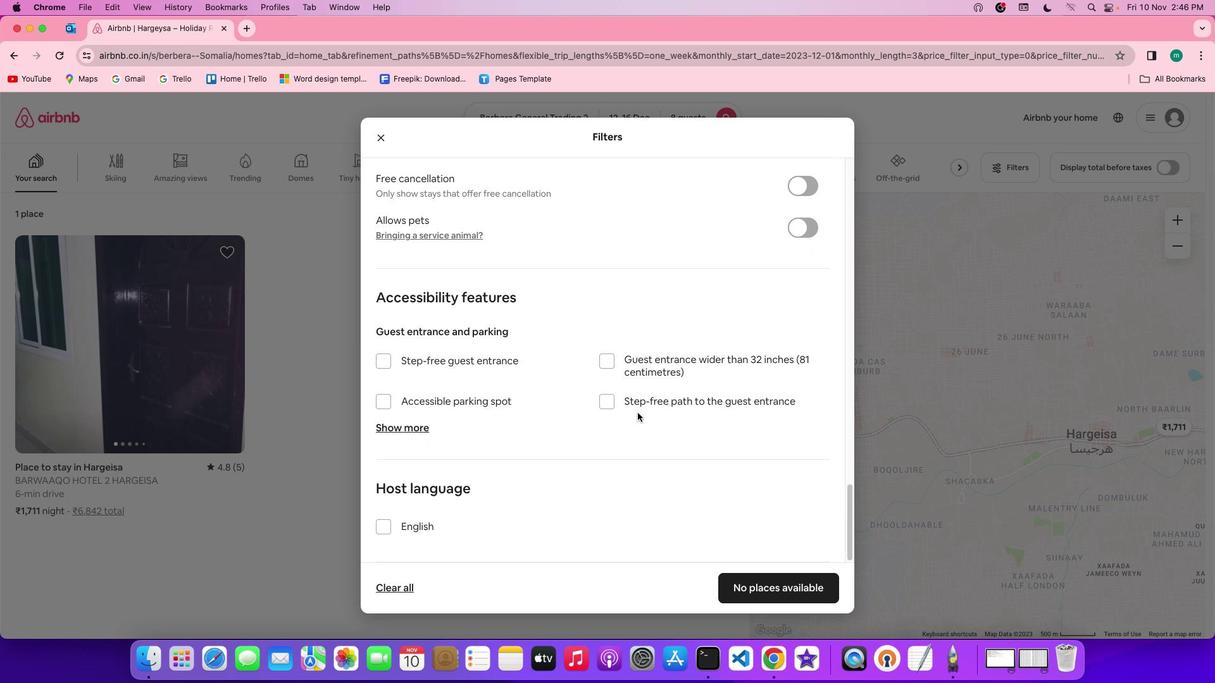 
Action: Mouse scrolled (640, 416) with delta (3, 2)
Screenshot: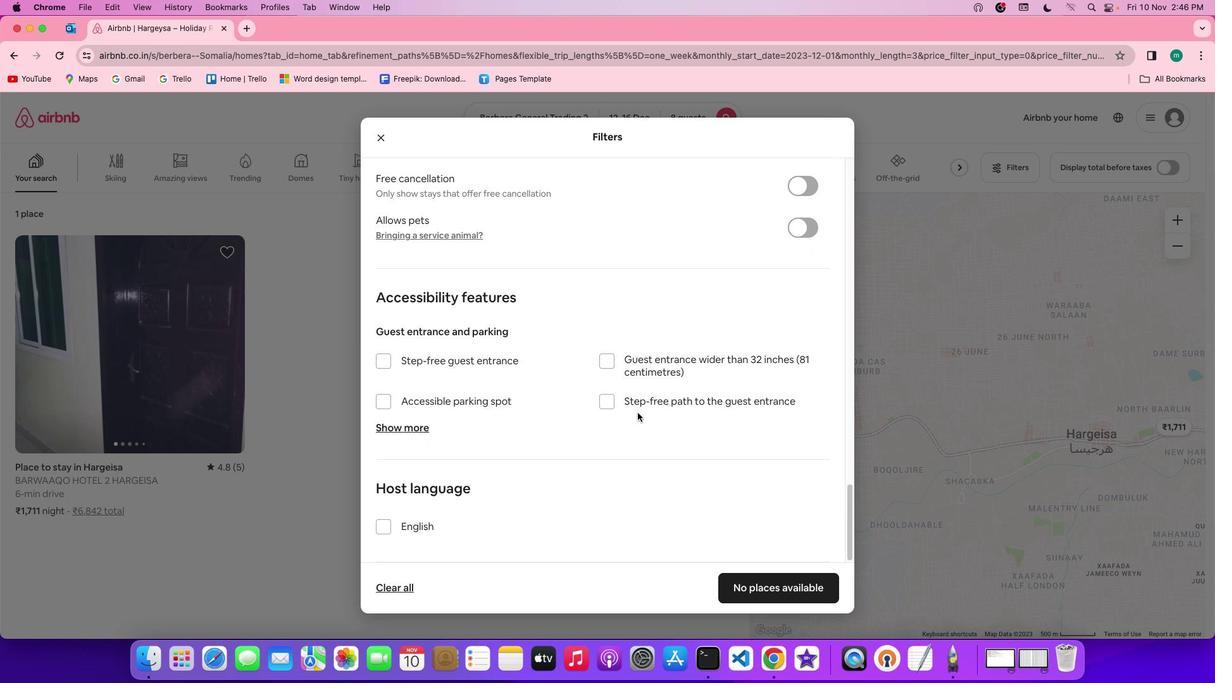 
Action: Mouse scrolled (640, 416) with delta (3, 2)
Screenshot: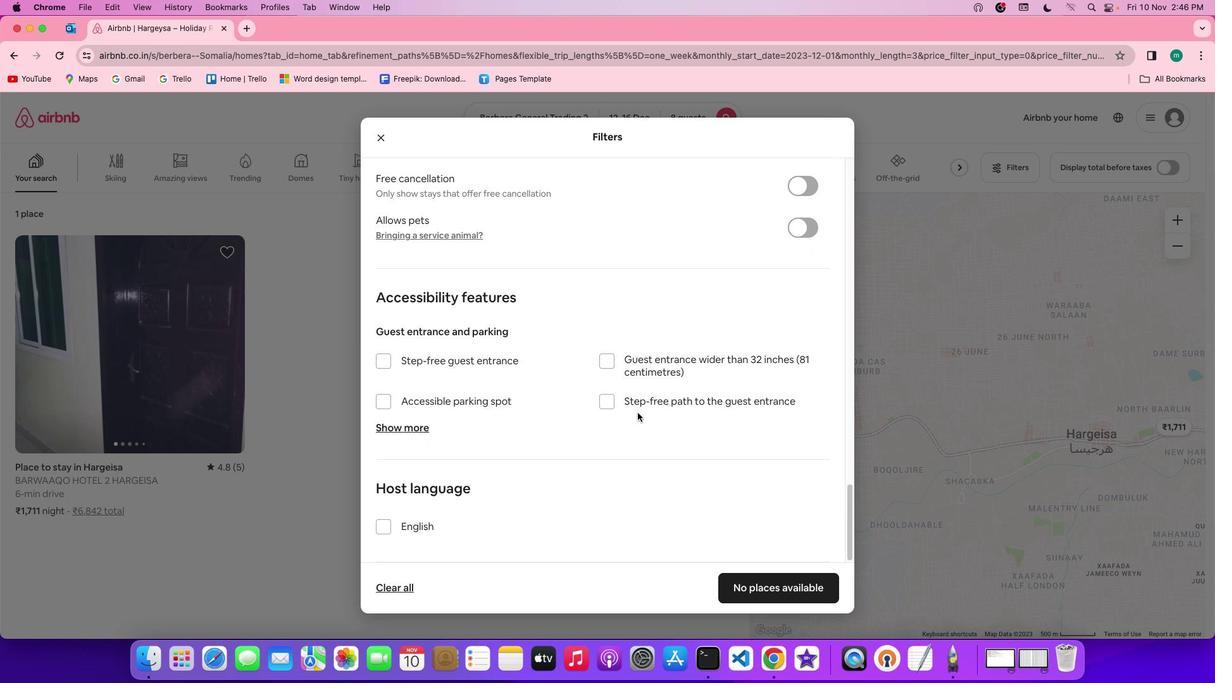 
Action: Mouse scrolled (640, 416) with delta (3, 1)
Screenshot: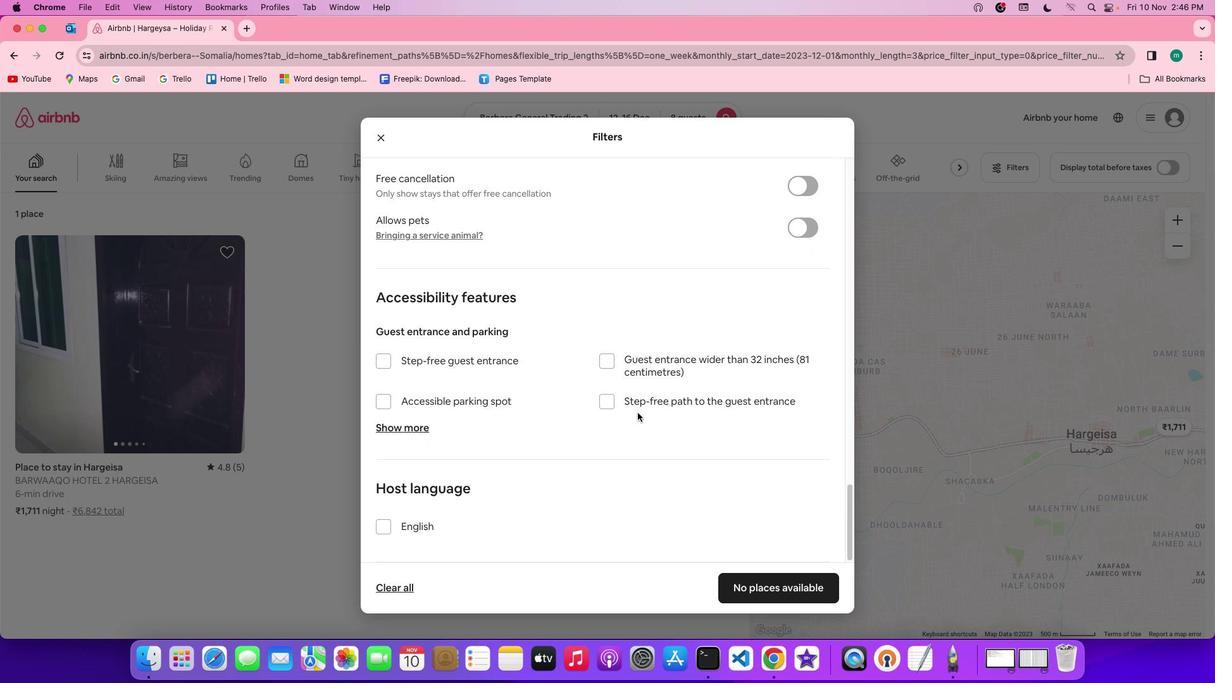 
Action: Mouse scrolled (640, 416) with delta (3, 1)
Screenshot: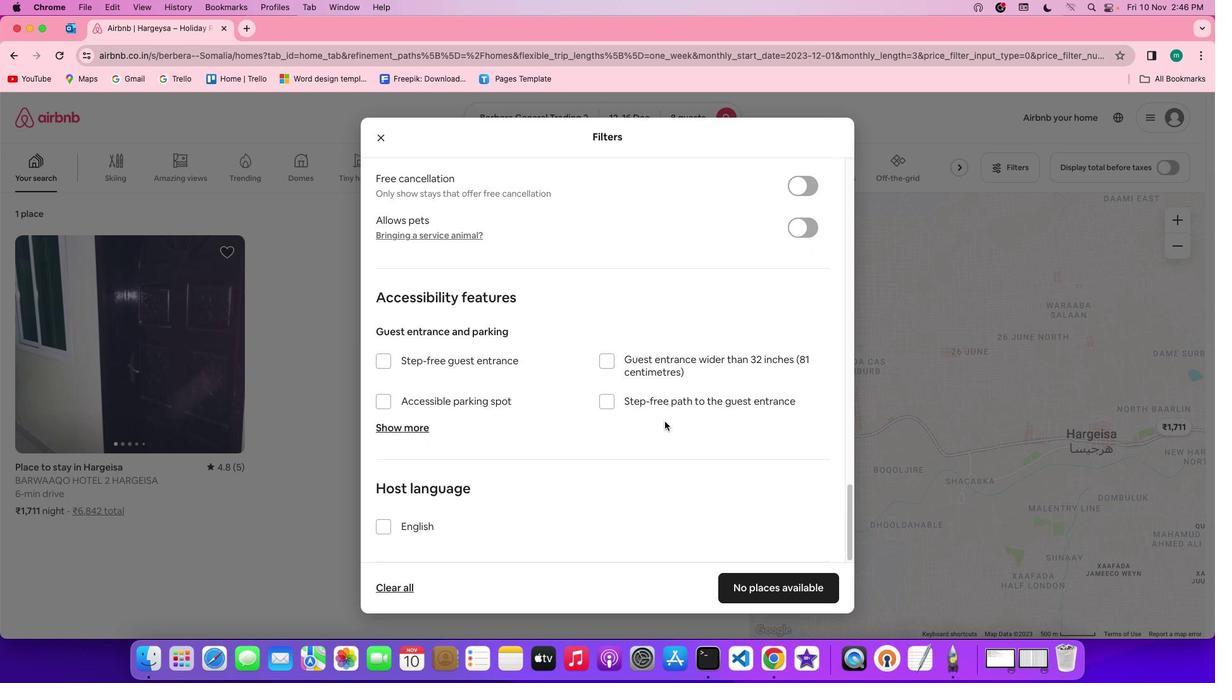 
Action: Mouse moved to (796, 591)
Screenshot: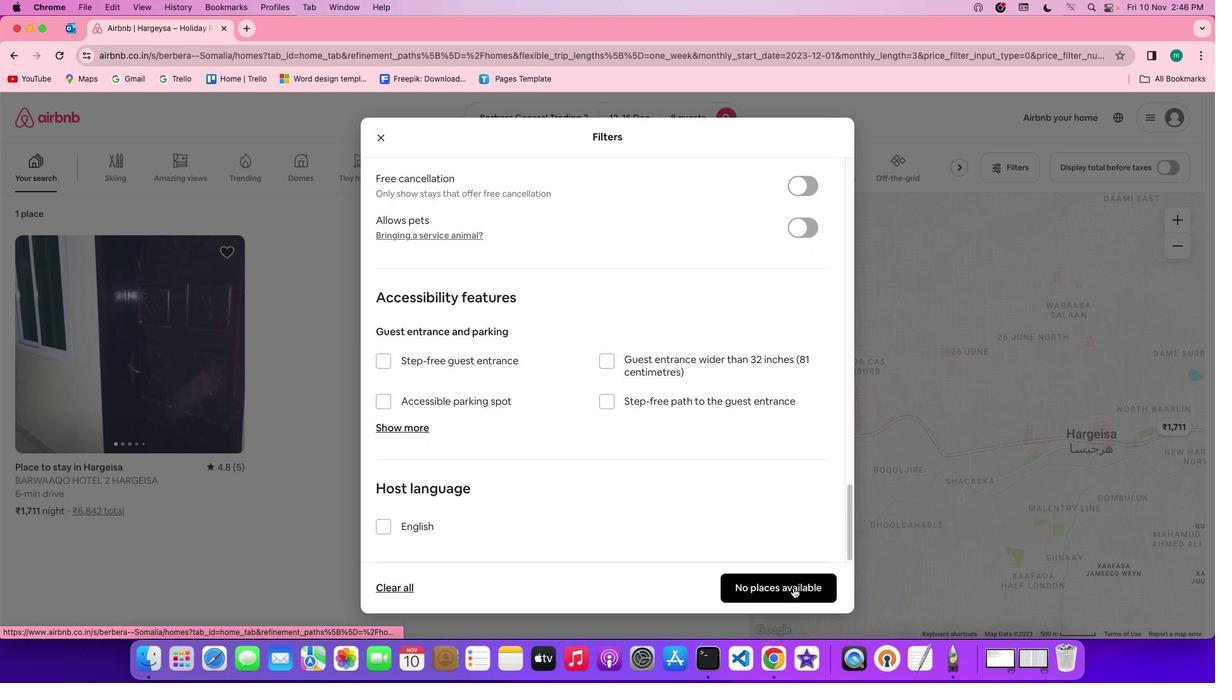 
Action: Mouse pressed left at (796, 591)
Screenshot: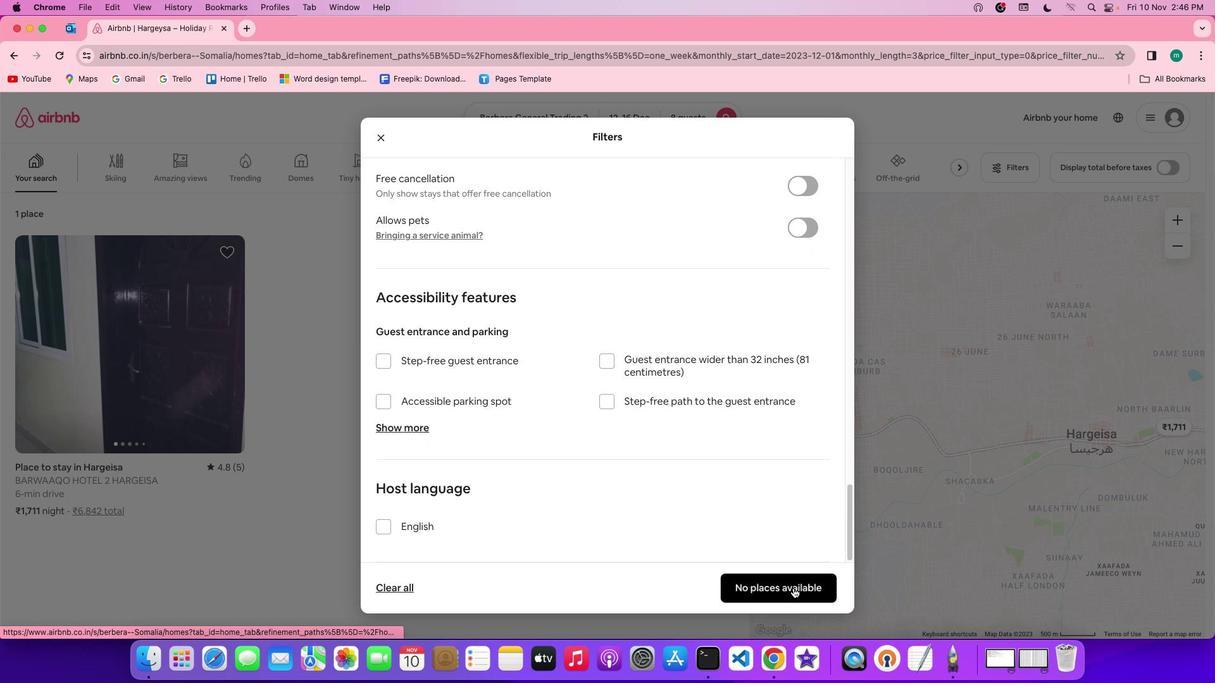 
Action: Mouse moved to (541, 468)
Screenshot: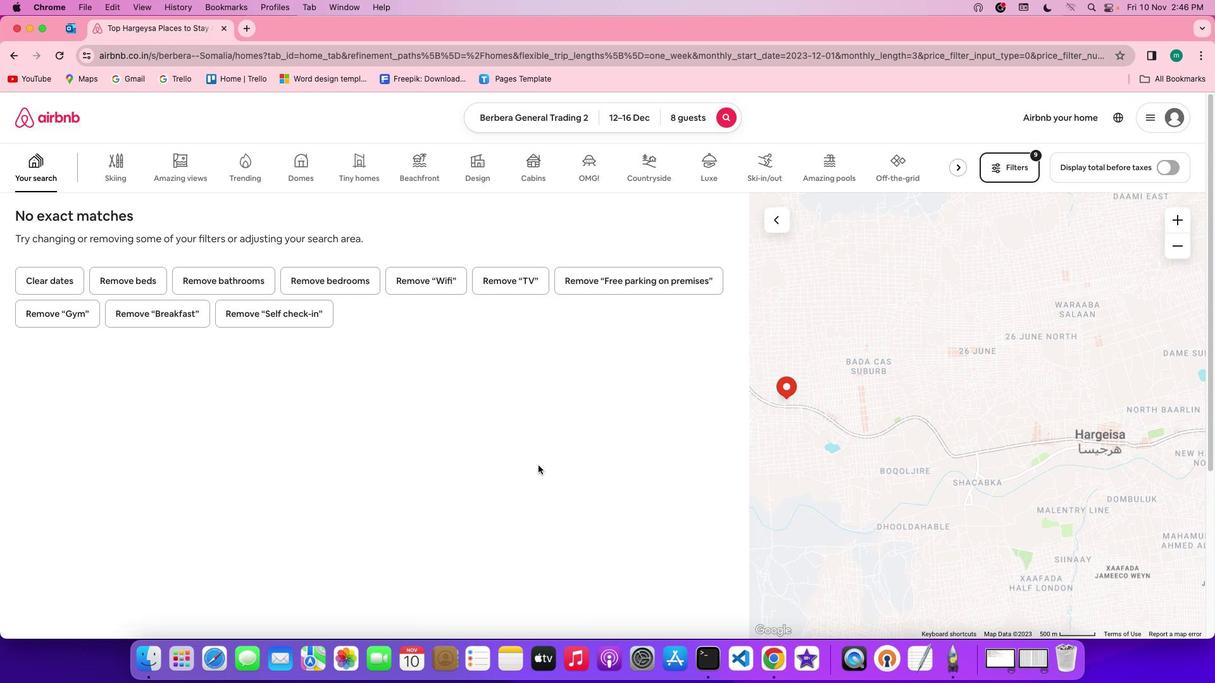 
